 Task: Read customer reviews and ratings for real estate agents in Olathe, Kansas, to find an agent who specializes in sustainable homes or green home .
Action: Mouse pressed left at (662, 353)
Screenshot: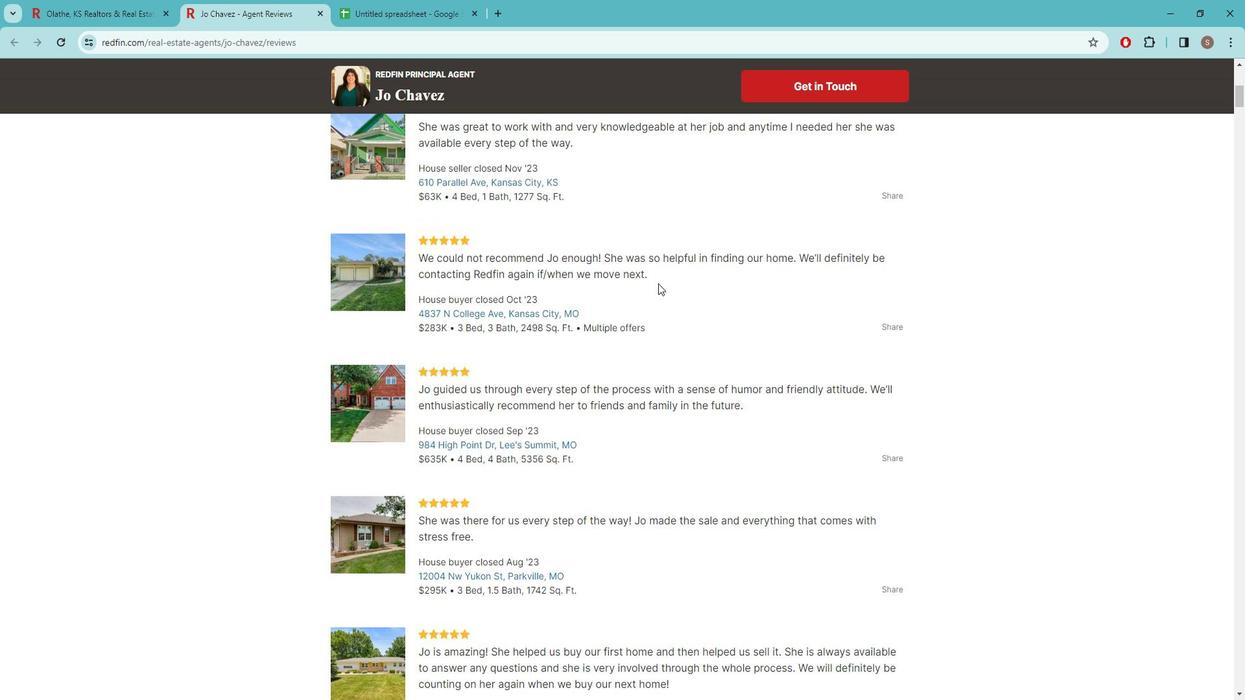 
Action: Mouse moved to (442, 229)
Screenshot: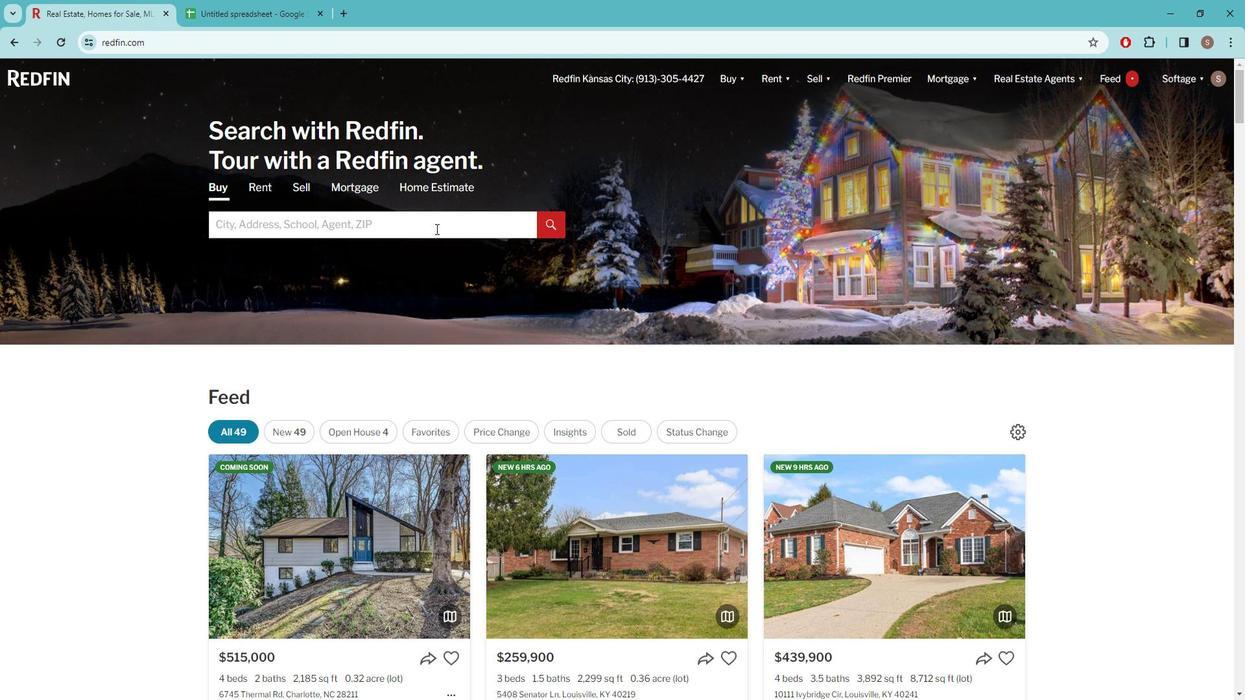 
Action: Mouse pressed left at (442, 229)
Screenshot: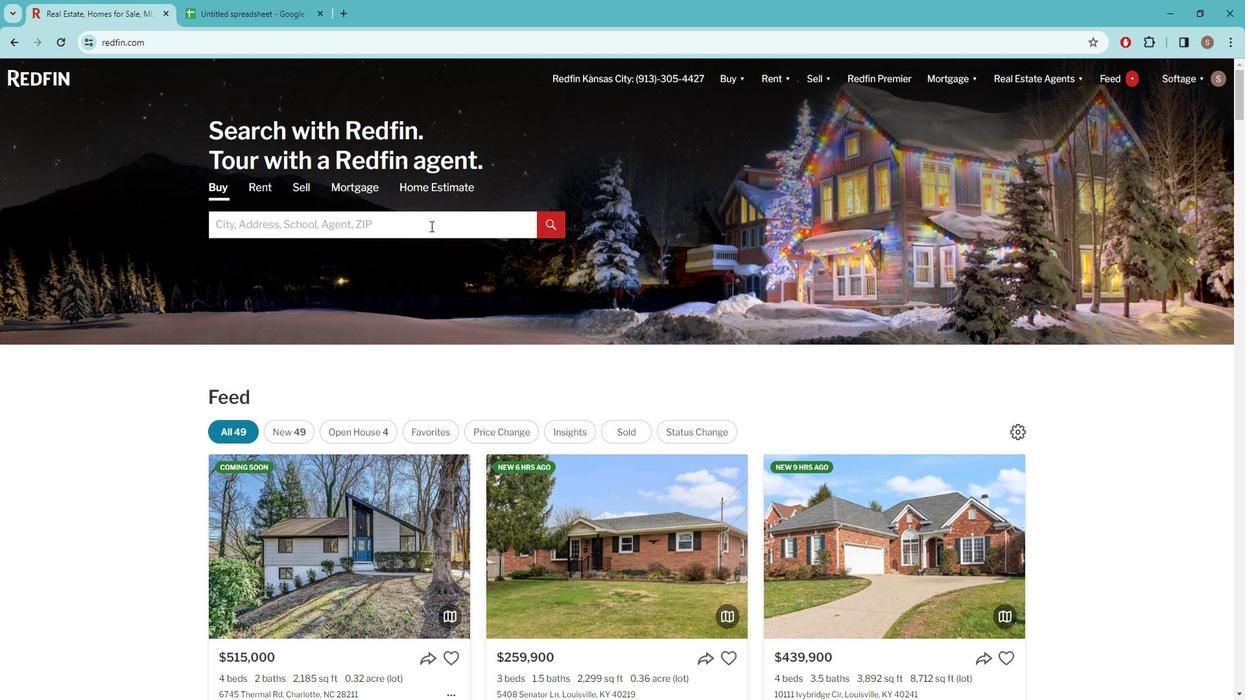 
Action: Key pressed o<Key.caps_lock>LATHE
Screenshot: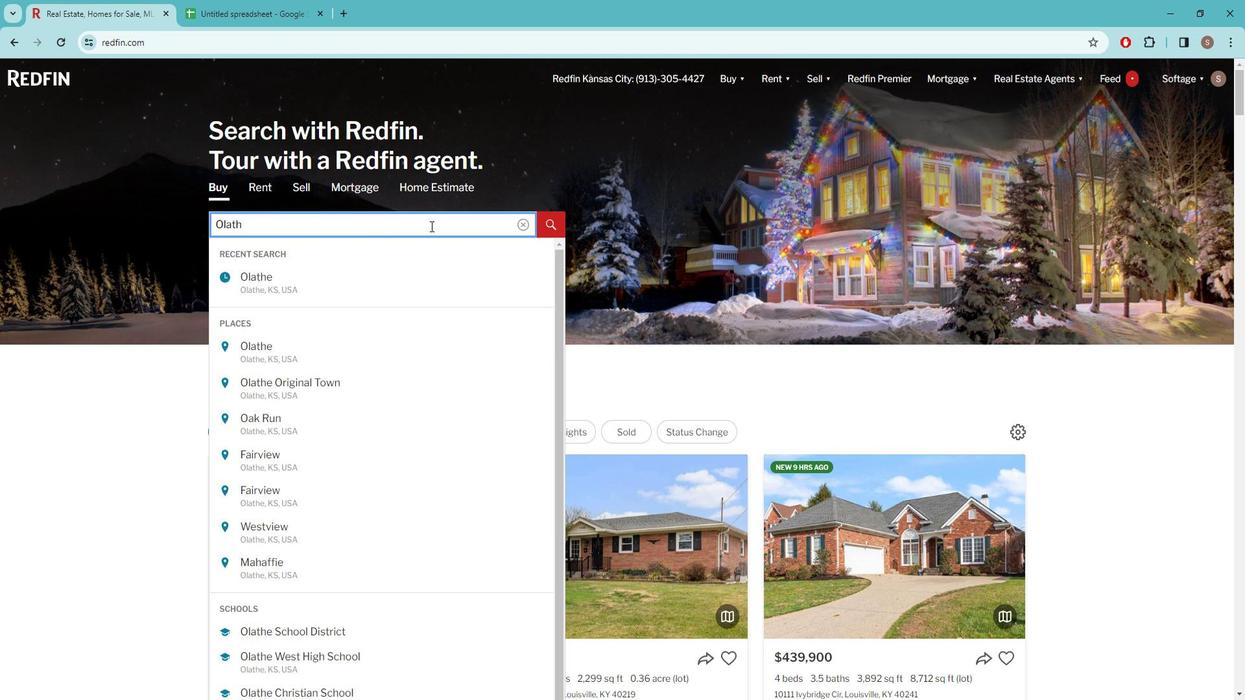 
Action: Mouse moved to (369, 293)
Screenshot: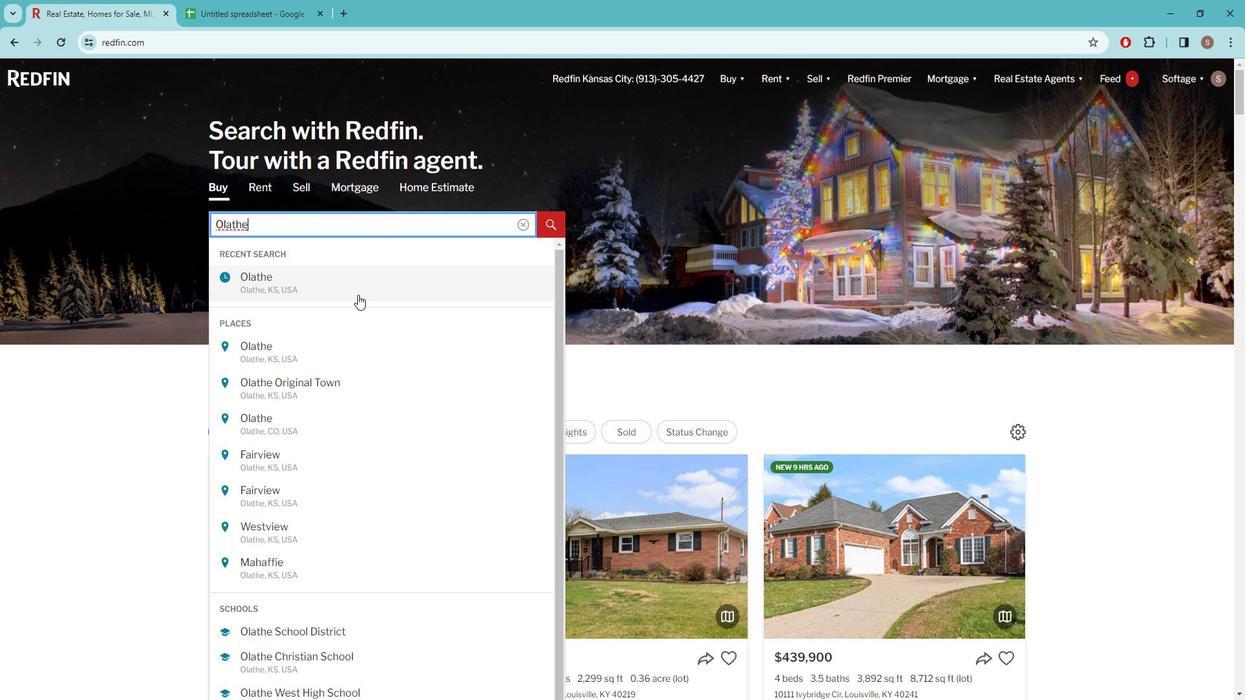 
Action: Mouse pressed left at (369, 293)
Screenshot: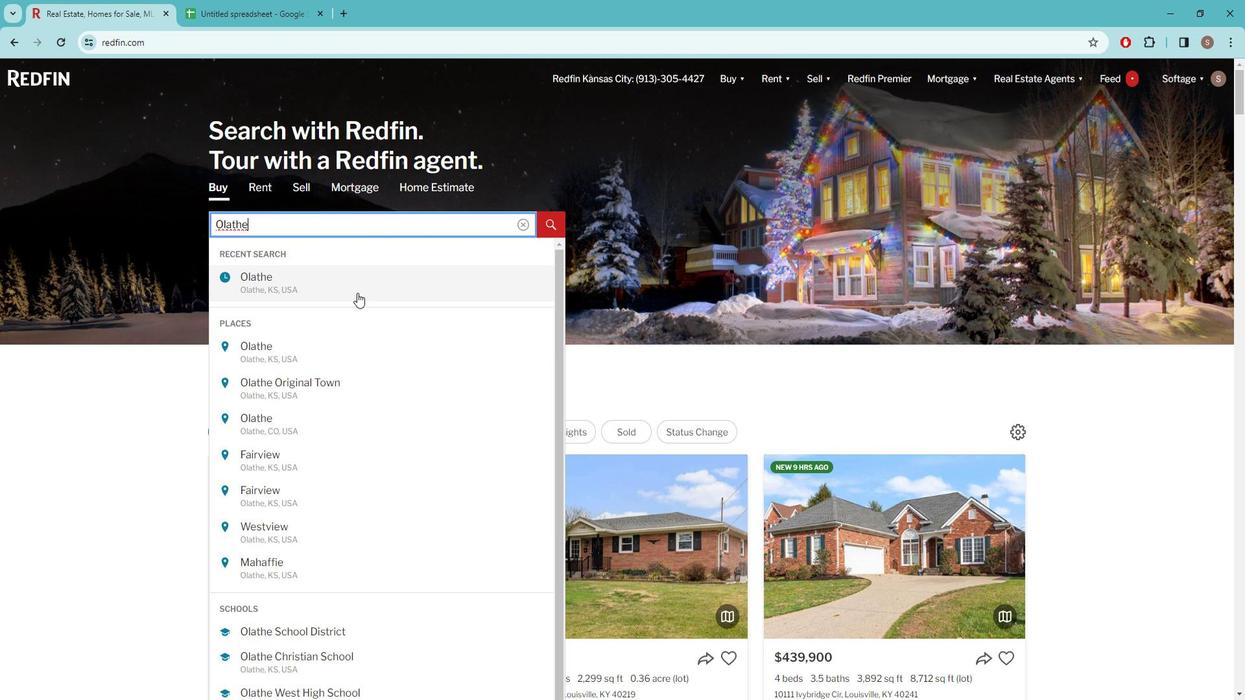 
Action: Mouse moved to (1102, 171)
Screenshot: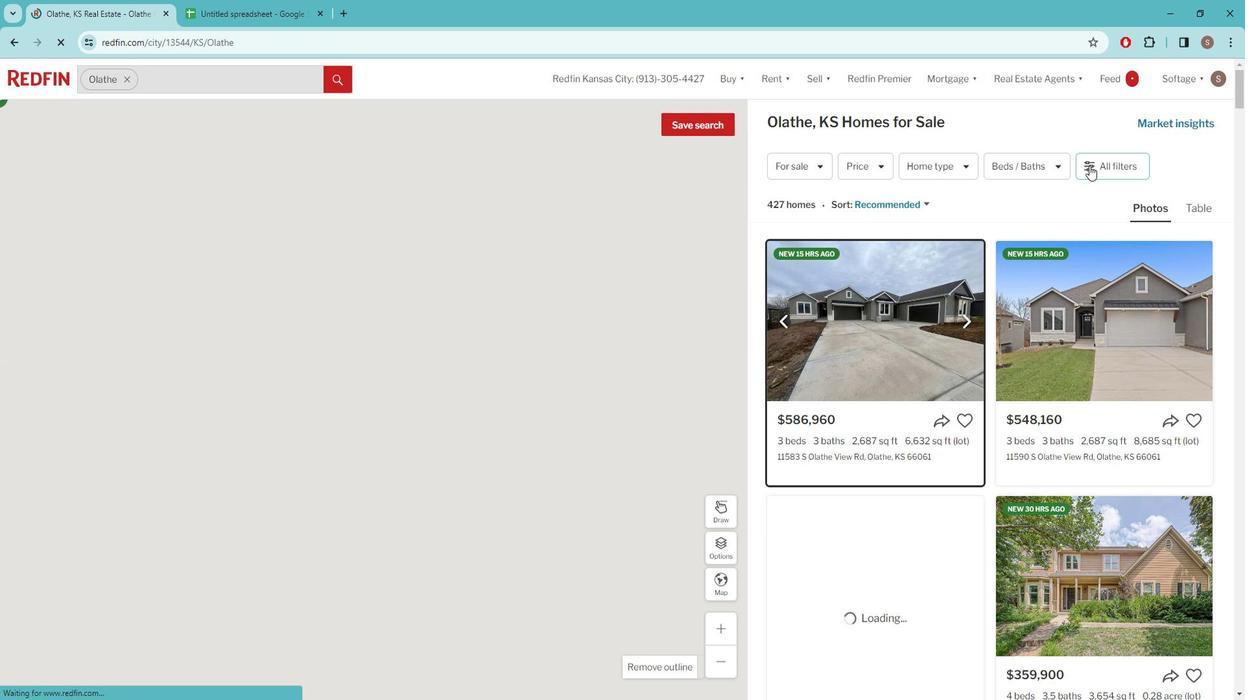 
Action: Mouse pressed left at (1102, 171)
Screenshot: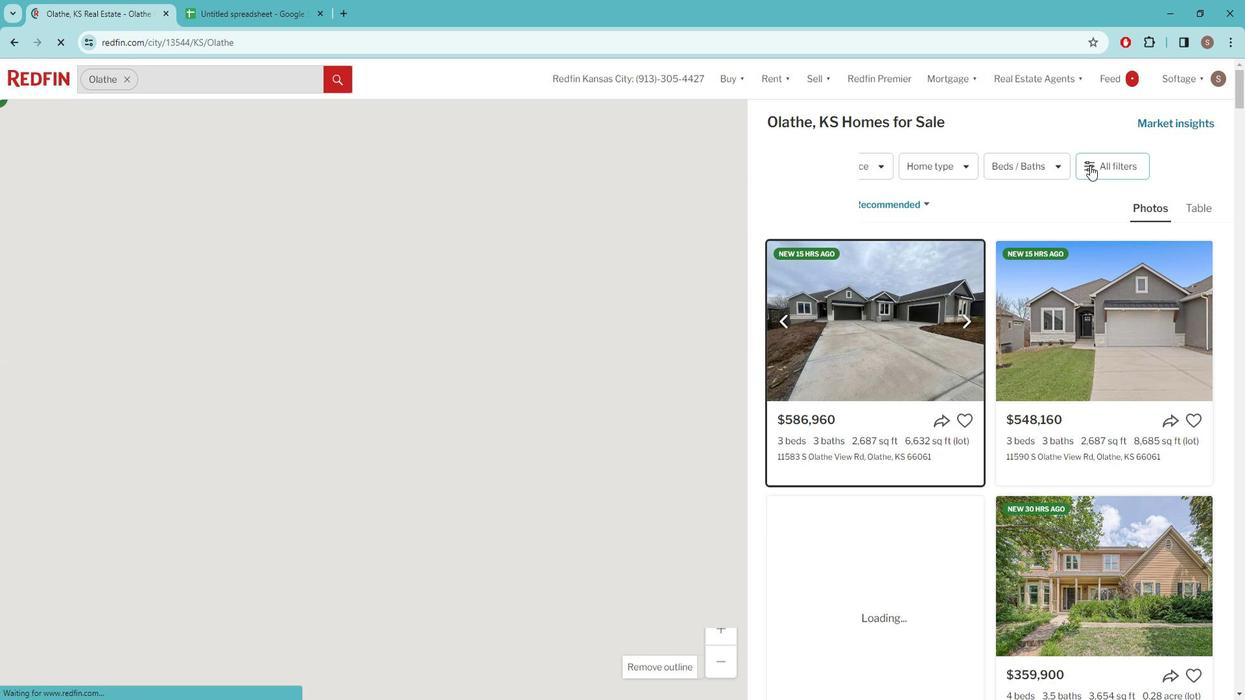 
Action: Mouse pressed left at (1102, 171)
Screenshot: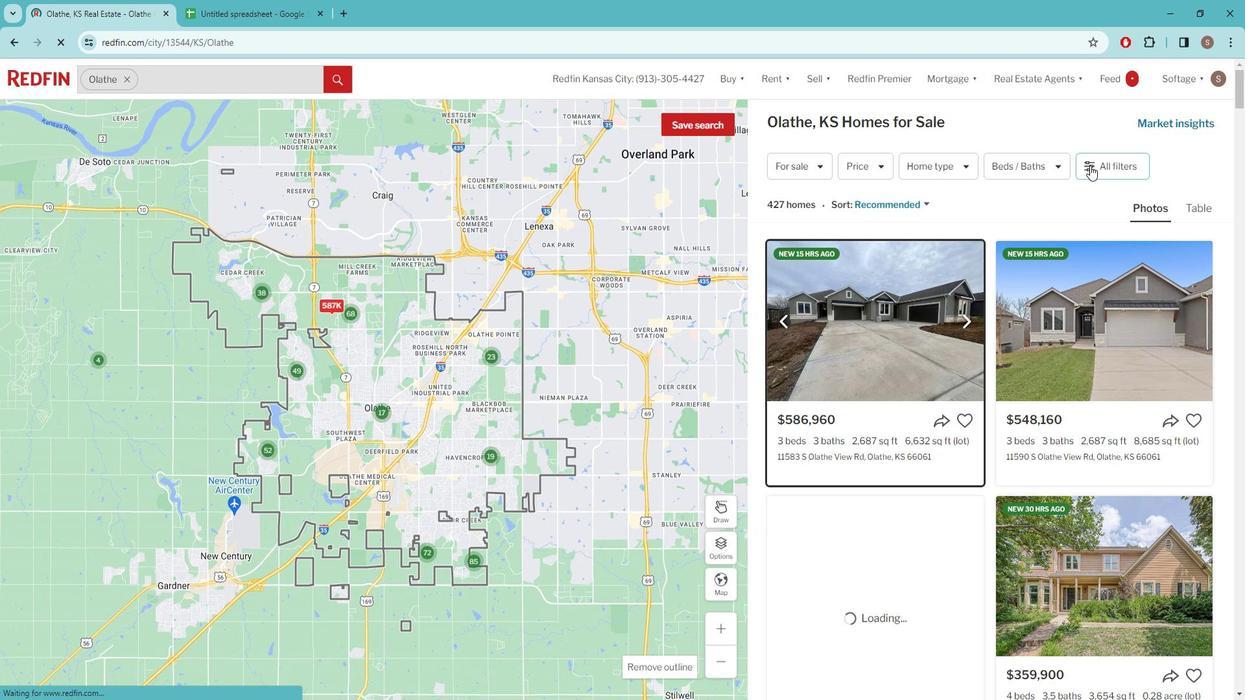 
Action: Mouse pressed left at (1102, 171)
Screenshot: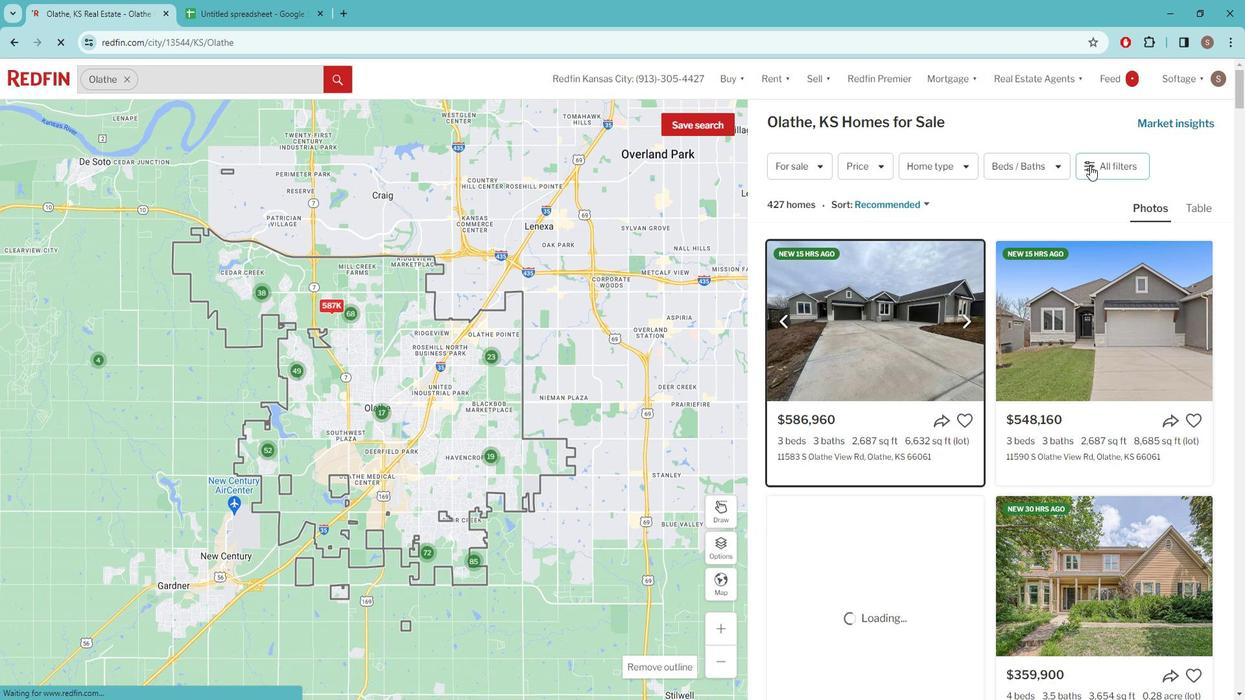 
Action: Mouse pressed left at (1102, 171)
Screenshot: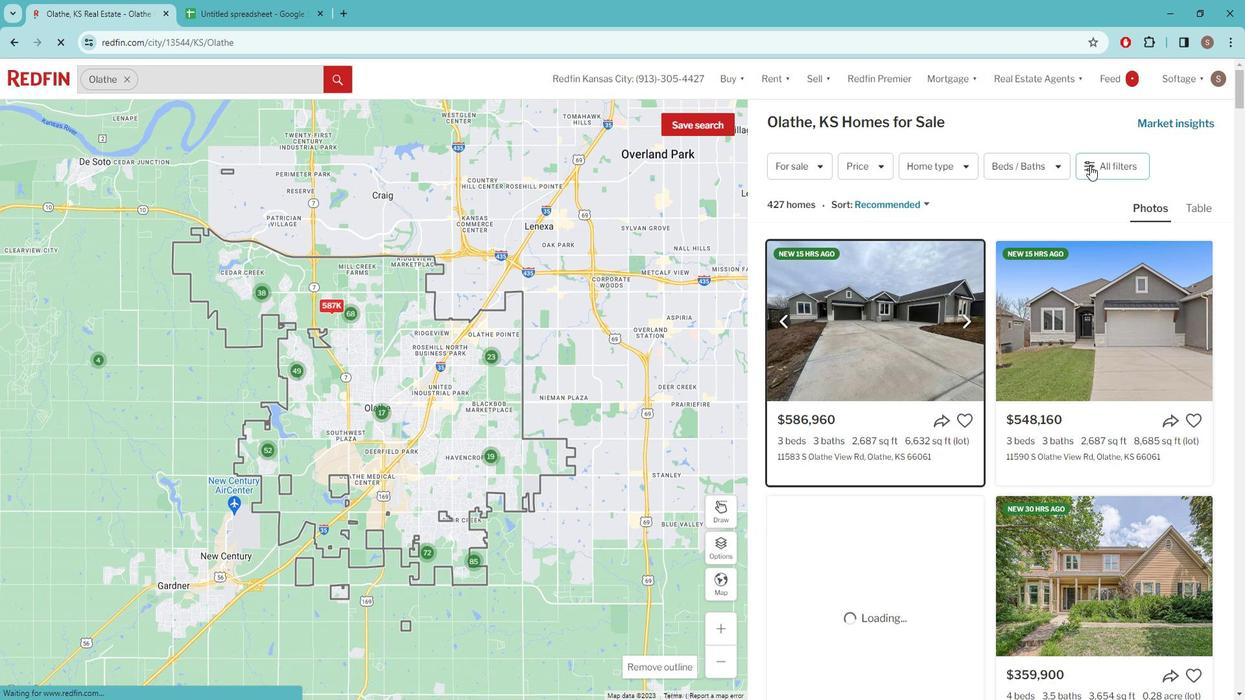 
Action: Mouse pressed left at (1102, 171)
Screenshot: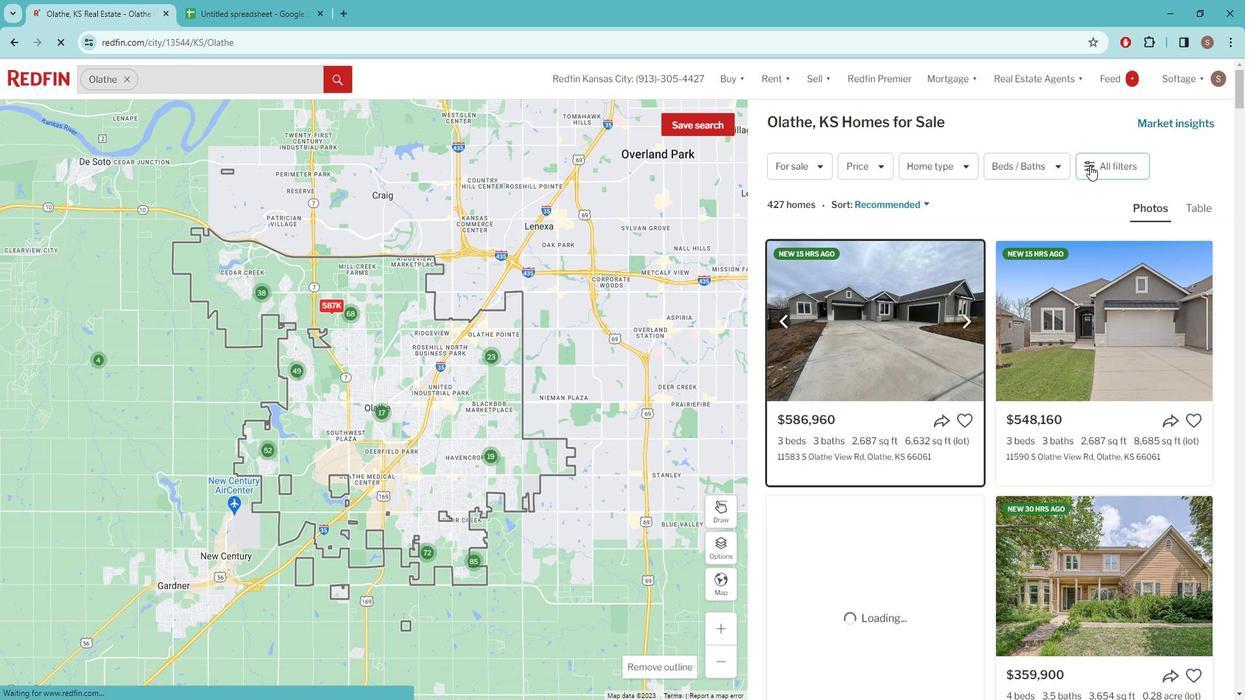 
Action: Mouse moved to (1103, 169)
Screenshot: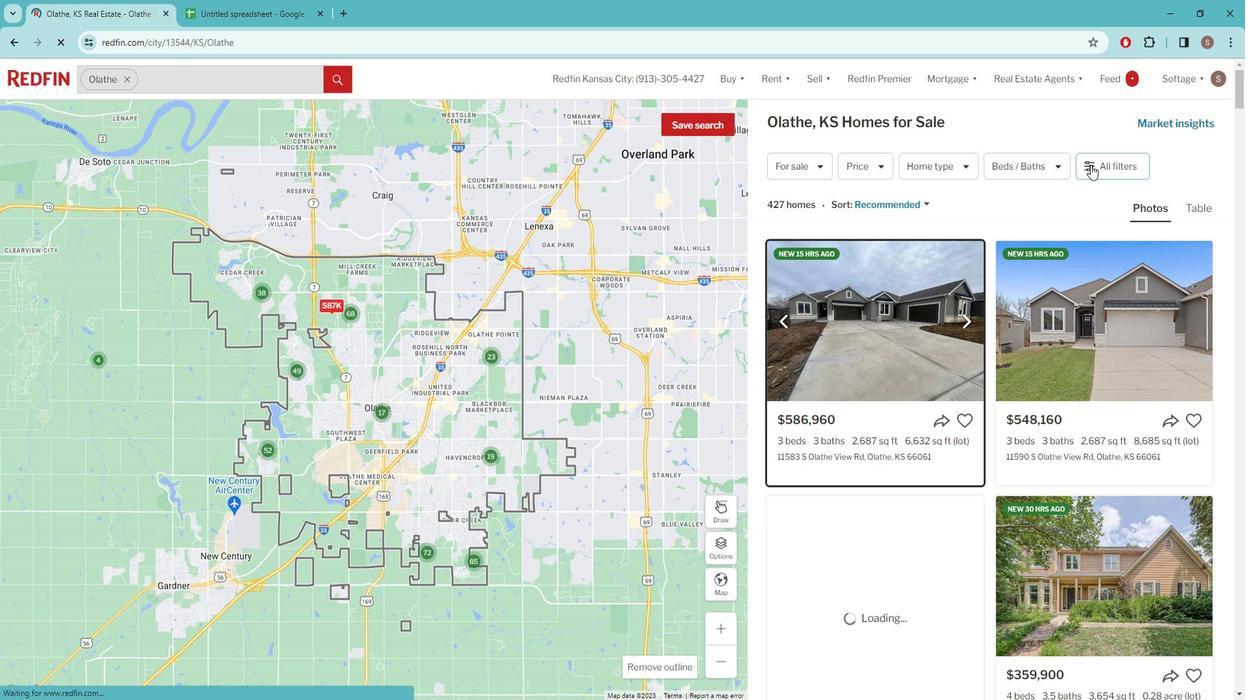 
Action: Mouse pressed left at (1103, 169)
Screenshot: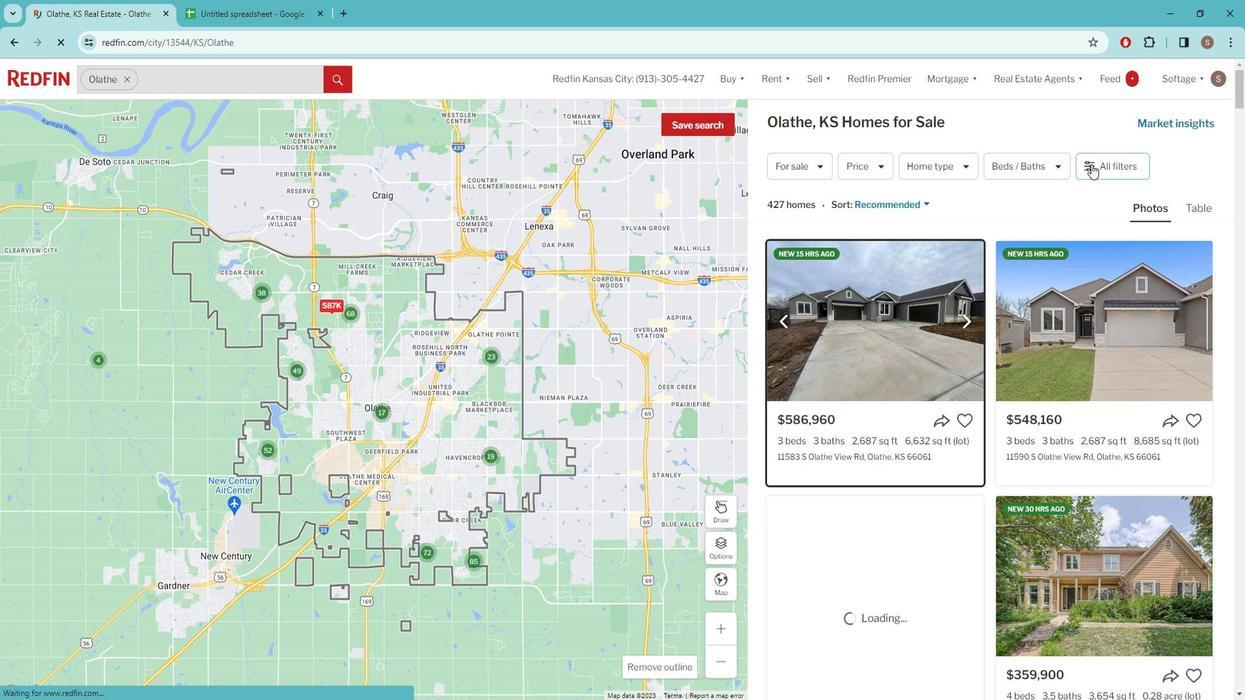 
Action: Mouse moved to (1115, 174)
Screenshot: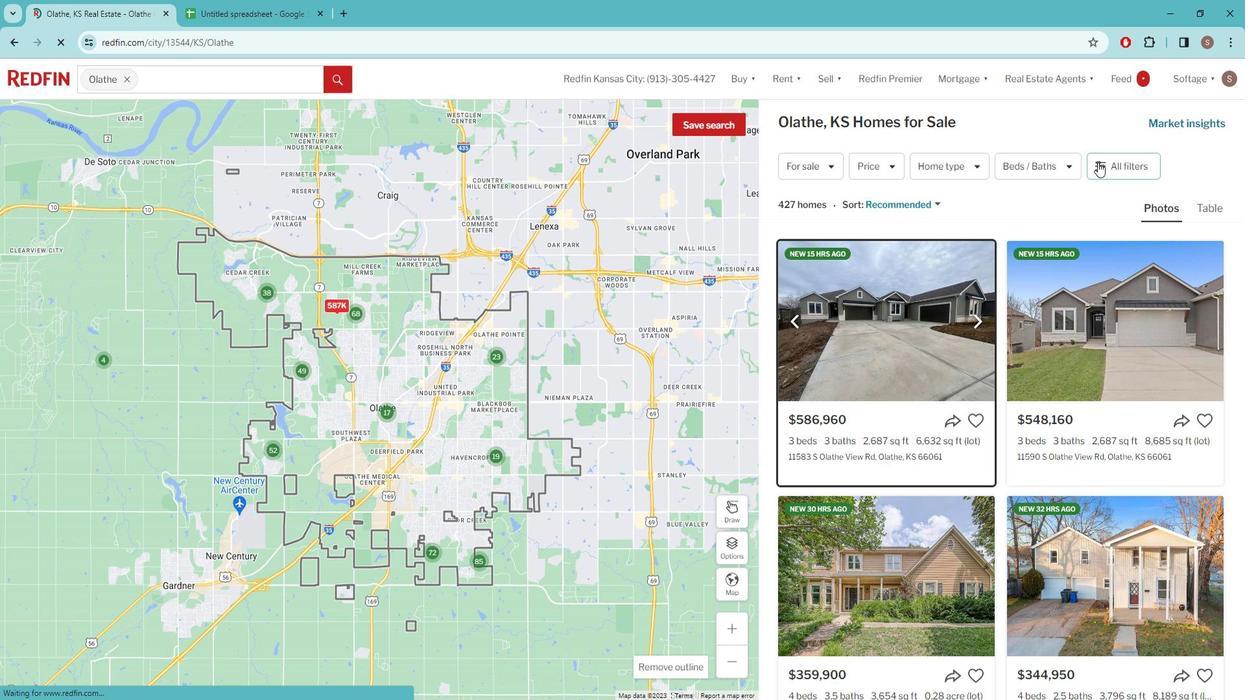 
Action: Mouse pressed left at (1115, 174)
Screenshot: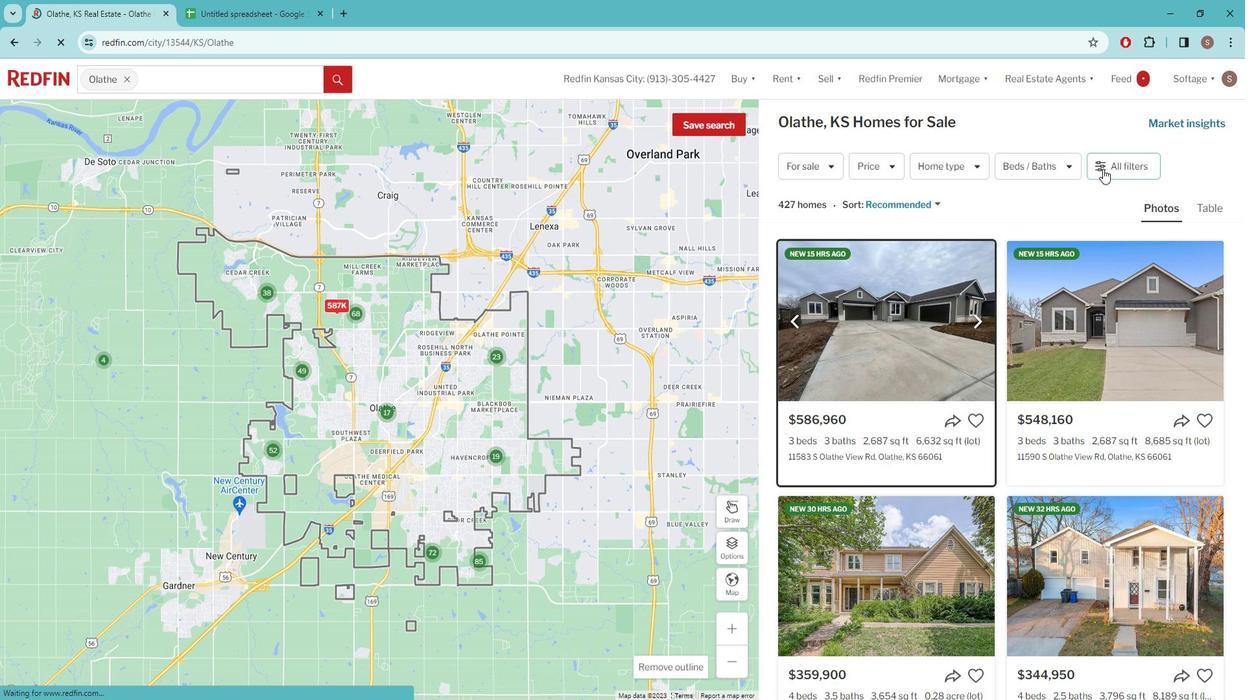 
Action: Mouse moved to (1114, 168)
Screenshot: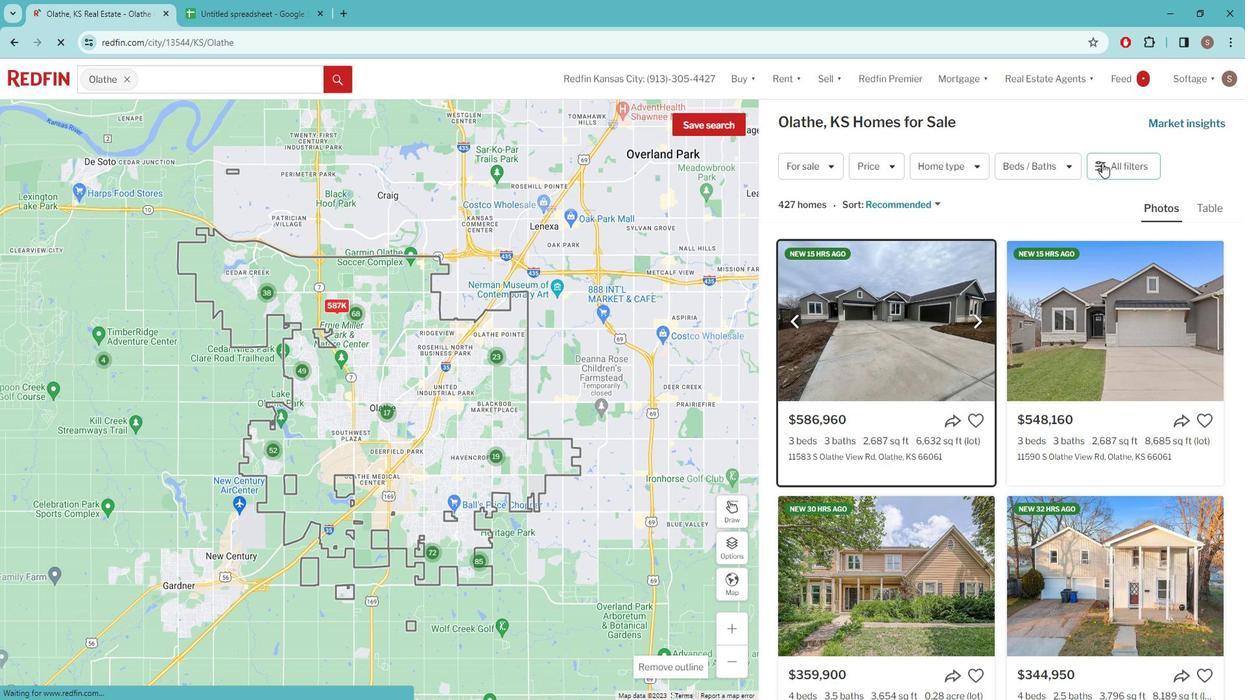 
Action: Mouse pressed left at (1114, 168)
Screenshot: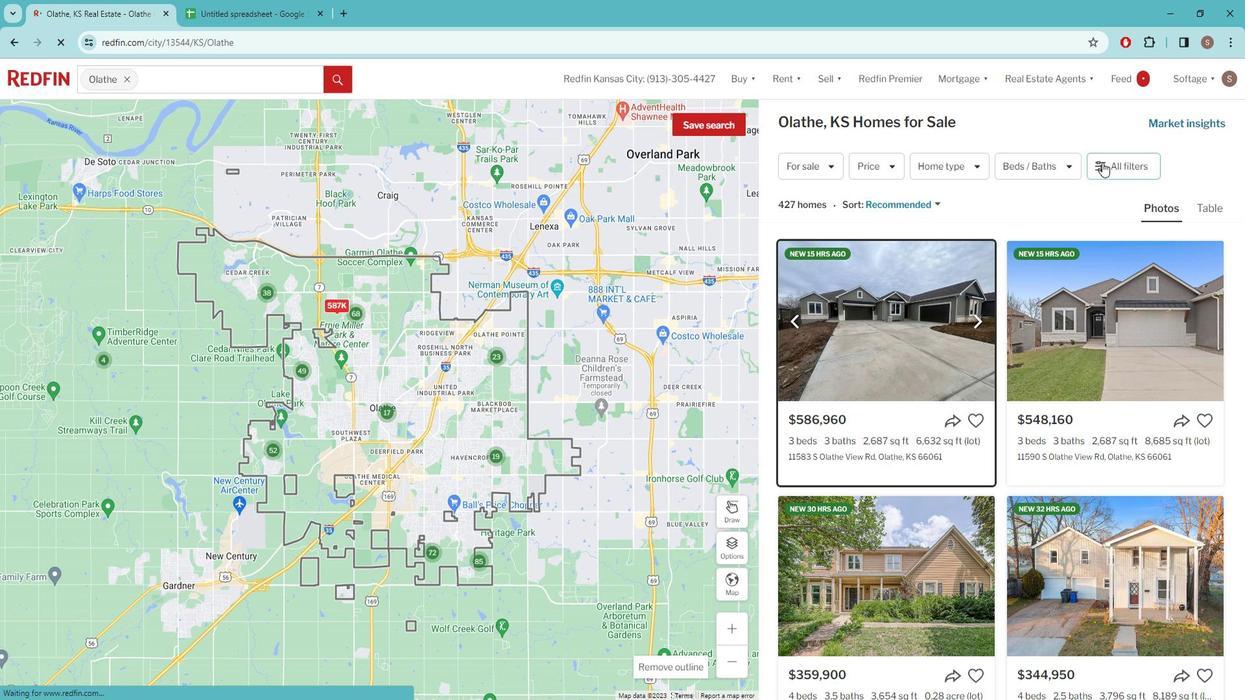 
Action: Mouse pressed left at (1114, 168)
Screenshot: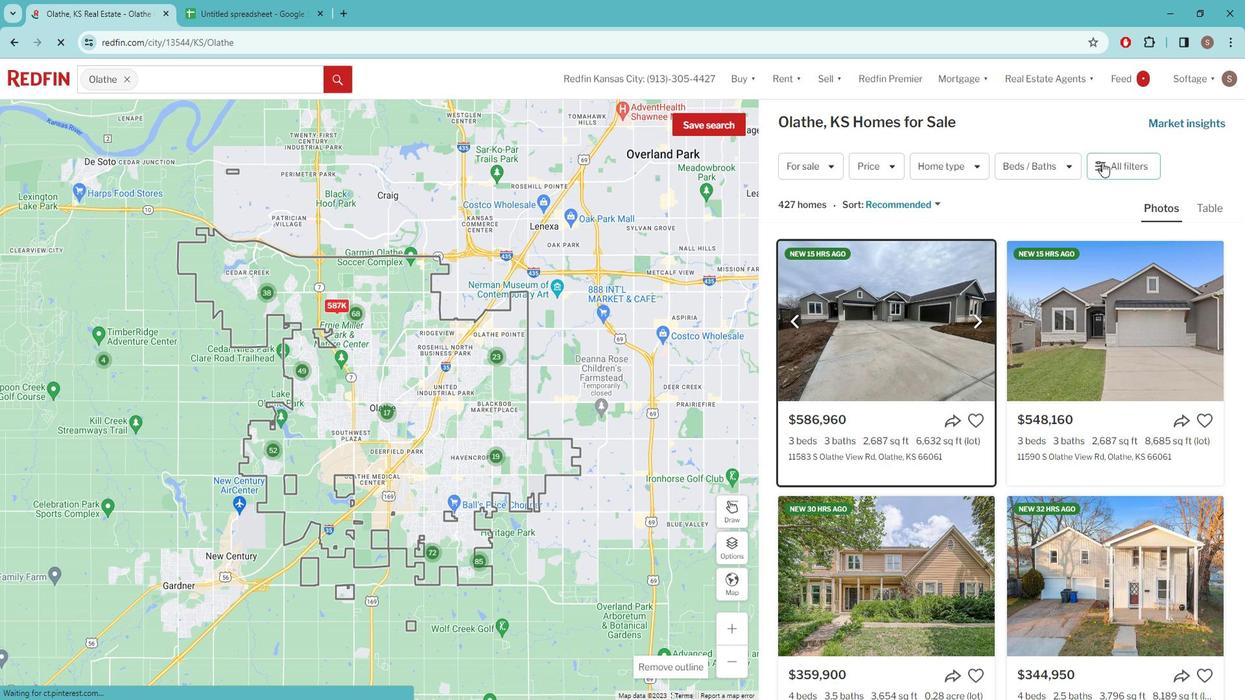 
Action: Mouse pressed left at (1114, 168)
Screenshot: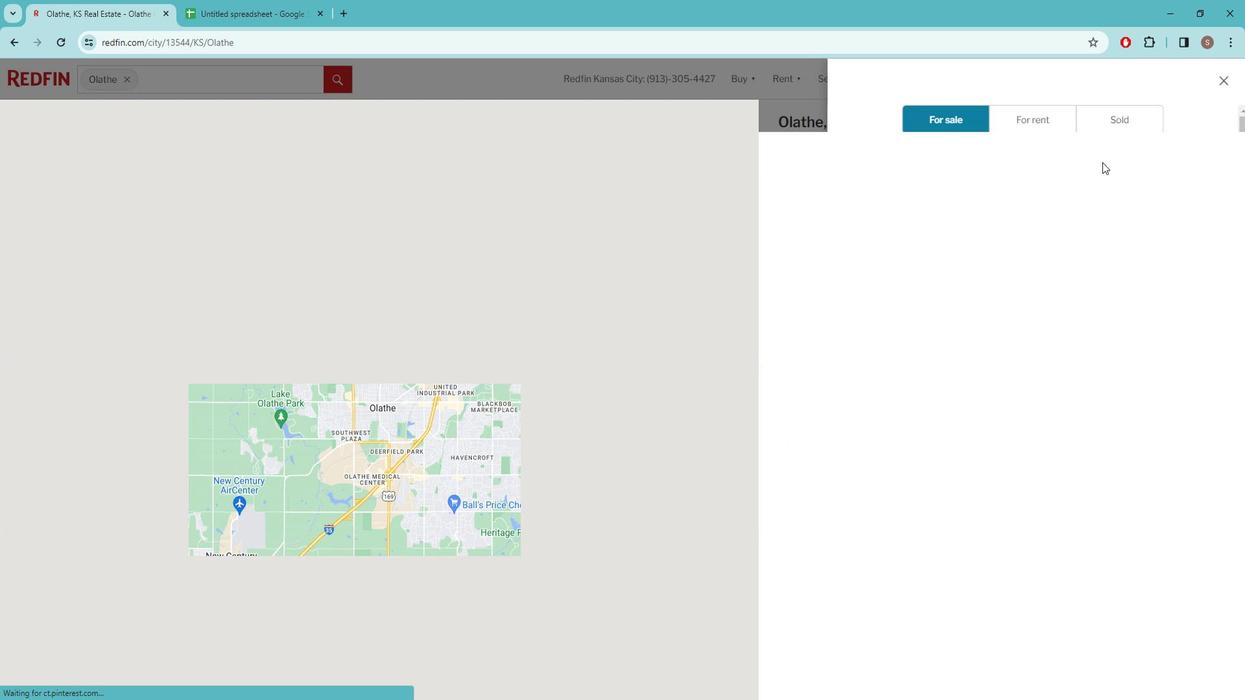 
Action: Mouse moved to (1074, 247)
Screenshot: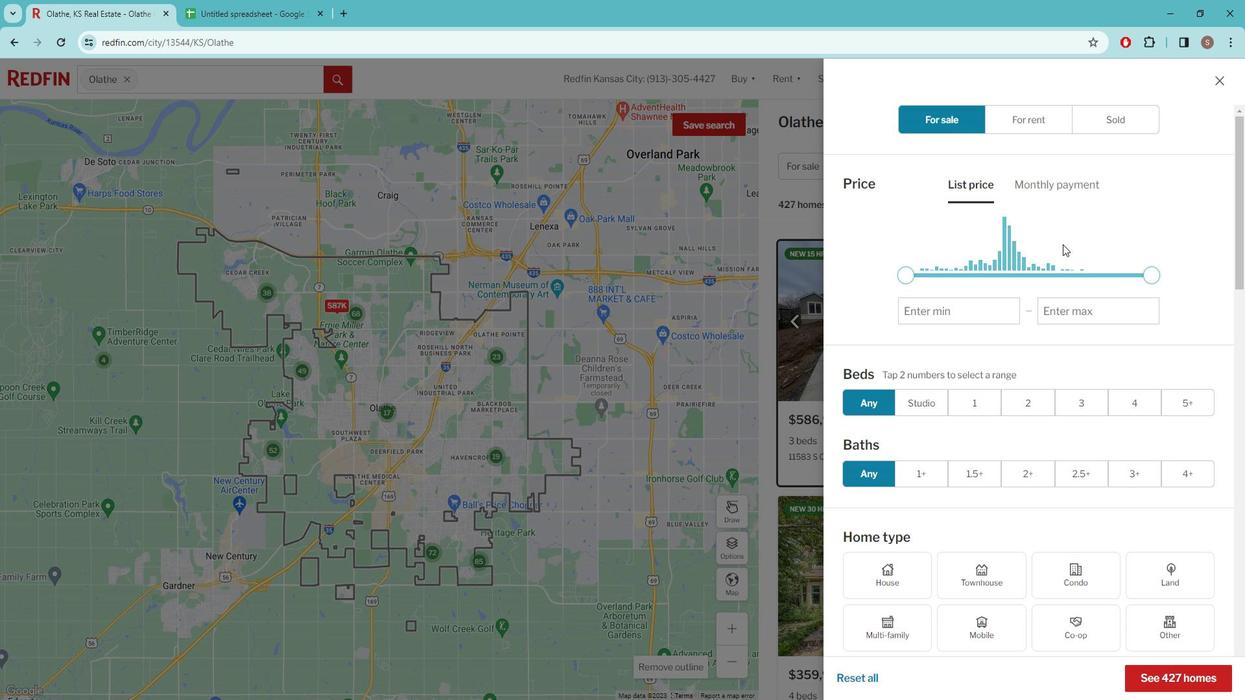
Action: Mouse scrolled (1074, 247) with delta (0, 0)
Screenshot: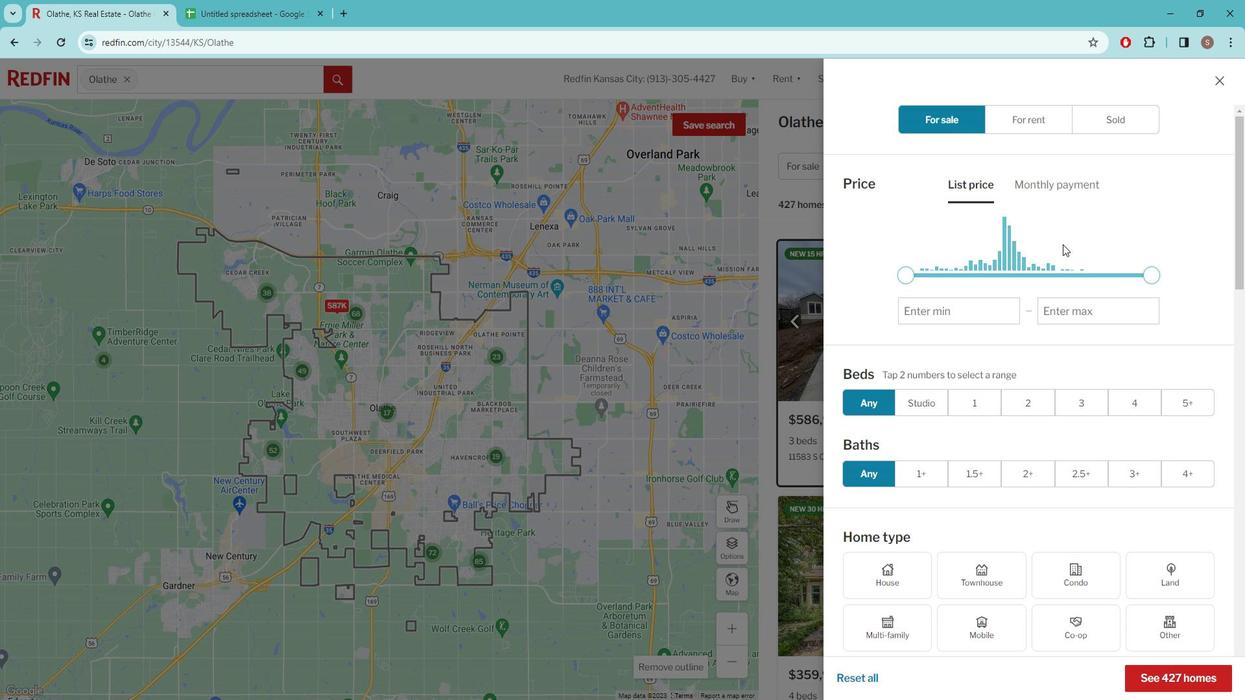 
Action: Mouse scrolled (1074, 247) with delta (0, 0)
Screenshot: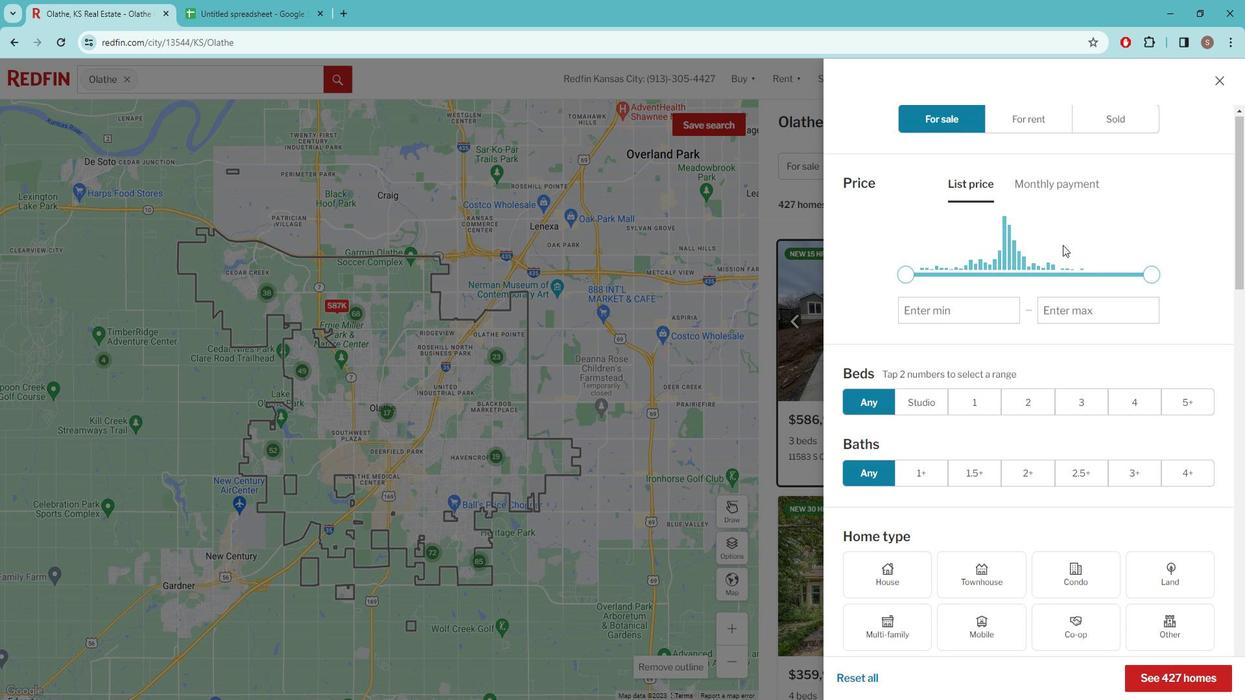 
Action: Mouse scrolled (1074, 247) with delta (0, 0)
Screenshot: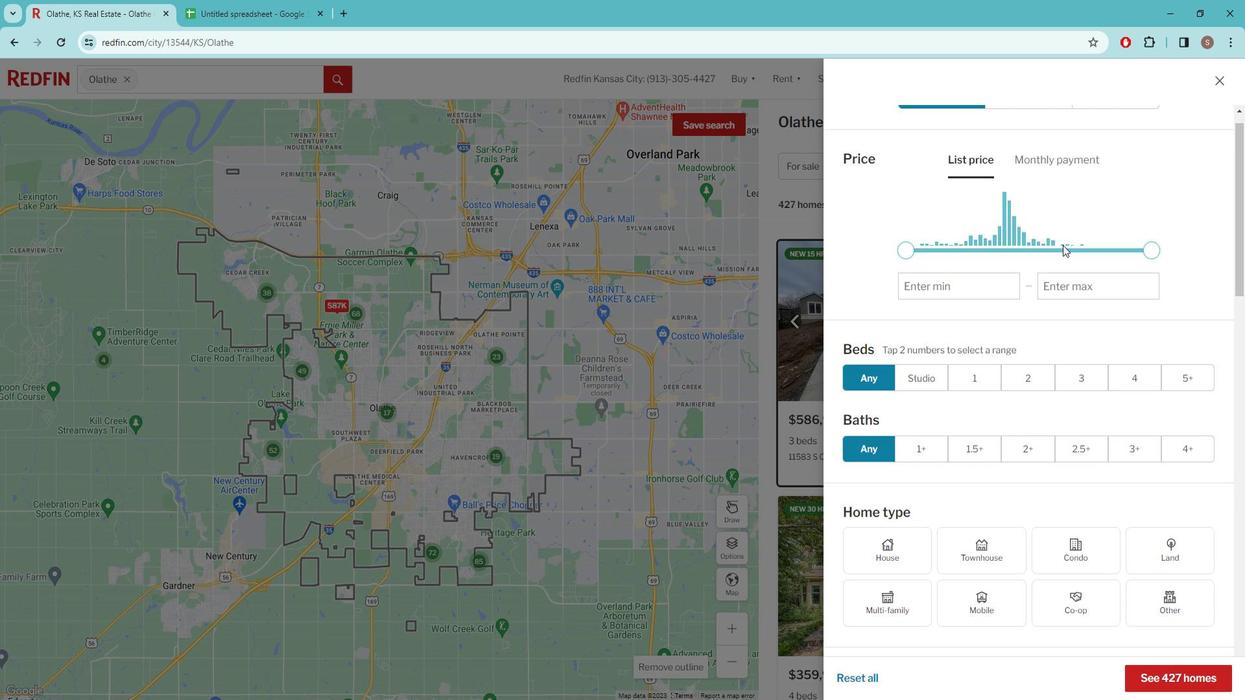 
Action: Mouse scrolled (1074, 247) with delta (0, 0)
Screenshot: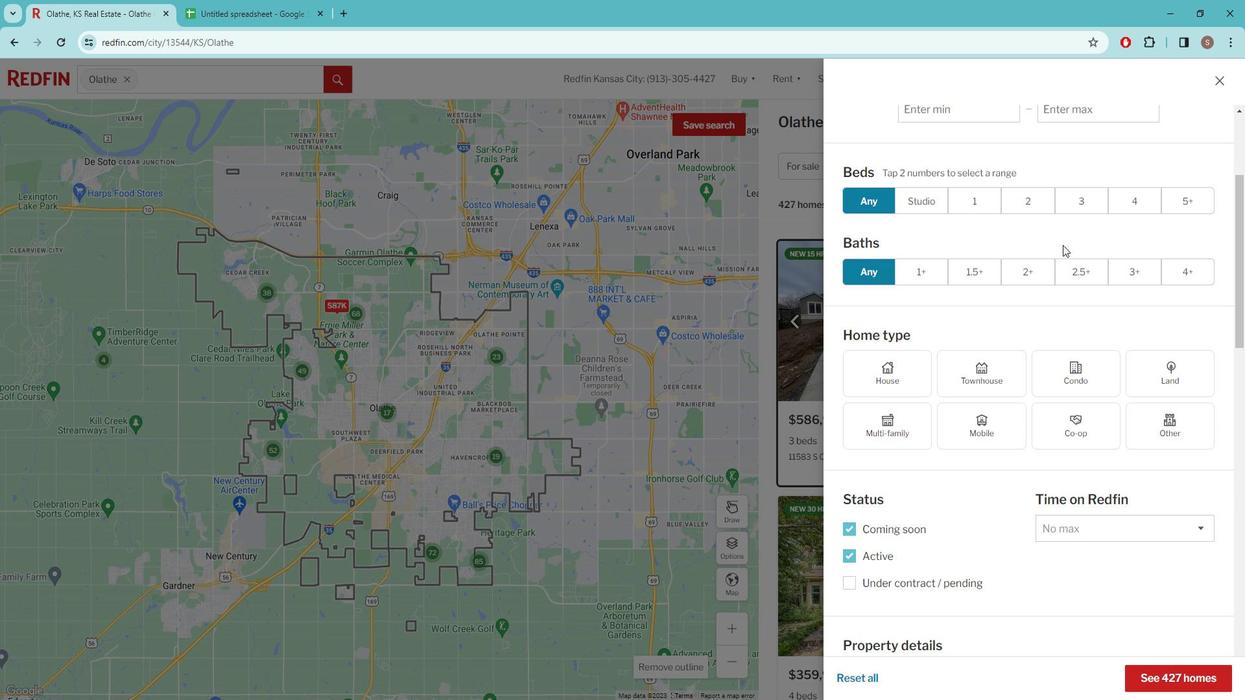 
Action: Mouse scrolled (1074, 247) with delta (0, 0)
Screenshot: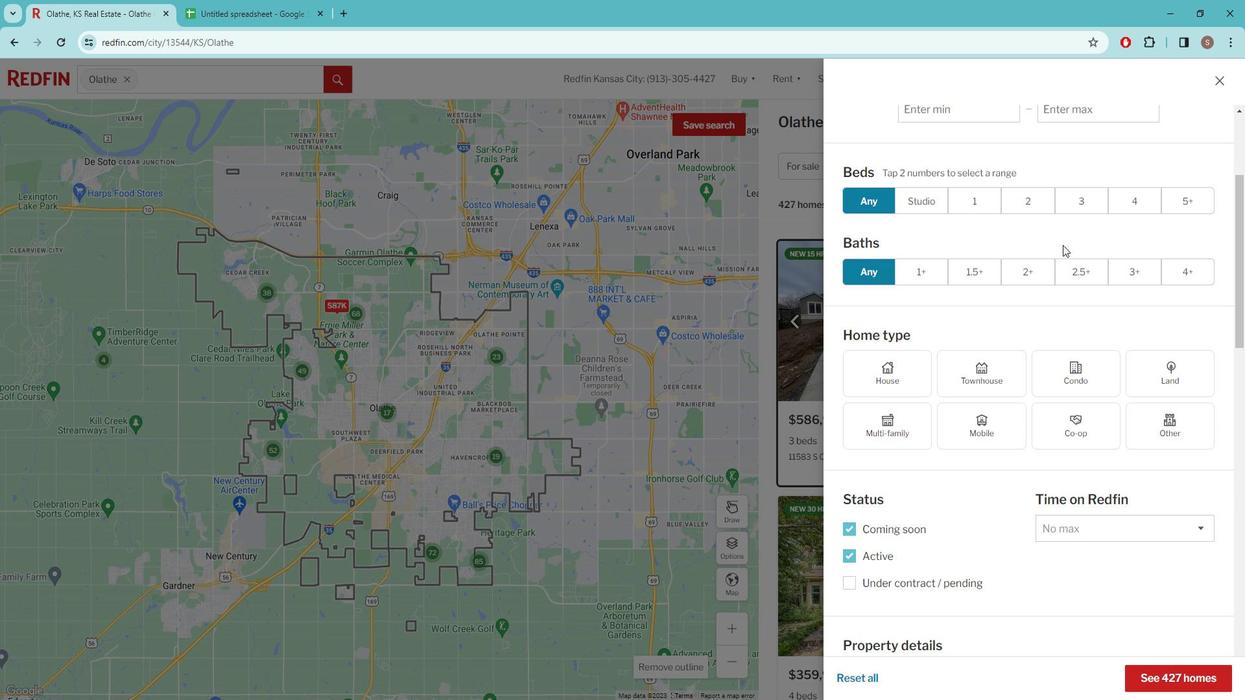 
Action: Mouse moved to (1071, 260)
Screenshot: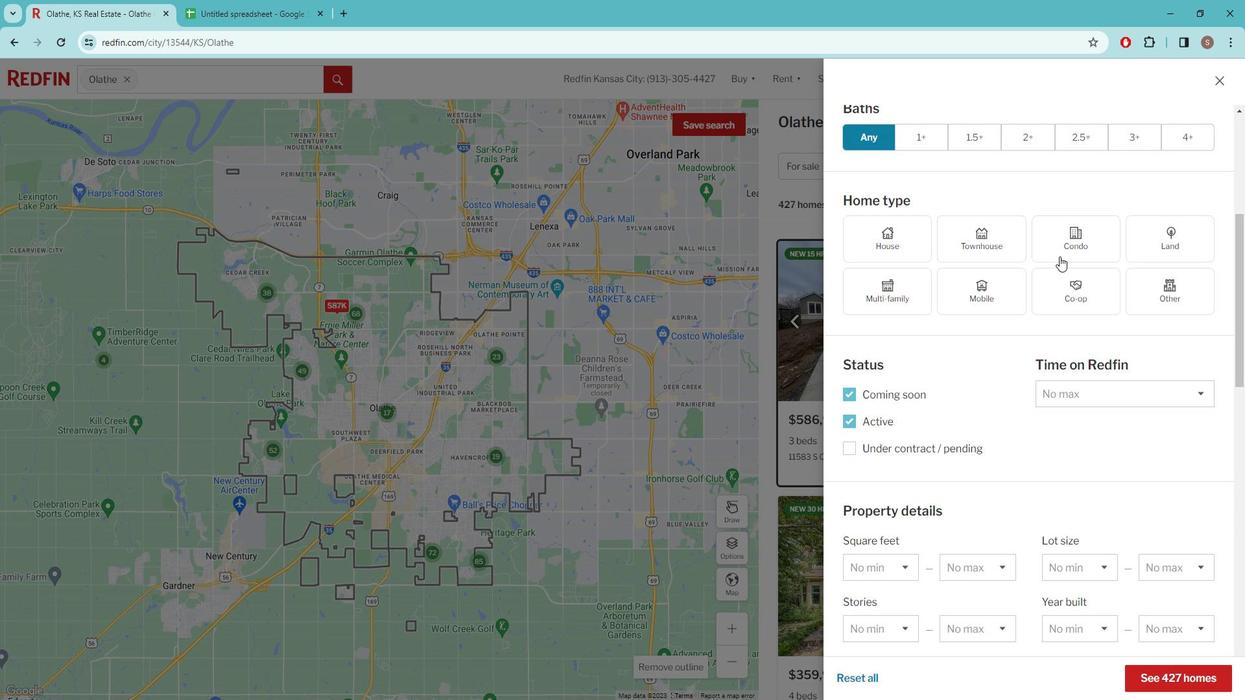 
Action: Mouse scrolled (1071, 259) with delta (0, 0)
Screenshot: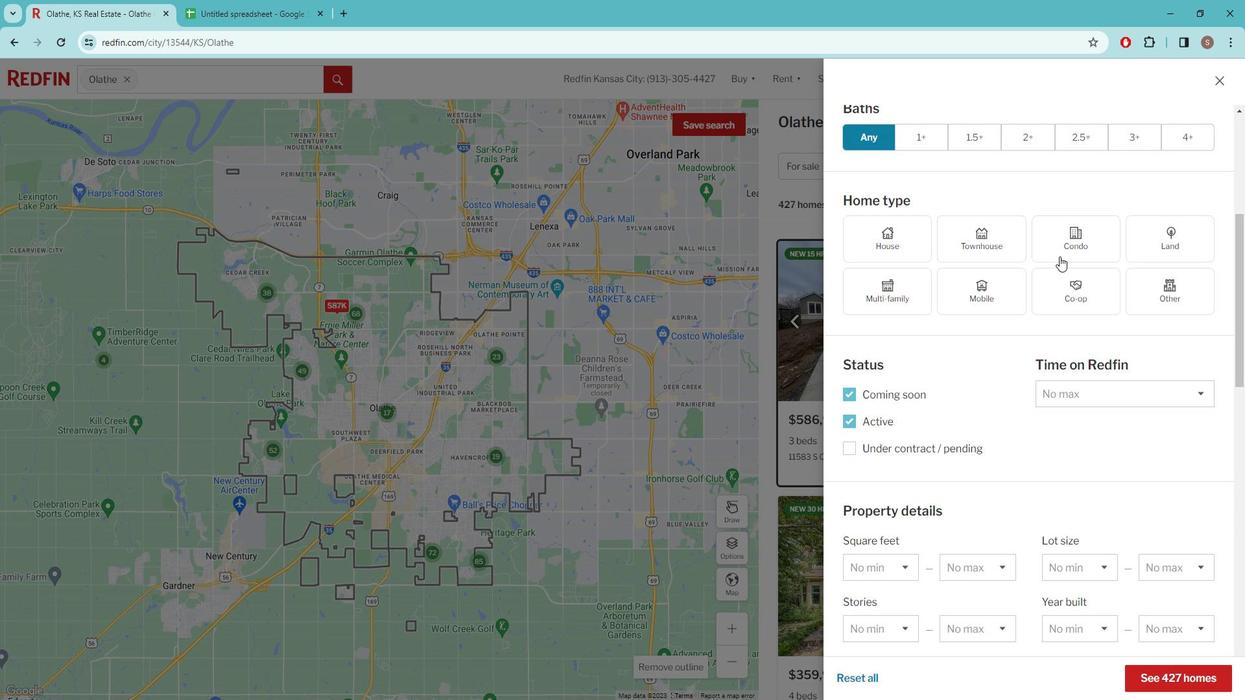 
Action: Mouse moved to (1071, 261)
Screenshot: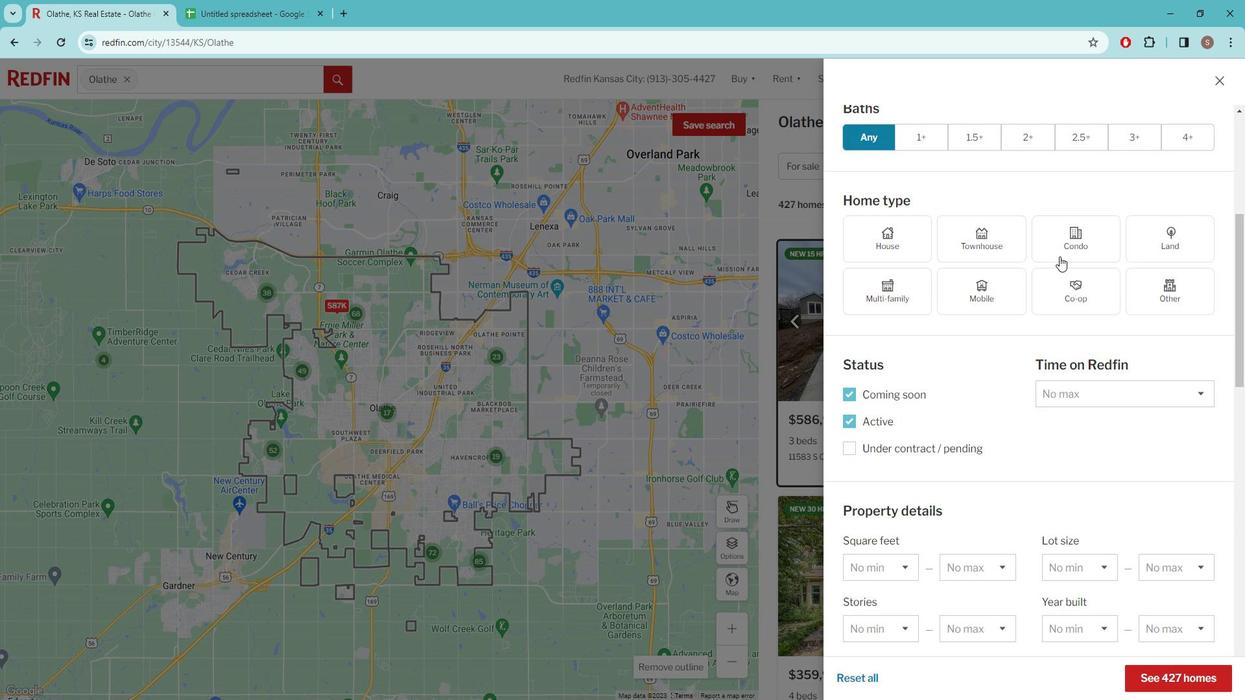 
Action: Mouse scrolled (1071, 260) with delta (0, 0)
Screenshot: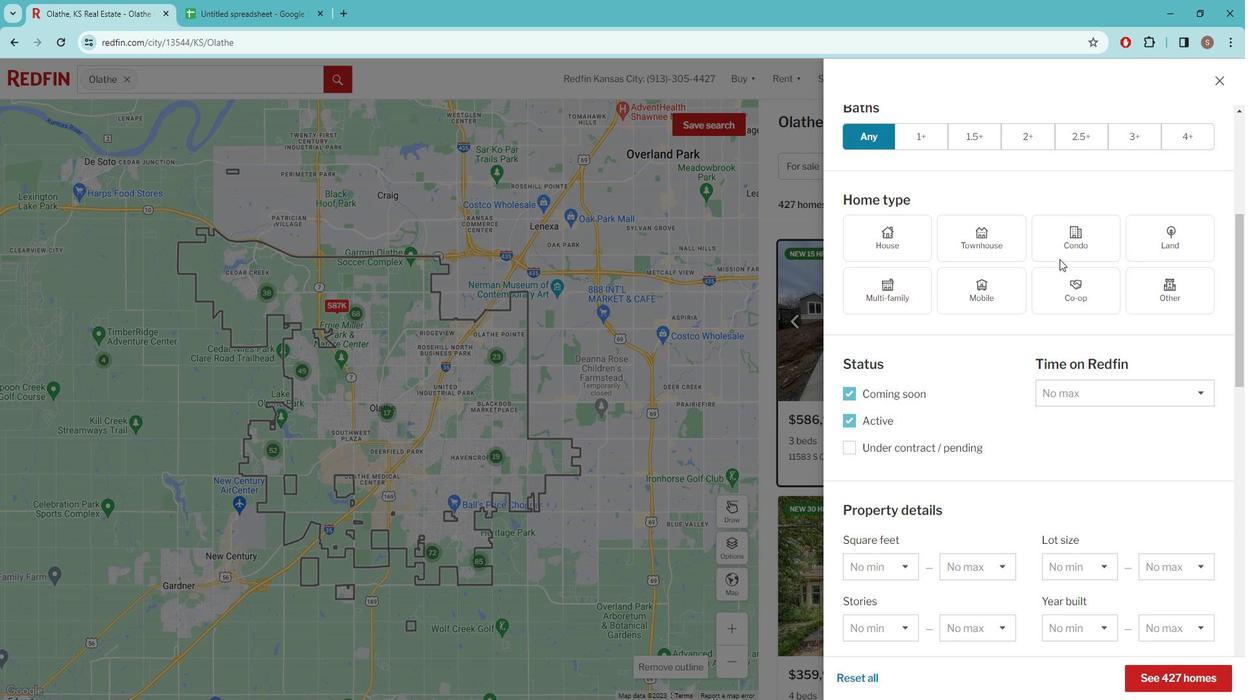 
Action: Mouse moved to (1069, 295)
Screenshot: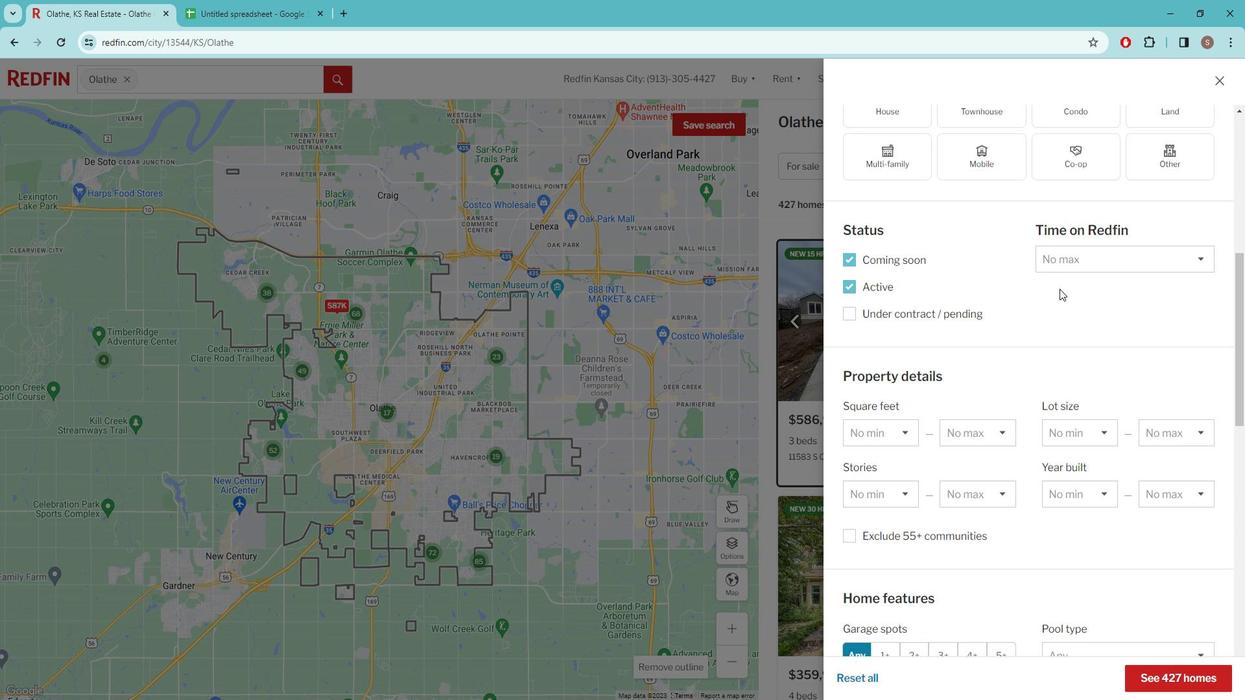 
Action: Mouse scrolled (1069, 295) with delta (0, 0)
Screenshot: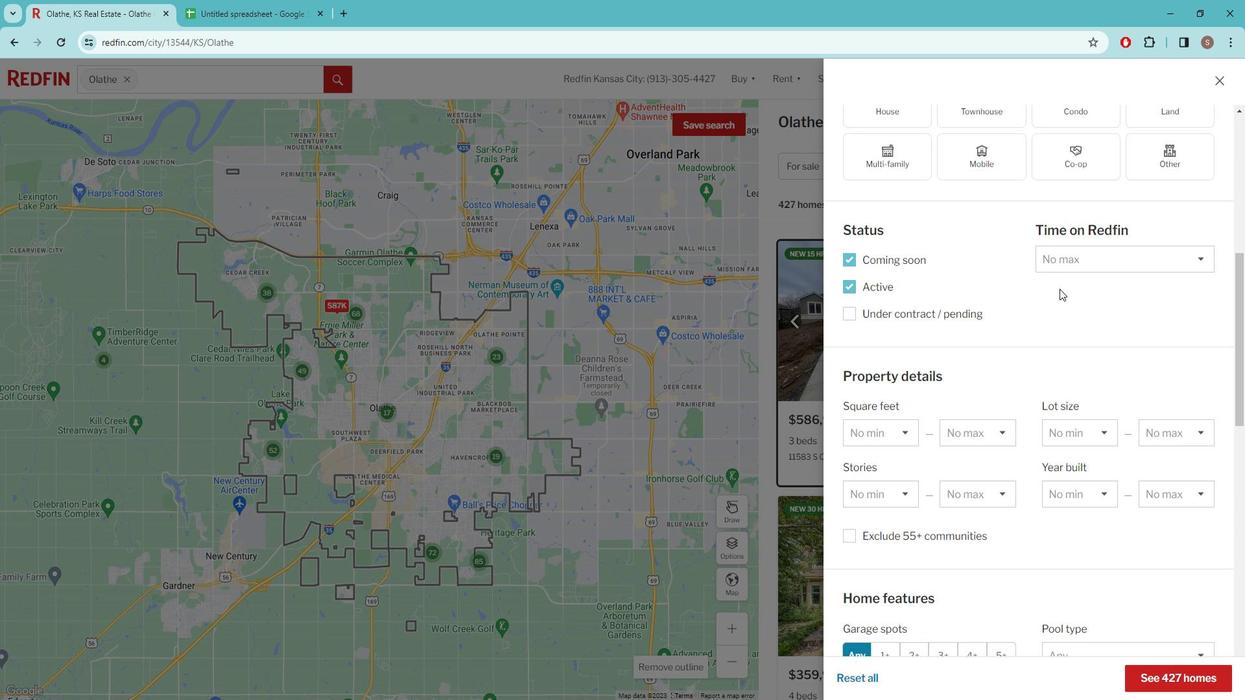 
Action: Mouse moved to (1069, 300)
Screenshot: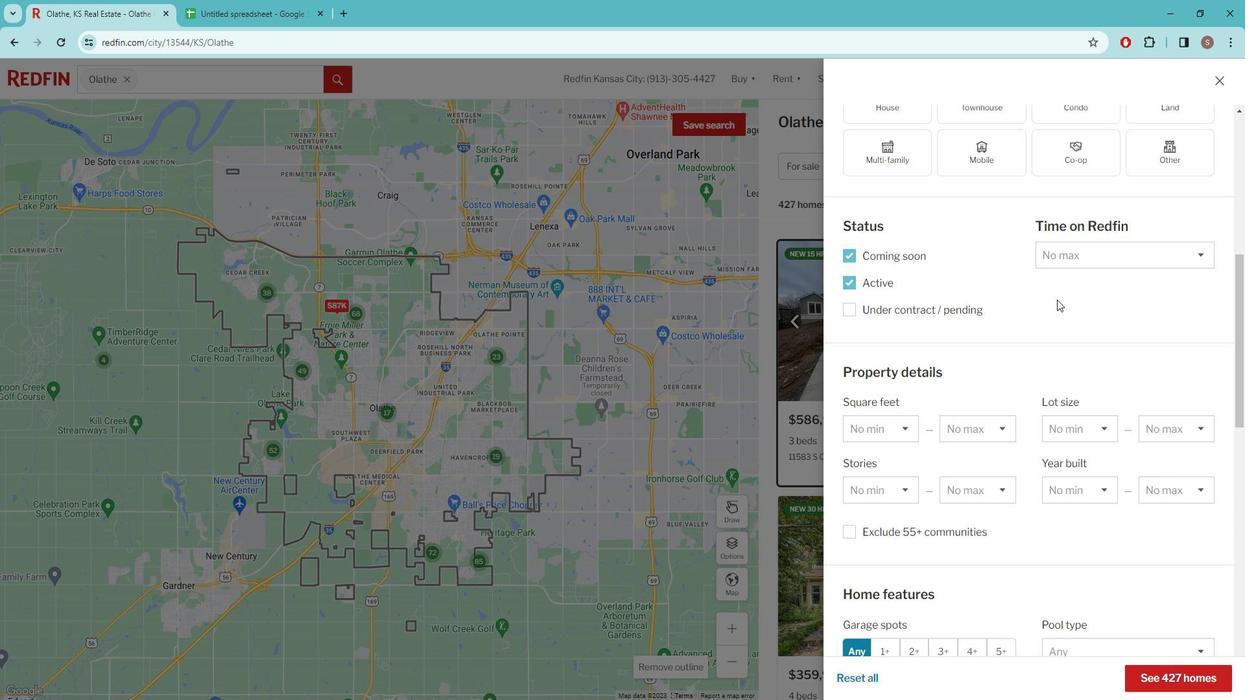 
Action: Mouse scrolled (1069, 299) with delta (0, 0)
Screenshot: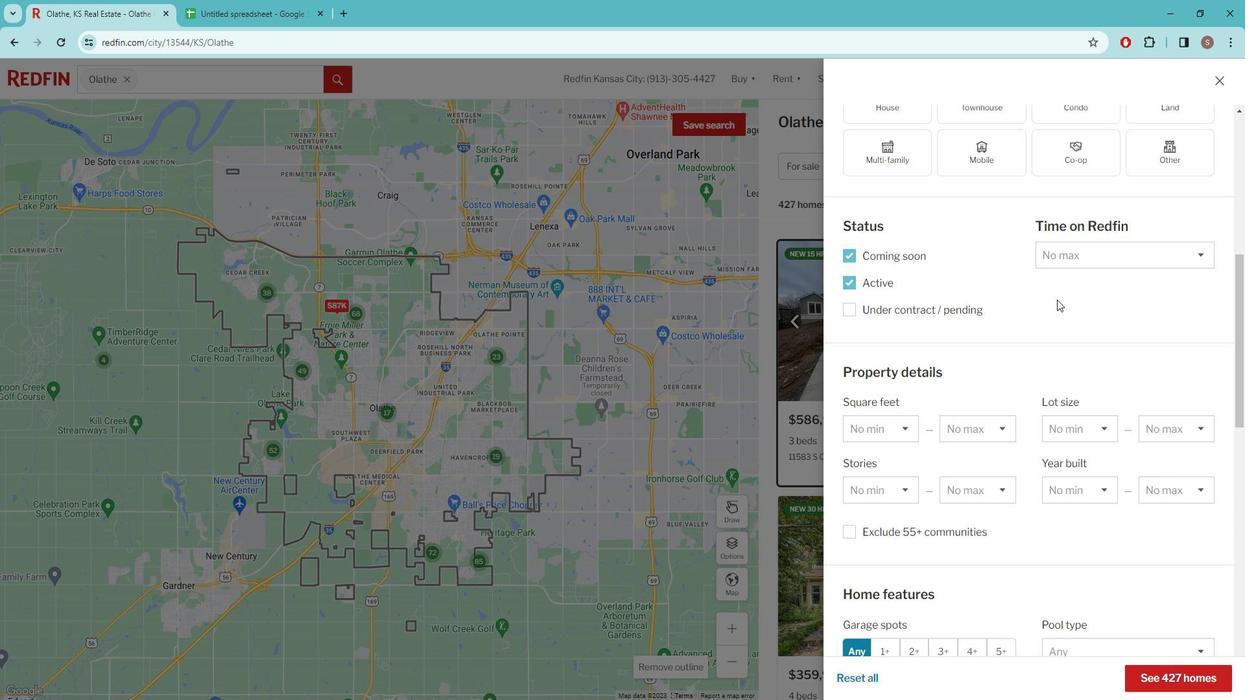 
Action: Mouse moved to (1068, 301)
Screenshot: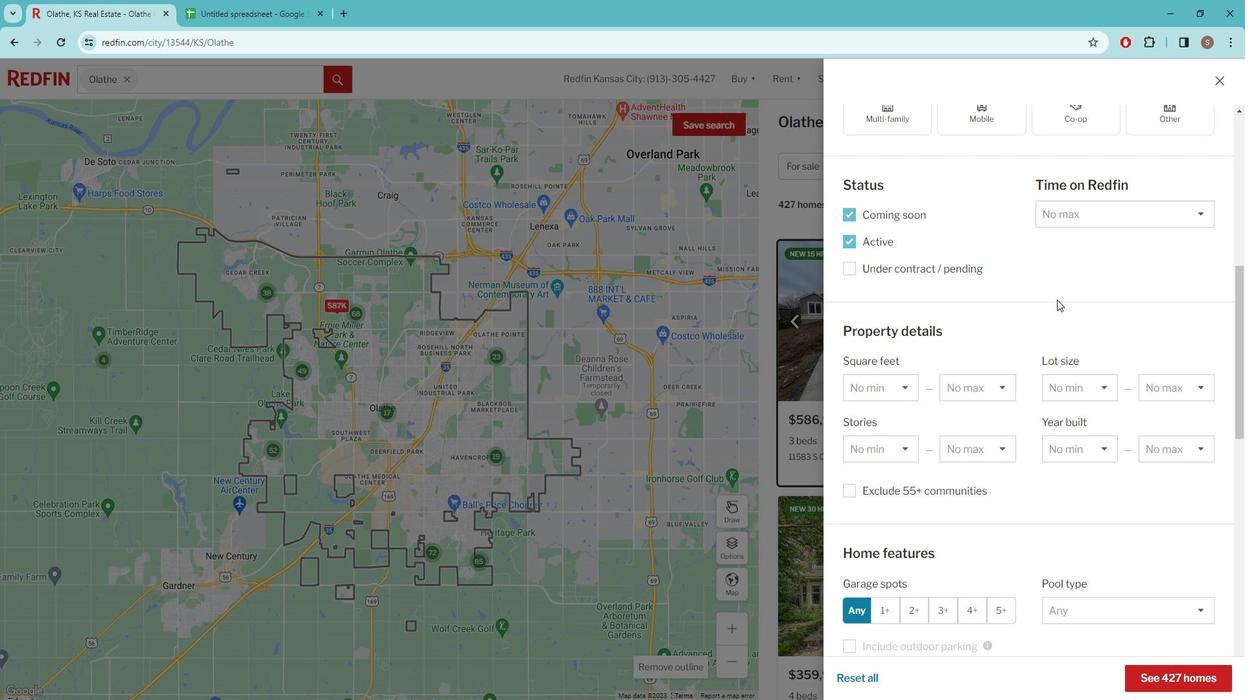 
Action: Mouse scrolled (1068, 301) with delta (0, 0)
Screenshot: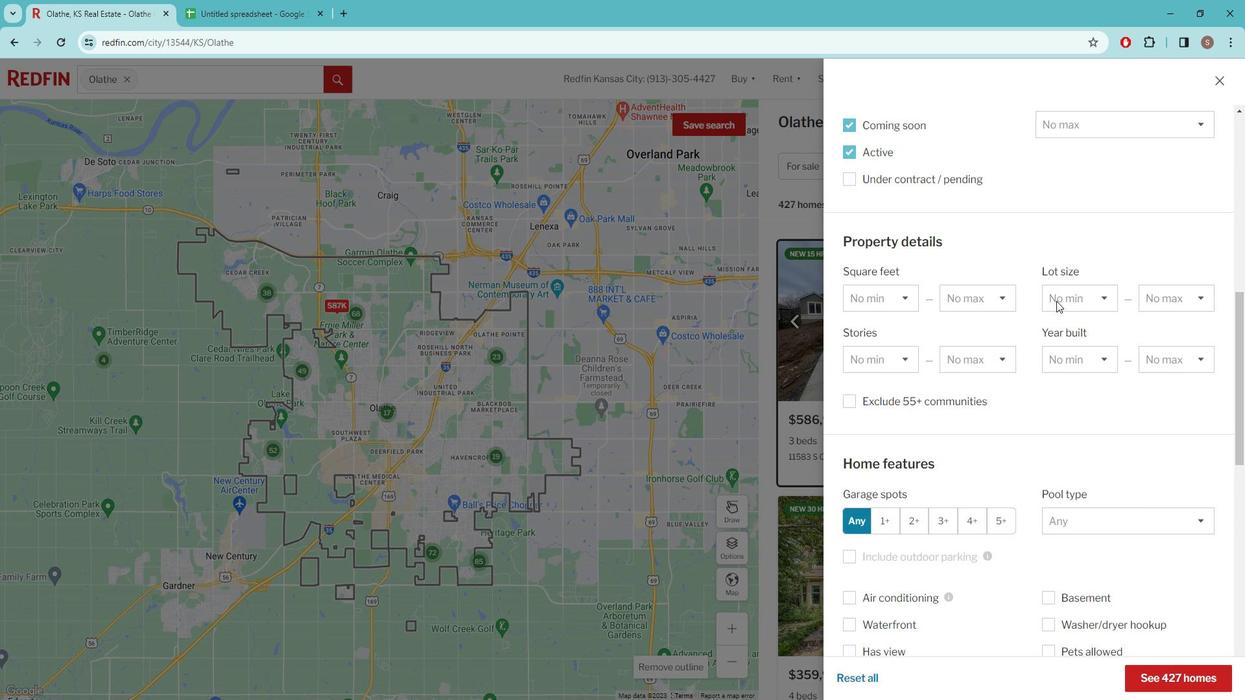 
Action: Mouse scrolled (1068, 301) with delta (0, 0)
Screenshot: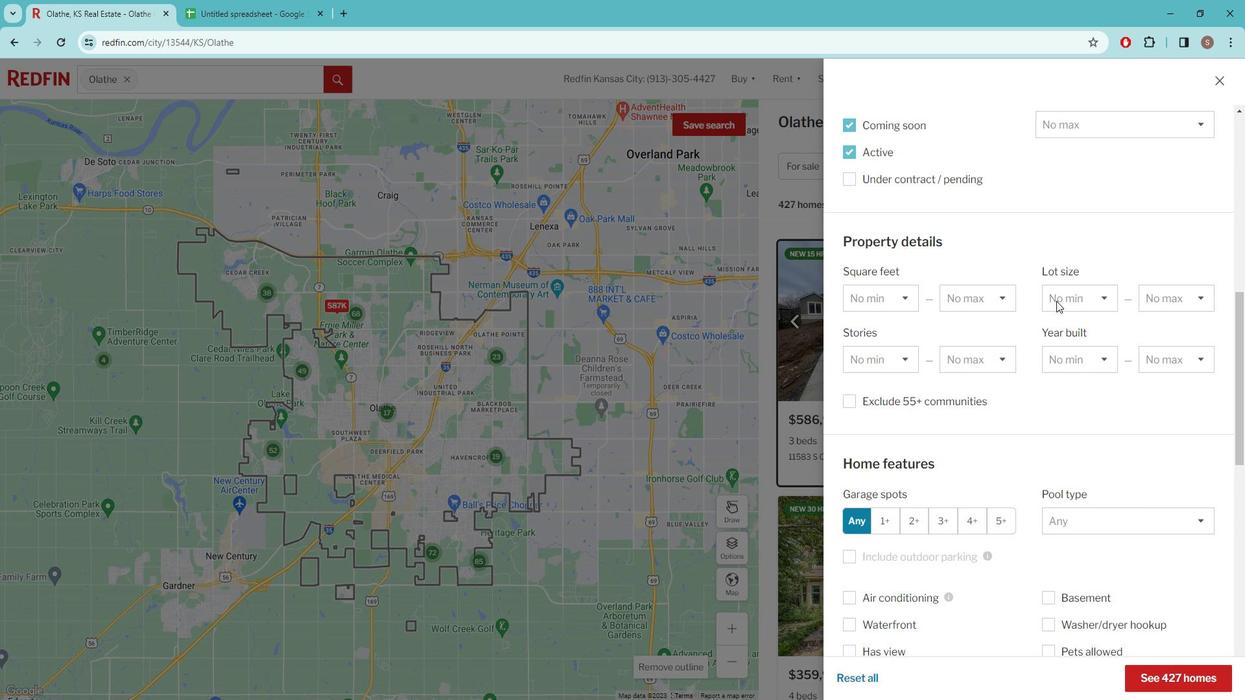 
Action: Mouse scrolled (1068, 301) with delta (0, 0)
Screenshot: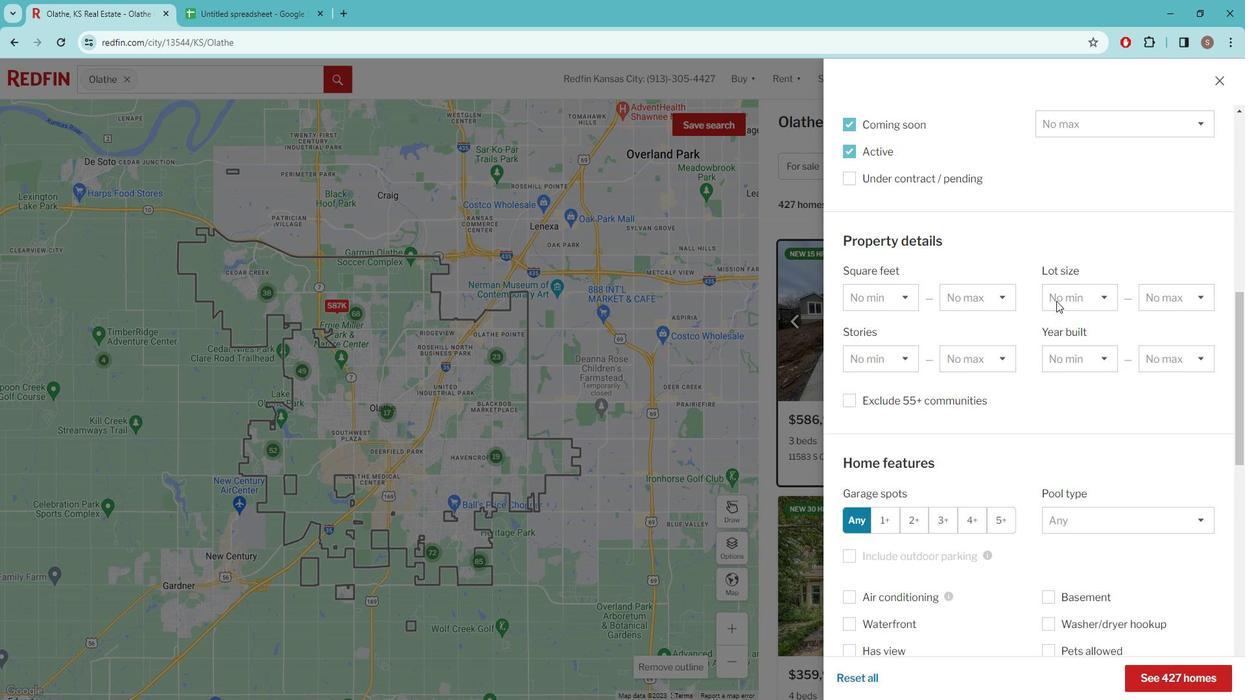 
Action: Mouse scrolled (1068, 301) with delta (0, 0)
Screenshot: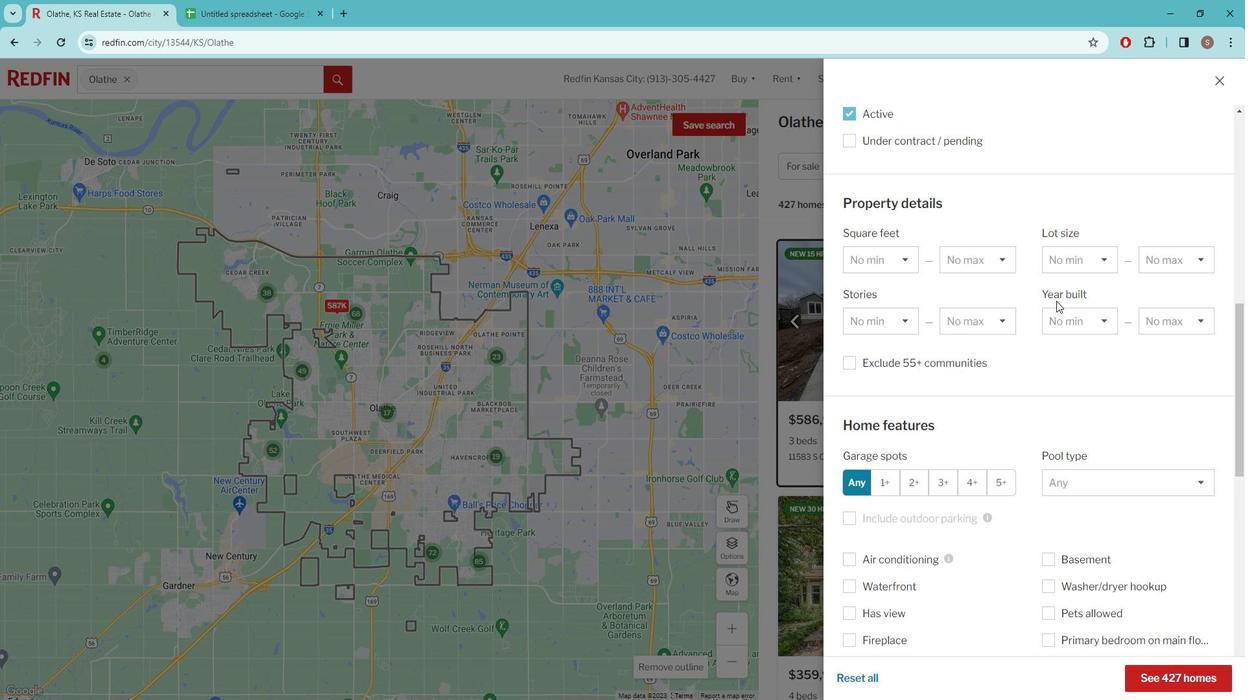 
Action: Mouse moved to (1072, 463)
Screenshot: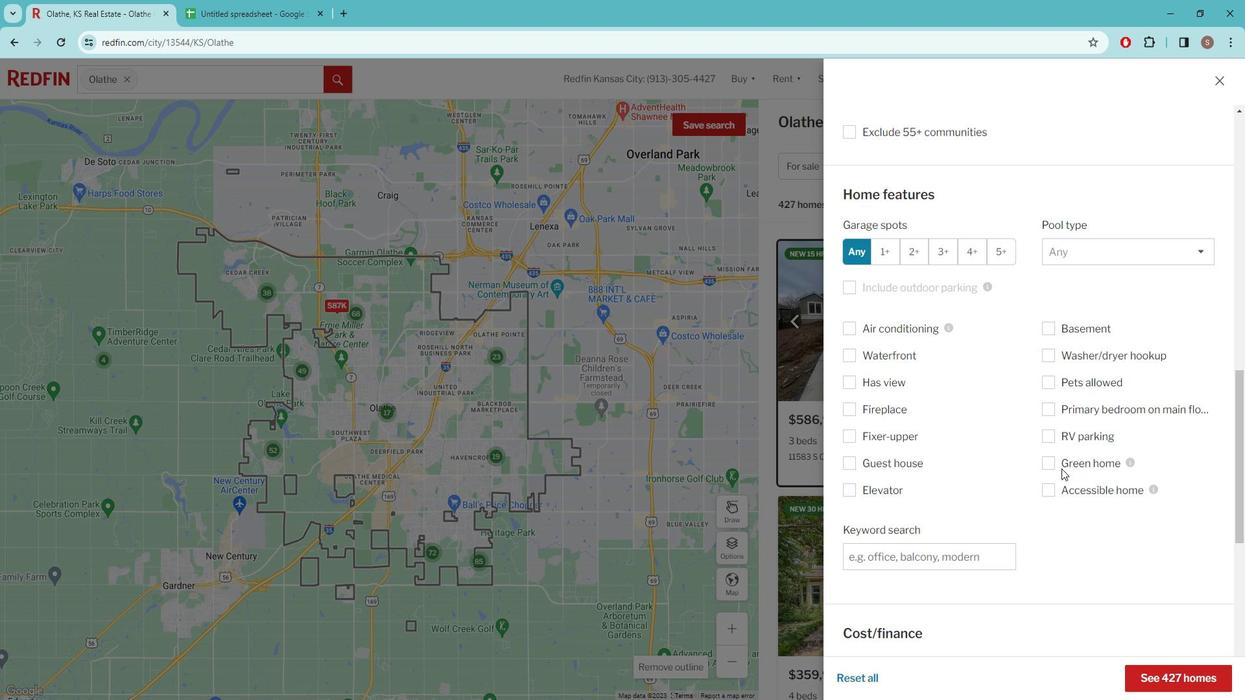
Action: Mouse pressed left at (1072, 463)
Screenshot: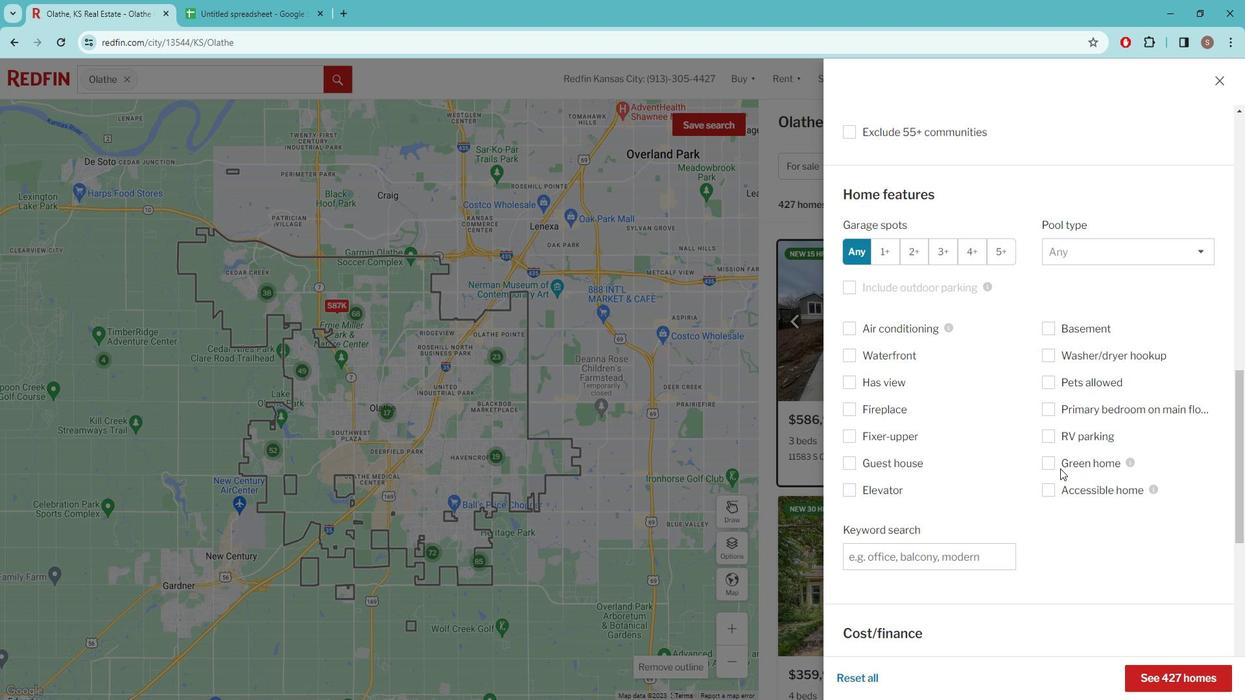 
Action: Mouse moved to (1060, 458)
Screenshot: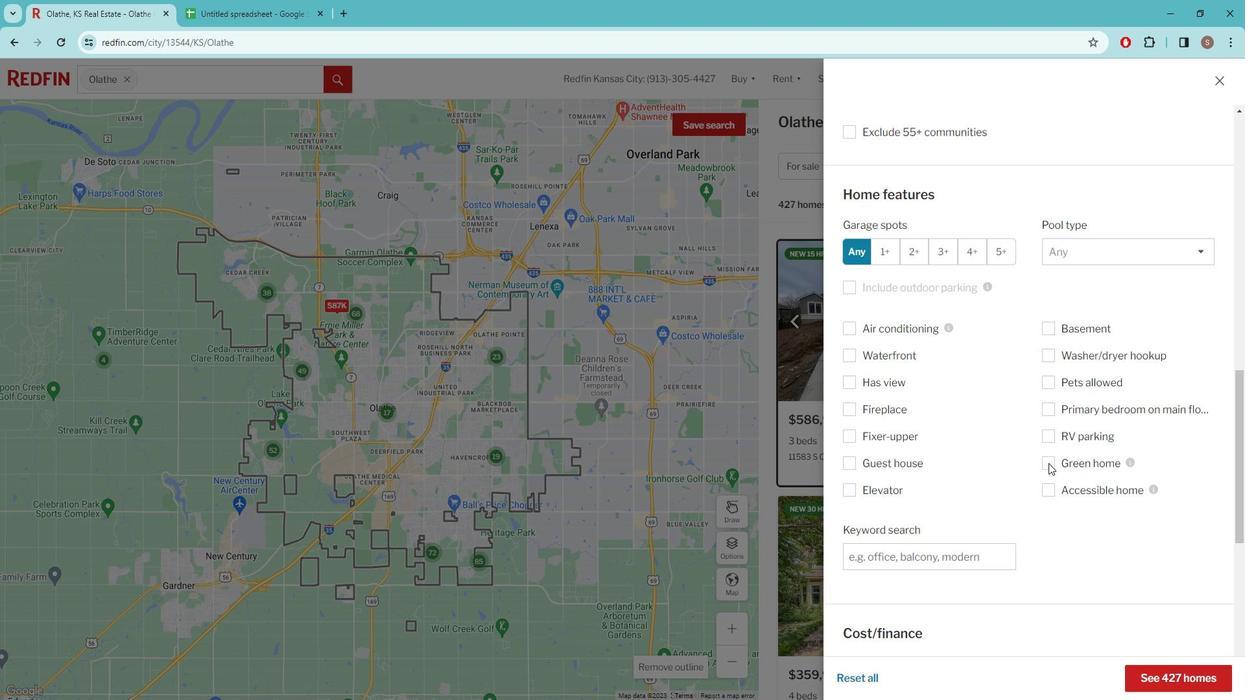 
Action: Mouse pressed left at (1060, 458)
Screenshot: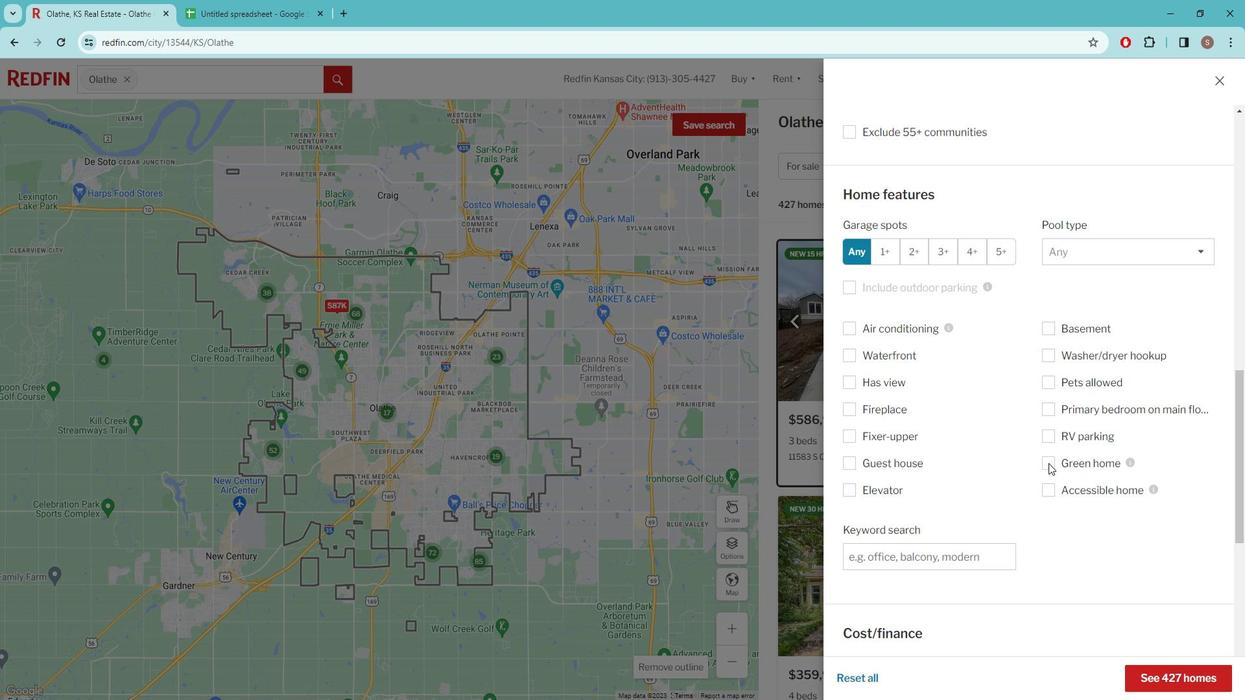 
Action: Mouse scrolled (1060, 457) with delta (0, 0)
Screenshot: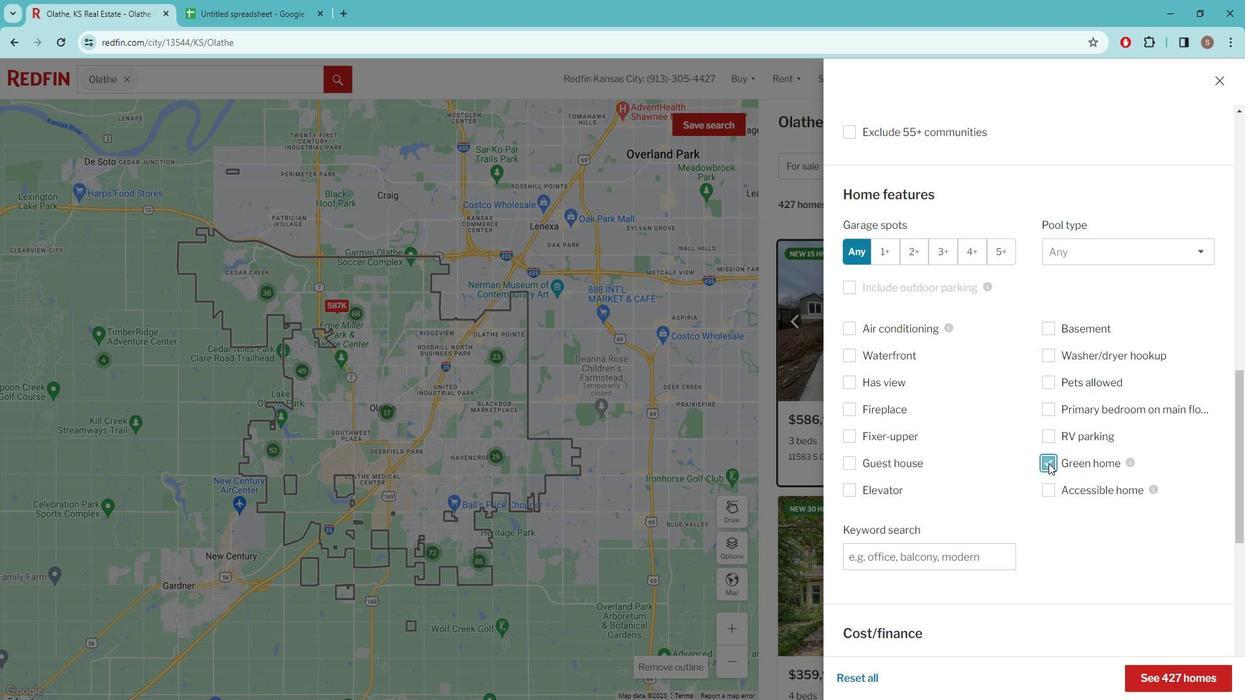 
Action: Mouse scrolled (1060, 457) with delta (0, 0)
Screenshot: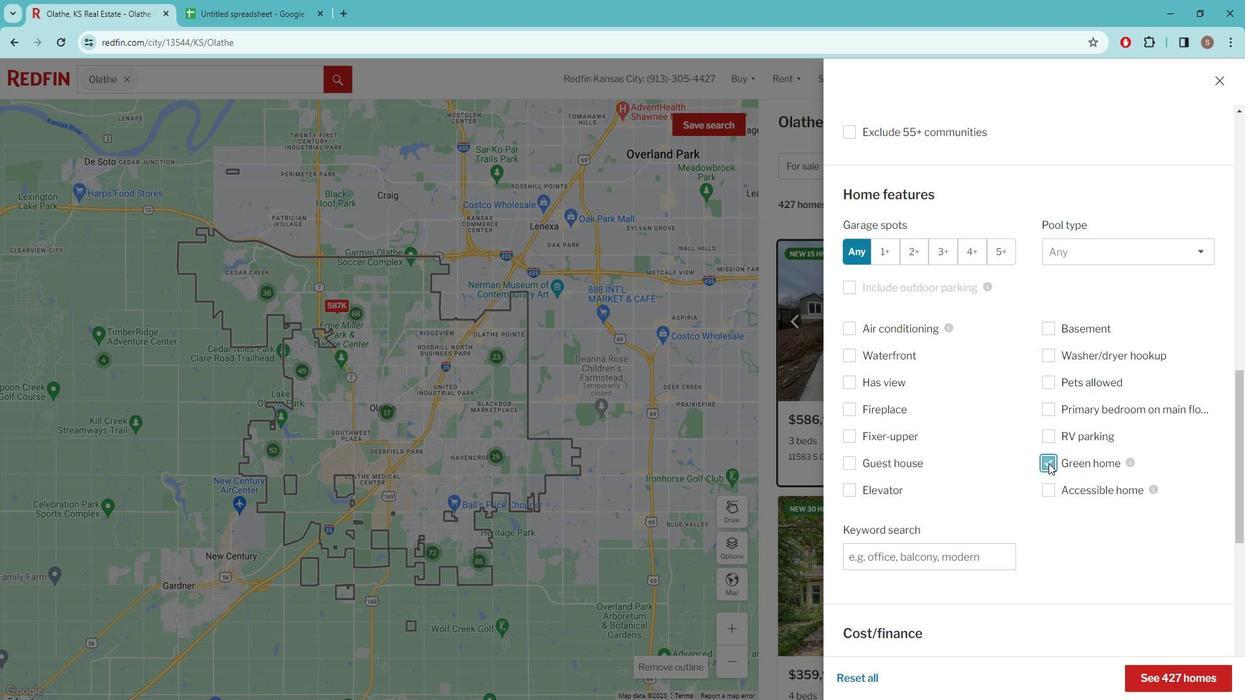 
Action: Mouse scrolled (1060, 457) with delta (0, 0)
Screenshot: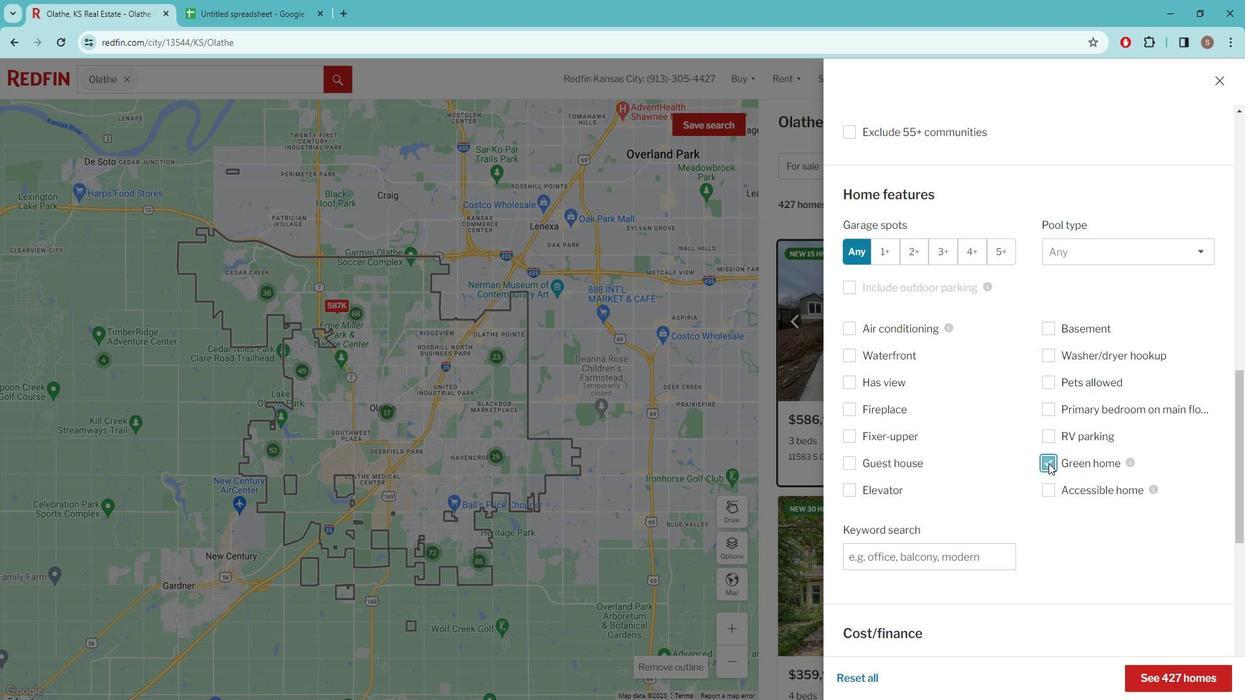 
Action: Mouse scrolled (1060, 457) with delta (0, 0)
Screenshot: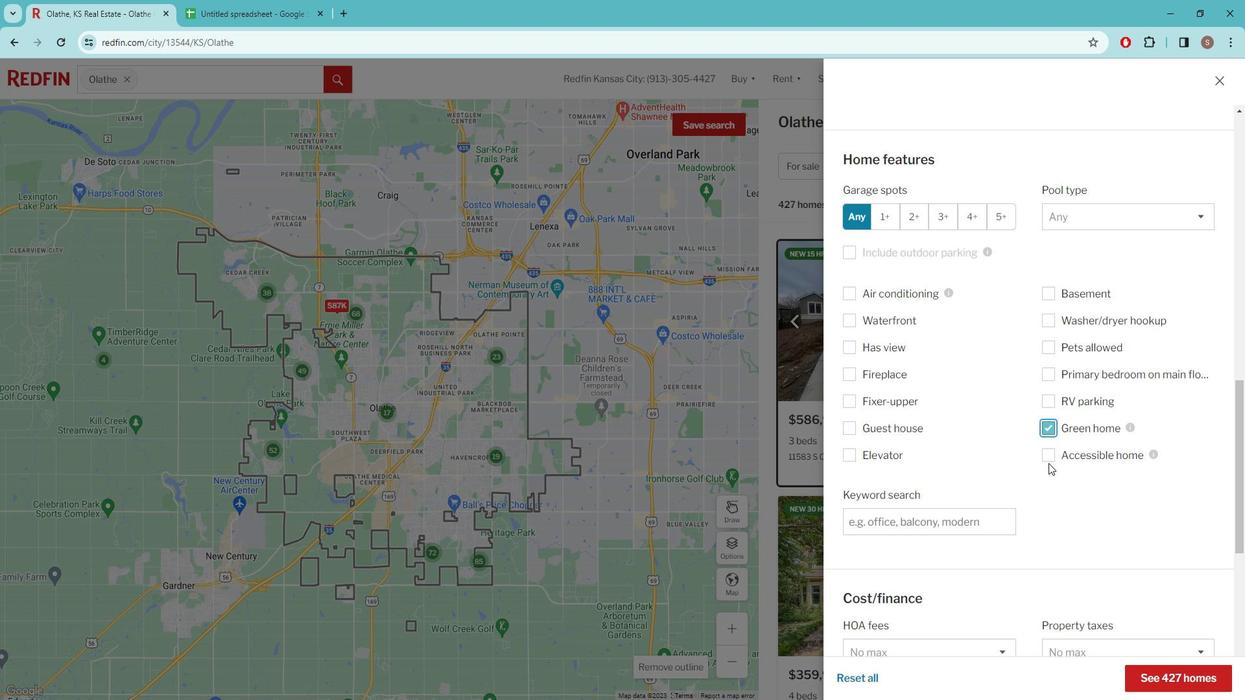 
Action: Mouse moved to (1064, 452)
Screenshot: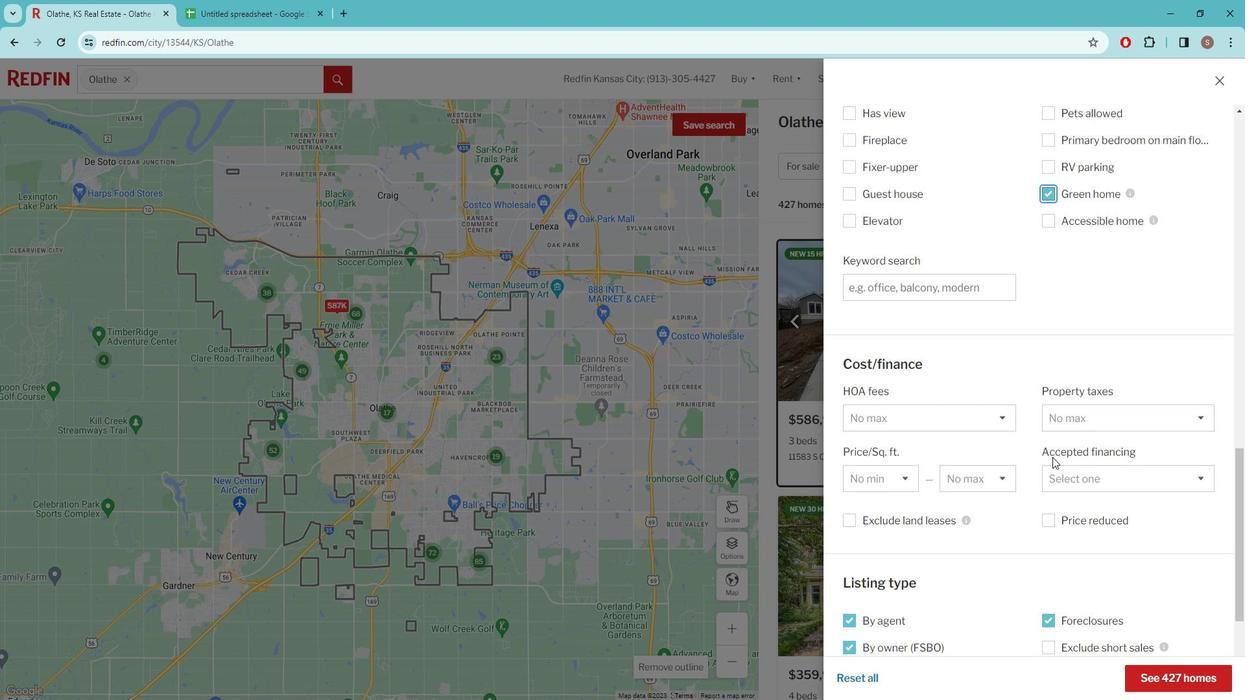 
Action: Mouse scrolled (1064, 451) with delta (0, 0)
Screenshot: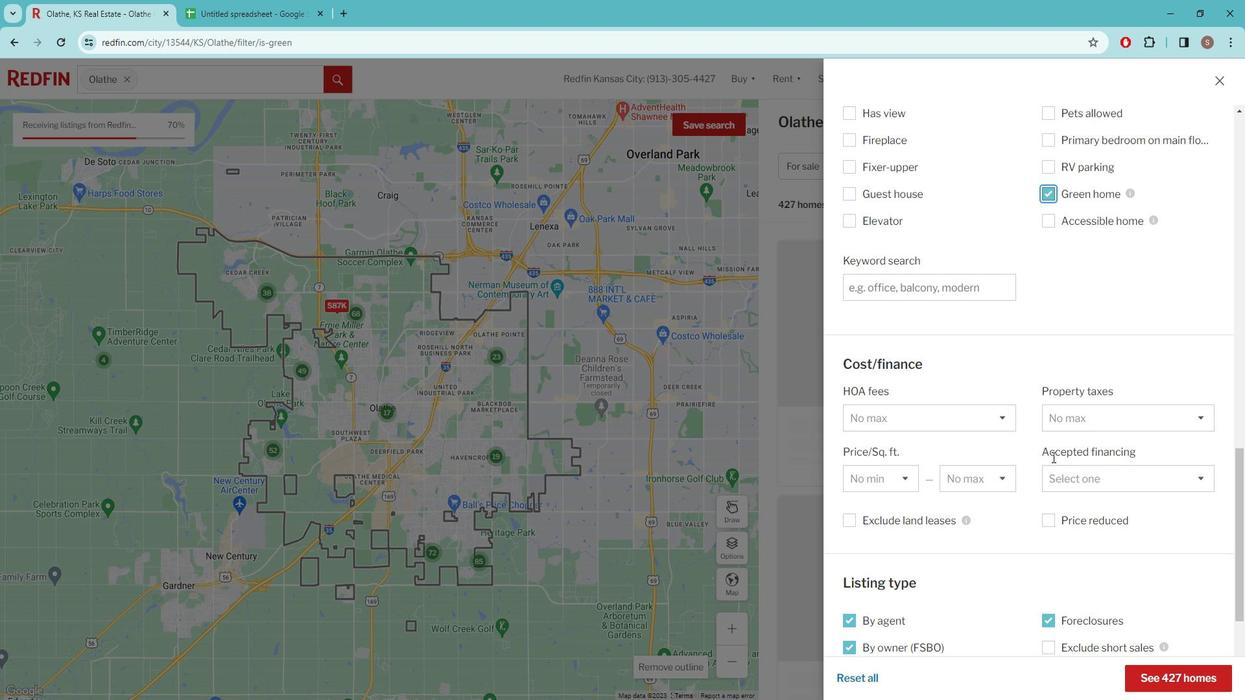 
Action: Mouse scrolled (1064, 451) with delta (0, 0)
Screenshot: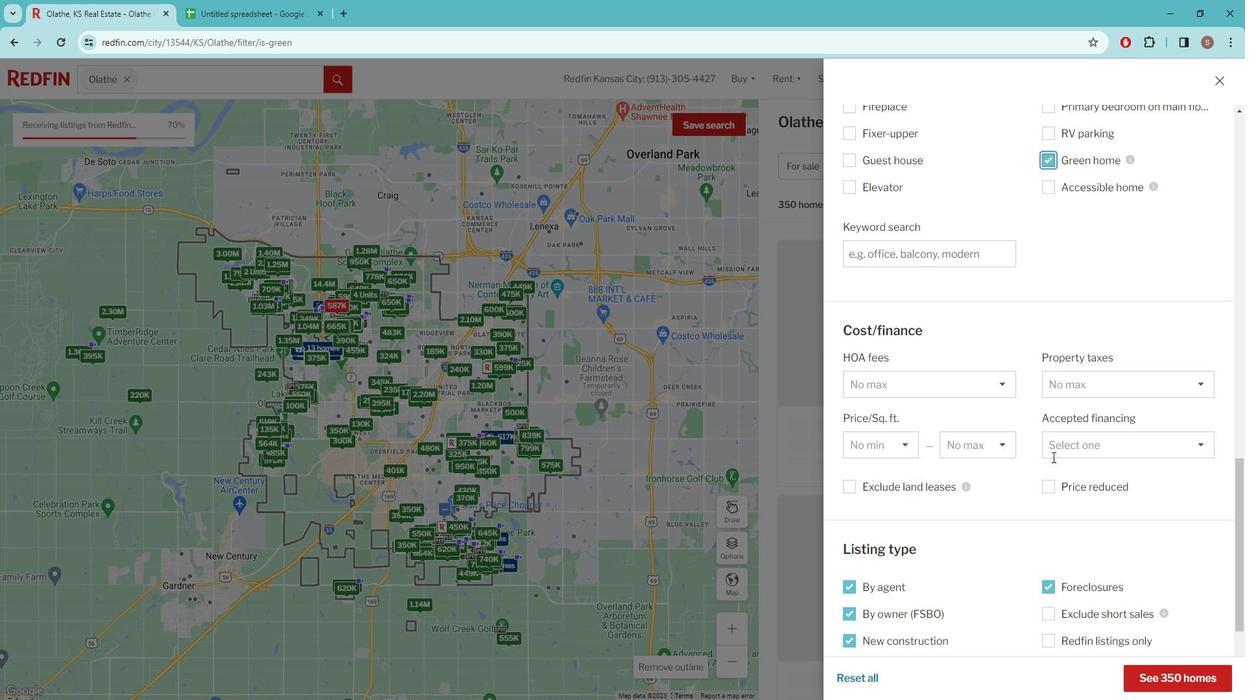 
Action: Mouse scrolled (1064, 451) with delta (0, 0)
Screenshot: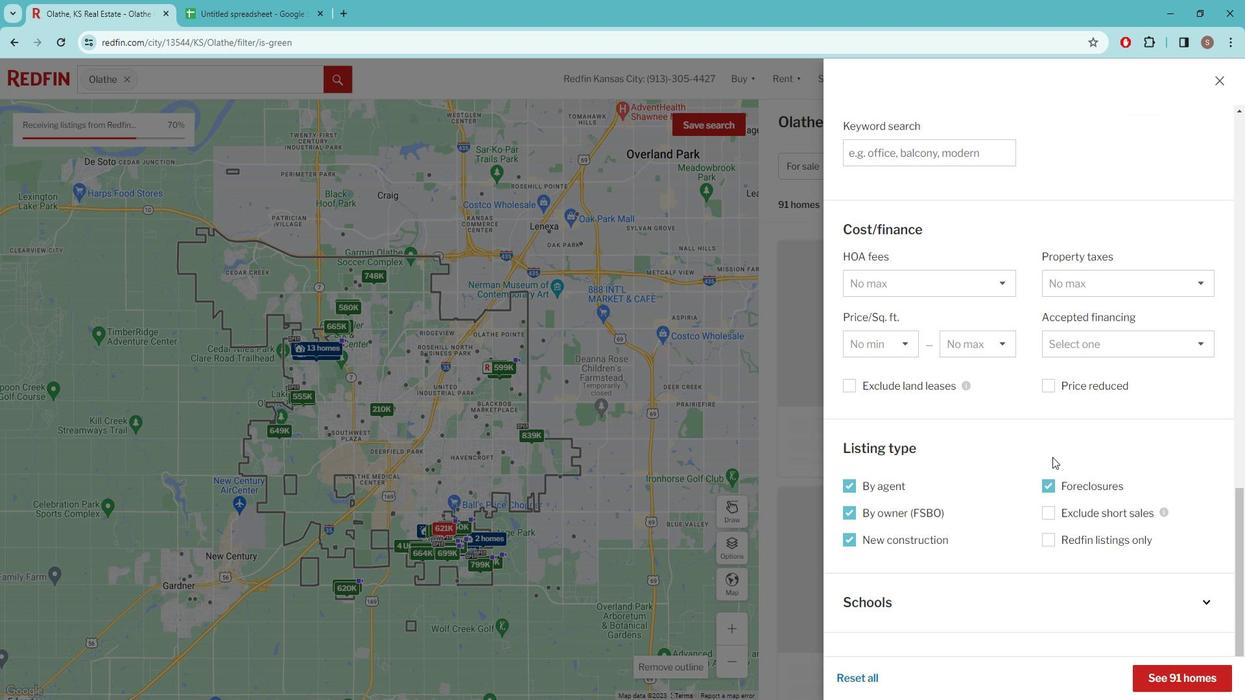 
Action: Mouse scrolled (1064, 451) with delta (0, 0)
Screenshot: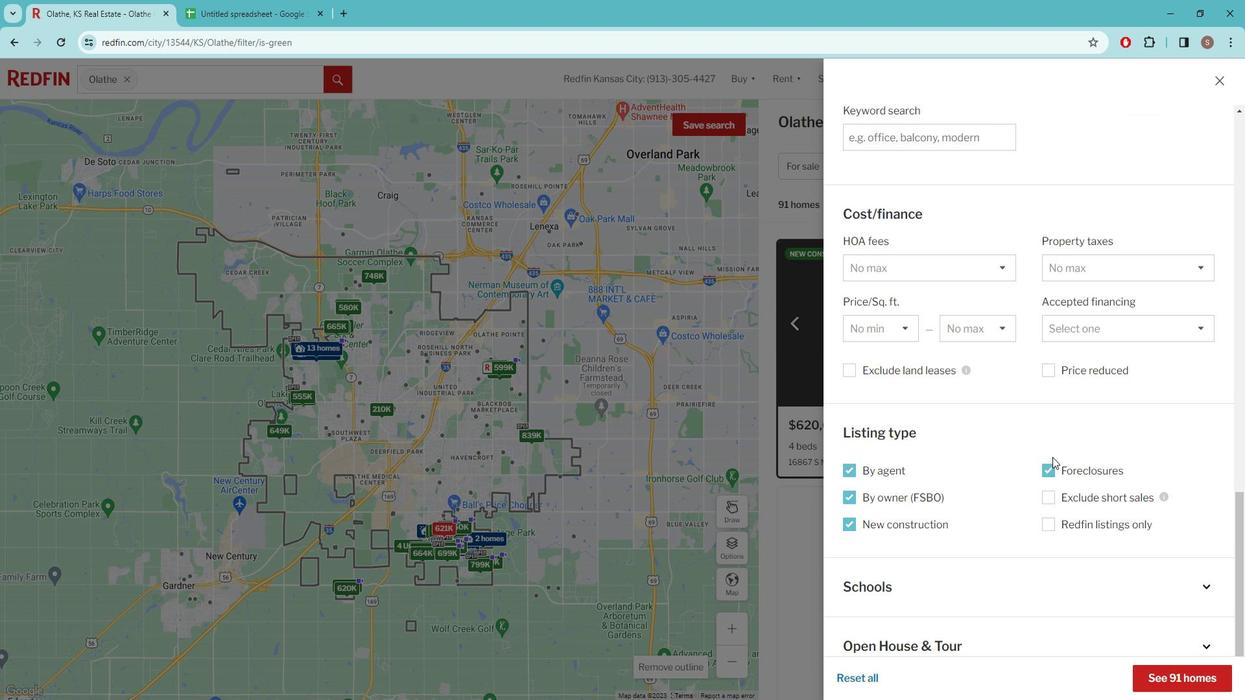 
Action: Mouse scrolled (1064, 451) with delta (0, 0)
Screenshot: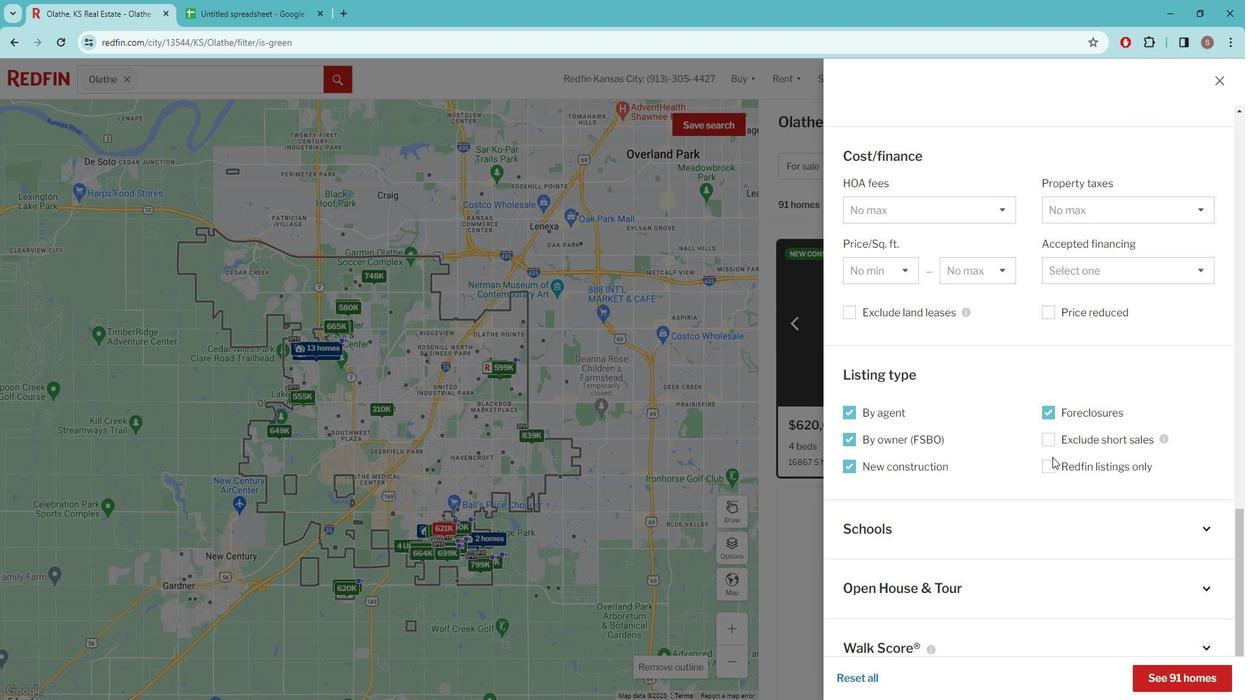 
Action: Mouse scrolled (1064, 451) with delta (0, 0)
Screenshot: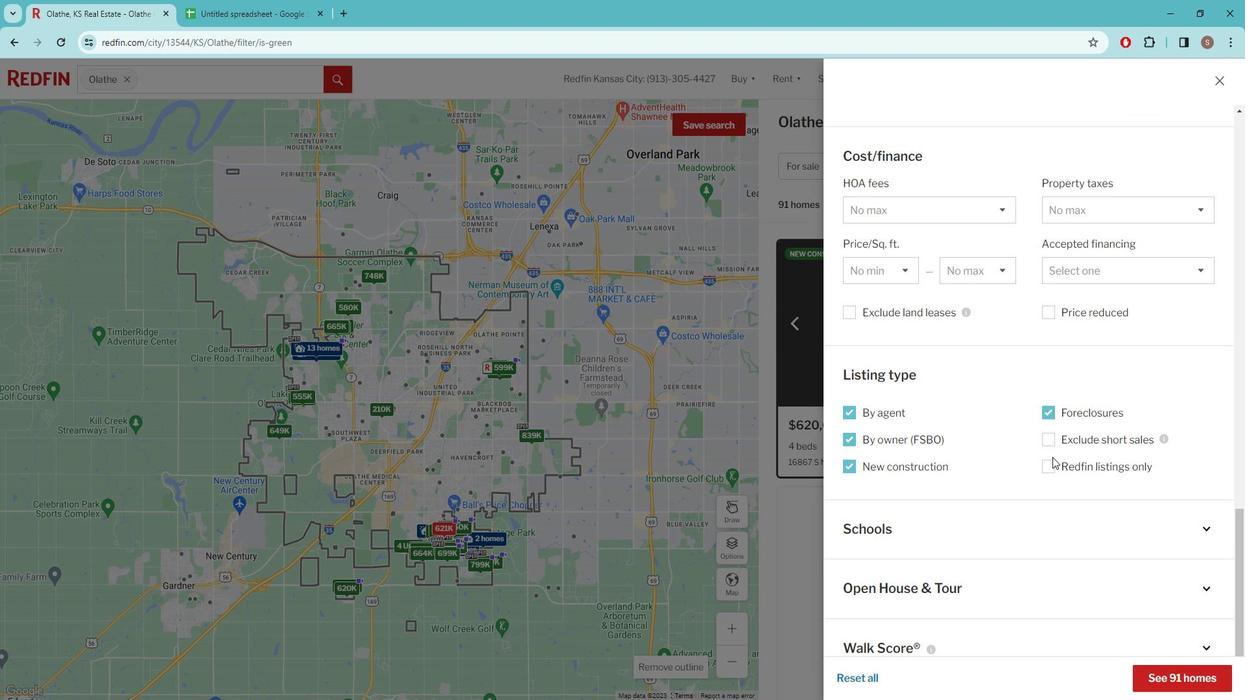 
Action: Mouse scrolled (1064, 451) with delta (0, 0)
Screenshot: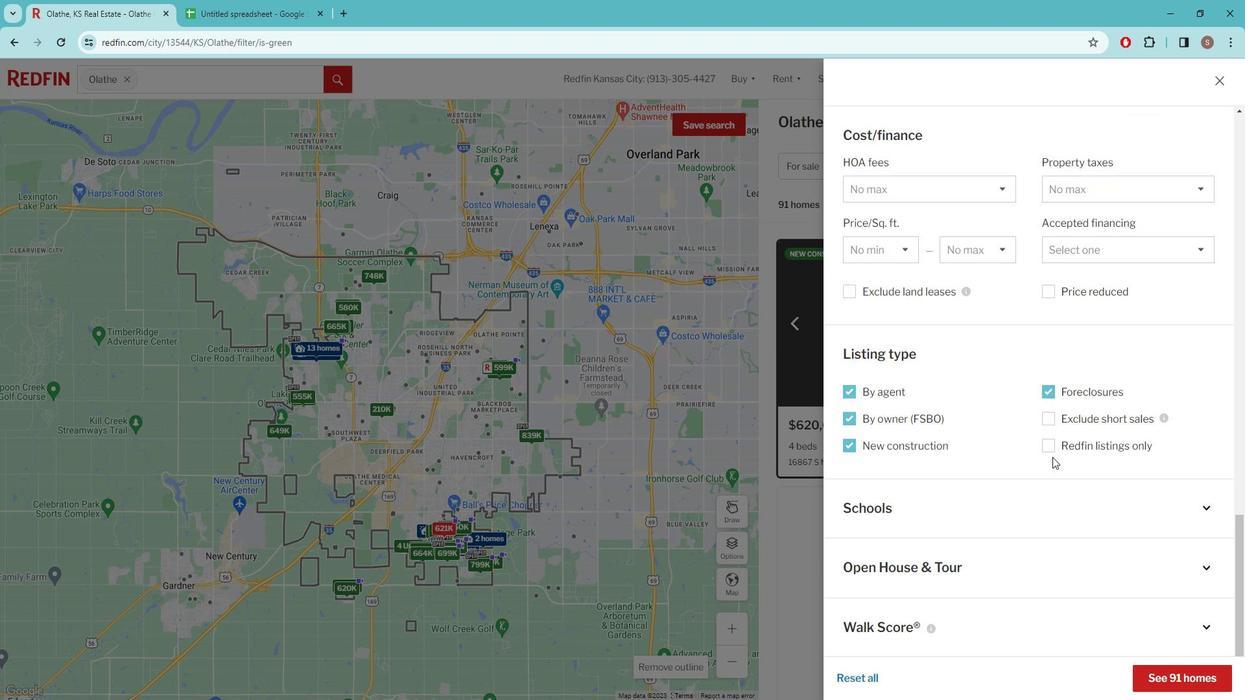 
Action: Mouse scrolled (1064, 451) with delta (0, 0)
Screenshot: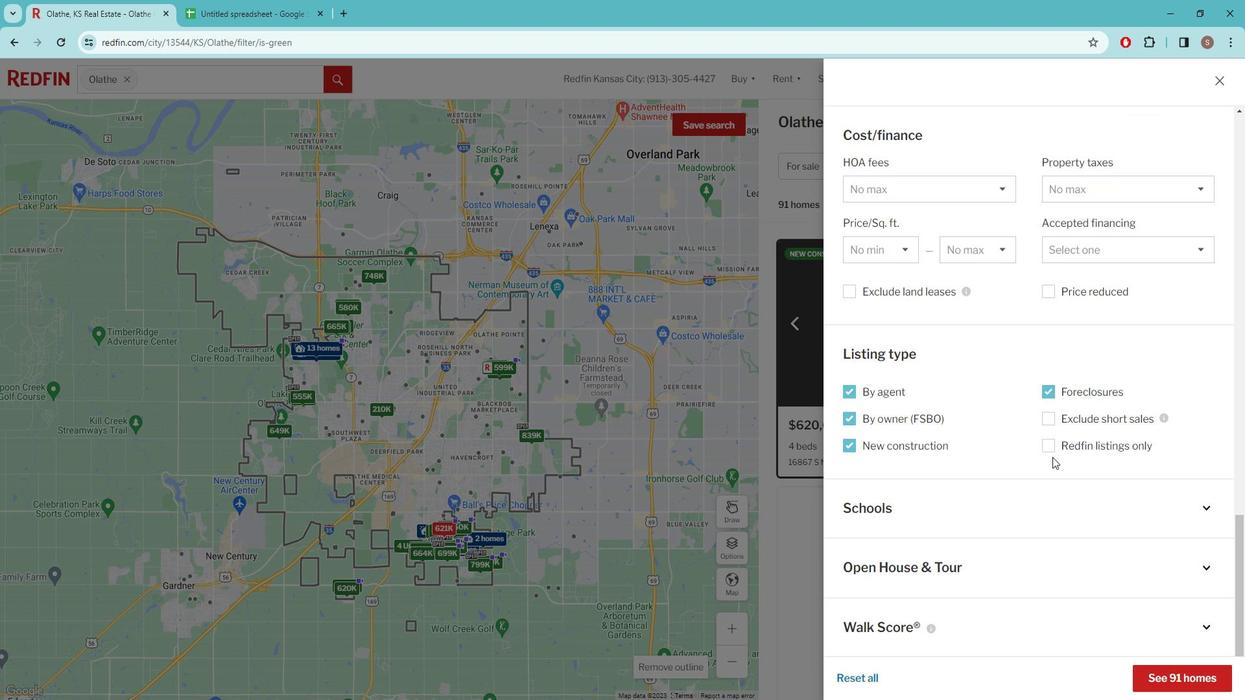 
Action: Mouse moved to (1171, 661)
Screenshot: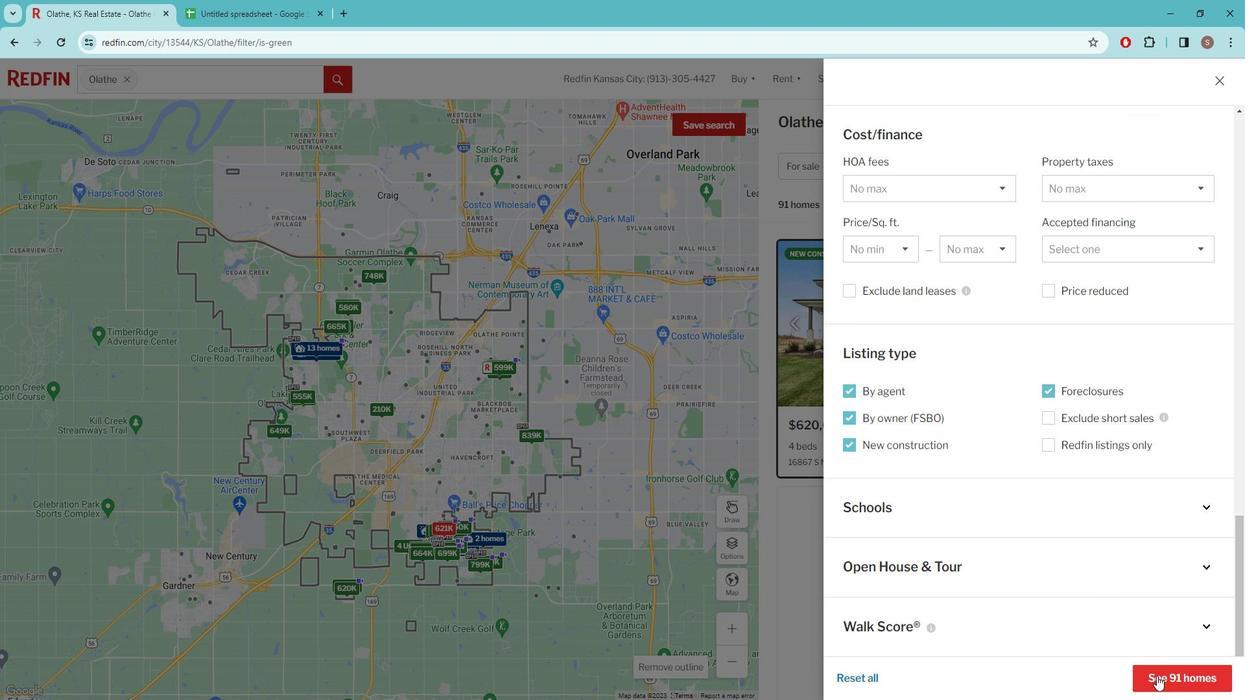 
Action: Mouse pressed left at (1171, 661)
Screenshot: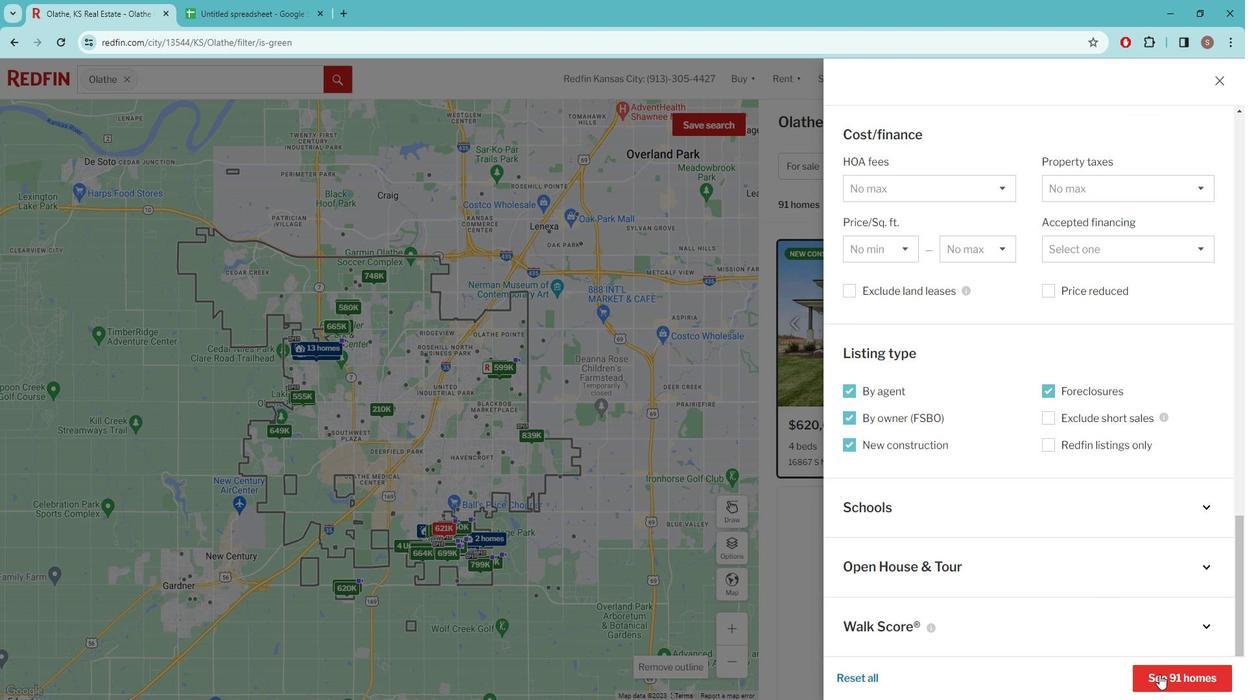 
Action: Mouse moved to (1043, 138)
Screenshot: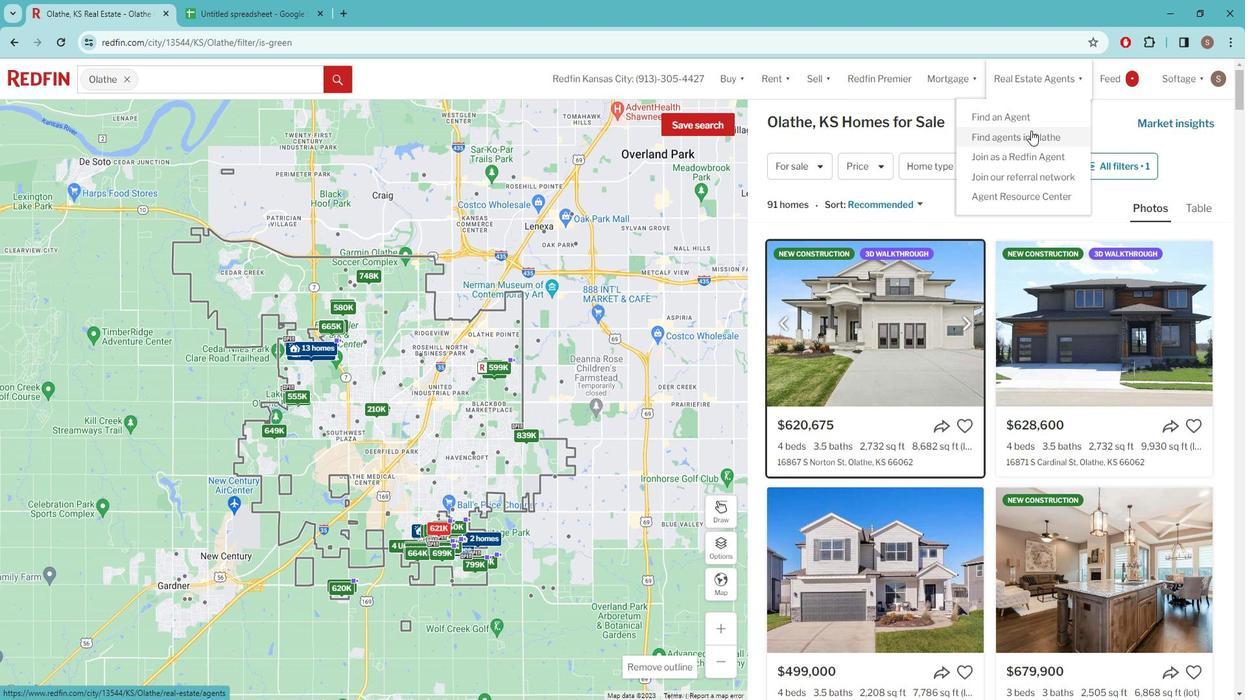
Action: Mouse pressed left at (1043, 138)
Screenshot: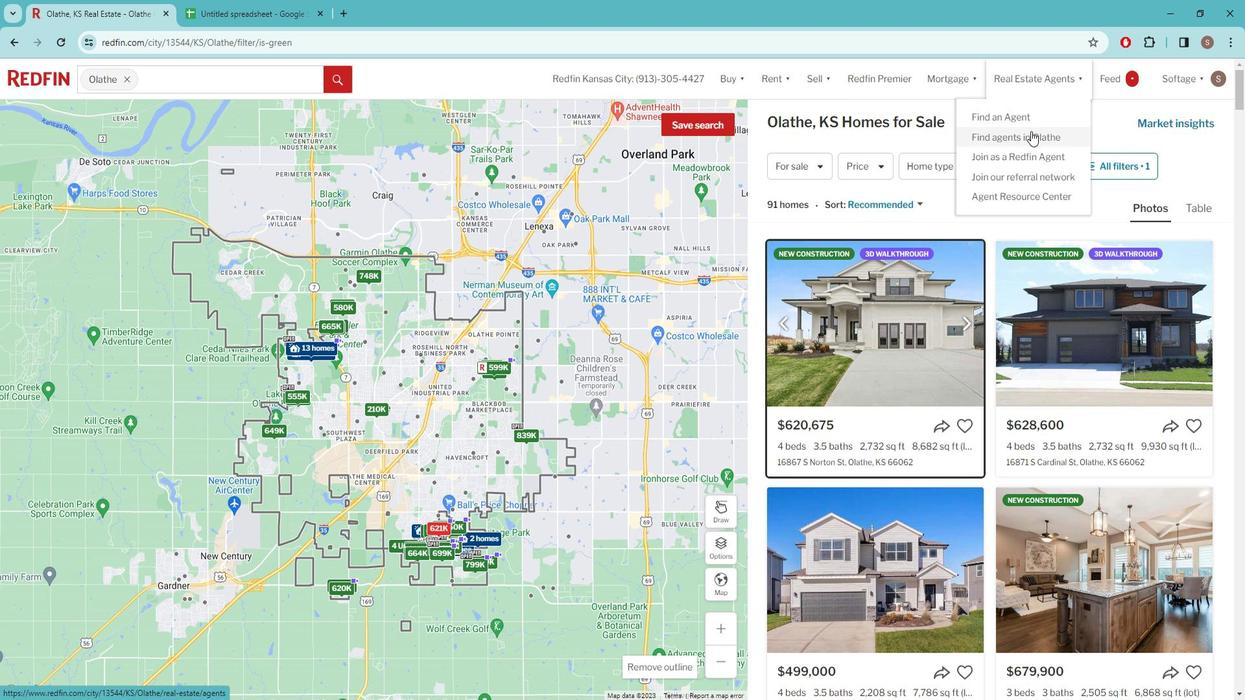 
Action: Mouse moved to (827, 268)
Screenshot: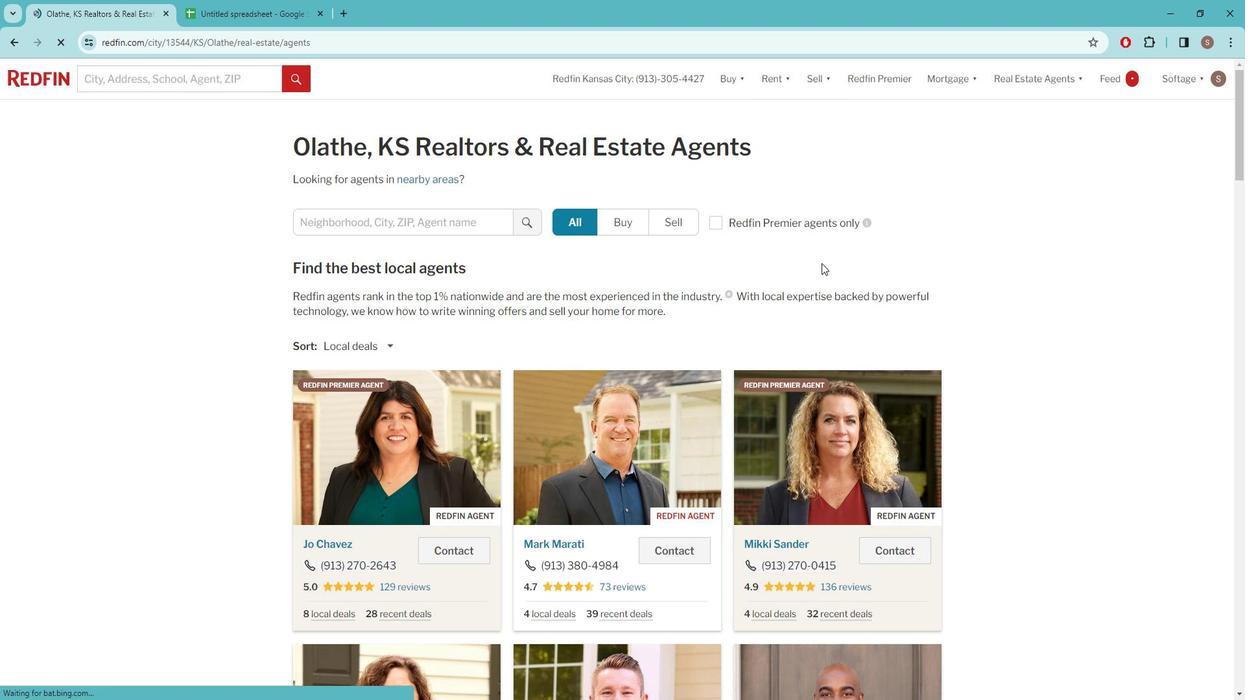 
Action: Mouse scrolled (827, 267) with delta (0, 0)
Screenshot: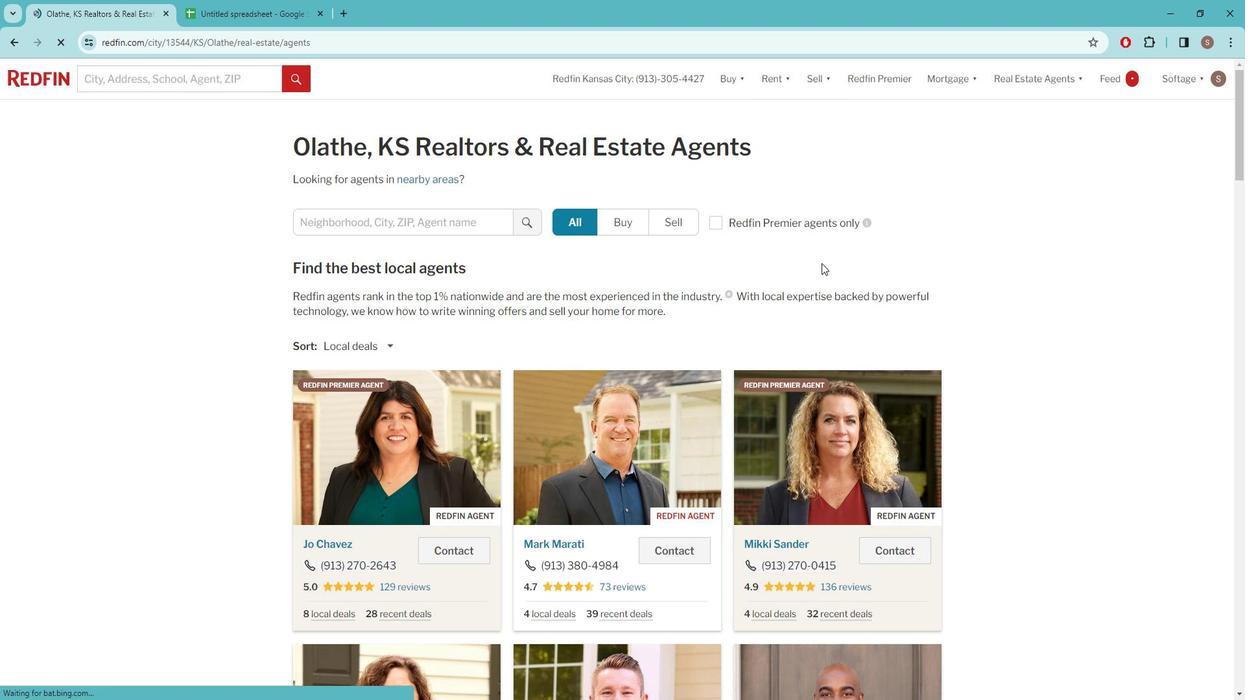 
Action: Mouse moved to (822, 271)
Screenshot: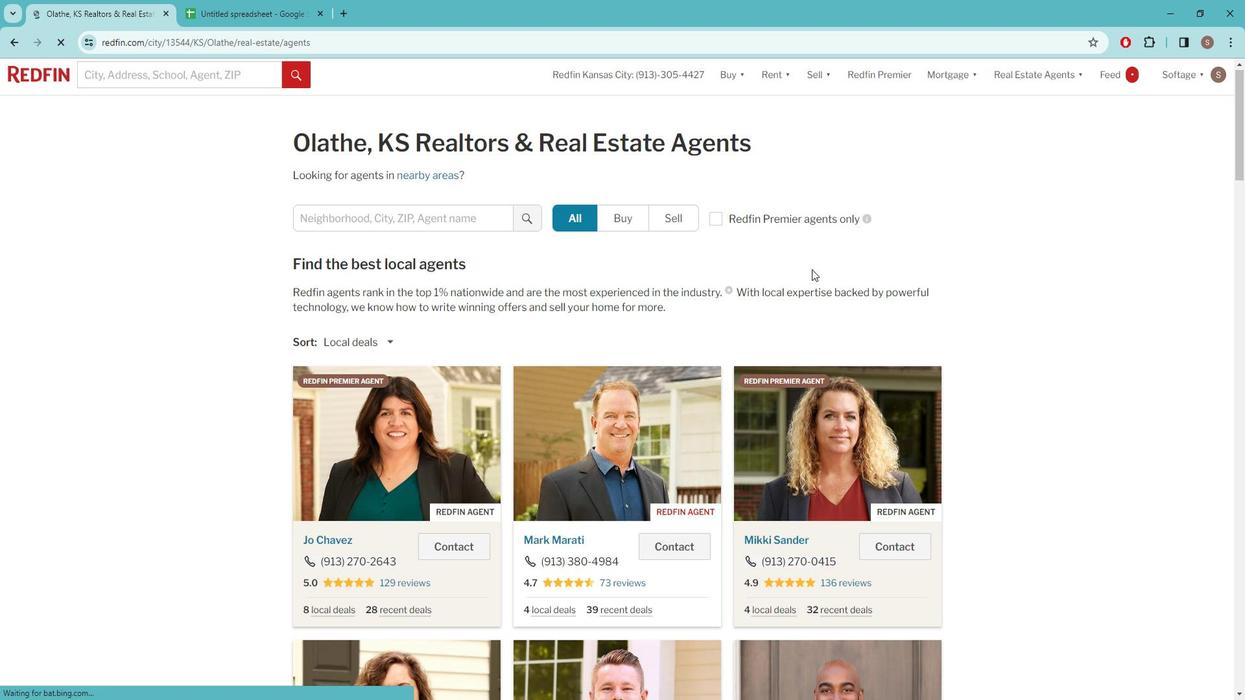 
Action: Mouse scrolled (822, 270) with delta (0, 0)
Screenshot: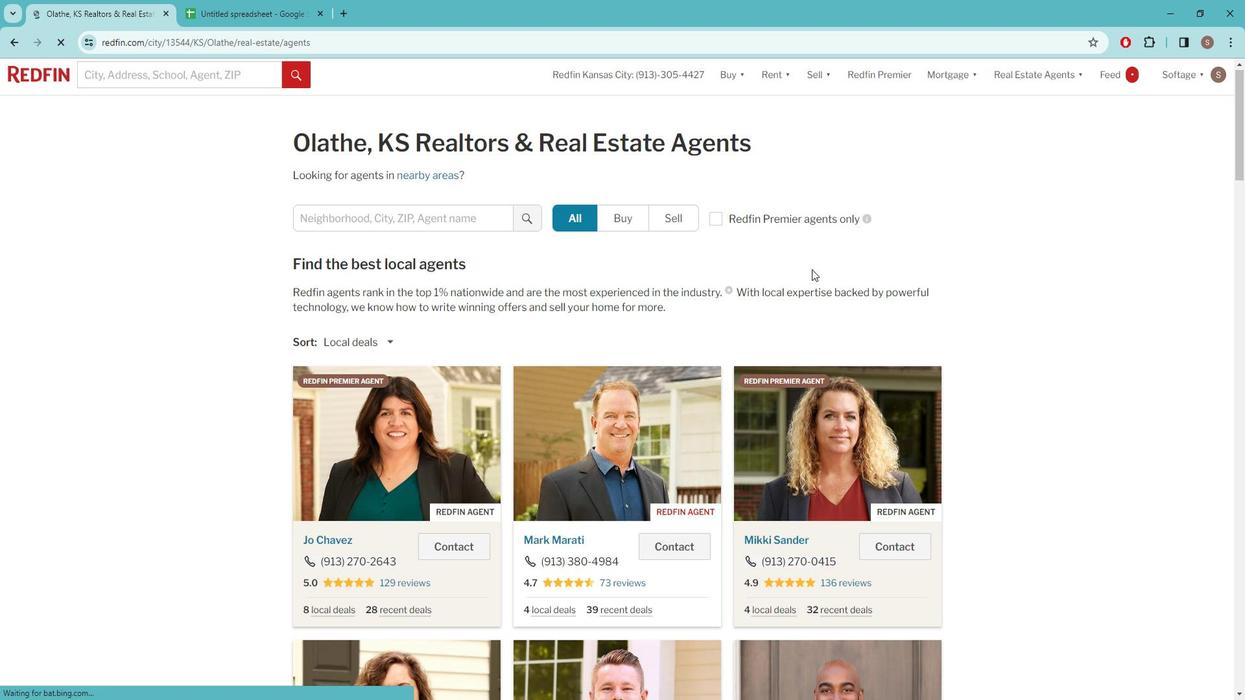 
Action: Mouse moved to (819, 272)
Screenshot: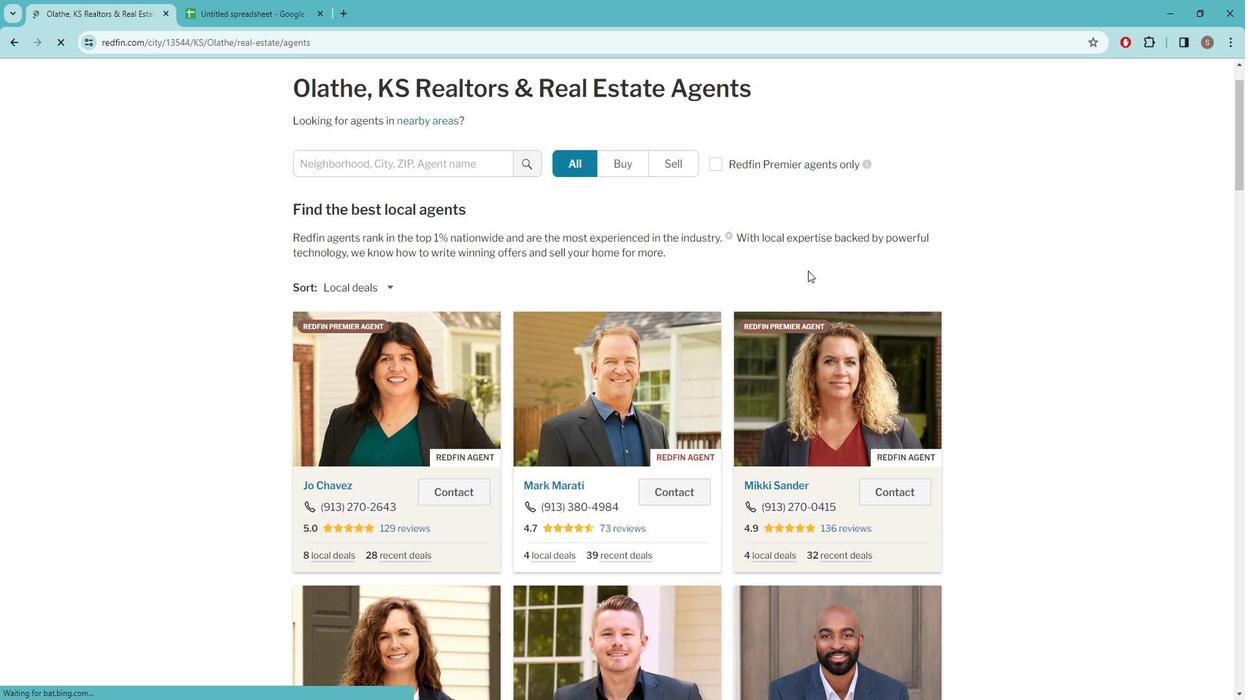
Action: Mouse scrolled (819, 271) with delta (0, 0)
Screenshot: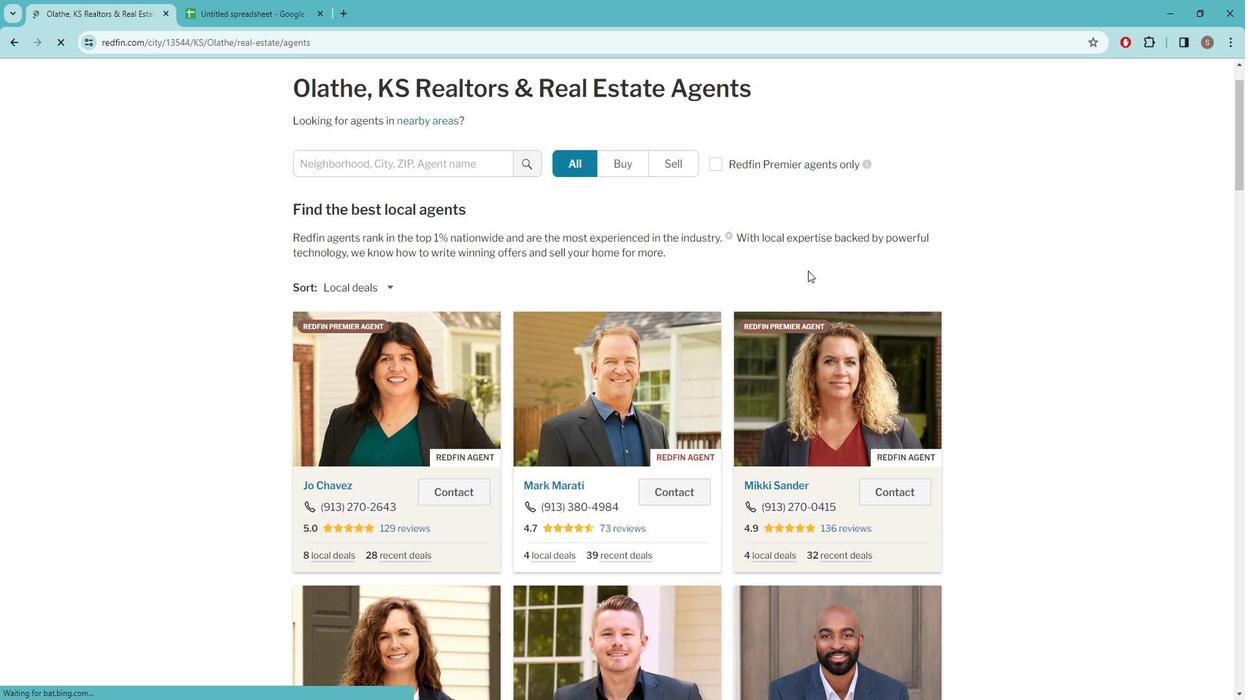 
Action: Mouse moved to (402, 380)
Screenshot: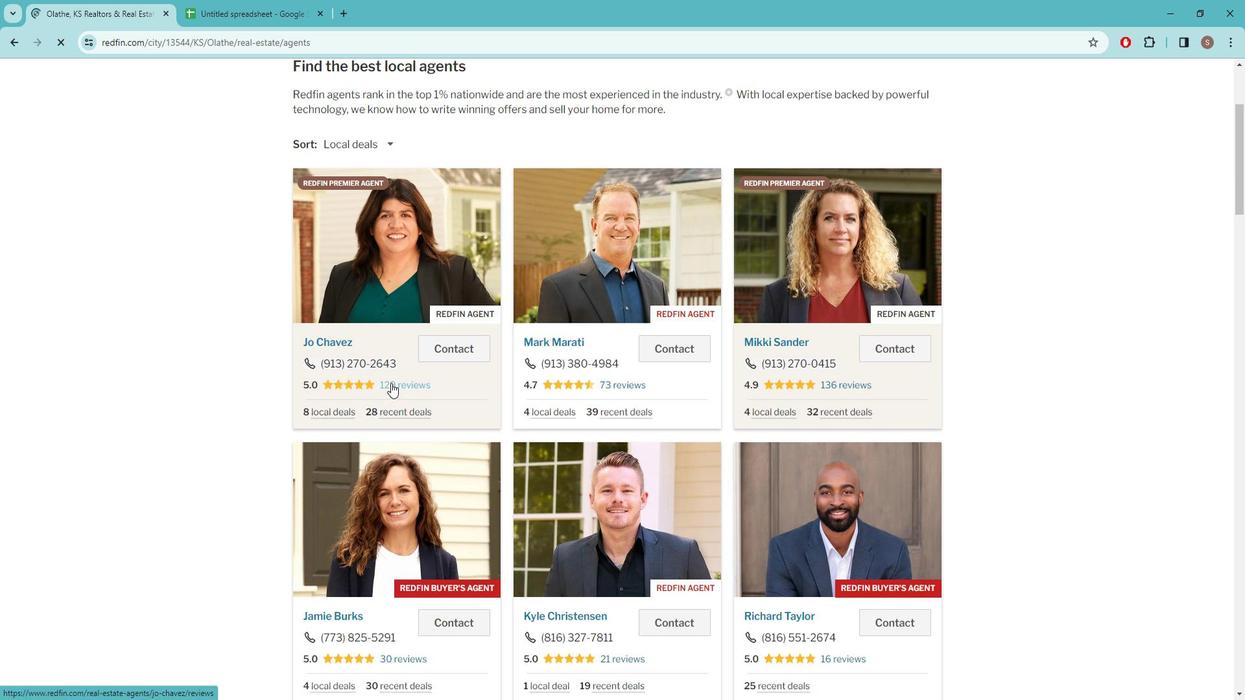 
Action: Mouse pressed left at (402, 380)
Screenshot: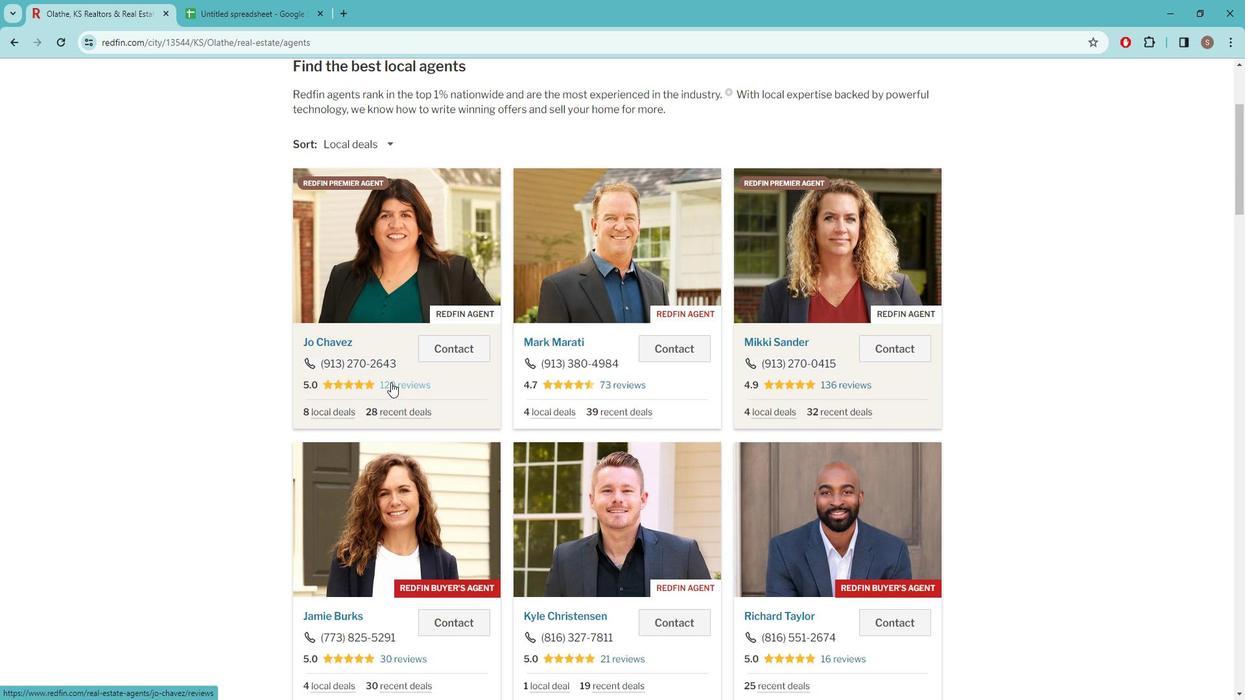 
Action: Mouse moved to (463, 374)
Screenshot: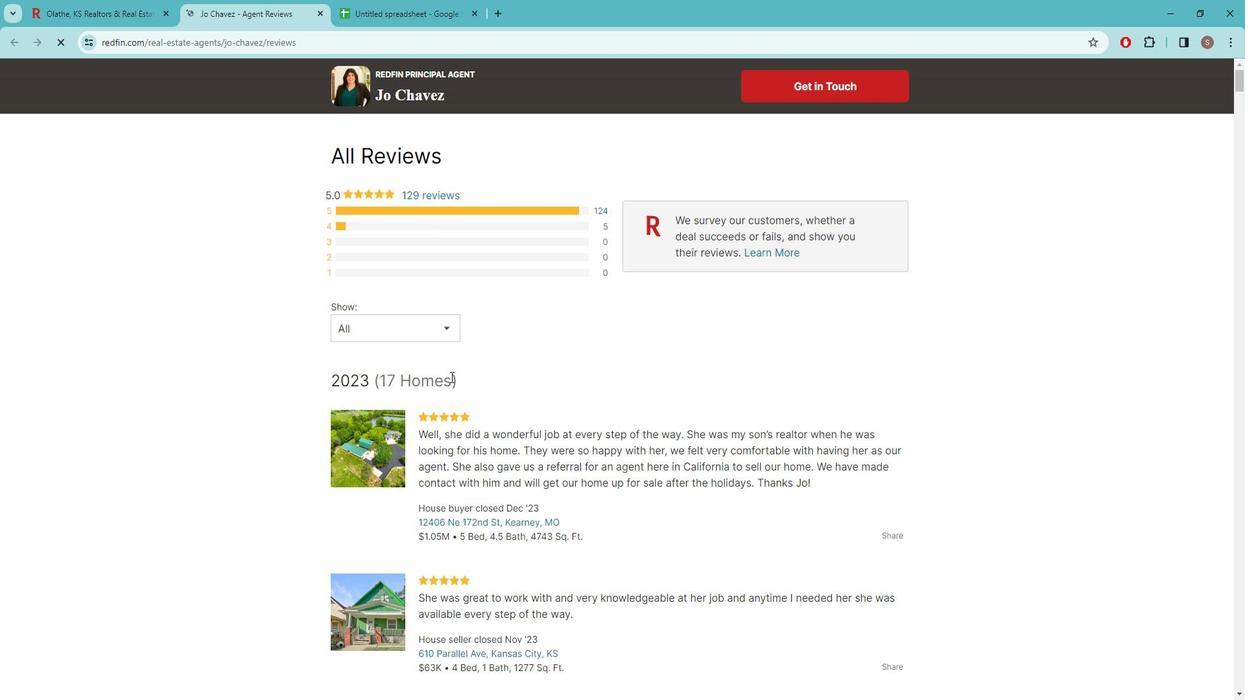 
Action: Mouse scrolled (463, 373) with delta (0, 0)
Screenshot: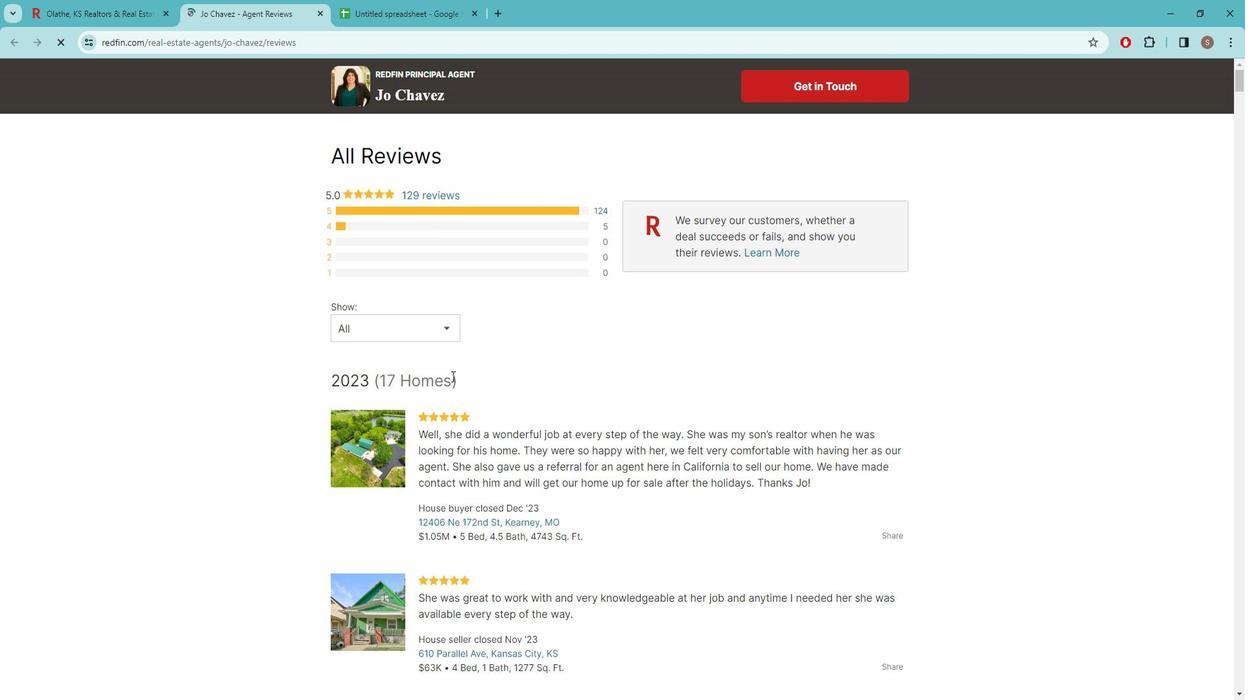 
Action: Mouse moved to (463, 374)
Screenshot: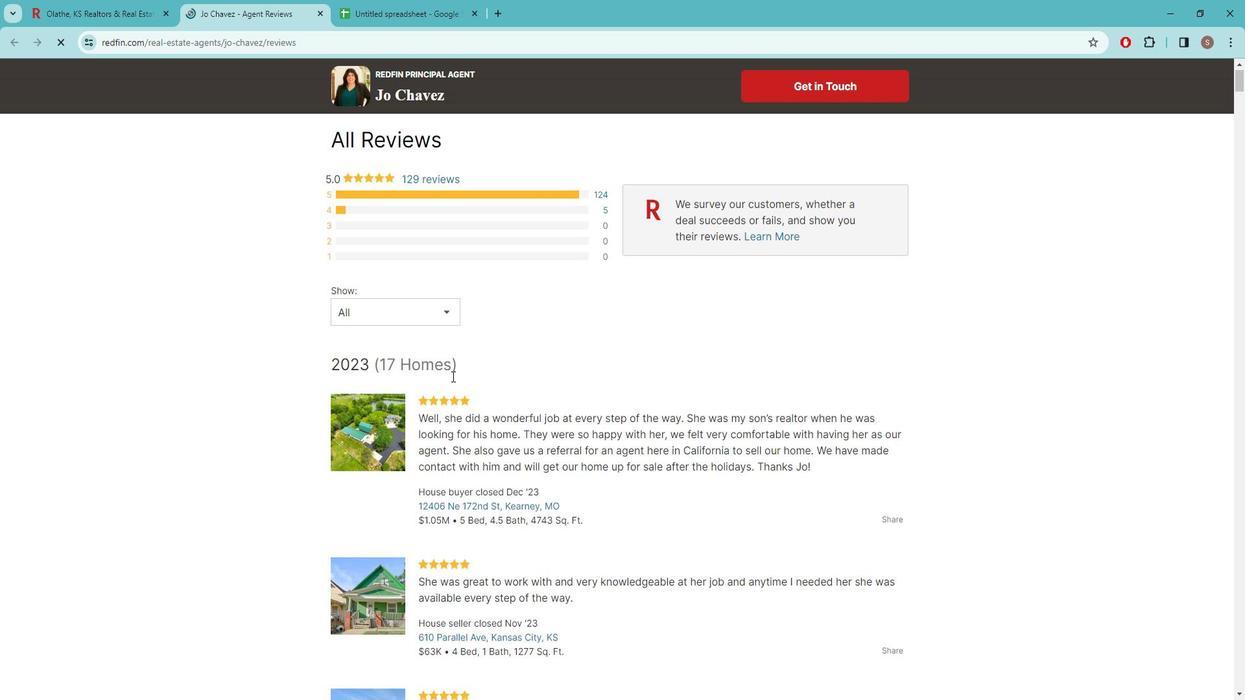 
Action: Mouse scrolled (463, 373) with delta (0, 0)
Screenshot: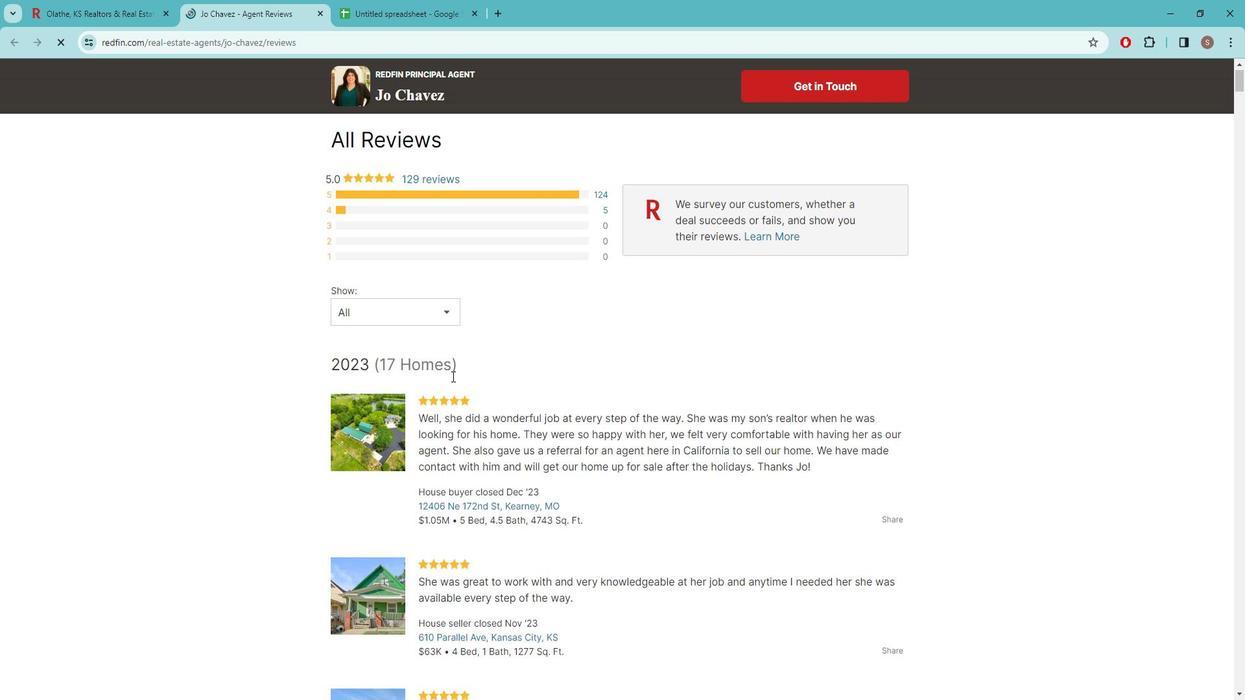 
Action: Mouse moved to (649, 357)
Screenshot: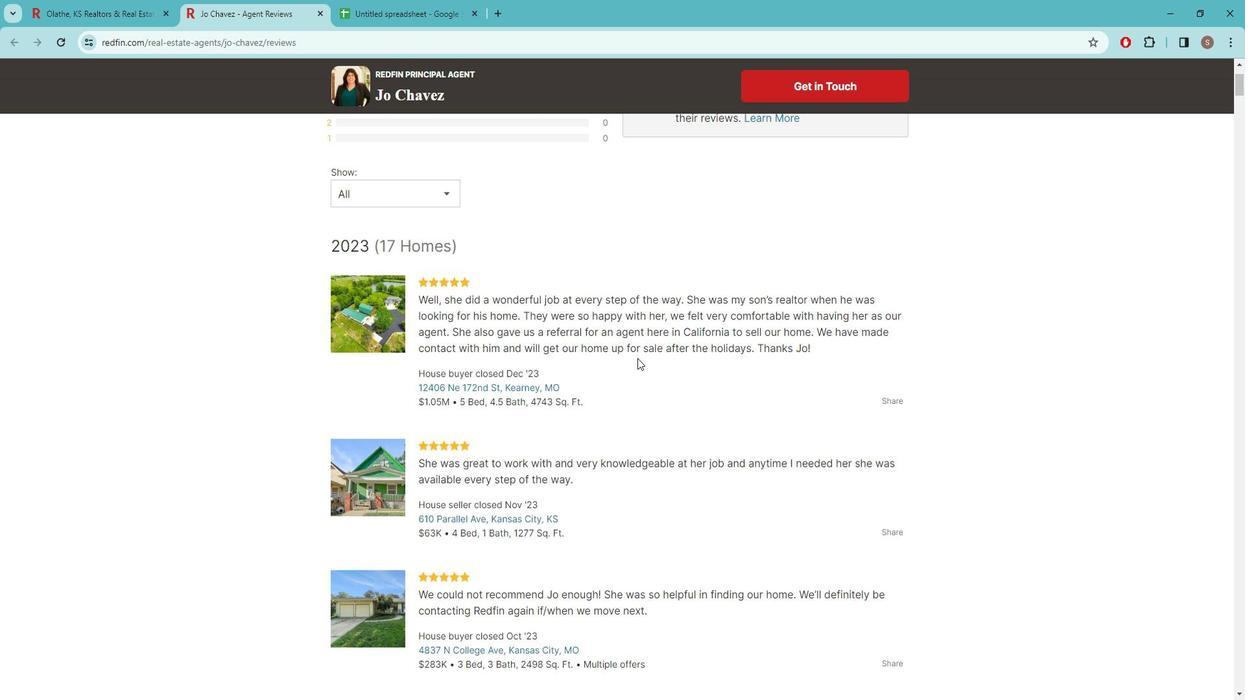 
Action: Mouse scrolled (649, 356) with delta (0, 0)
Screenshot: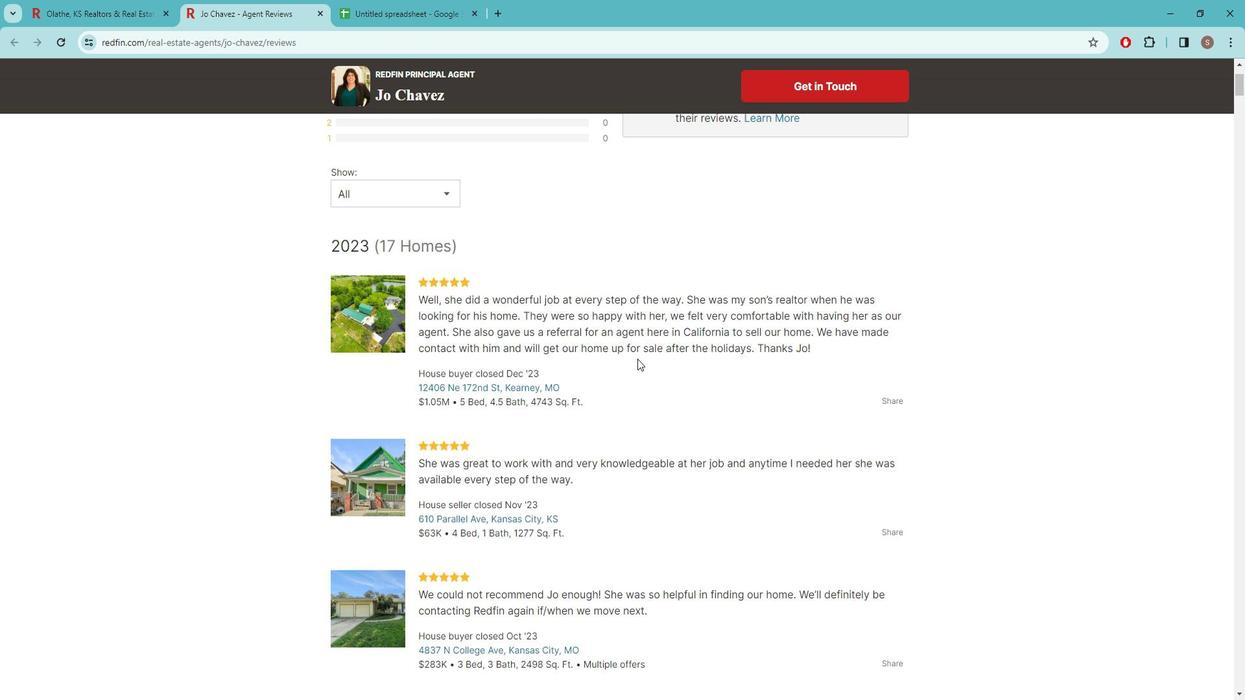 
Action: Mouse moved to (686, 325)
Screenshot: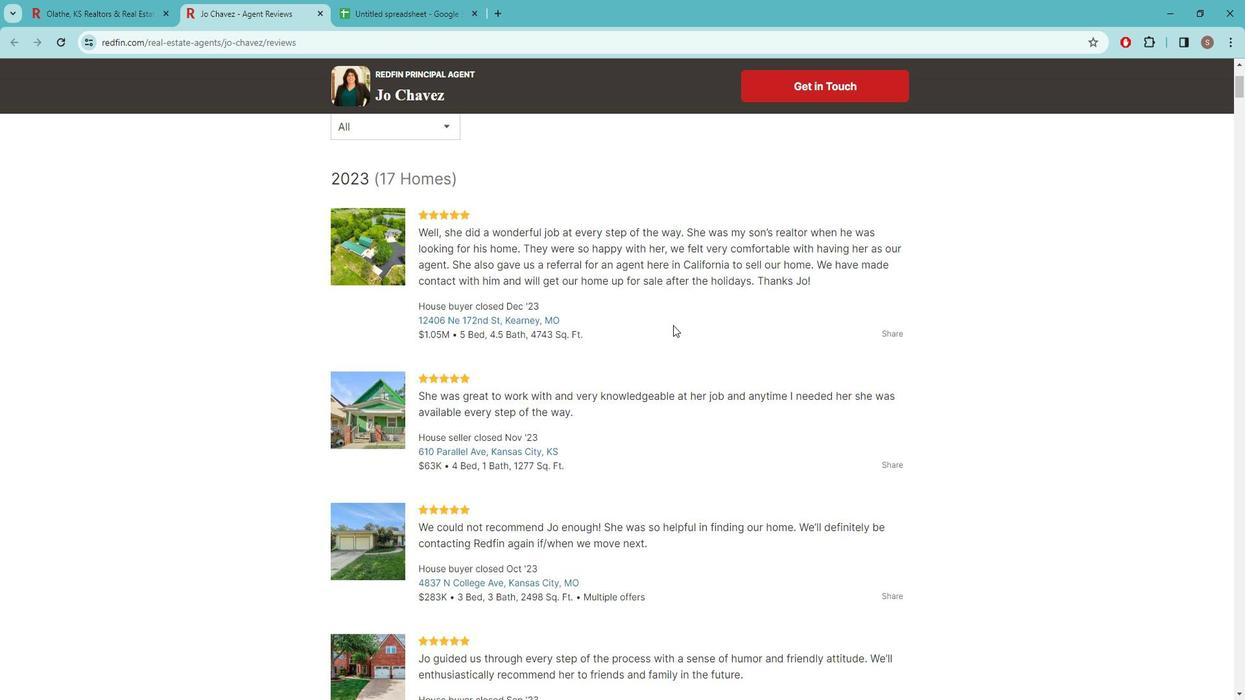 
Action: Mouse scrolled (686, 324) with delta (0, 0)
Screenshot: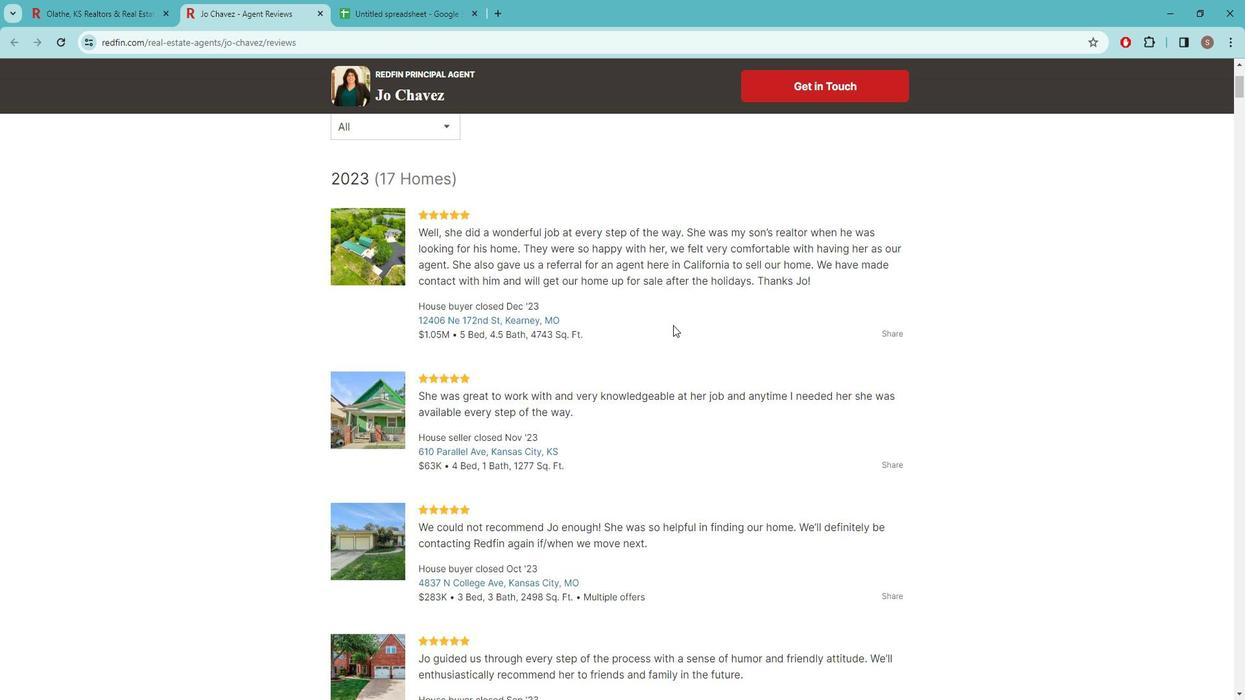 
Action: Mouse moved to (674, 323)
Screenshot: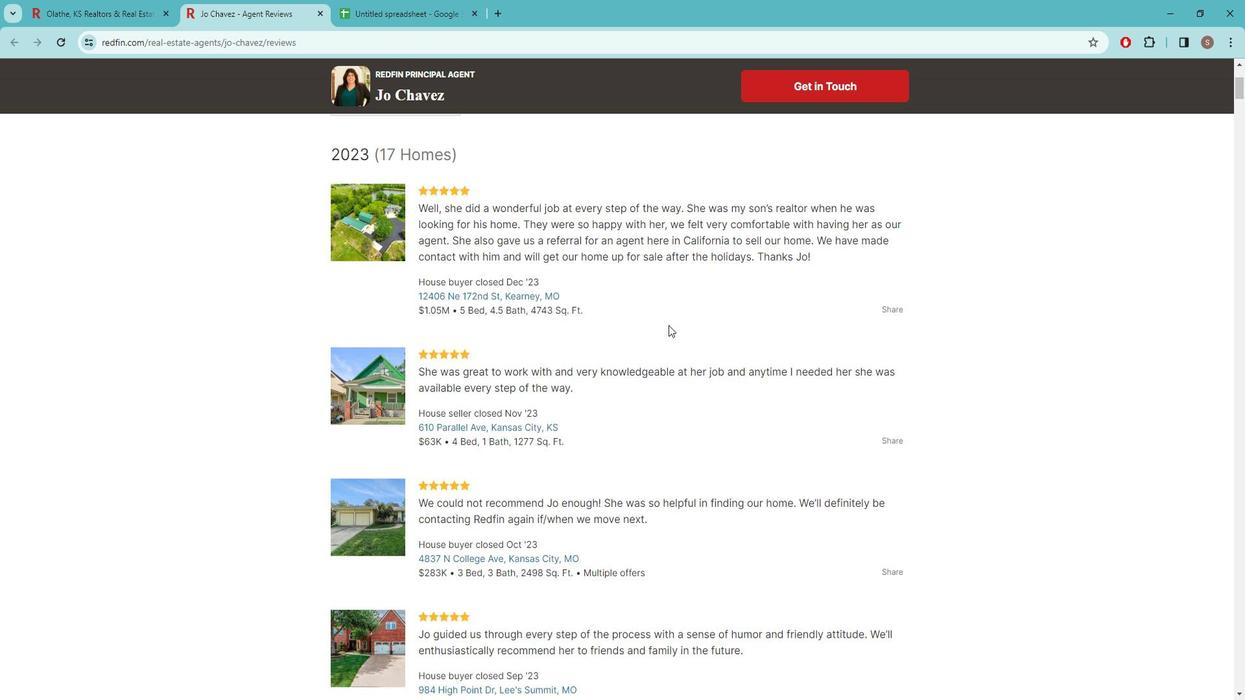 
Action: Mouse scrolled (674, 322) with delta (0, 0)
Screenshot: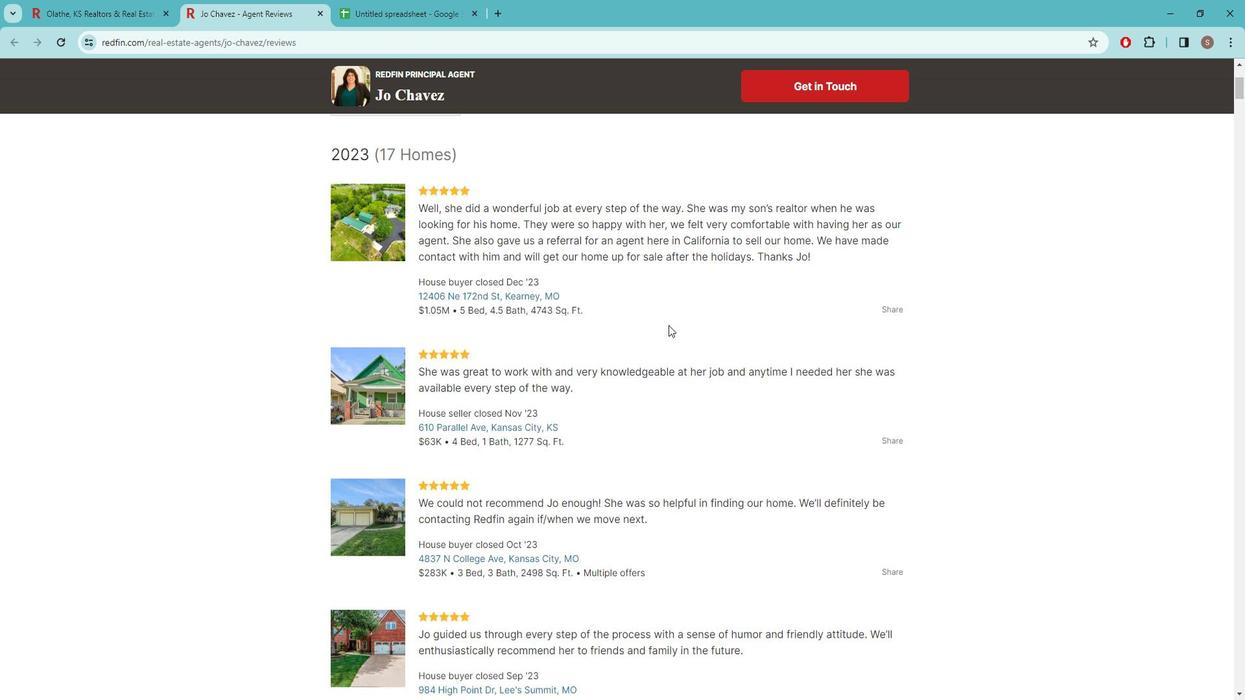 
Action: Mouse moved to (654, 302)
Screenshot: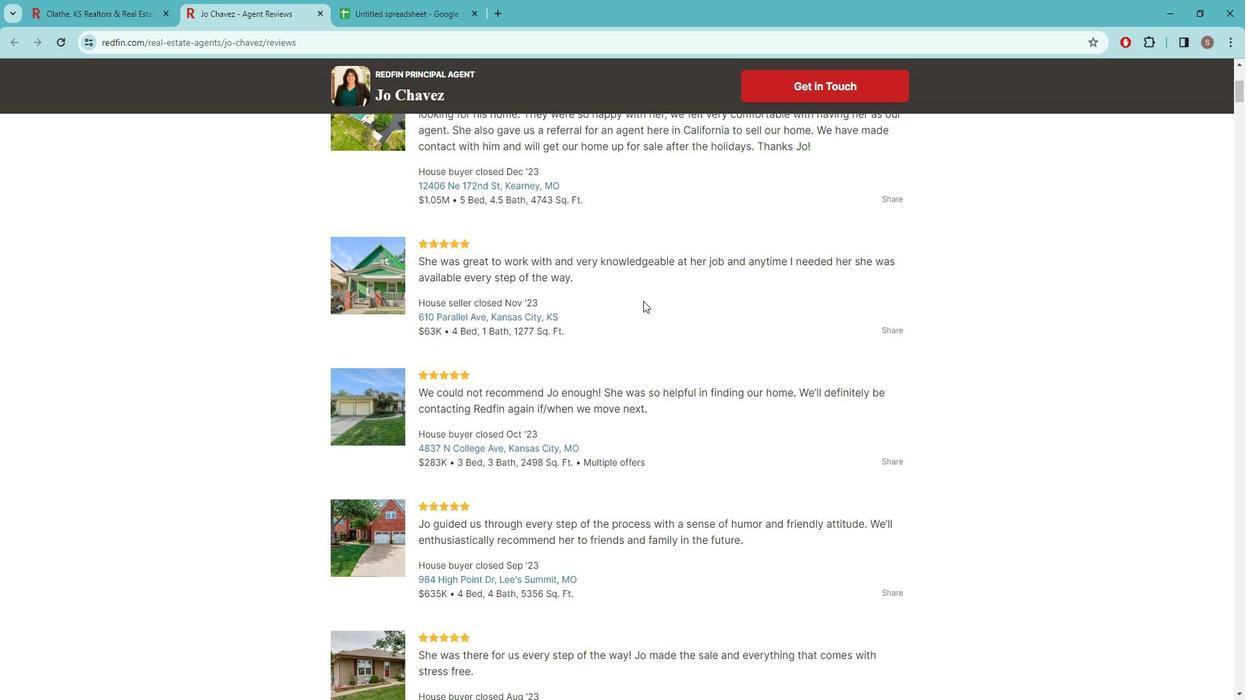 
Action: Mouse scrolled (654, 301) with delta (0, 0)
Screenshot: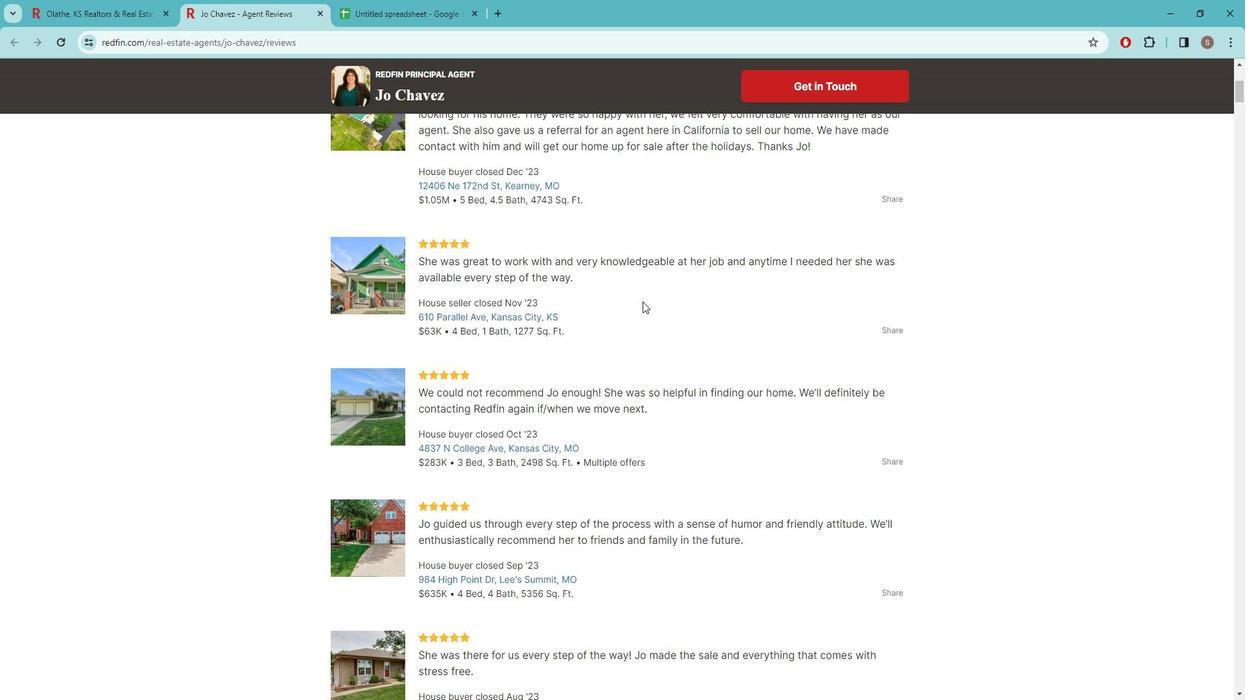 
Action: Mouse scrolled (654, 301) with delta (0, 0)
Screenshot: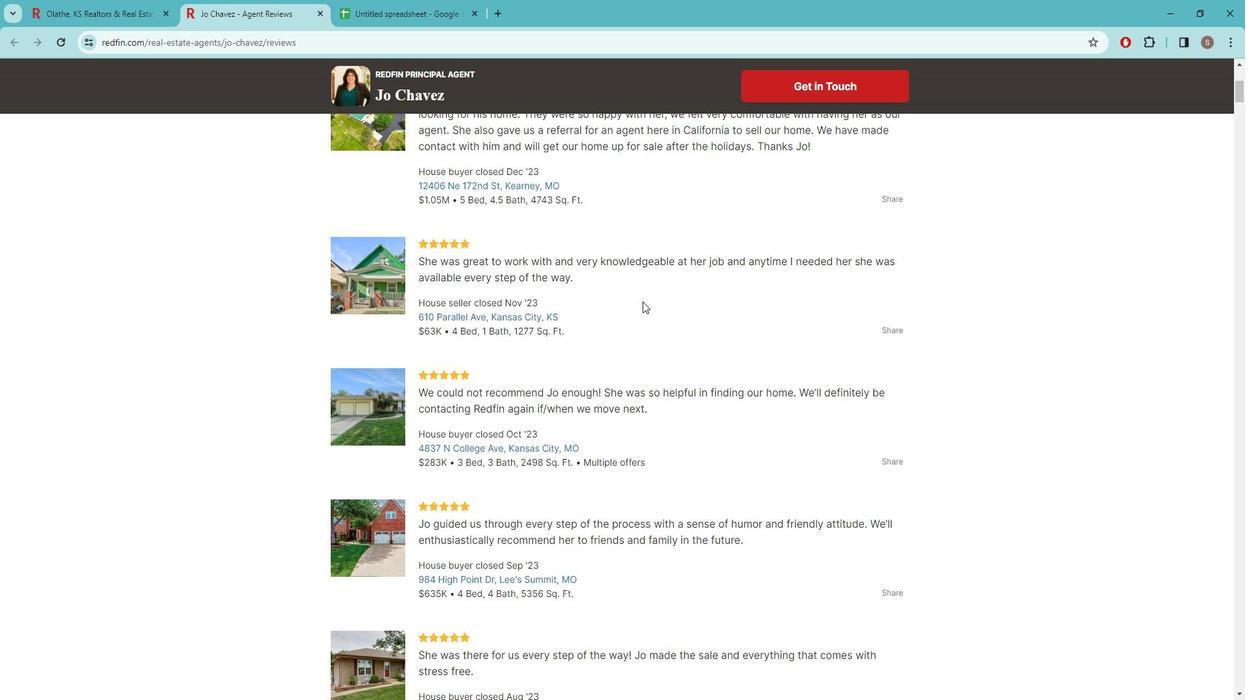 
Action: Mouse moved to (716, 308)
Screenshot: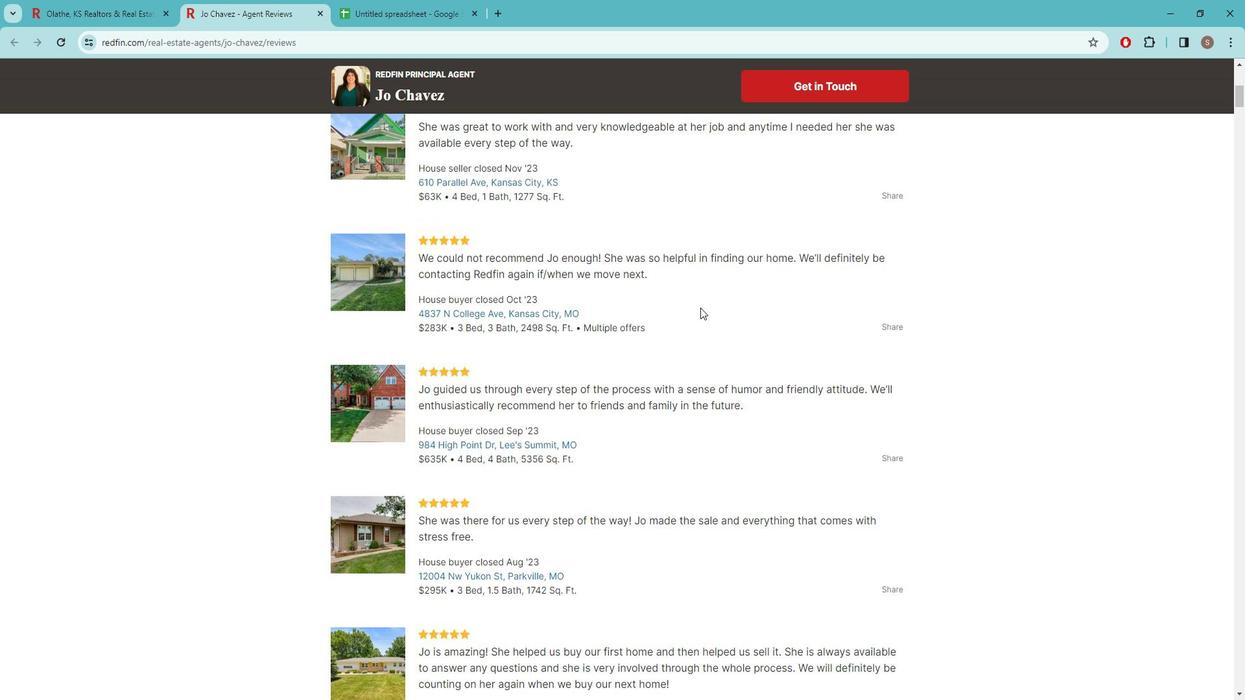 
Action: Mouse scrolled (716, 307) with delta (0, 0)
Screenshot: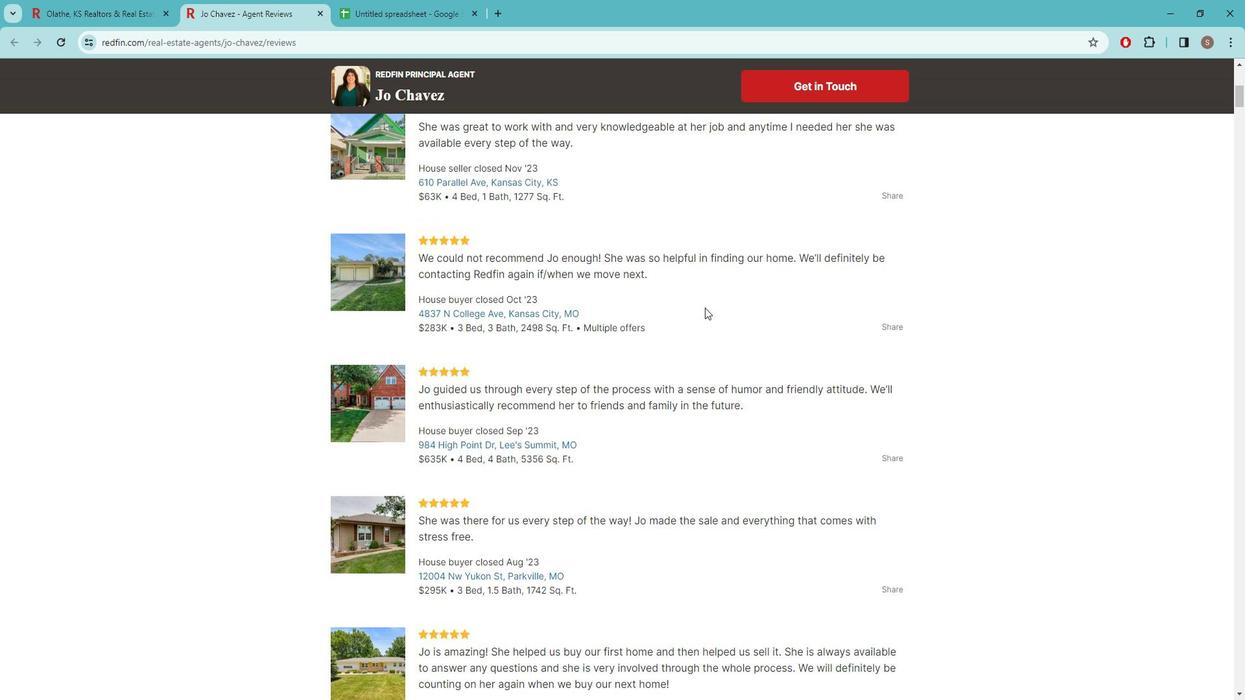 
Action: Mouse scrolled (716, 307) with delta (0, 0)
Screenshot: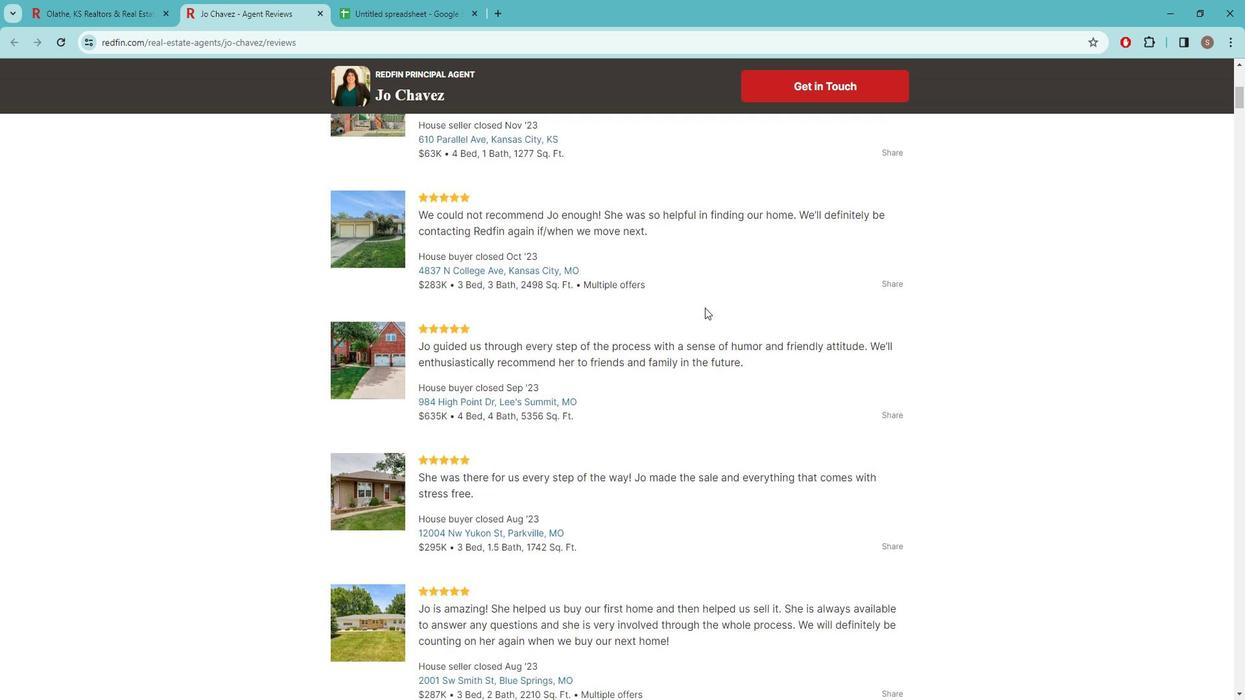 
Action: Mouse moved to (709, 307)
Screenshot: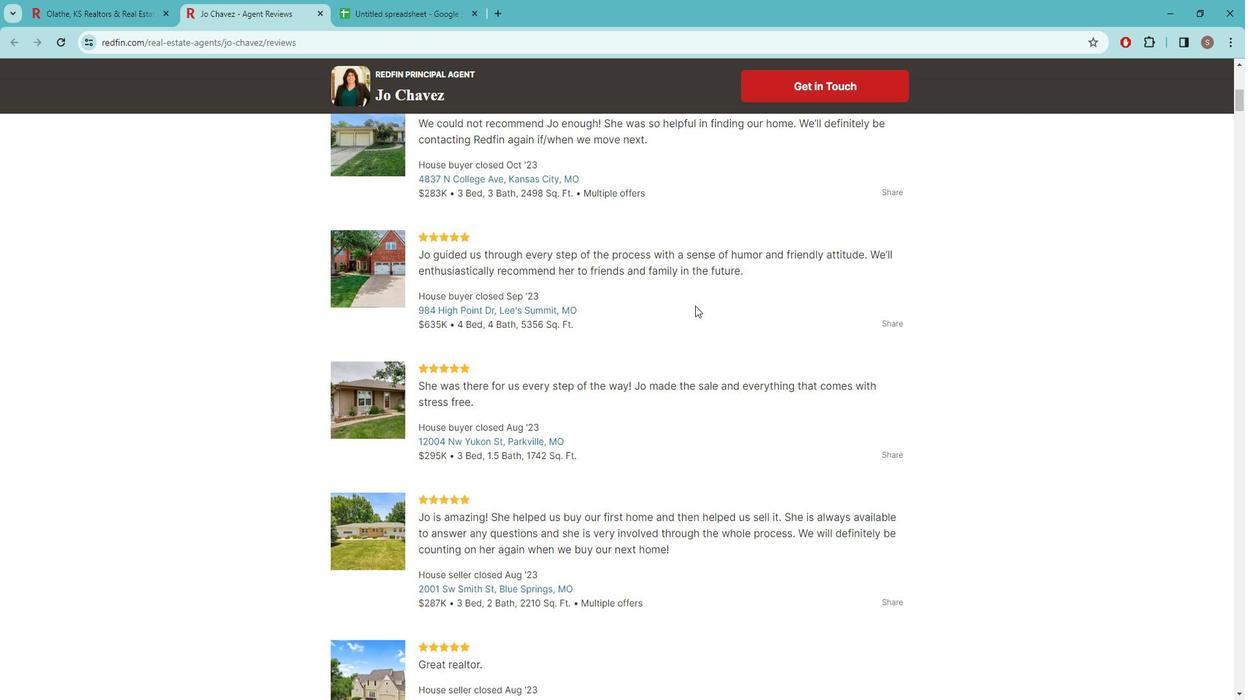 
Action: Mouse scrolled (709, 306) with delta (0, 0)
Screenshot: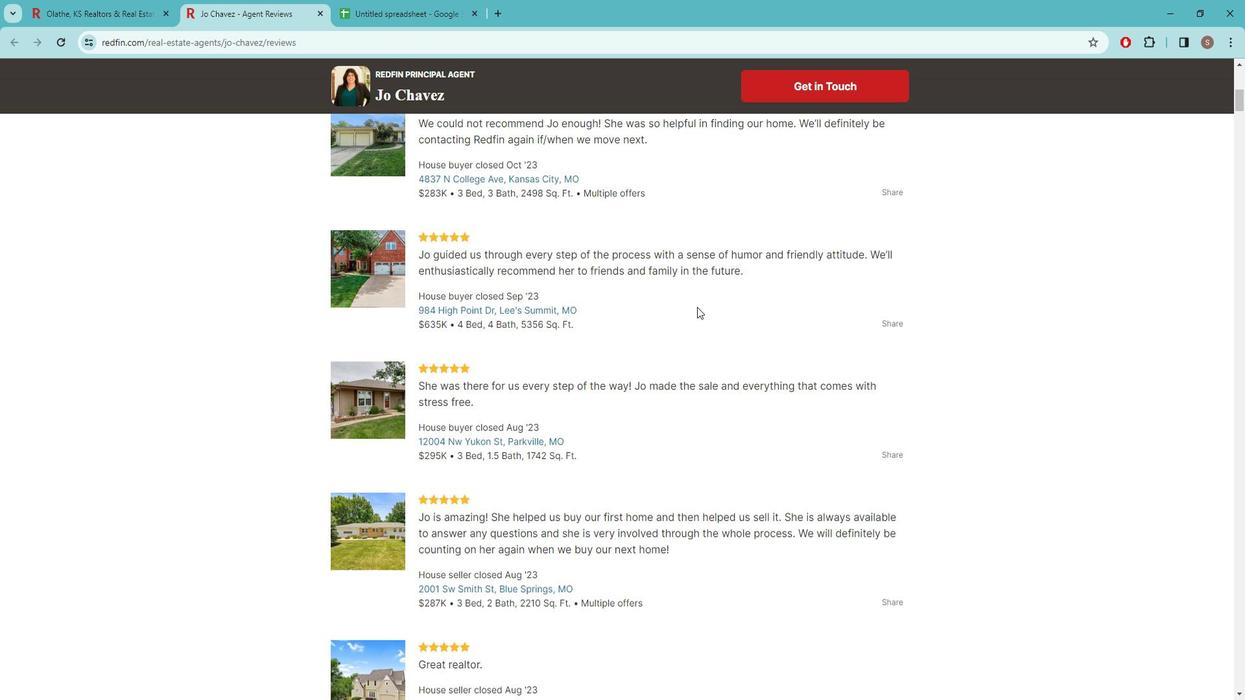 
Action: Mouse moved to (662, 344)
Screenshot: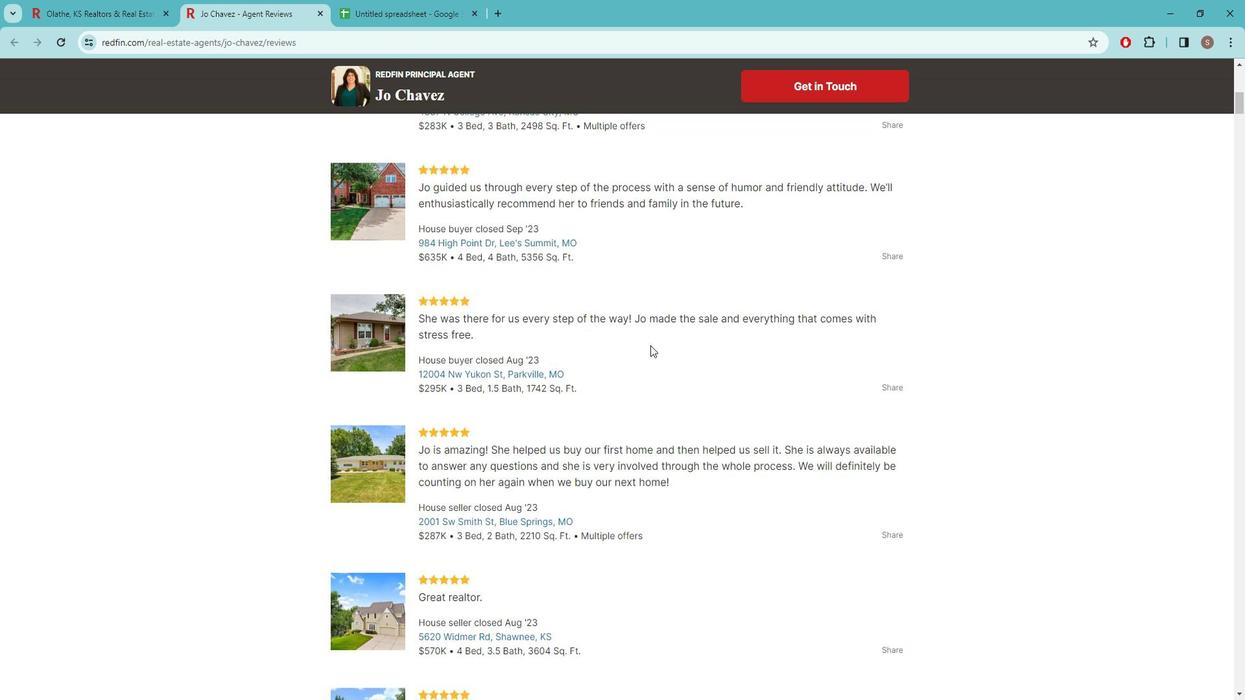 
Action: Mouse scrolled (662, 343) with delta (0, 0)
Screenshot: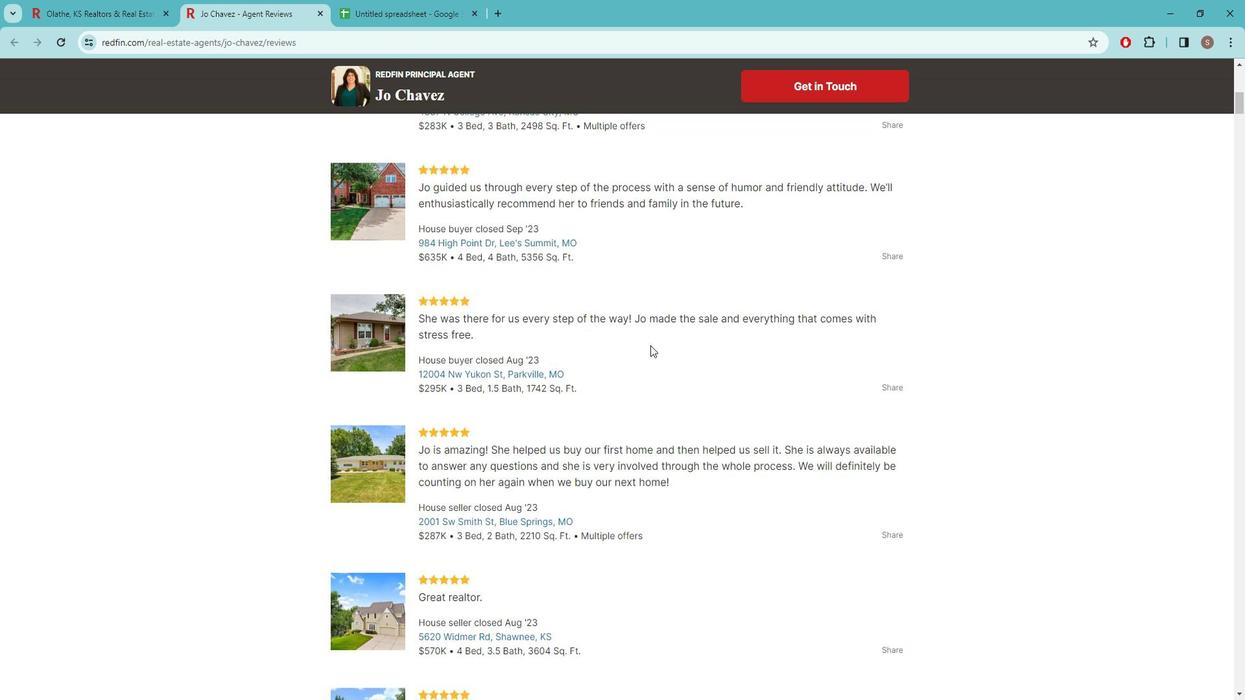 
Action: Mouse scrolled (662, 343) with delta (0, 0)
Screenshot: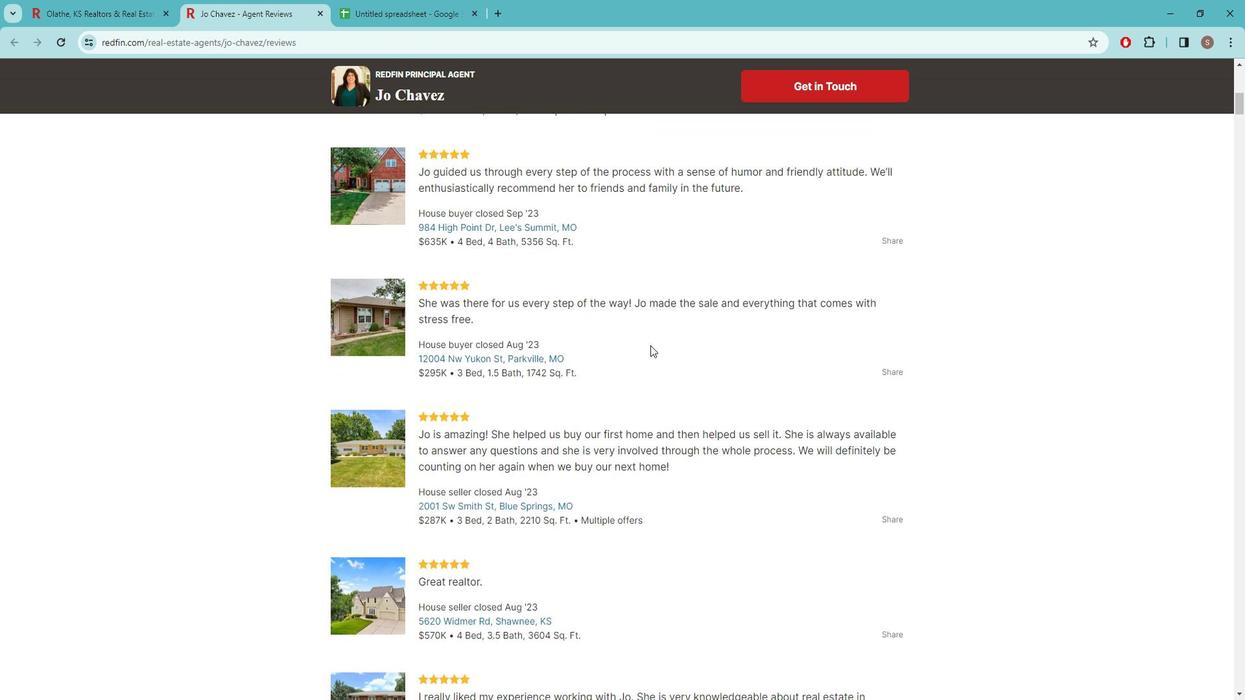 
Action: Mouse moved to (724, 360)
Screenshot: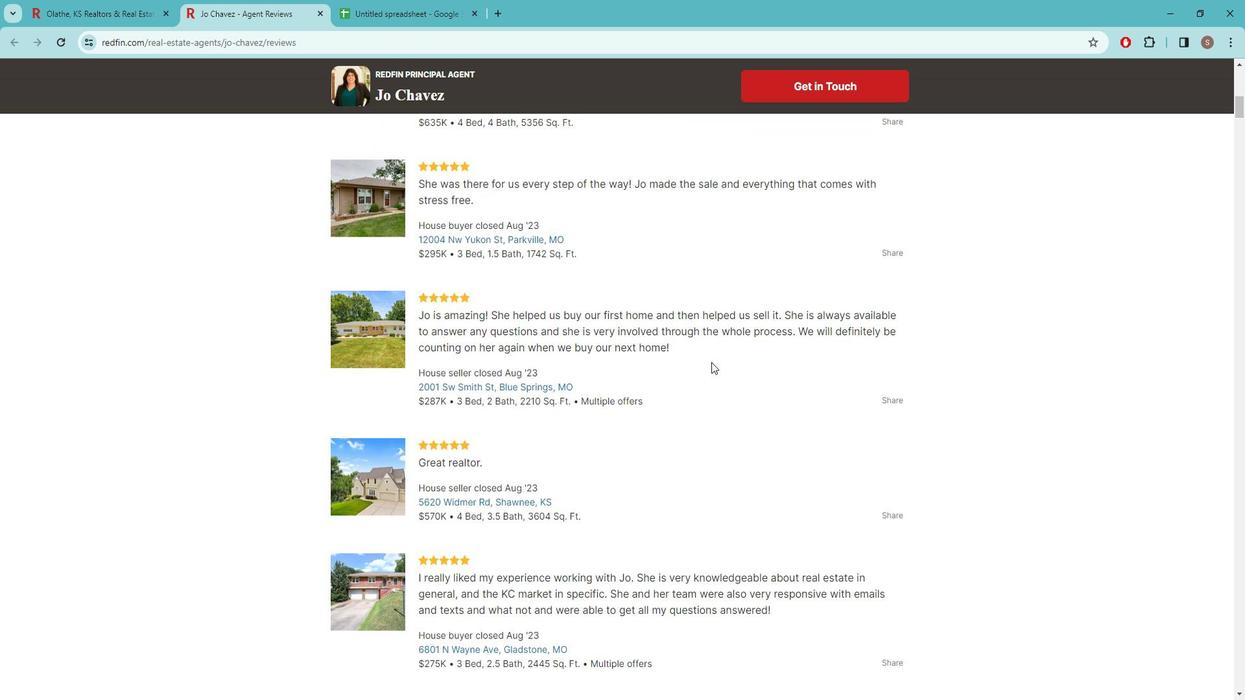 
Action: Mouse scrolled (724, 360) with delta (0, 0)
Screenshot: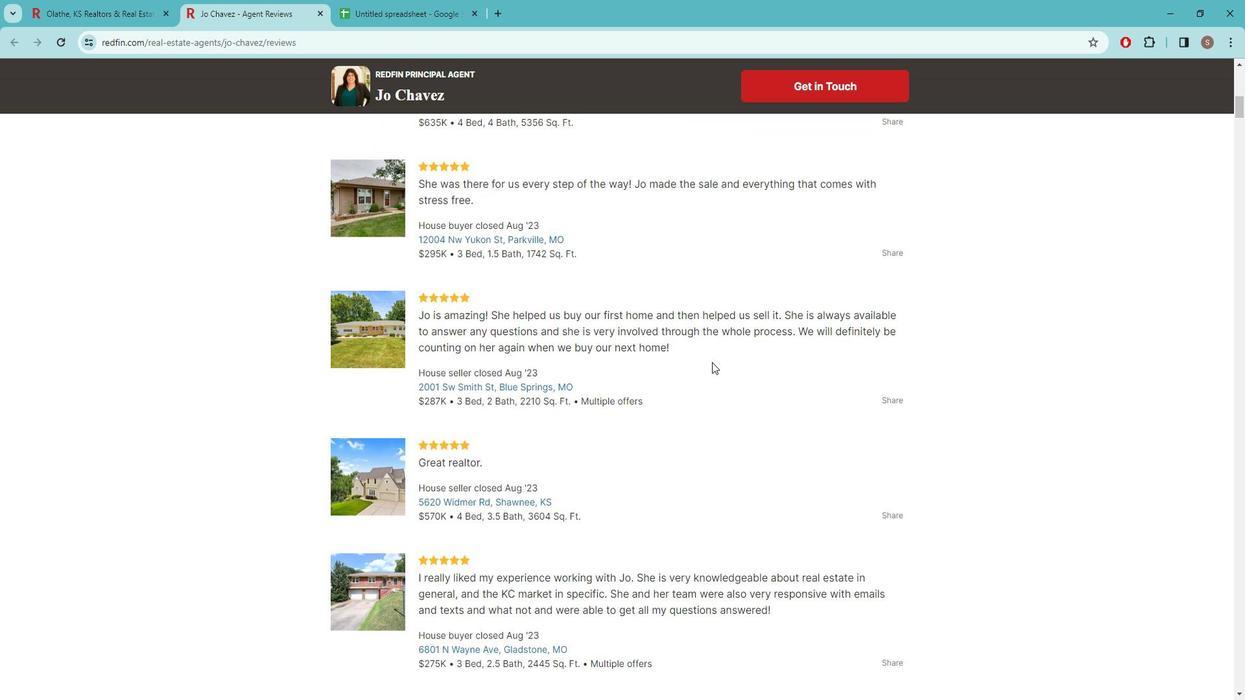 
Action: Mouse scrolled (724, 360) with delta (0, 0)
Screenshot: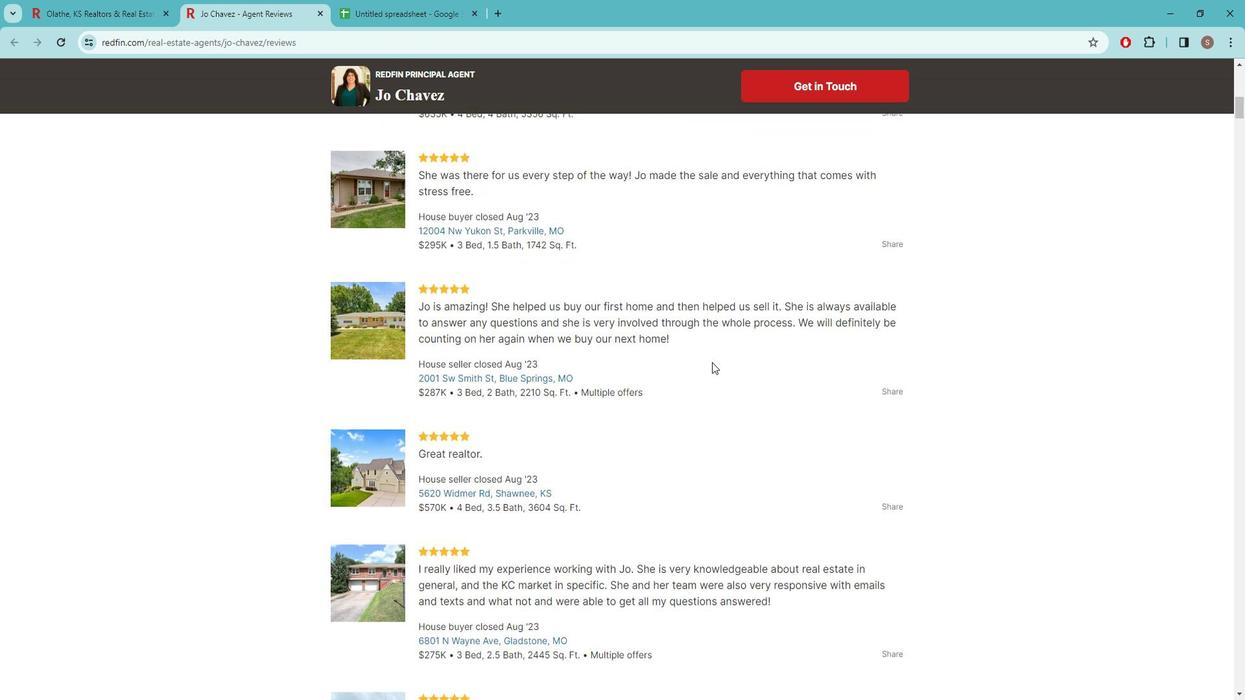 
Action: Mouse moved to (598, 373)
Screenshot: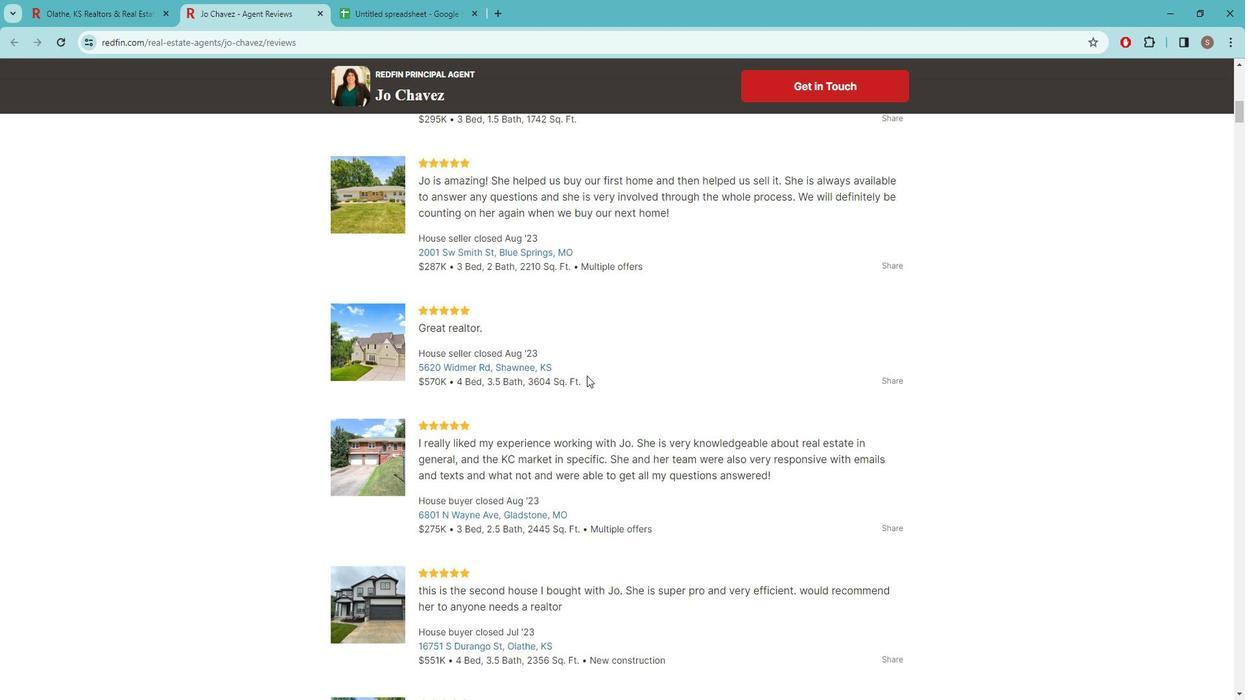 
Action: Mouse scrolled (598, 373) with delta (0, 0)
Screenshot: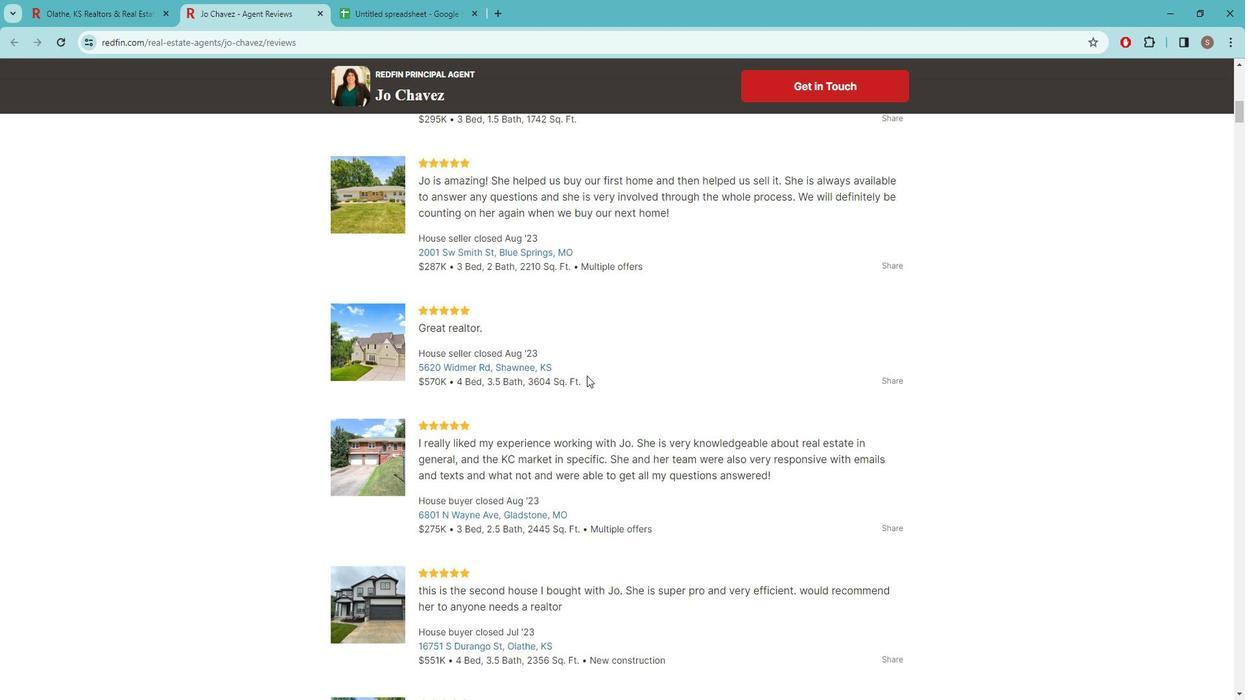 
Action: Mouse moved to (766, 404)
Screenshot: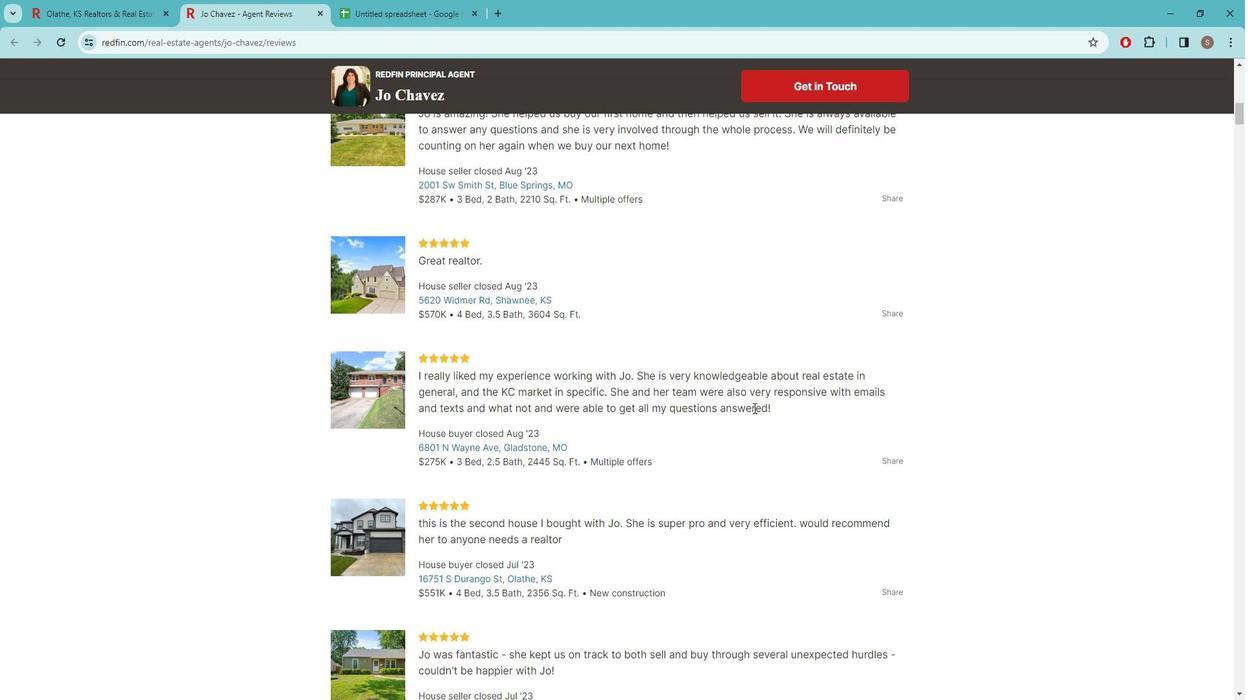 
Action: Mouse scrolled (766, 404) with delta (0, 0)
Screenshot: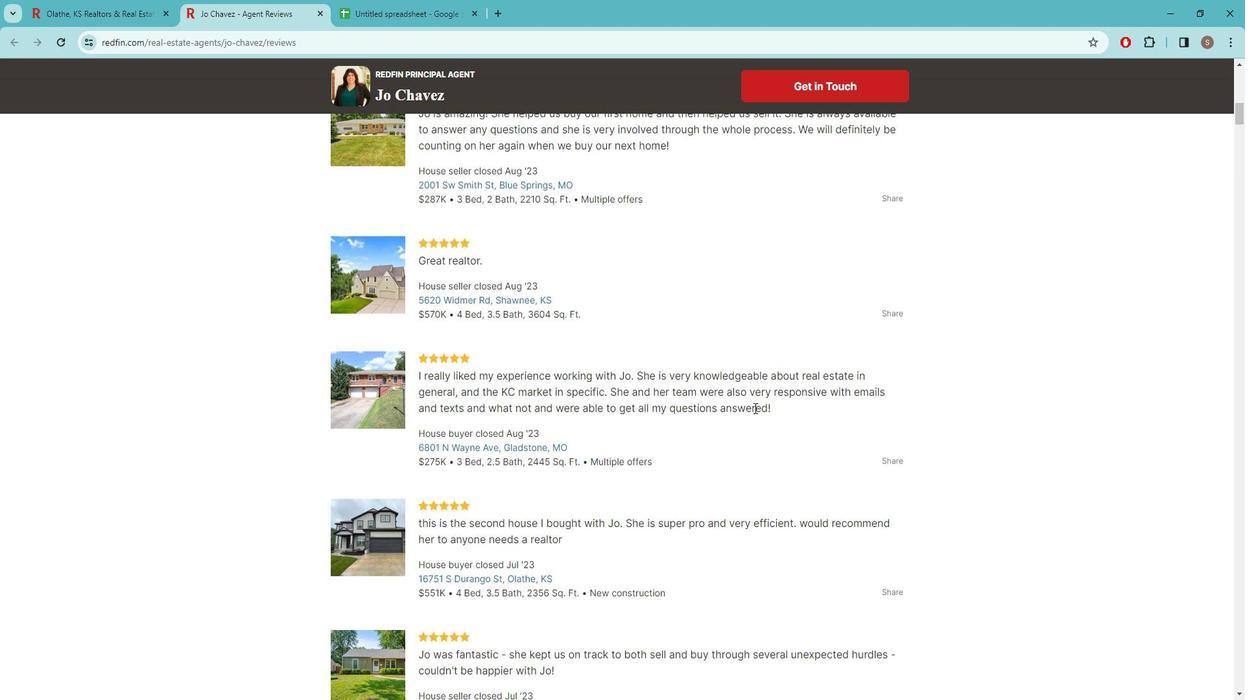 
Action: Mouse scrolled (766, 404) with delta (0, 0)
Screenshot: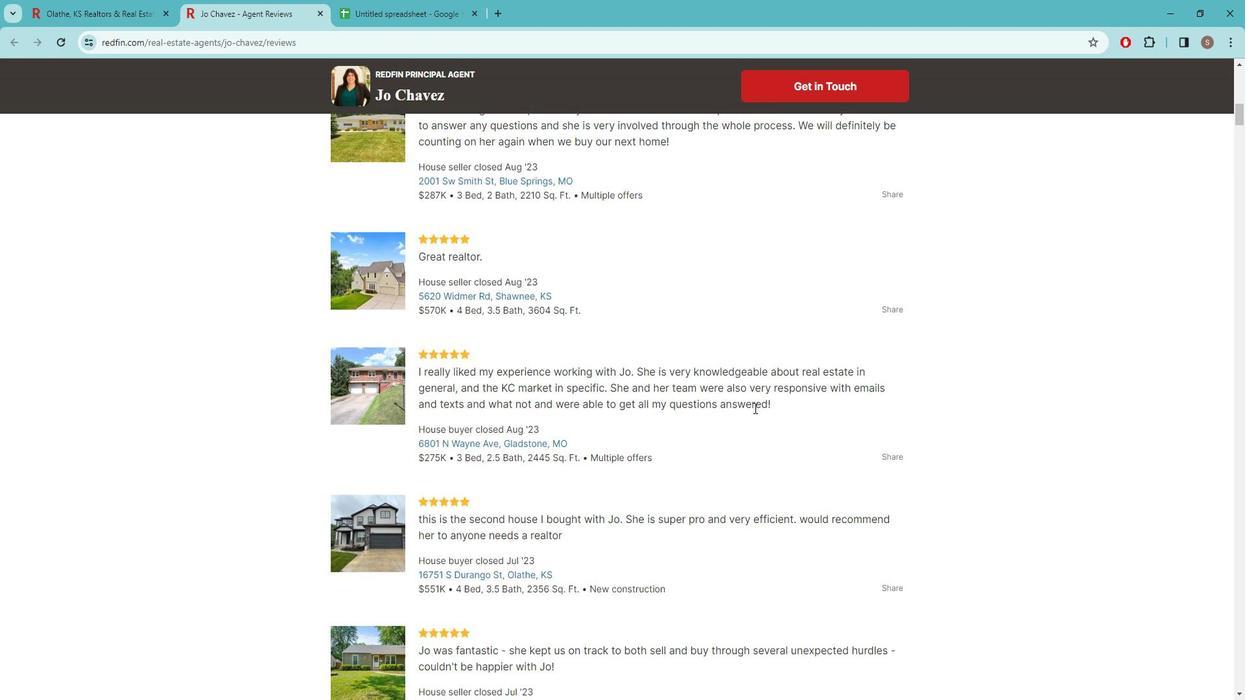 
Action: Mouse moved to (697, 423)
Screenshot: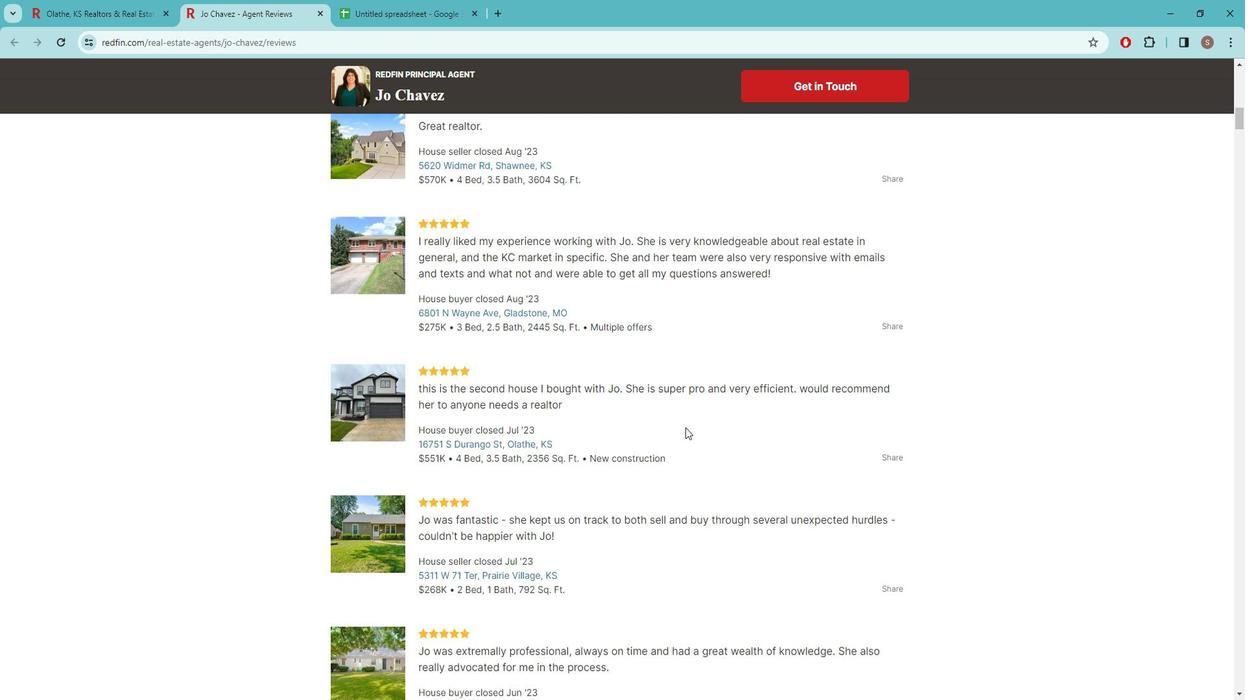 
Action: Mouse scrolled (697, 422) with delta (0, 0)
Screenshot: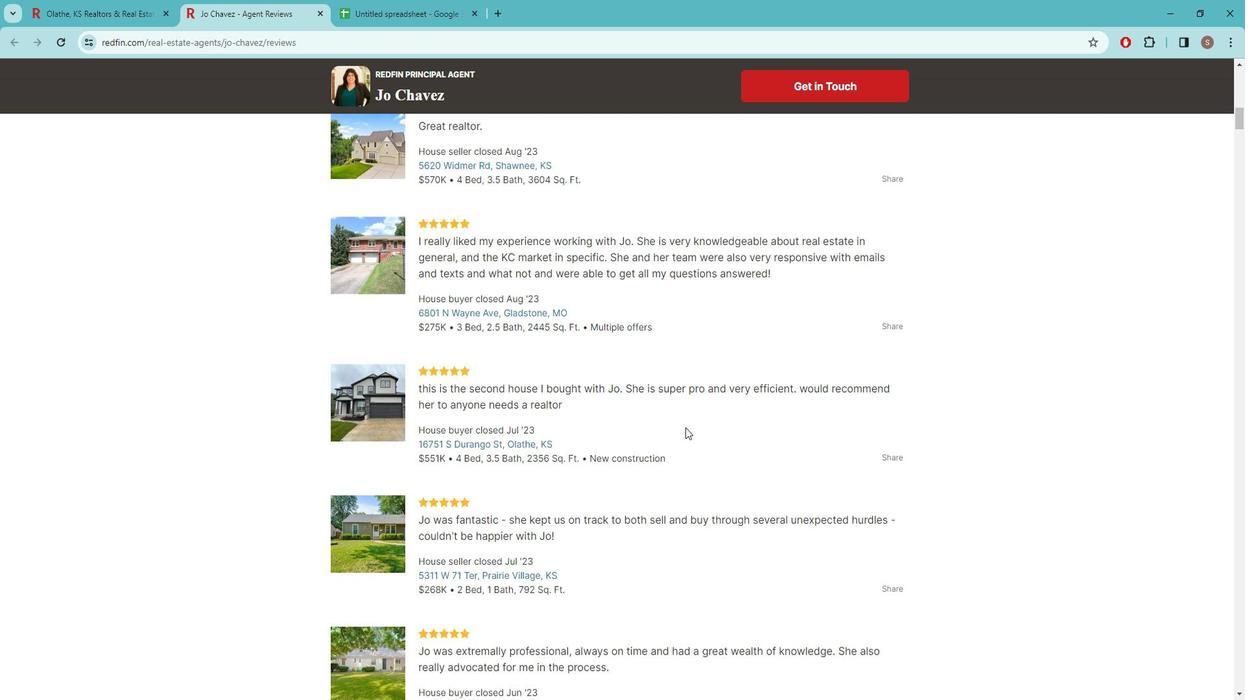 
Action: Mouse moved to (698, 424)
Screenshot: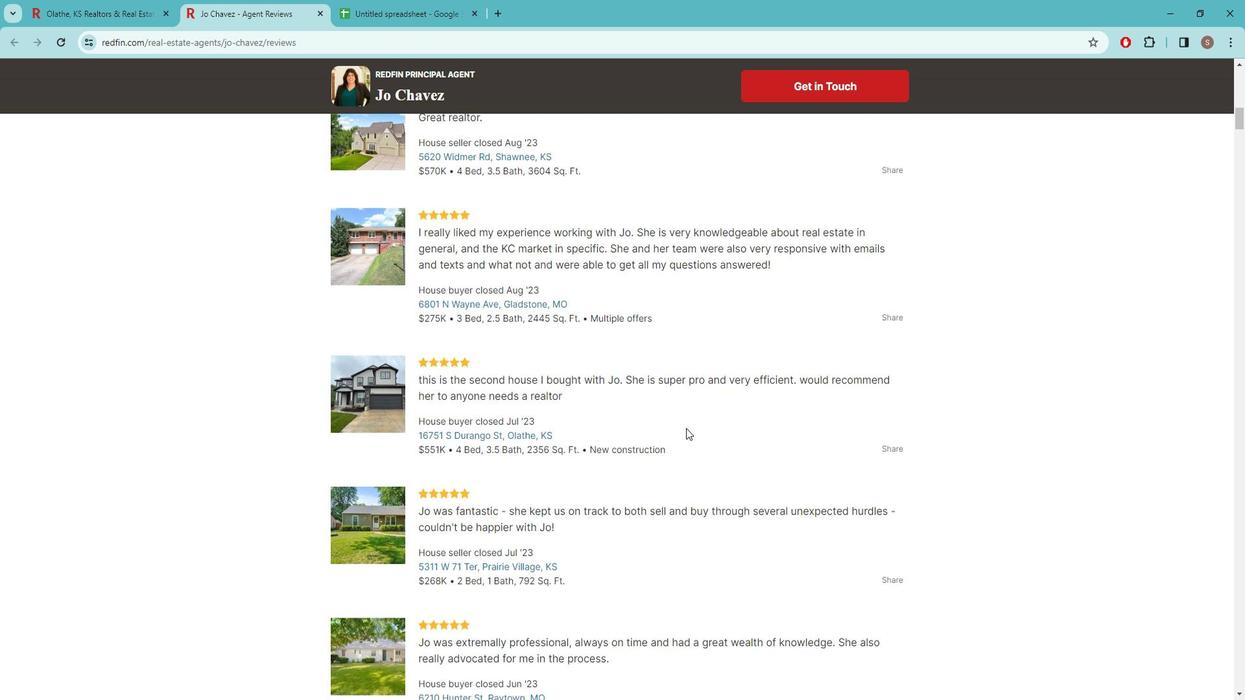
Action: Mouse scrolled (698, 423) with delta (0, 0)
Screenshot: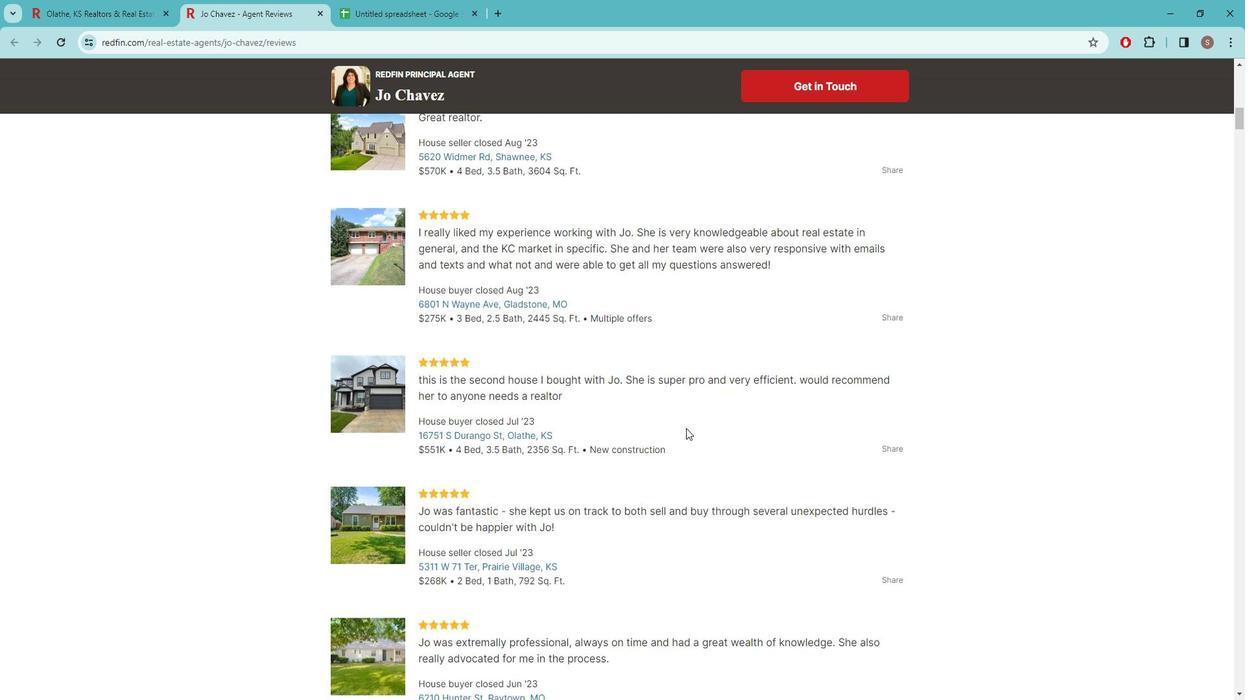 
Action: Mouse moved to (679, 434)
Screenshot: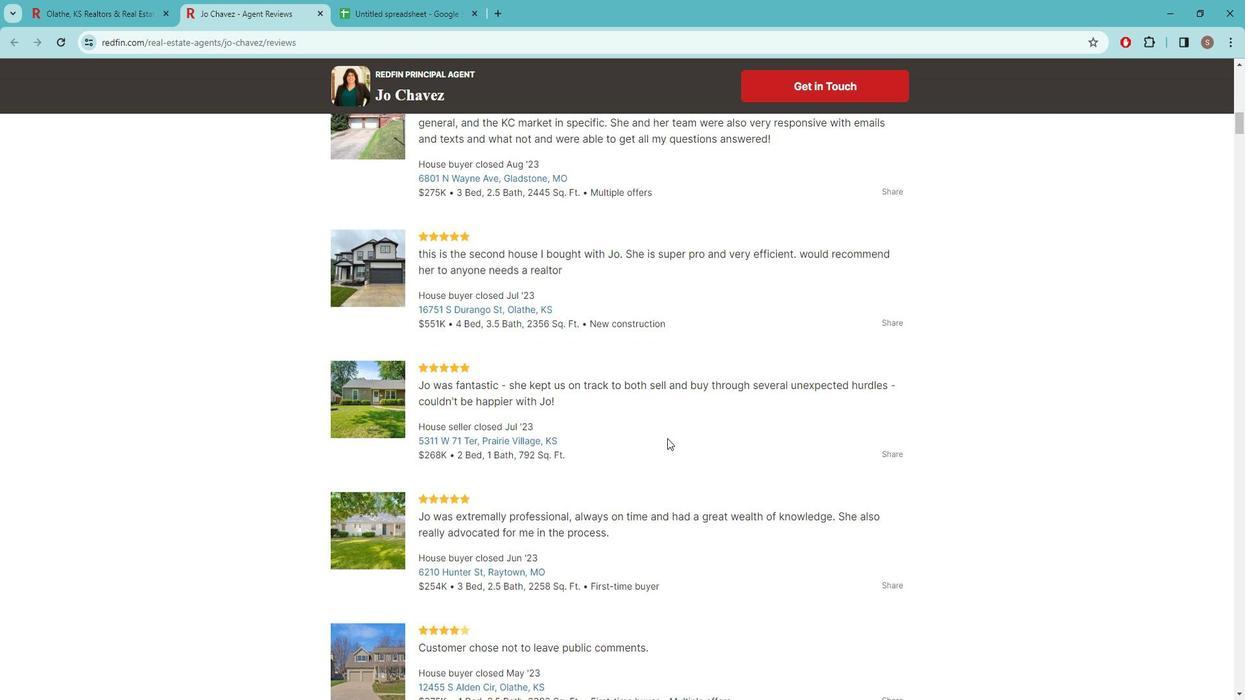 
Action: Mouse scrolled (679, 433) with delta (0, 0)
Screenshot: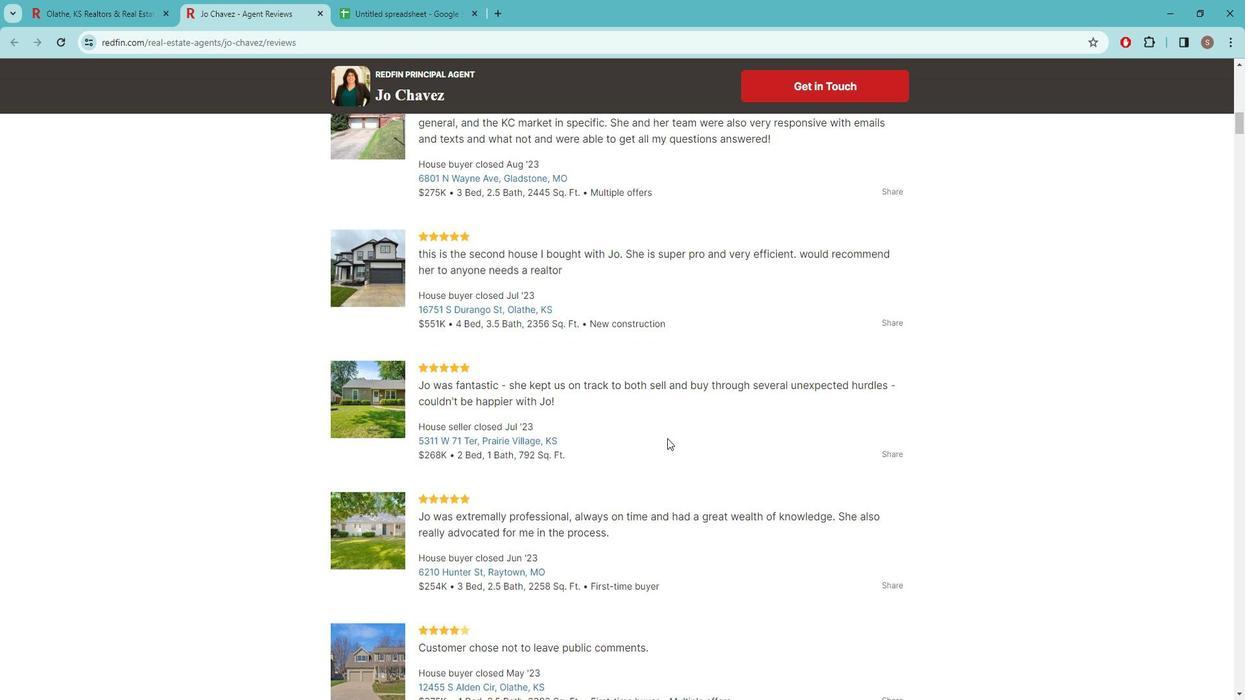 
Action: Mouse moved to (696, 470)
Screenshot: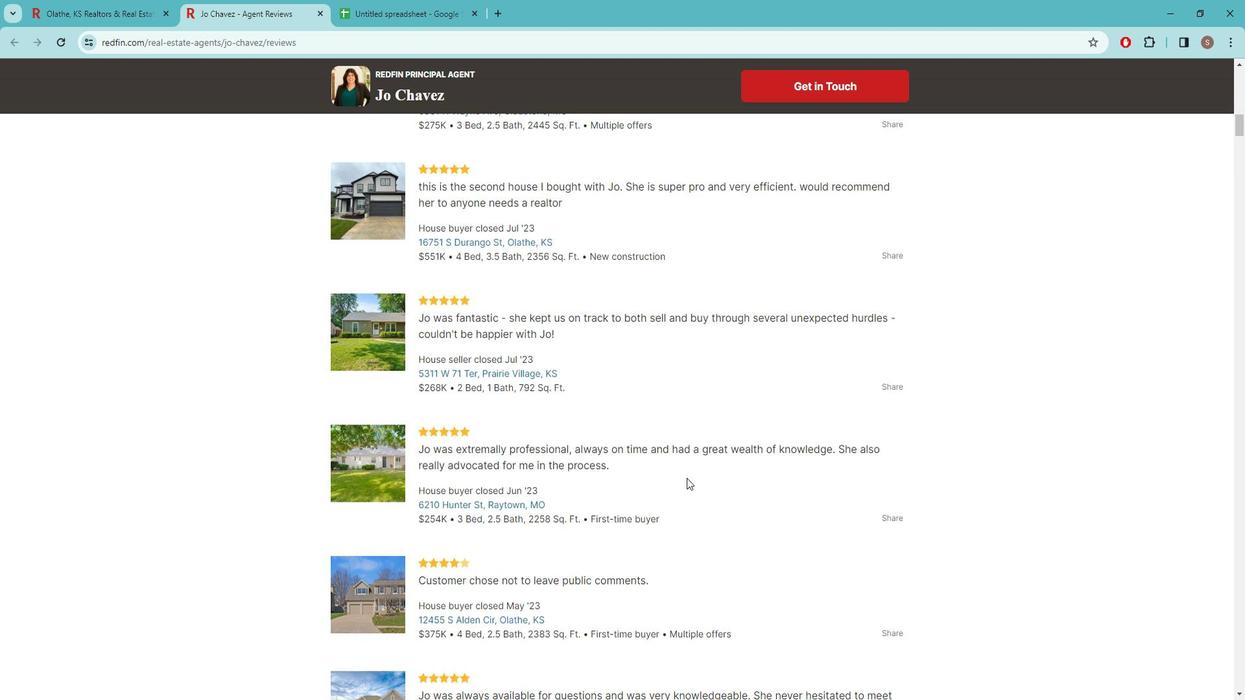 
Action: Mouse scrolled (696, 470) with delta (0, 0)
Screenshot: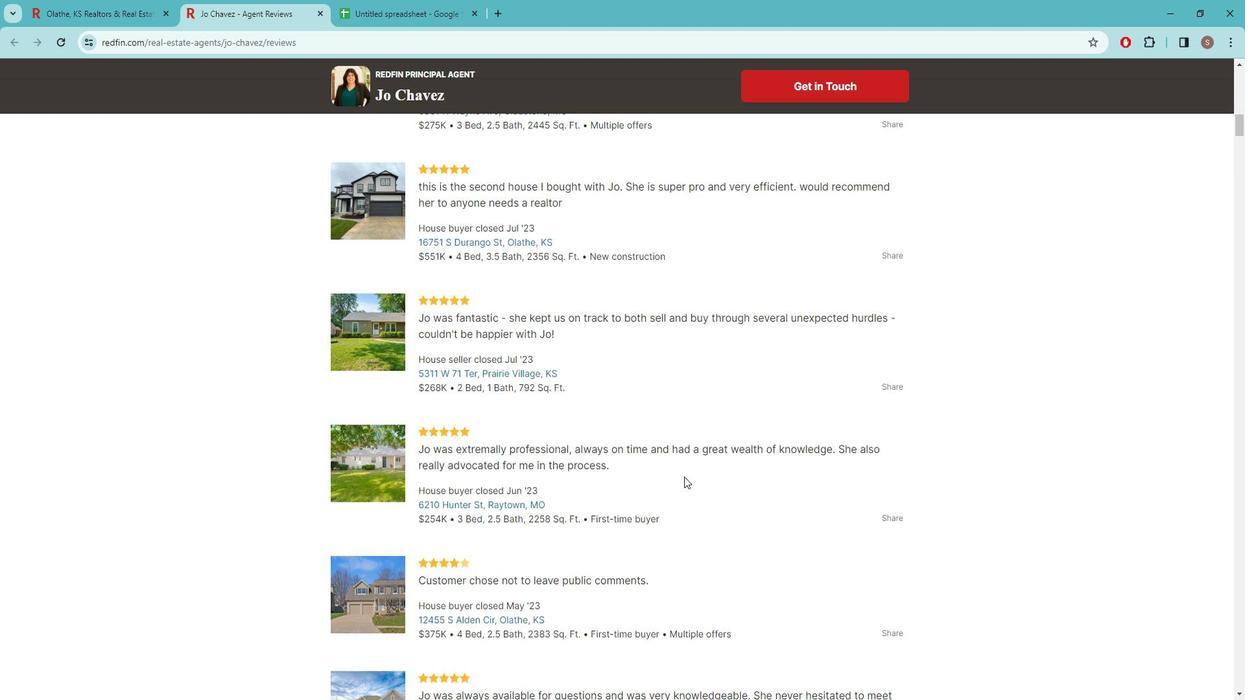 
Action: Mouse moved to (685, 470)
Screenshot: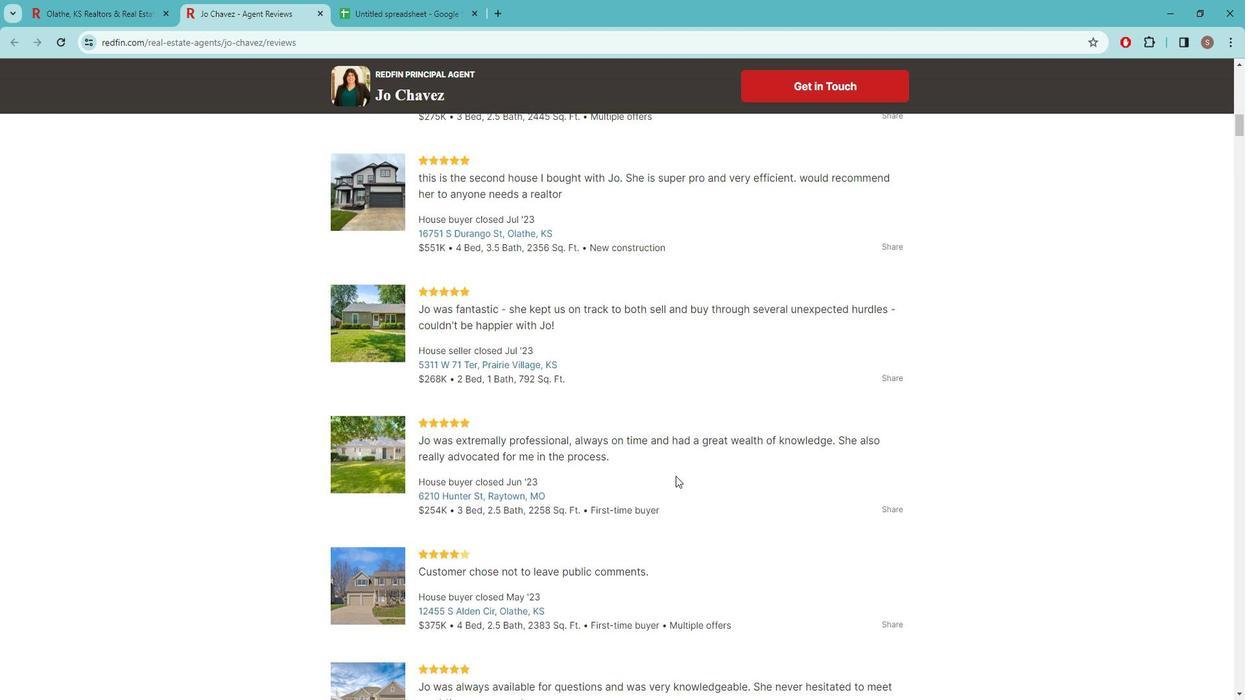 
Action: Mouse scrolled (685, 469) with delta (0, 0)
Screenshot: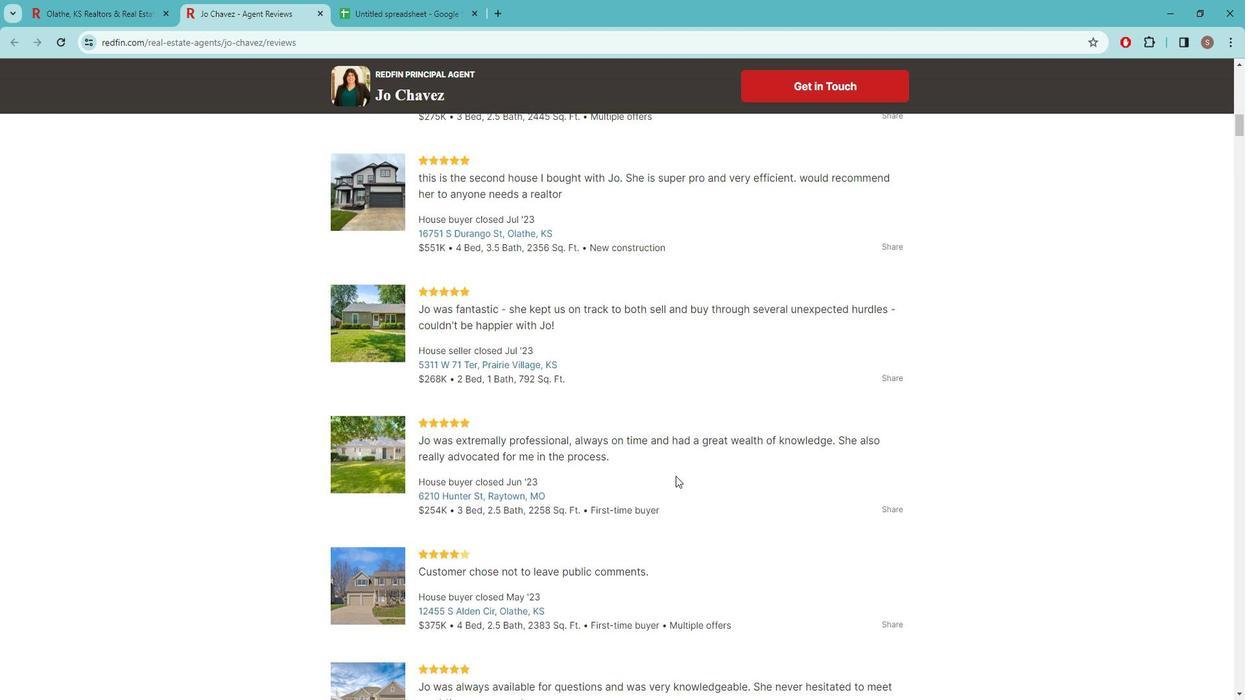 
Action: Mouse moved to (702, 465)
Screenshot: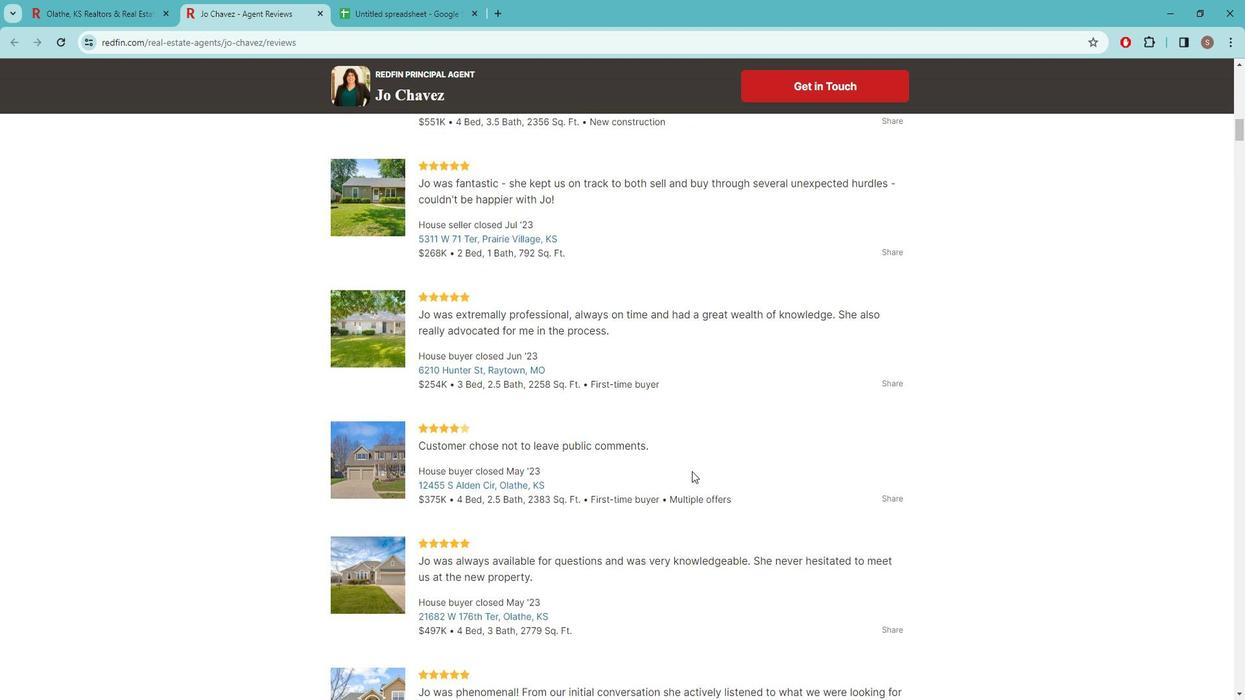 
Action: Mouse scrolled (702, 465) with delta (0, 0)
Screenshot: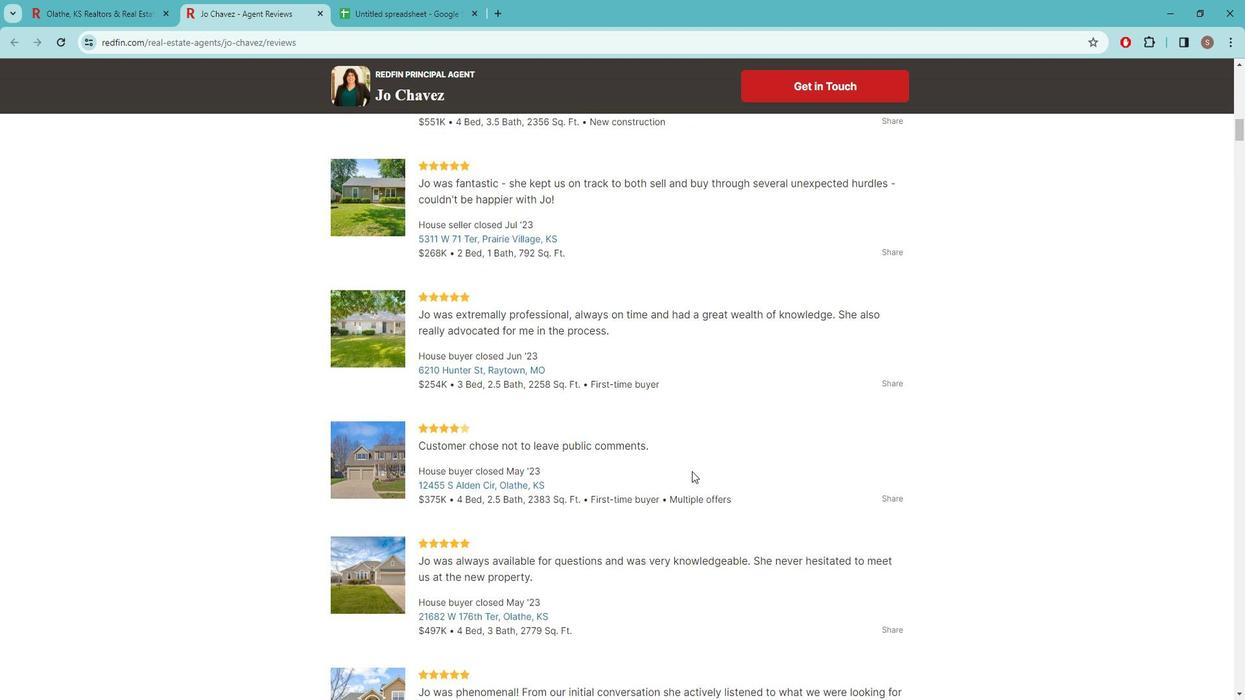 
Action: Mouse moved to (692, 439)
Screenshot: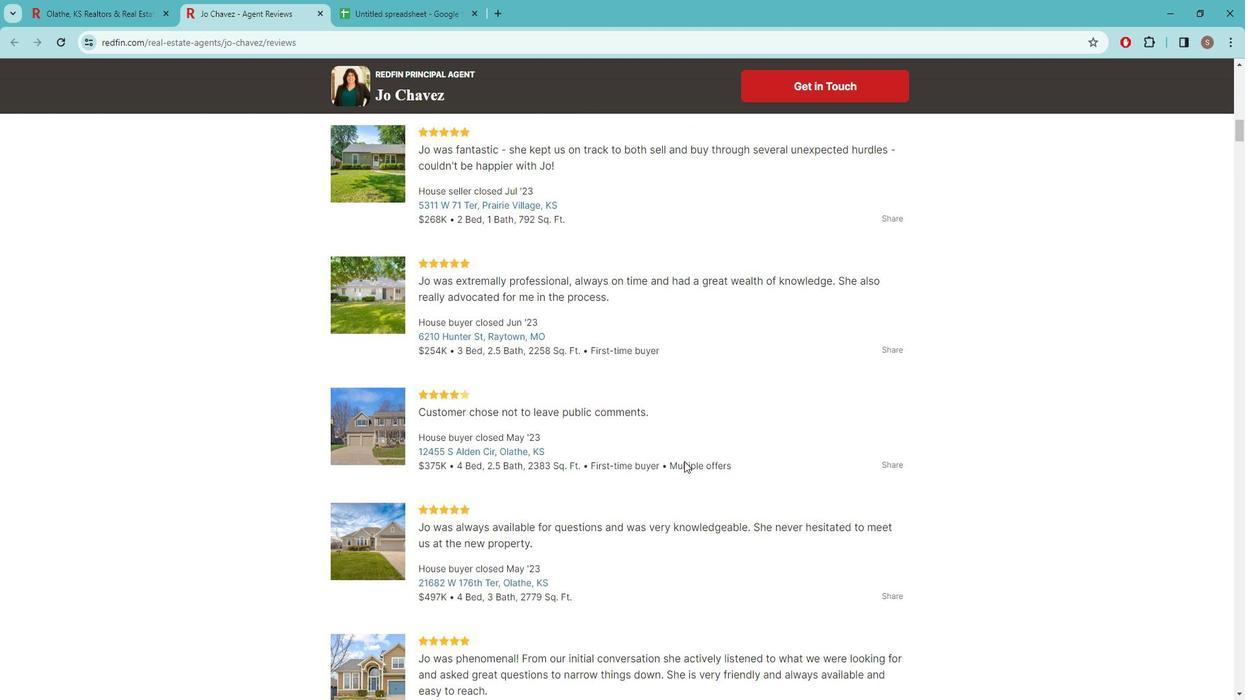 
Action: Mouse scrolled (692, 438) with delta (0, 0)
Screenshot: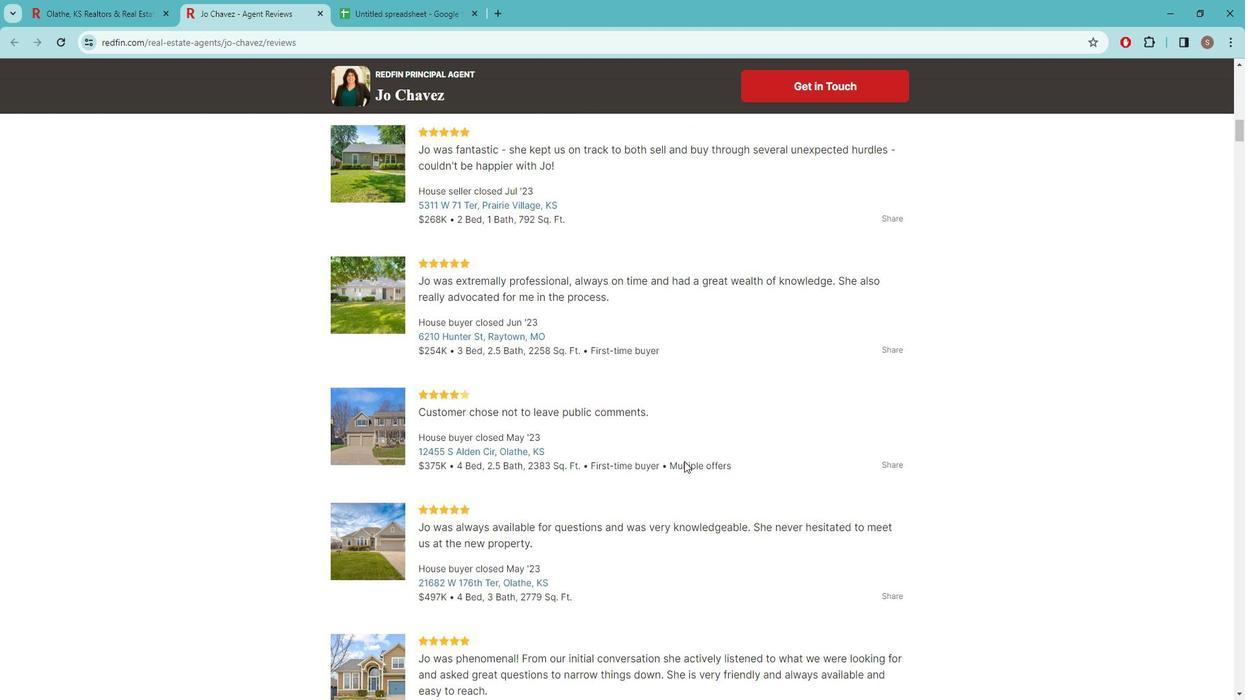 
Action: Mouse moved to (711, 458)
Screenshot: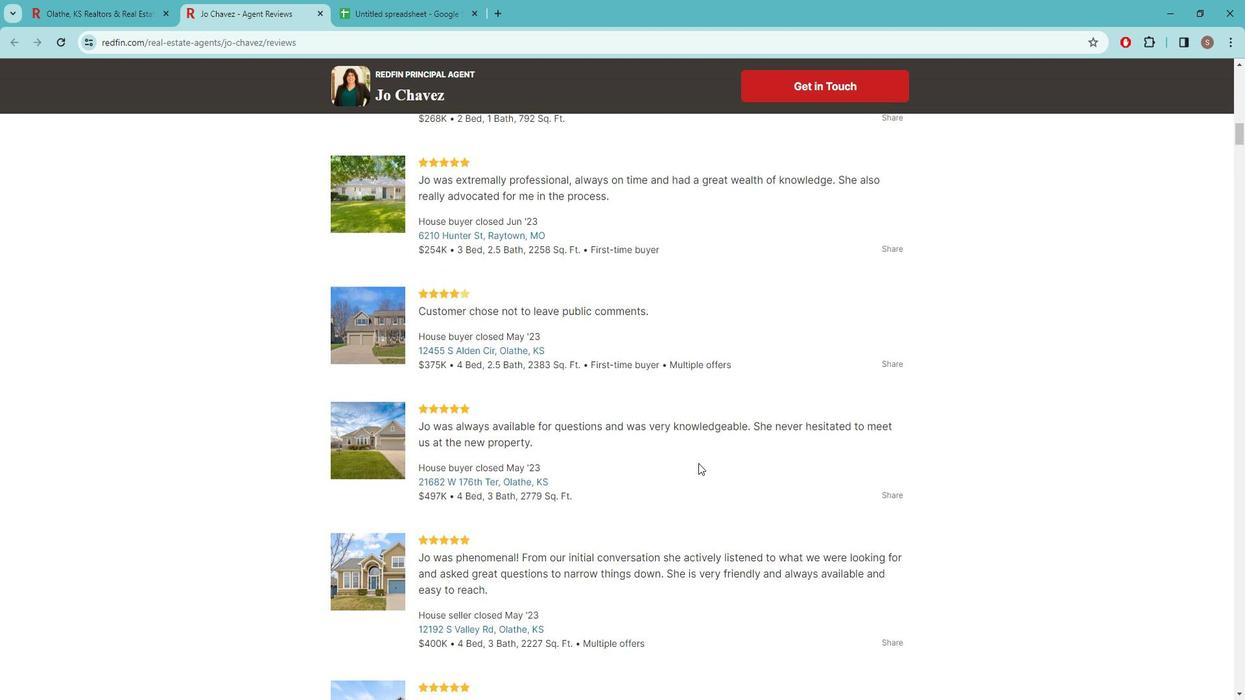 
Action: Mouse scrolled (711, 457) with delta (0, 0)
Screenshot: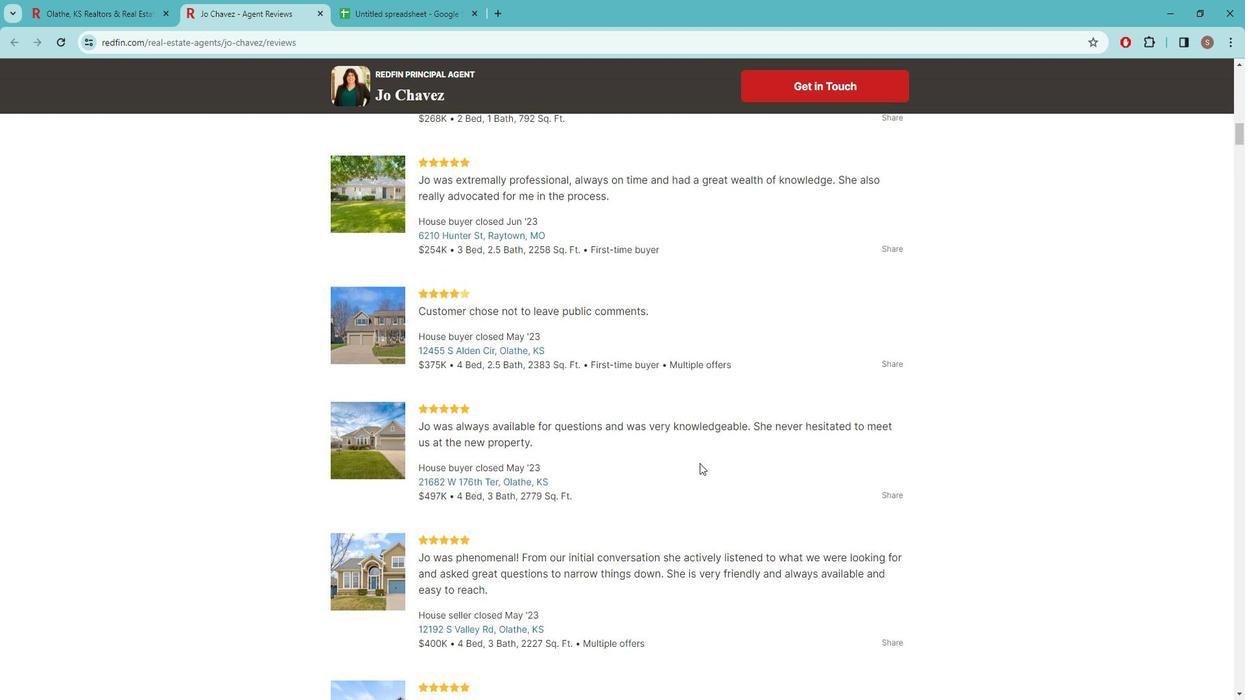 
Action: Mouse scrolled (711, 457) with delta (0, 0)
Screenshot: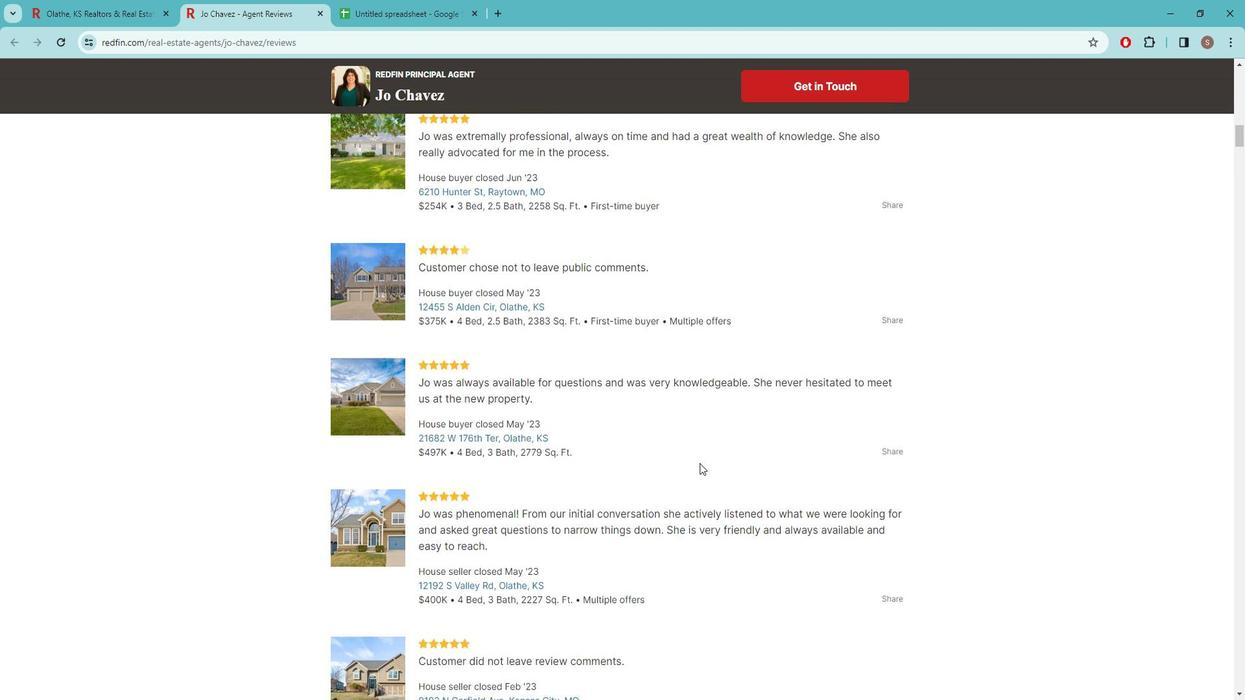 
Action: Mouse moved to (672, 451)
Screenshot: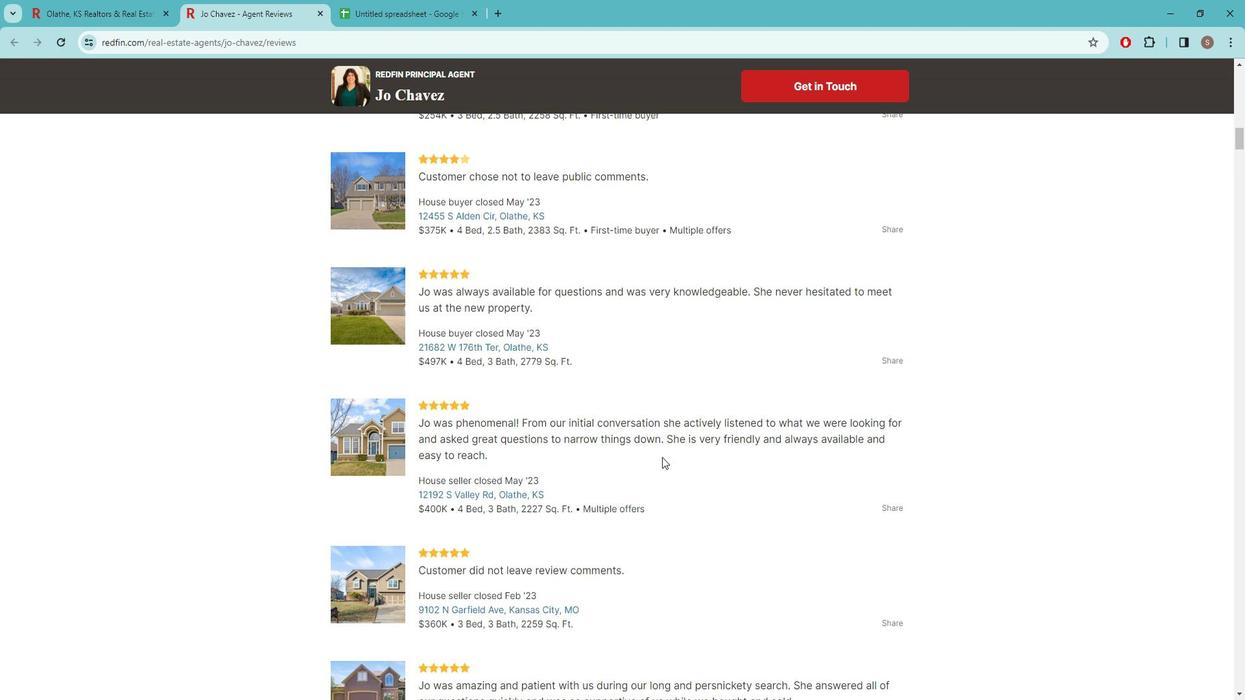 
Action: Mouse scrolled (672, 450) with delta (0, 0)
Screenshot: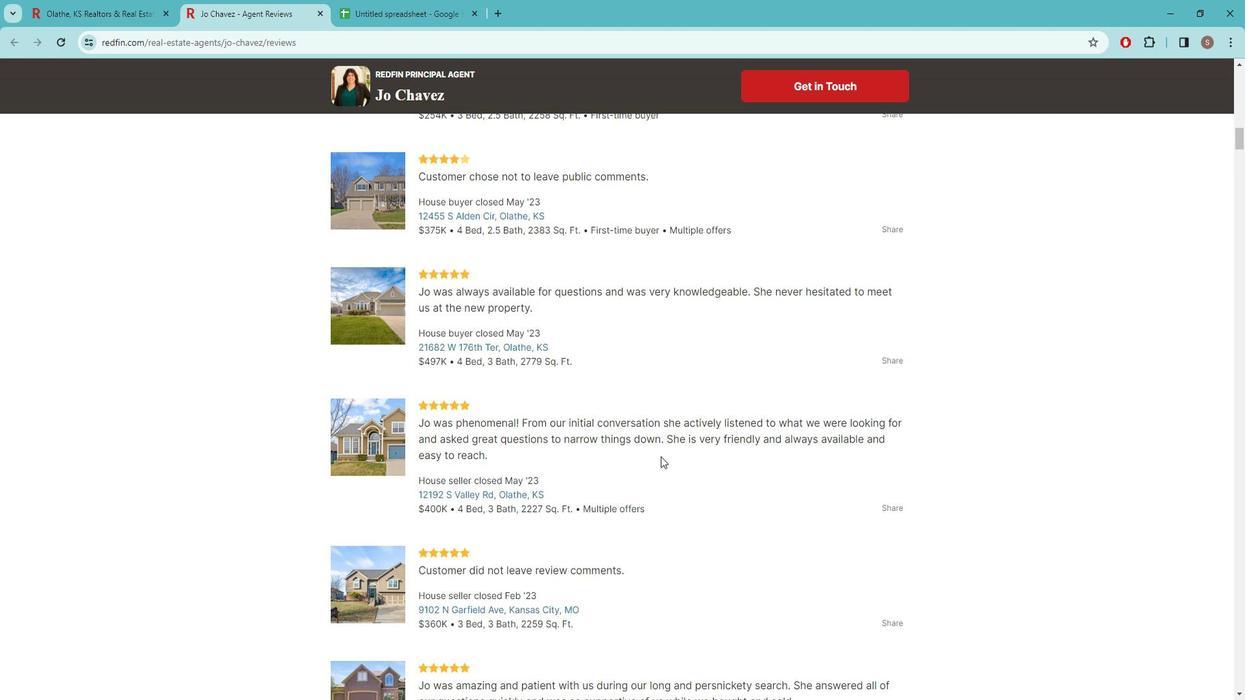 
Action: Mouse scrolled (672, 450) with delta (0, 0)
Screenshot: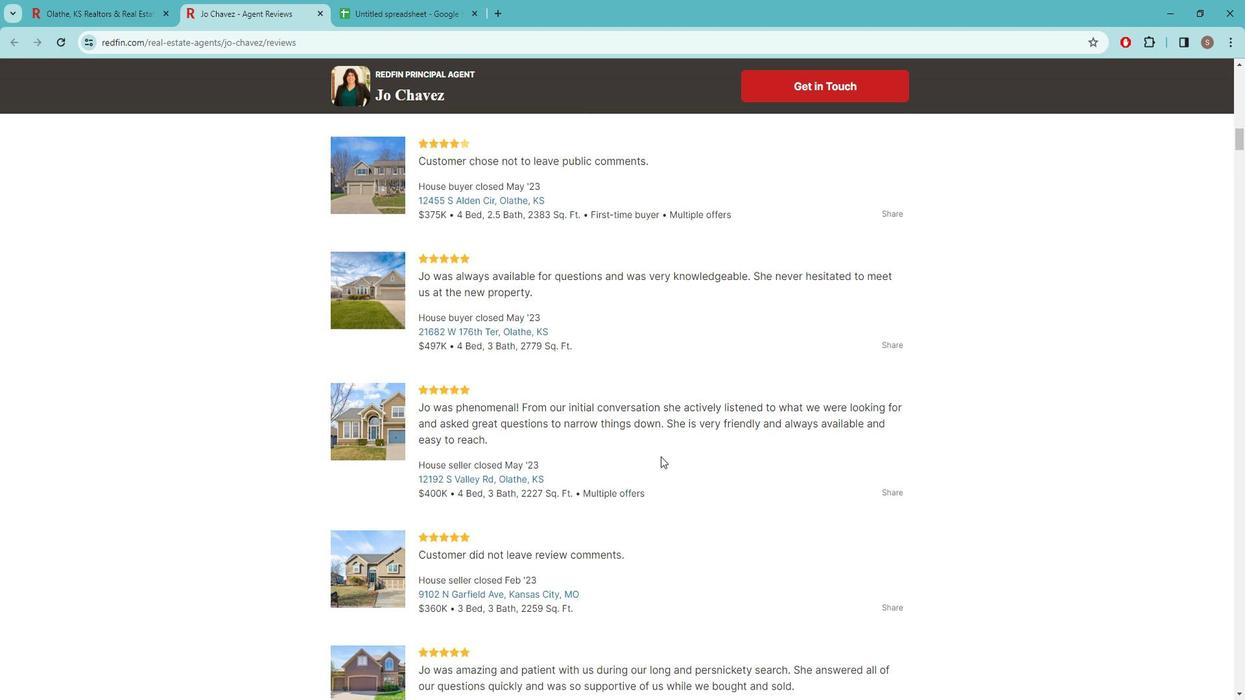 
Action: Mouse scrolled (672, 450) with delta (0, 0)
Screenshot: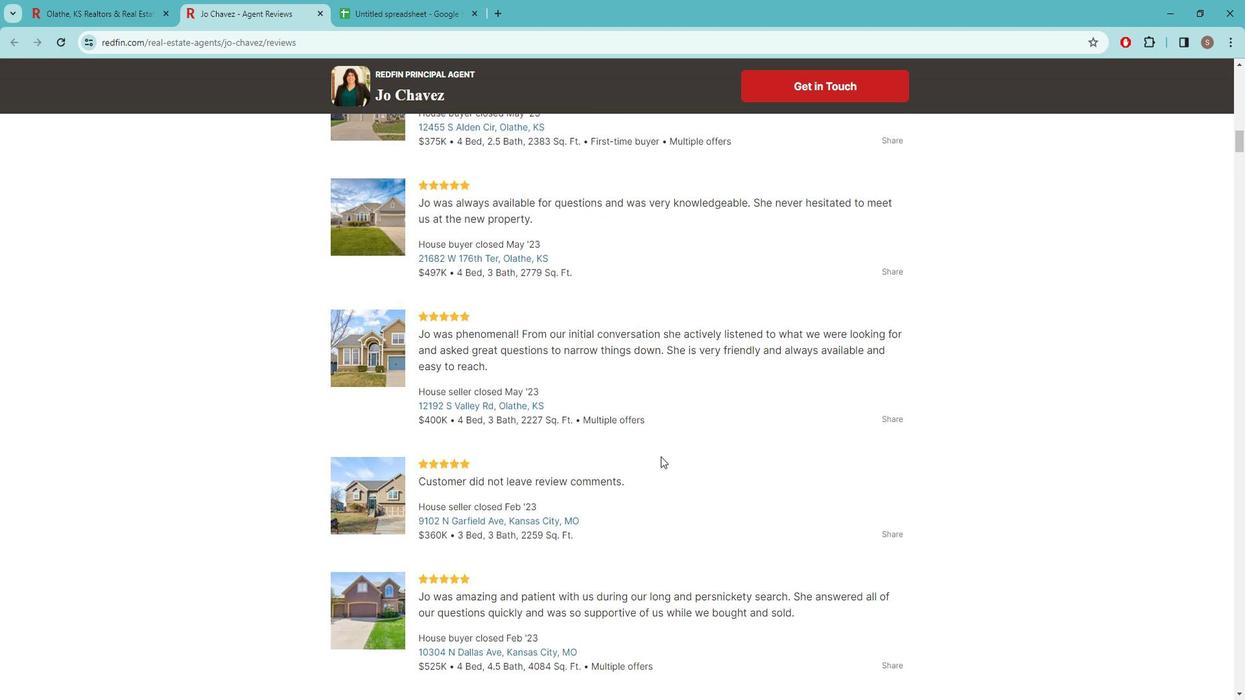 
Action: Mouse moved to (658, 396)
Screenshot: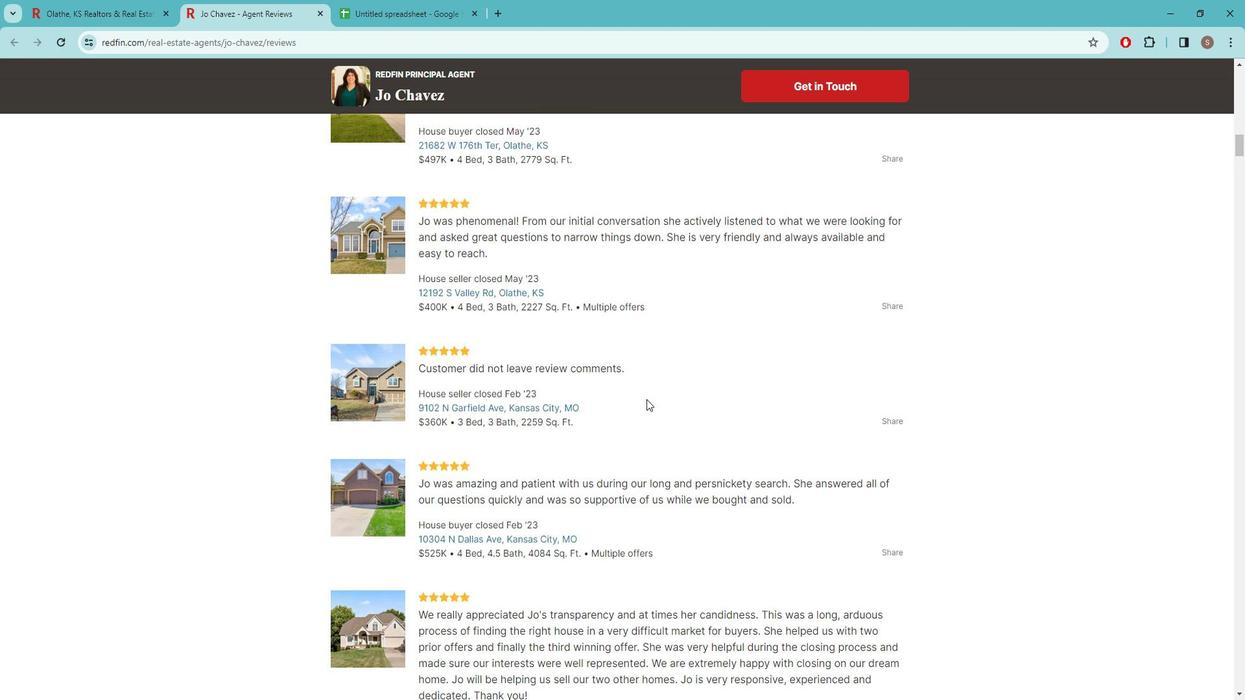 
Action: Mouse scrolled (658, 395) with delta (0, 0)
Screenshot: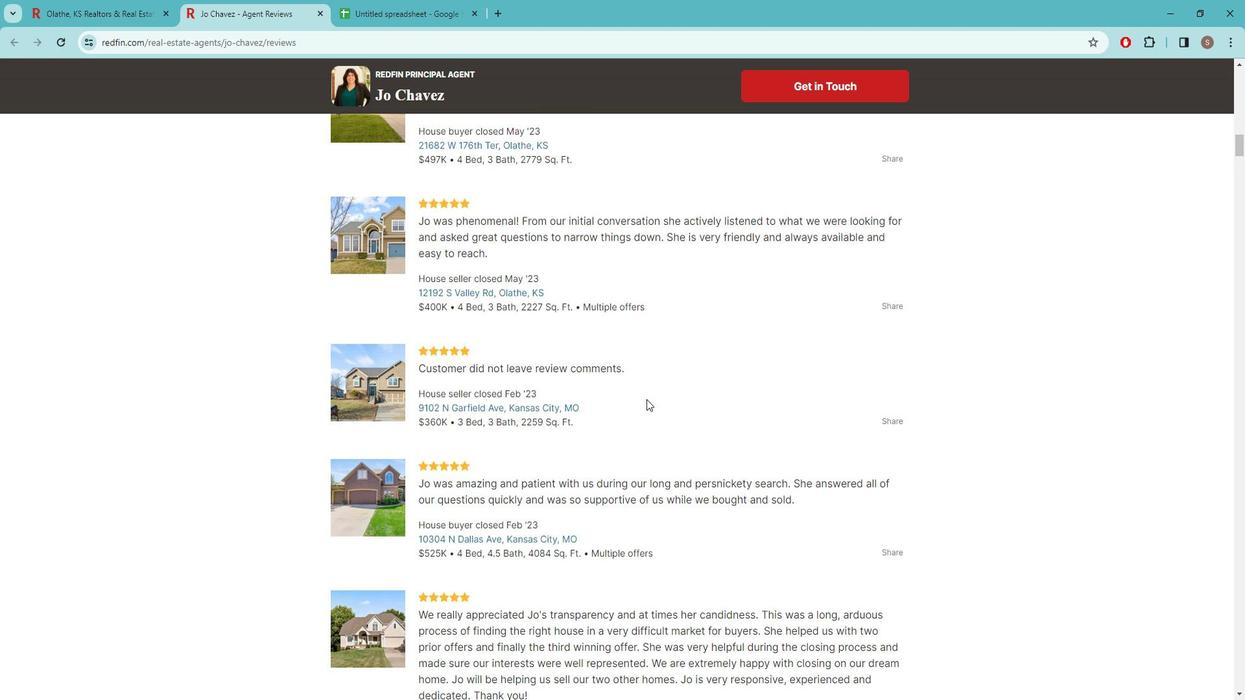 
Action: Mouse moved to (731, 439)
Screenshot: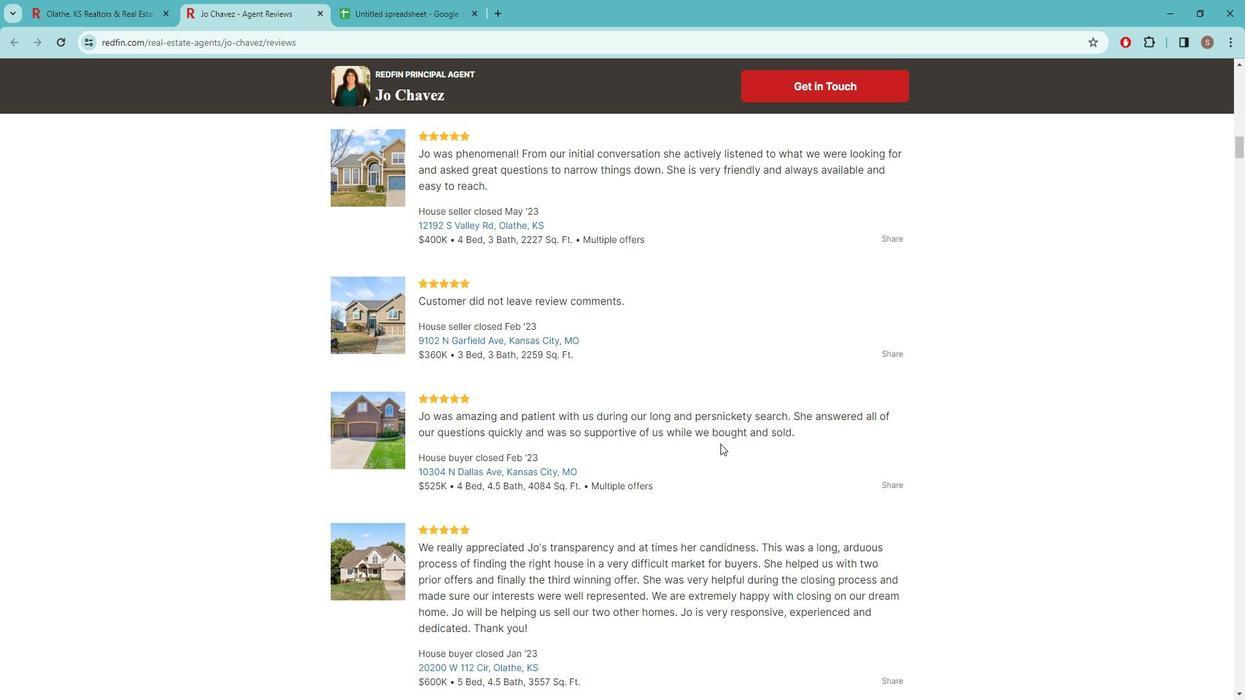 
Action: Mouse scrolled (731, 439) with delta (0, 0)
Screenshot: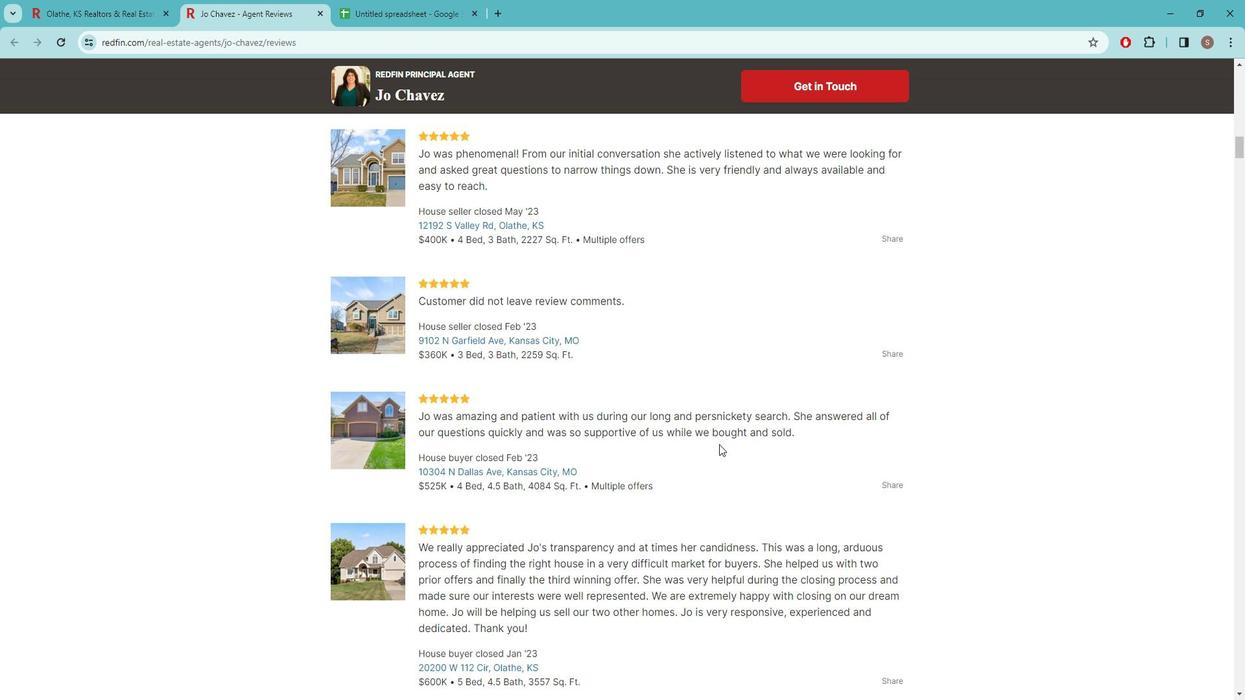 
Action: Mouse scrolled (731, 439) with delta (0, 0)
Screenshot: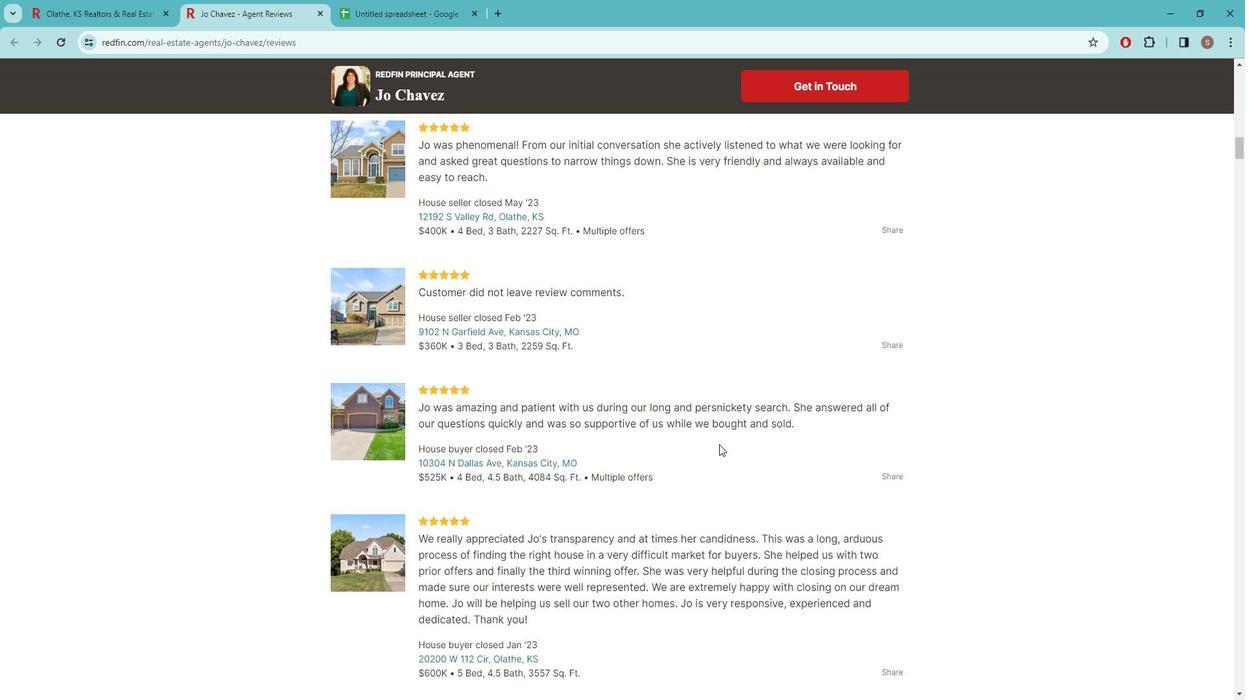 
Action: Mouse scrolled (731, 439) with delta (0, 0)
Screenshot: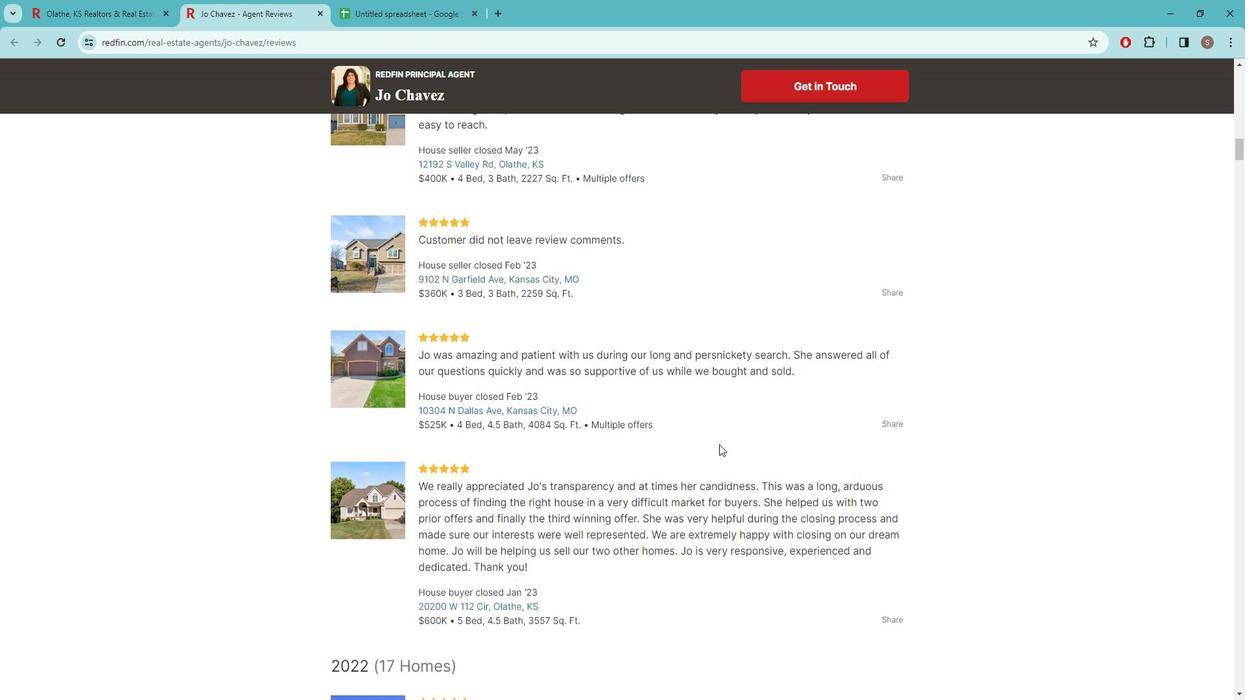 
Action: Mouse moved to (631, 426)
Screenshot: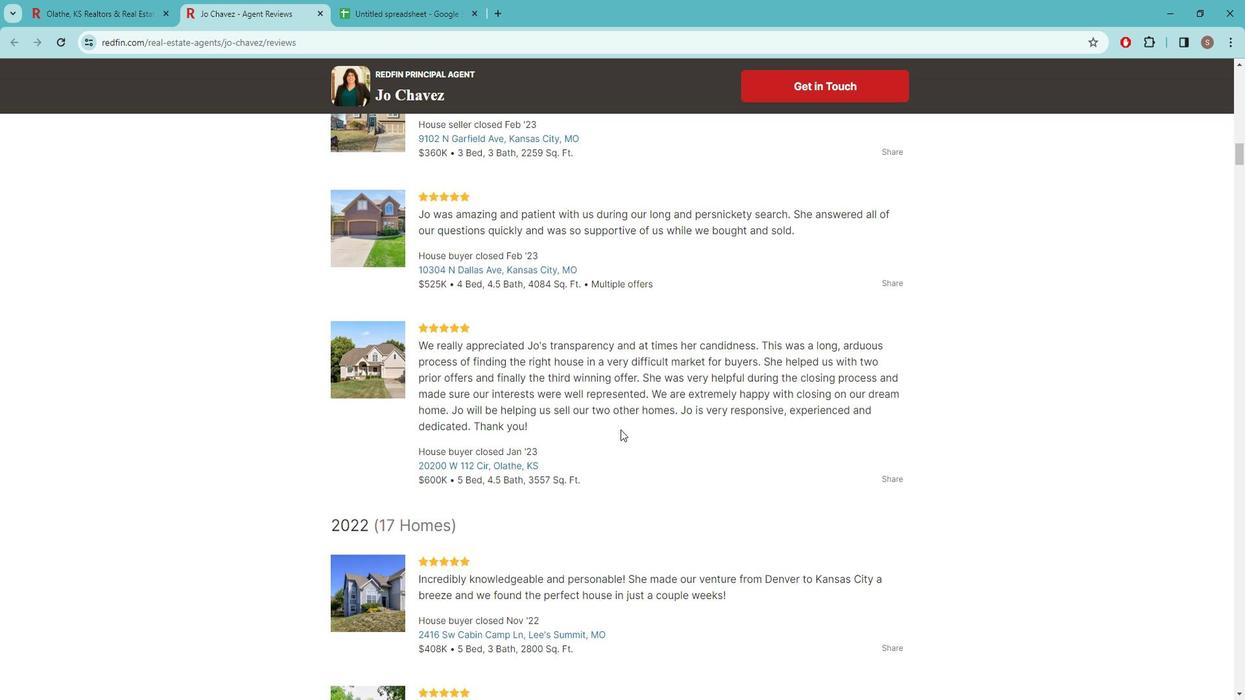 
Action: Mouse scrolled (631, 425) with delta (0, 0)
Screenshot: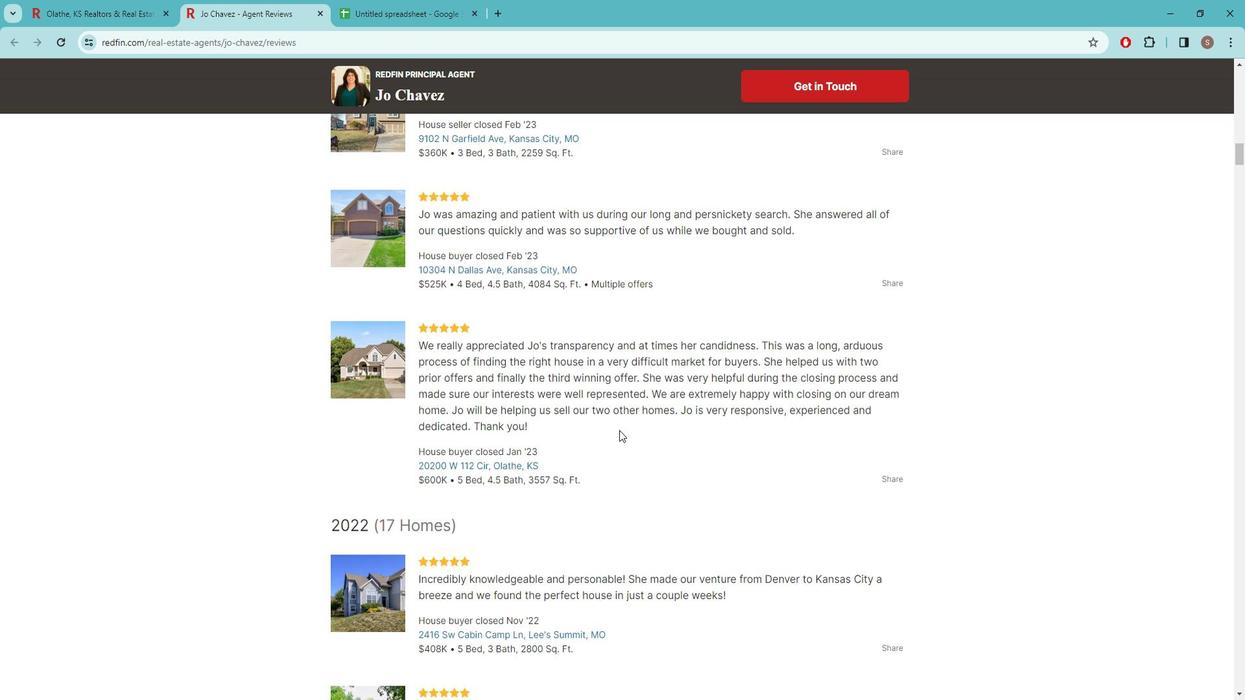 
Action: Mouse scrolled (631, 425) with delta (0, 0)
Screenshot: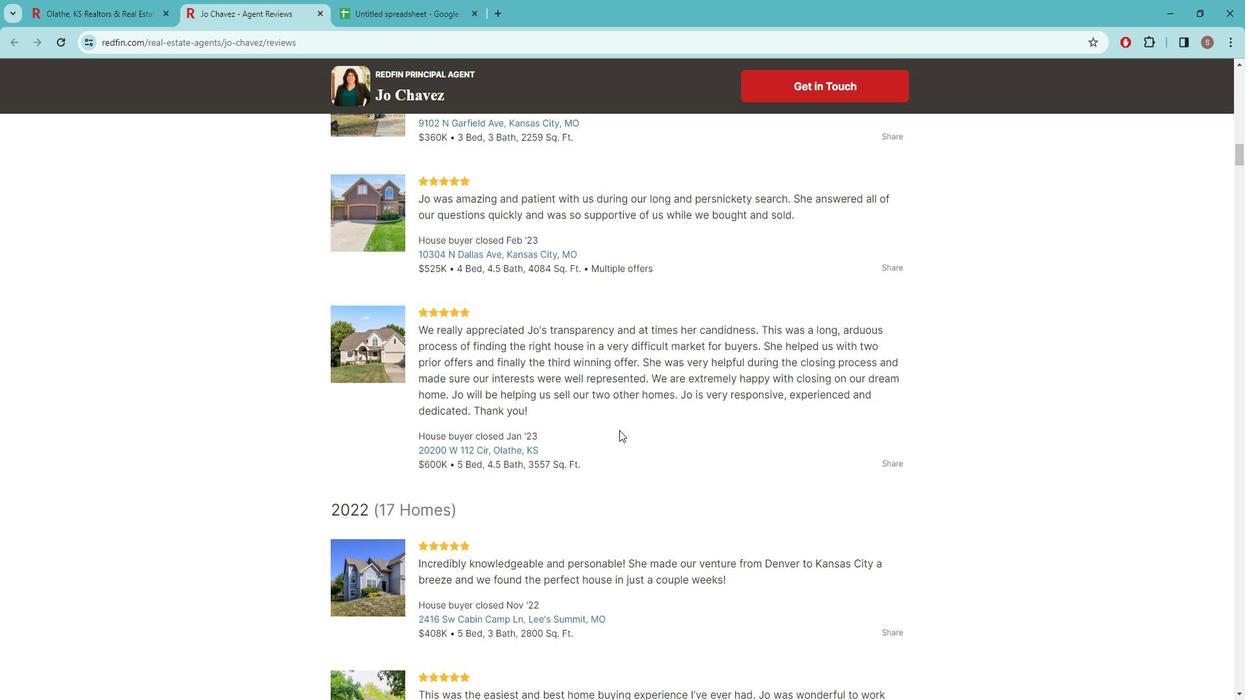 
Action: Mouse moved to (624, 409)
Screenshot: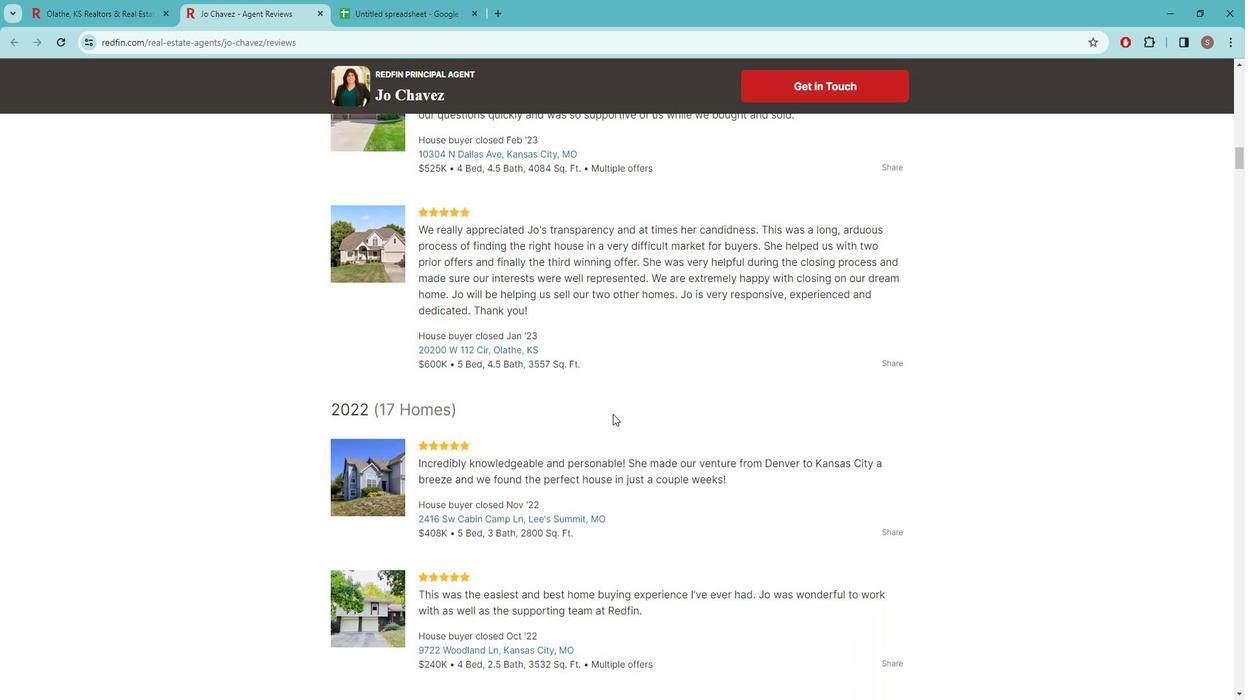 
Action: Mouse scrolled (624, 408) with delta (0, 0)
Screenshot: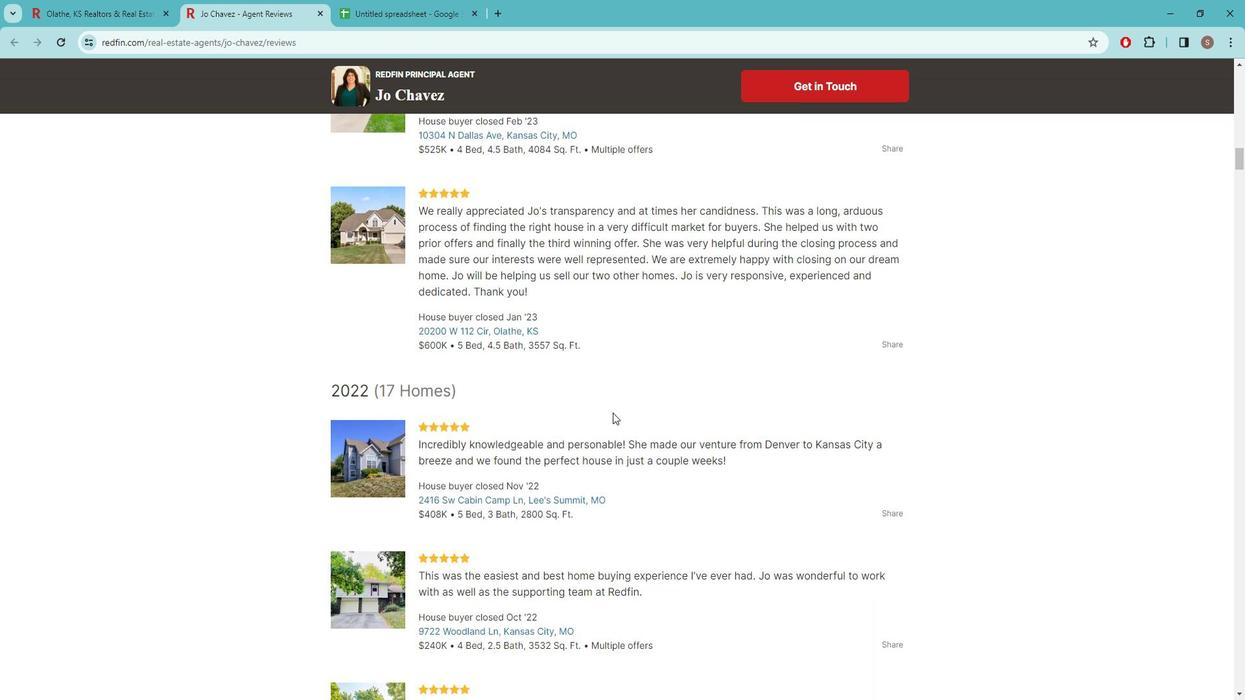 
Action: Mouse moved to (724, 433)
Screenshot: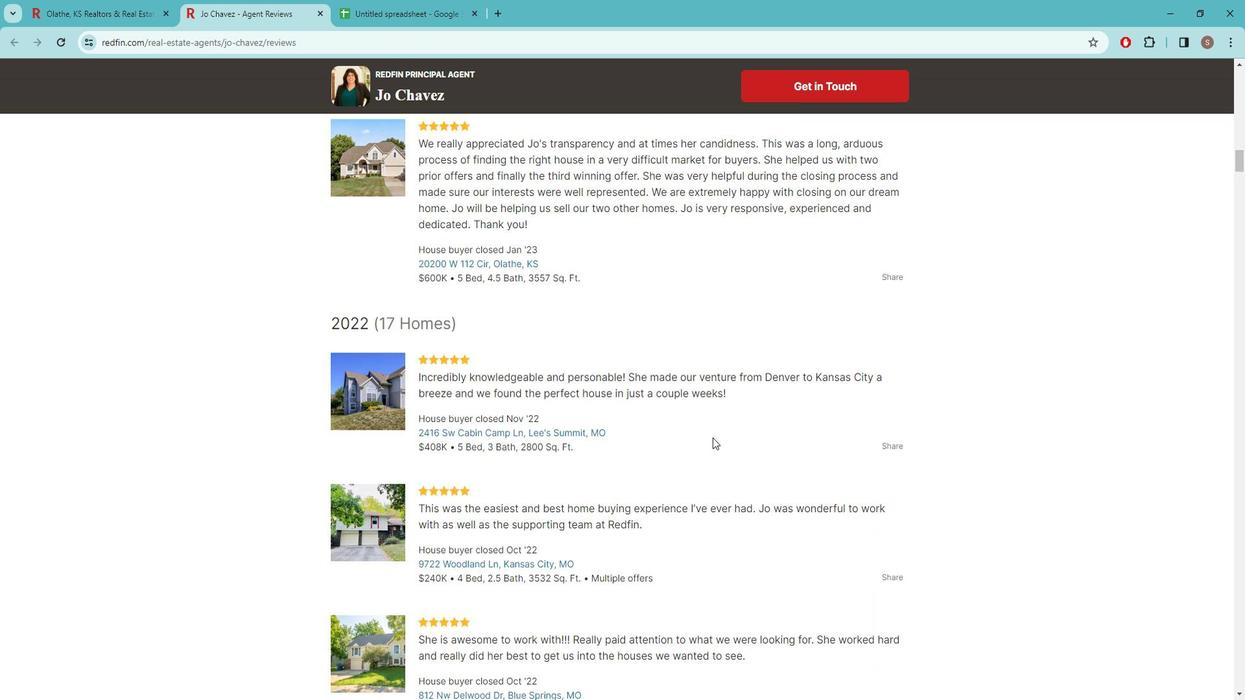 
Action: Mouse scrolled (724, 432) with delta (0, 0)
Screenshot: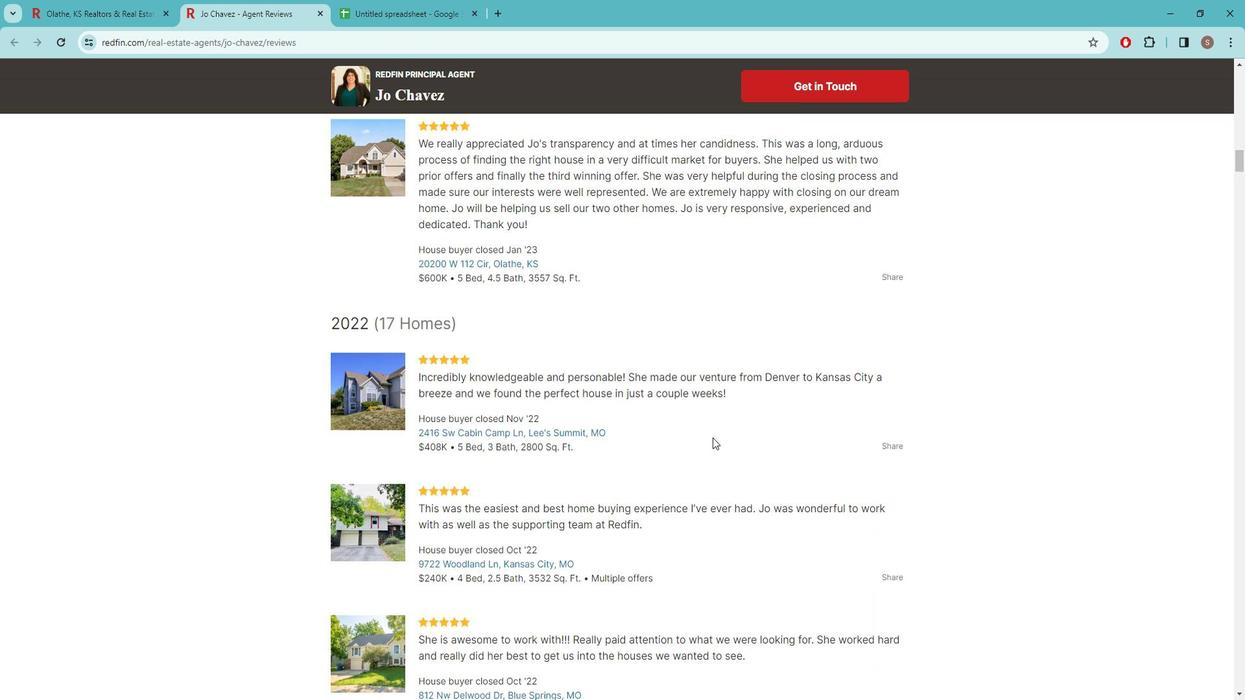 
Action: Mouse scrolled (724, 432) with delta (0, 0)
Screenshot: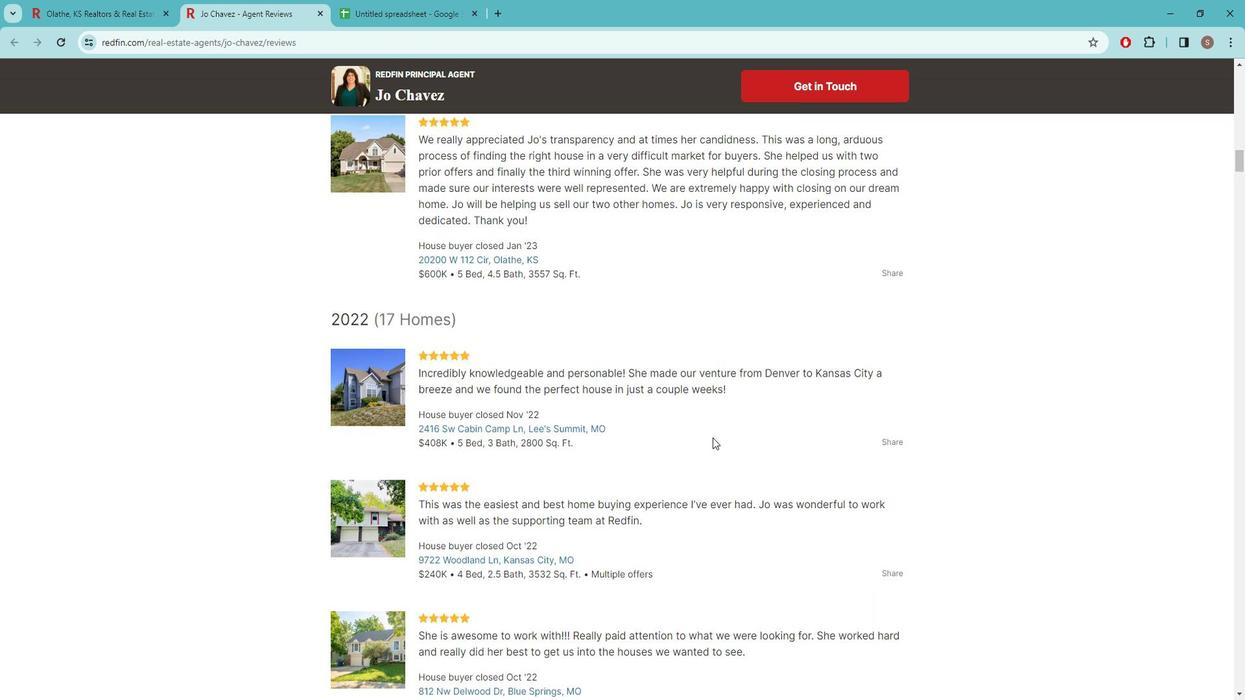 
Action: Mouse moved to (712, 428)
Screenshot: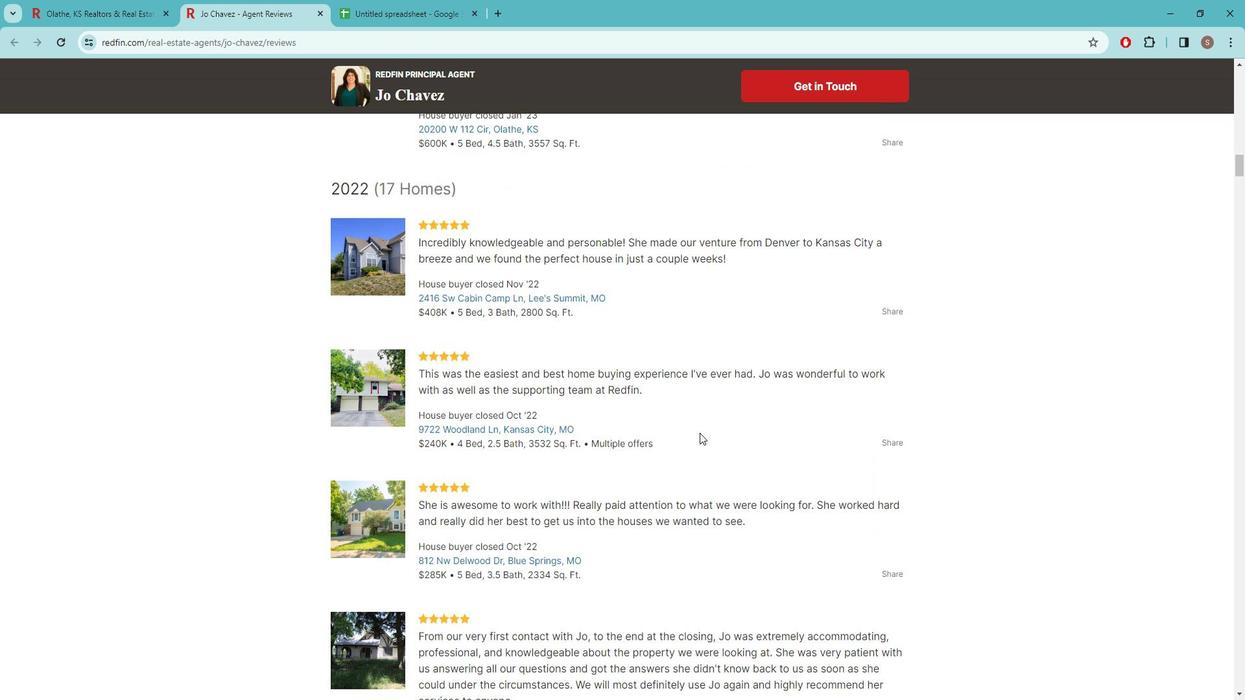 
Action: Mouse scrolled (712, 428) with delta (0, 0)
Screenshot: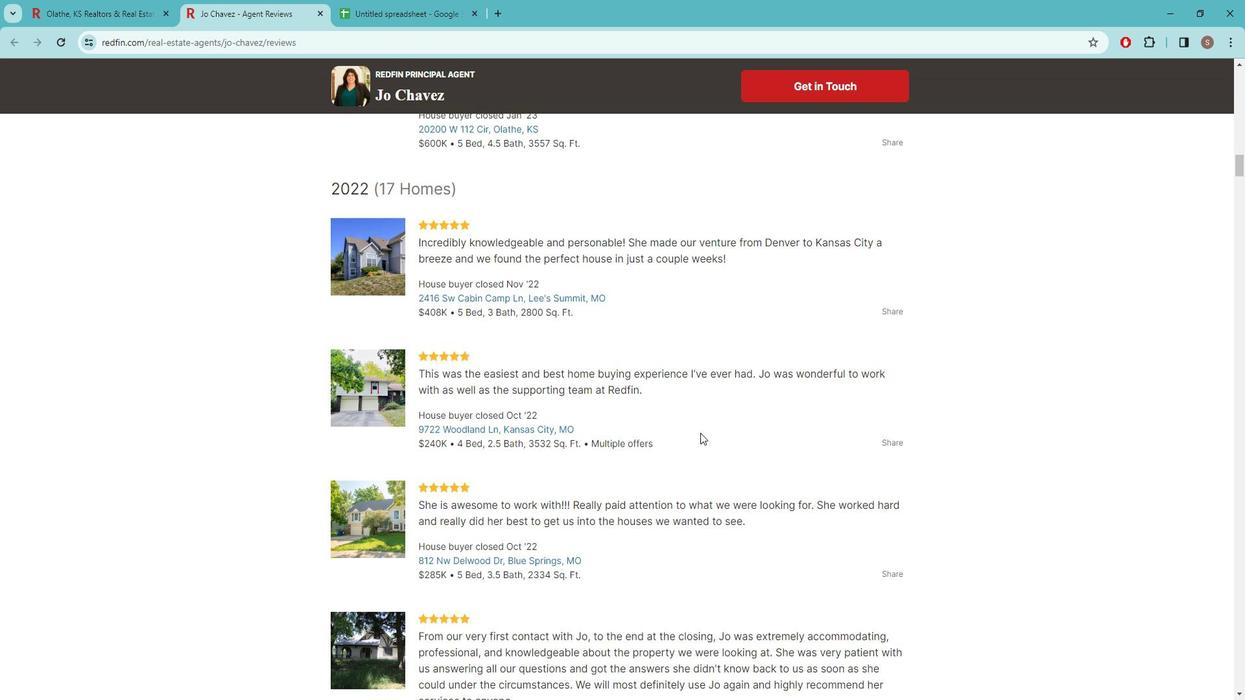 
Action: Mouse scrolled (712, 428) with delta (0, 0)
Screenshot: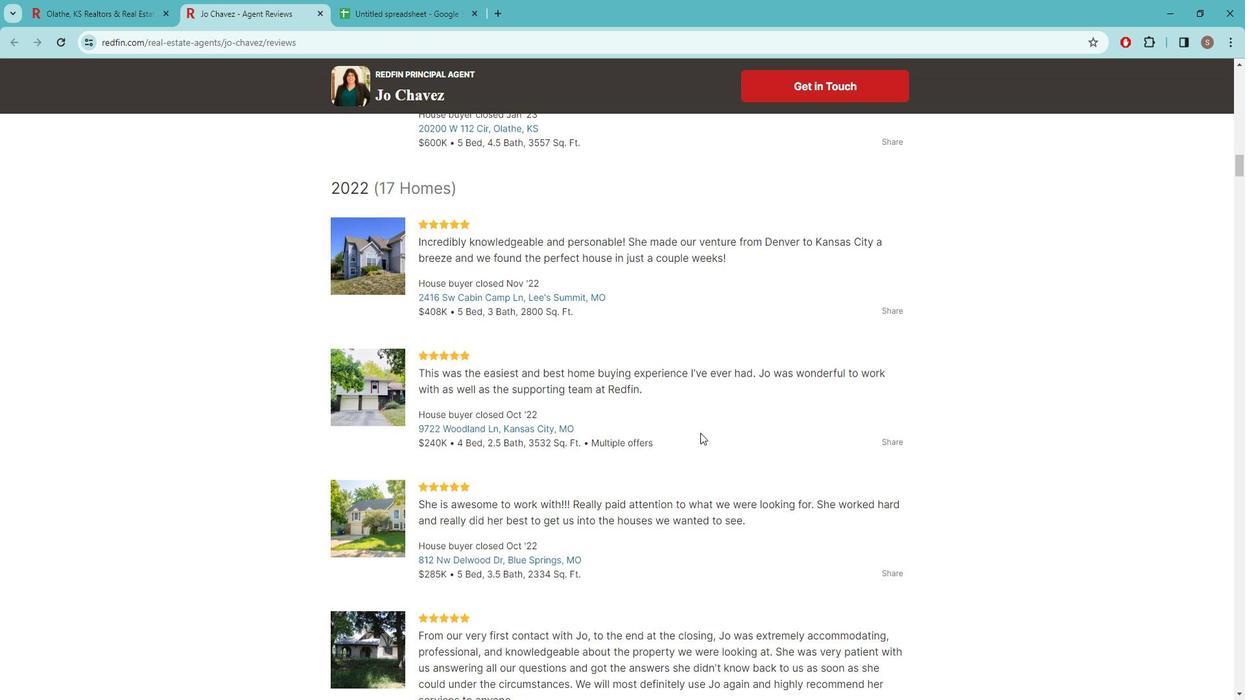 
Action: Mouse moved to (707, 422)
Screenshot: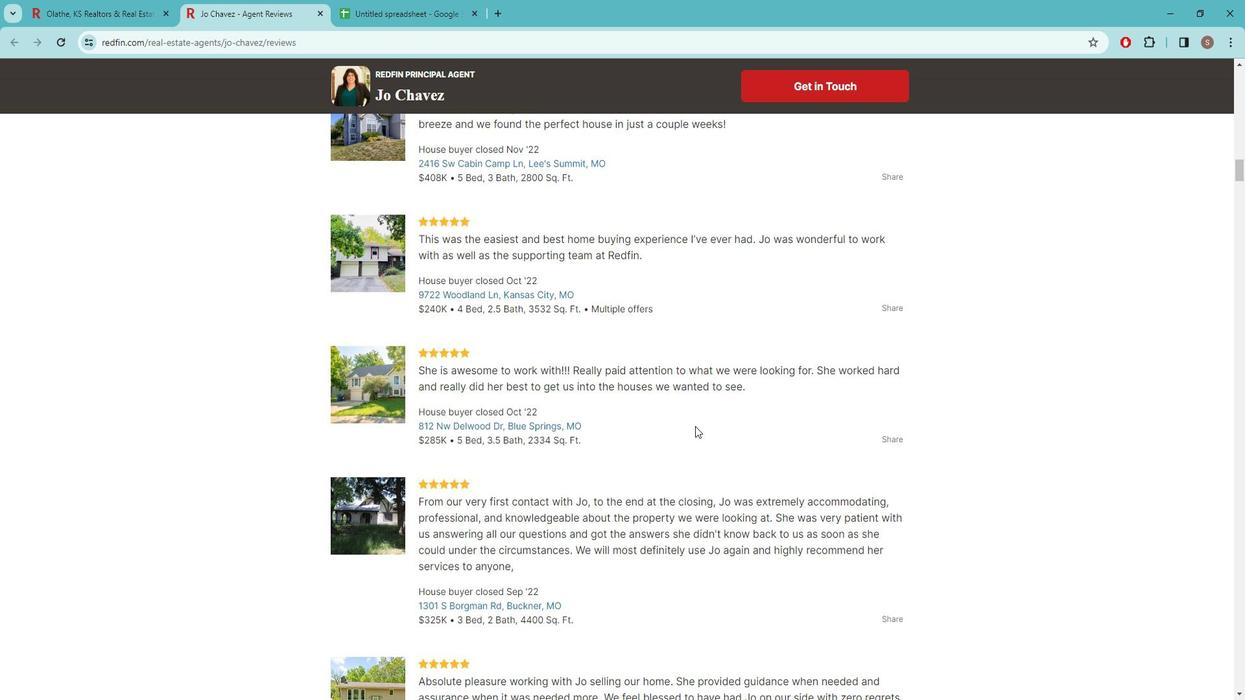 
Action: Mouse scrolled (707, 421) with delta (0, 0)
Screenshot: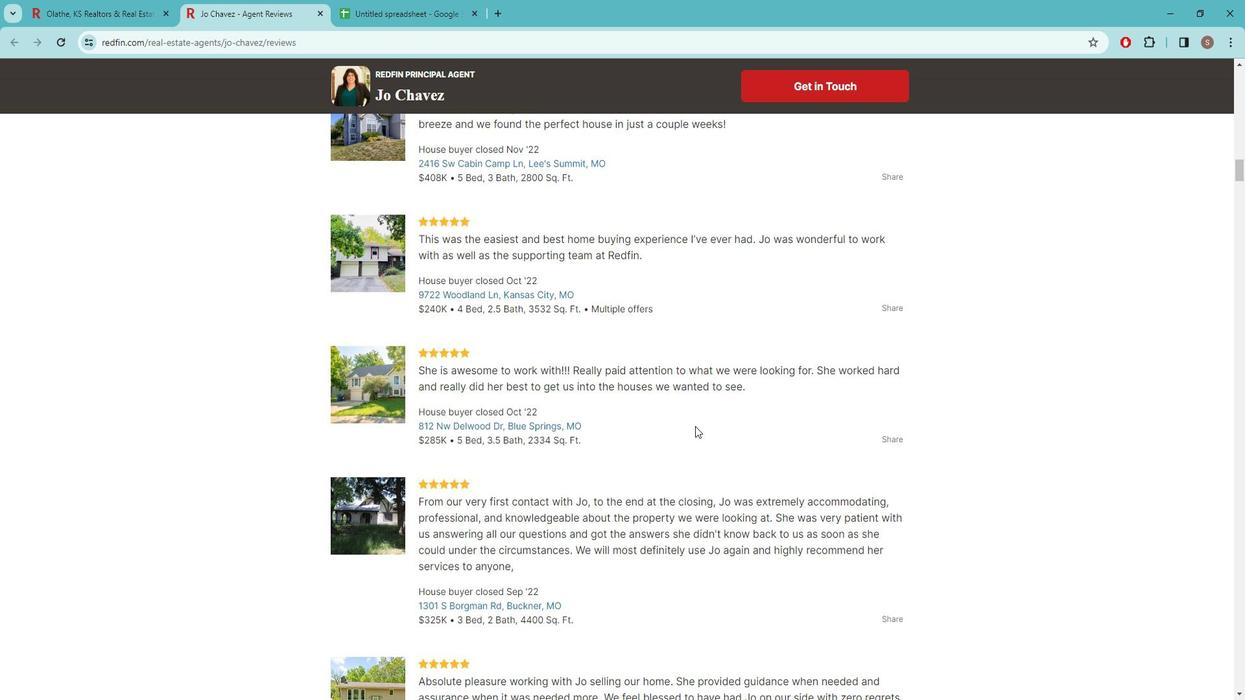 
Action: Mouse moved to (694, 422)
Screenshot: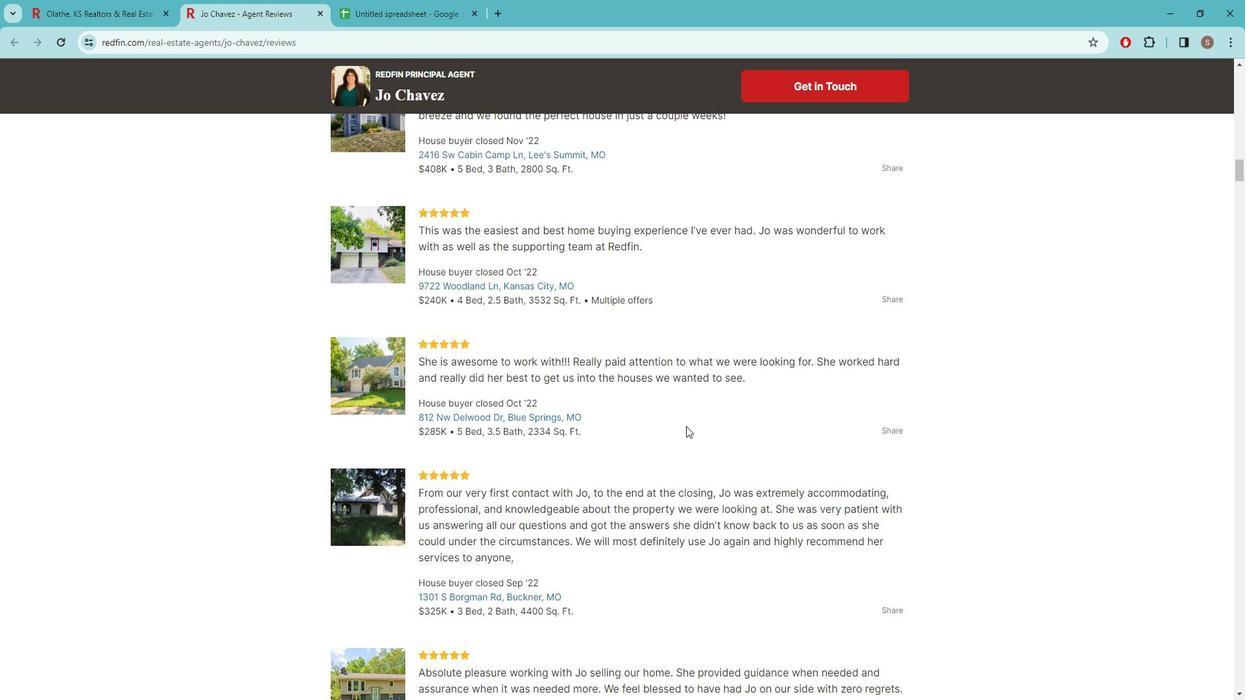 
Action: Mouse scrolled (694, 421) with delta (0, 0)
Screenshot: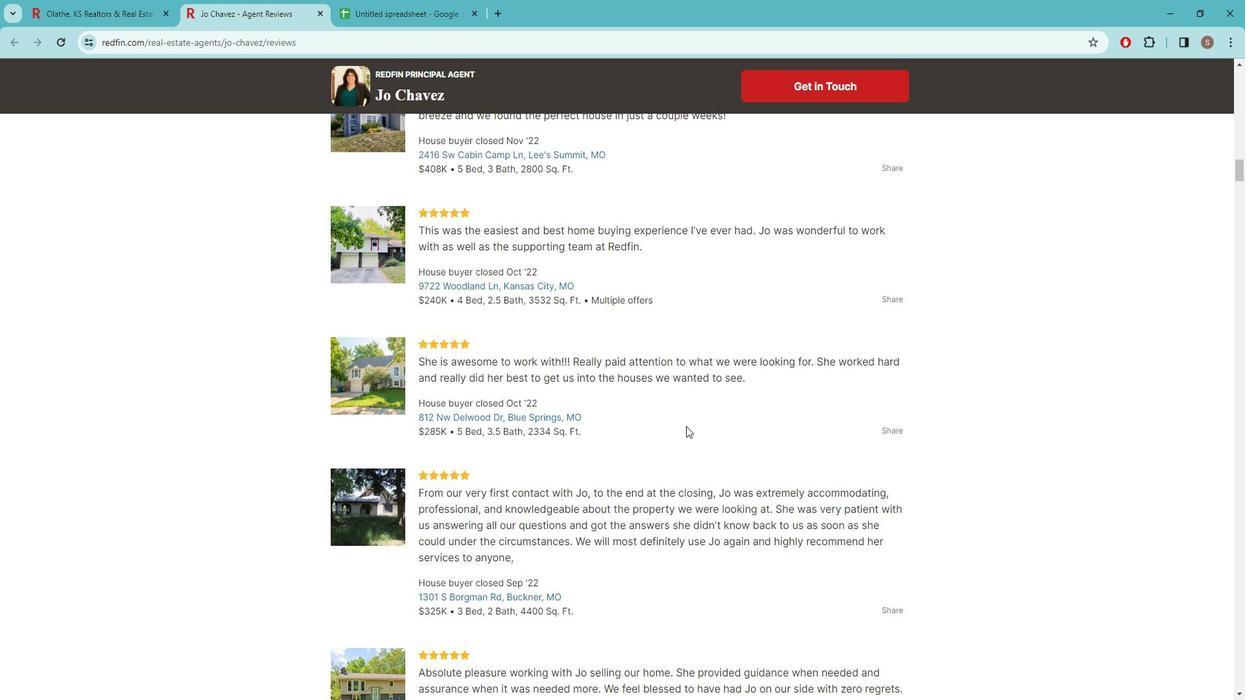 
Action: Mouse moved to (741, 424)
Screenshot: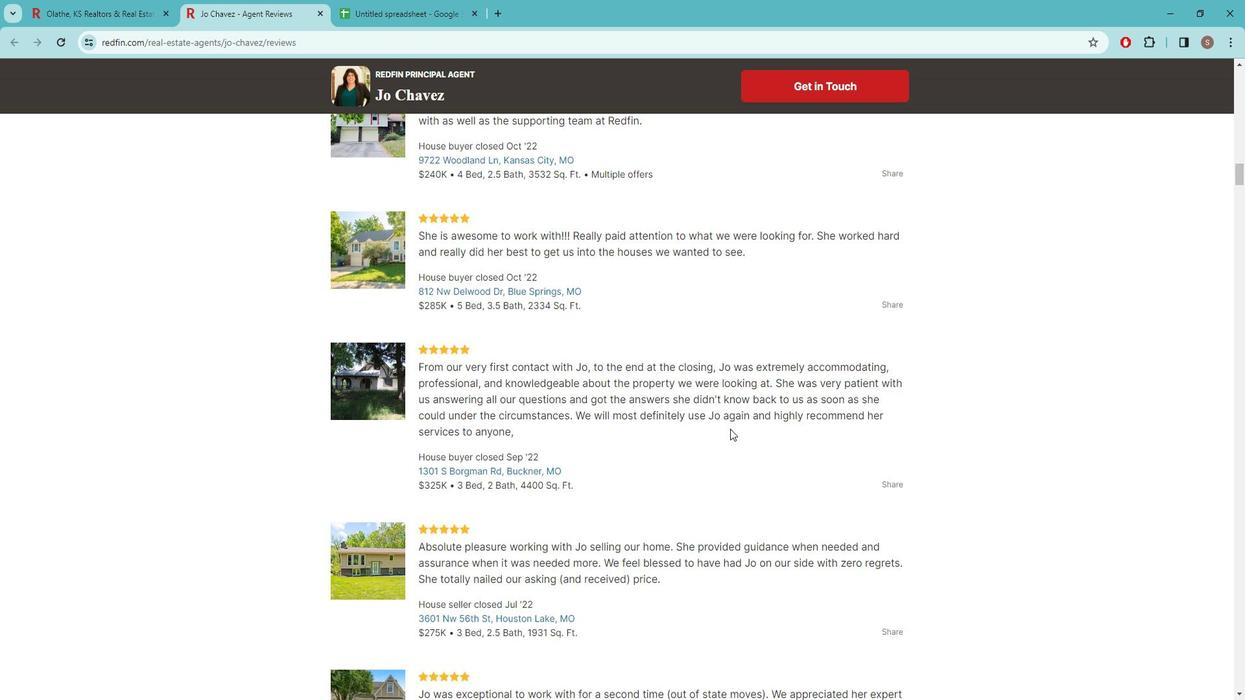 
Action: Mouse scrolled (741, 424) with delta (0, 0)
Screenshot: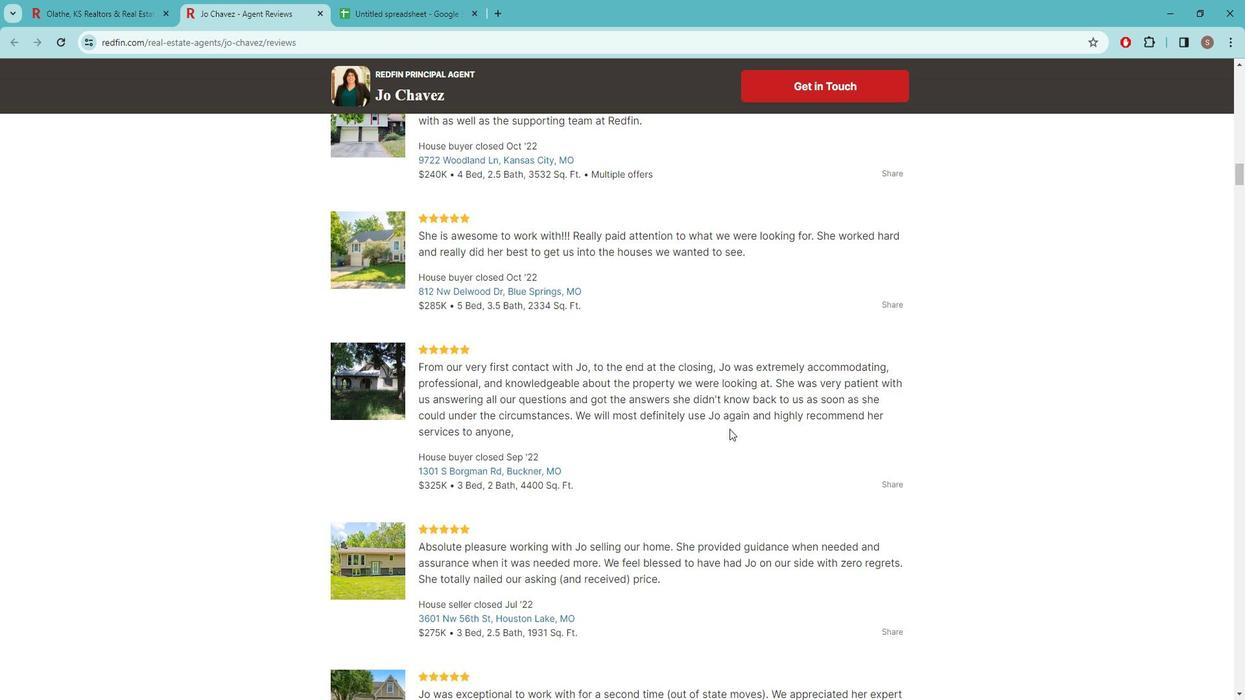 
Action: Mouse scrolled (741, 424) with delta (0, 0)
Screenshot: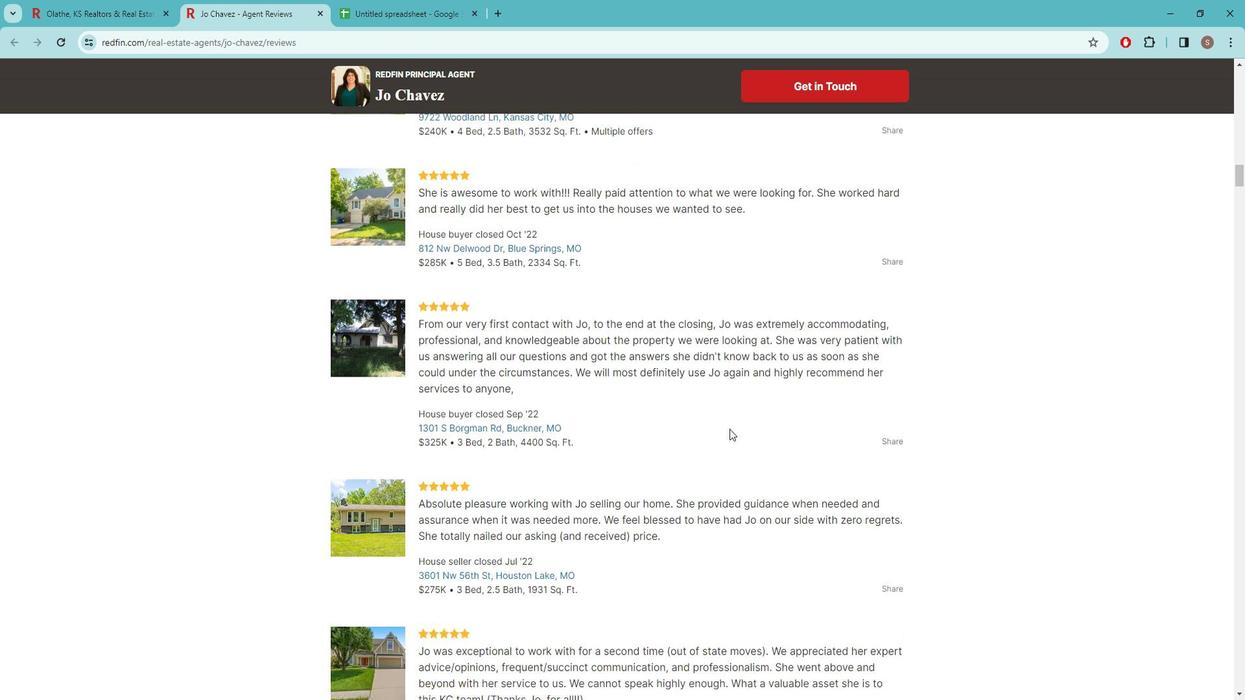 
Action: Mouse scrolled (741, 424) with delta (0, 0)
Screenshot: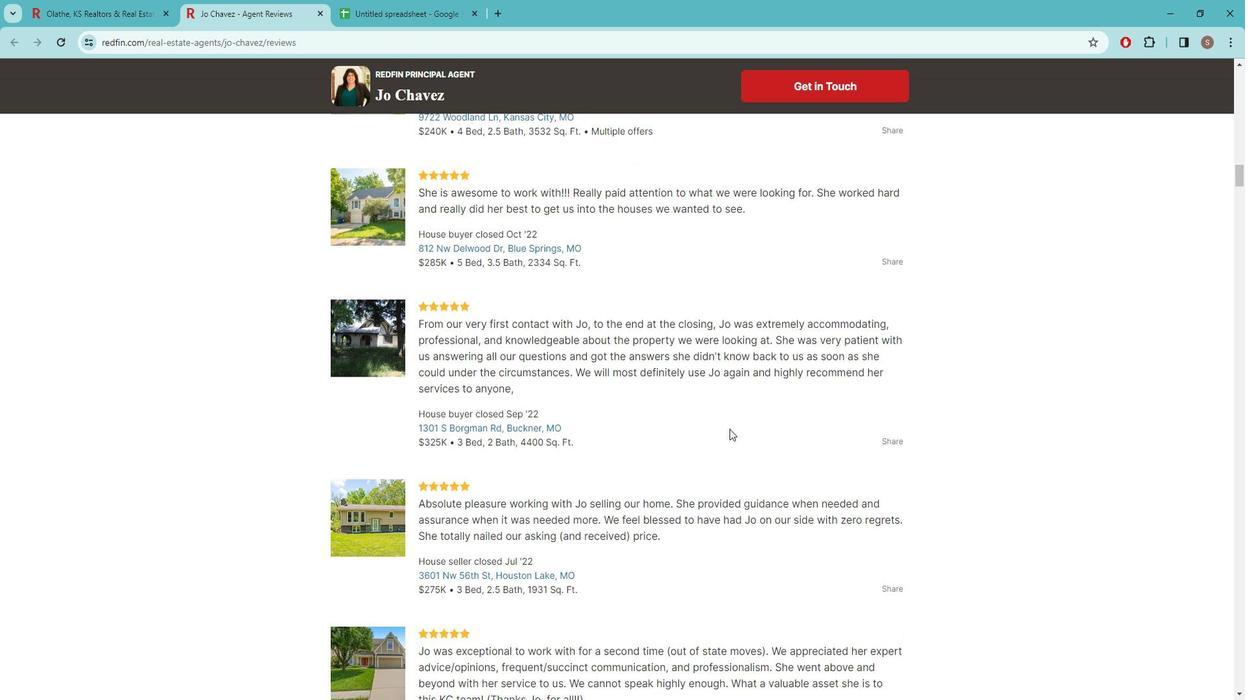 
Action: Mouse moved to (686, 398)
Screenshot: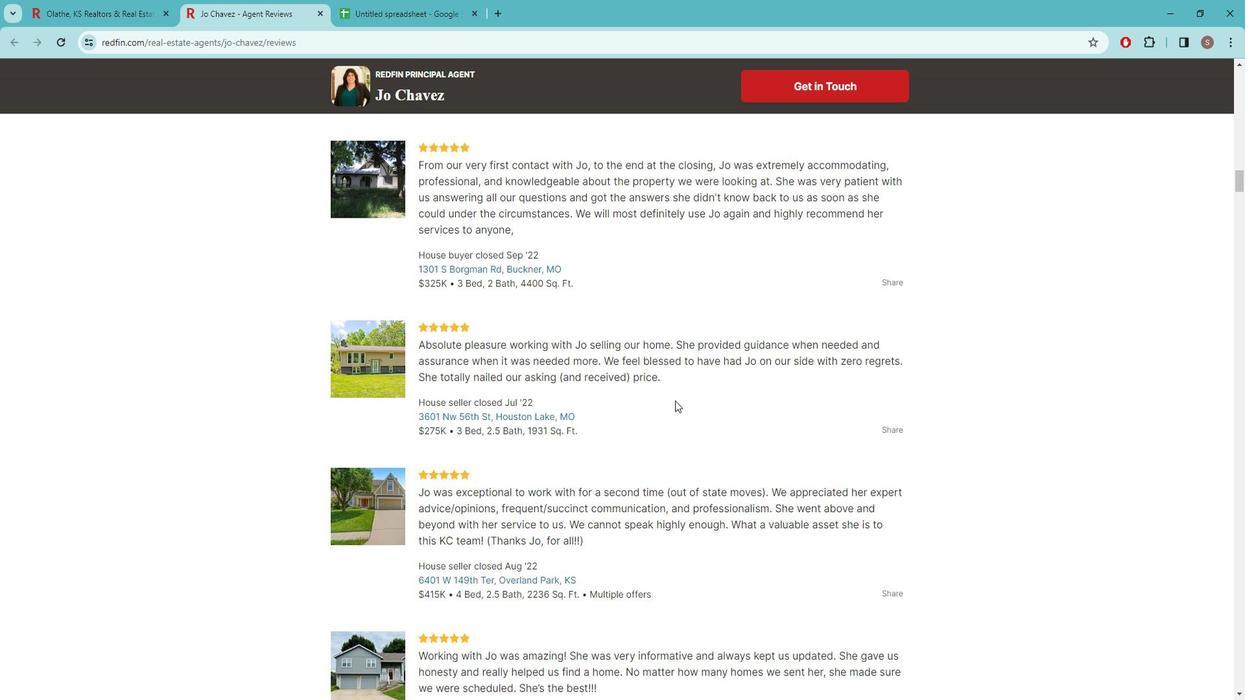 
Action: Mouse scrolled (686, 397) with delta (0, 0)
Screenshot: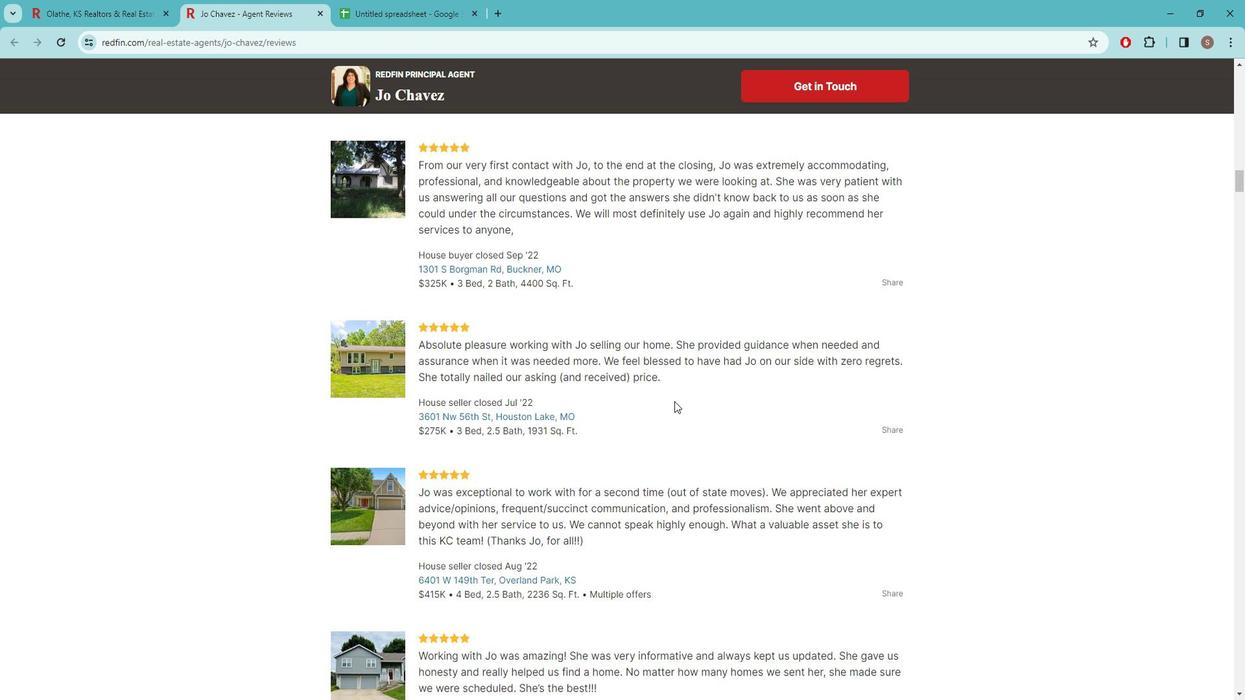 
Action: Mouse scrolled (686, 397) with delta (0, 0)
Screenshot: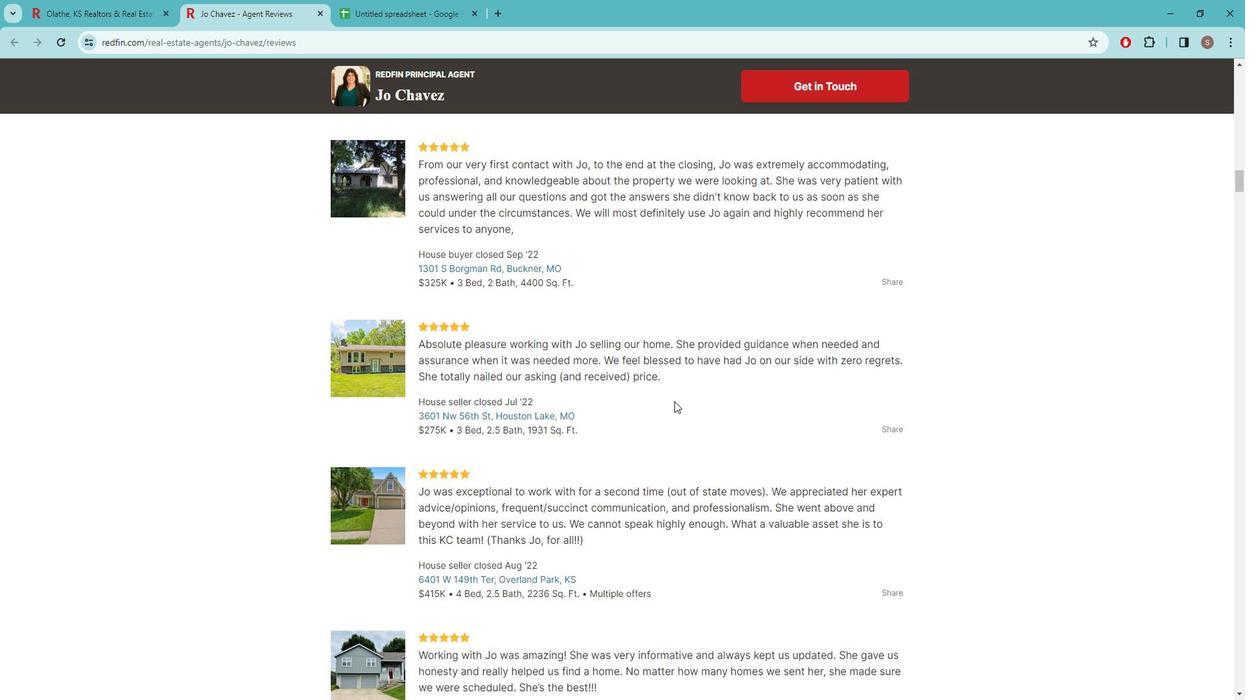 
Action: Mouse moved to (703, 409)
Screenshot: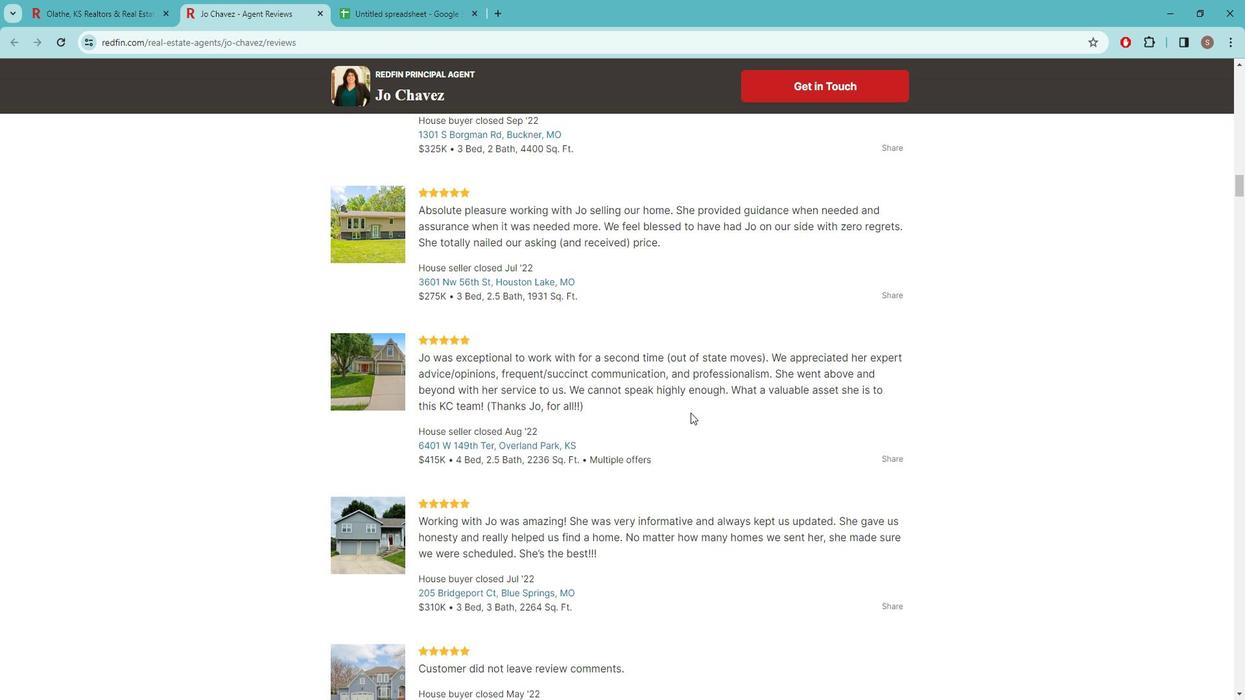 
Action: Mouse scrolled (703, 408) with delta (0, 0)
Screenshot: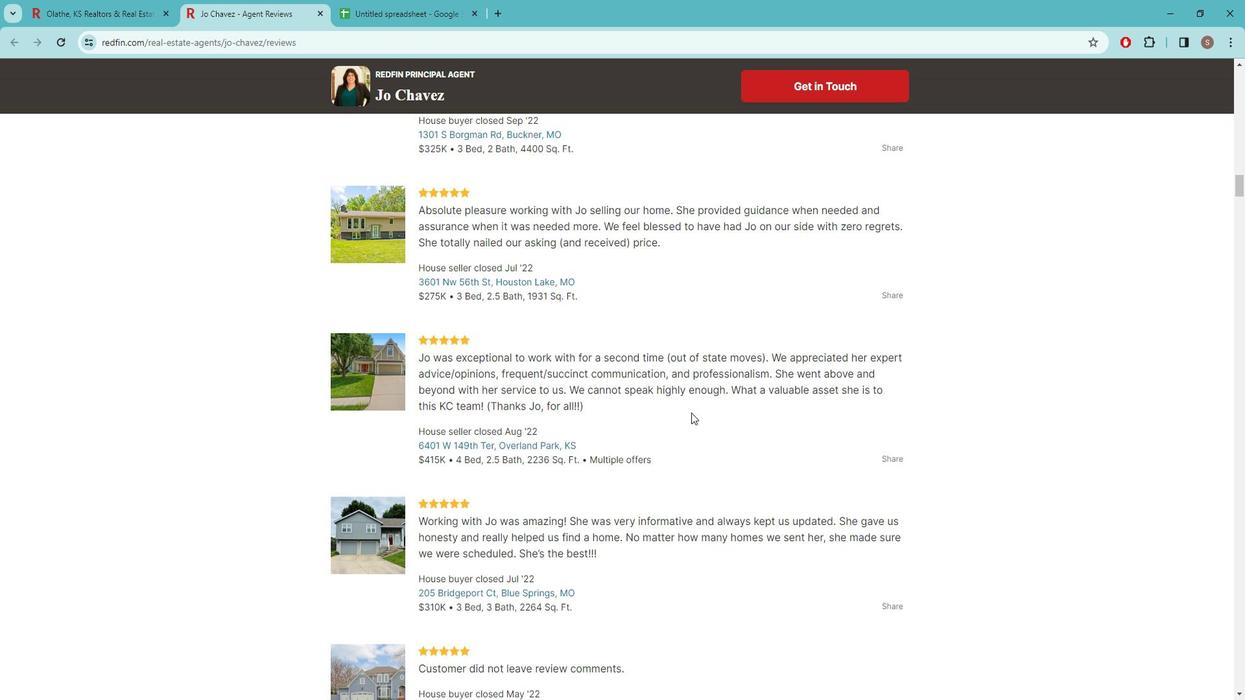 
Action: Mouse moved to (700, 408)
Screenshot: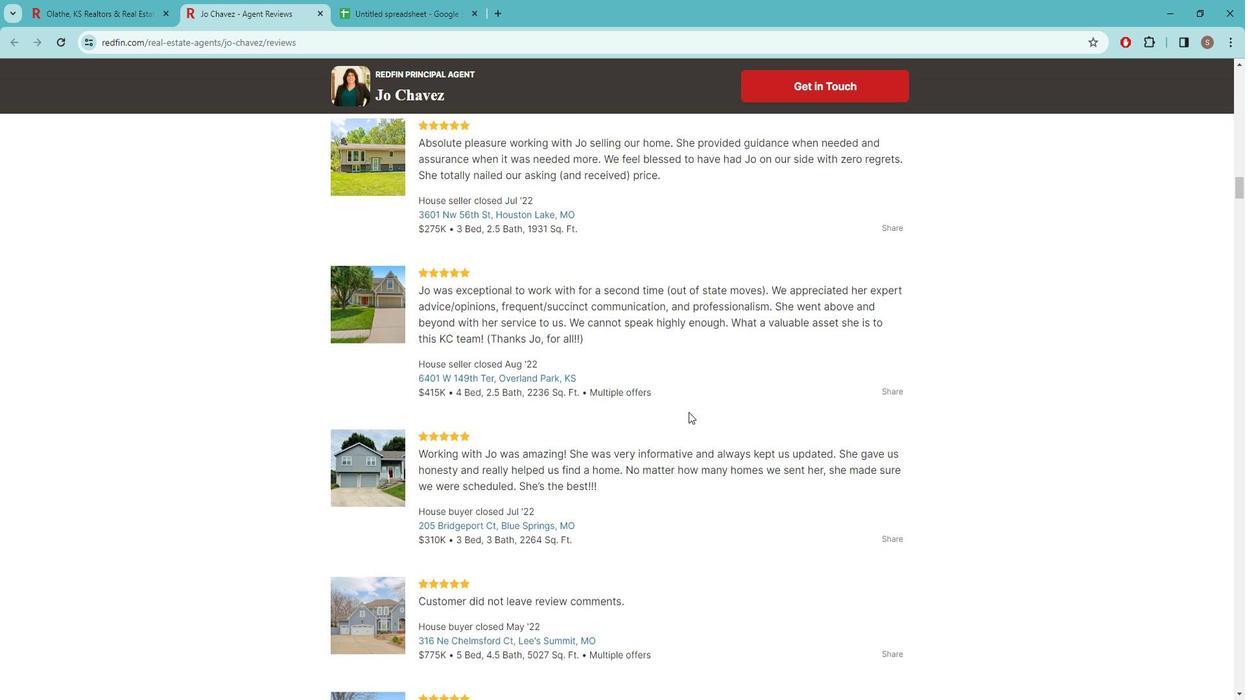 
Action: Mouse scrolled (700, 407) with delta (0, 0)
Screenshot: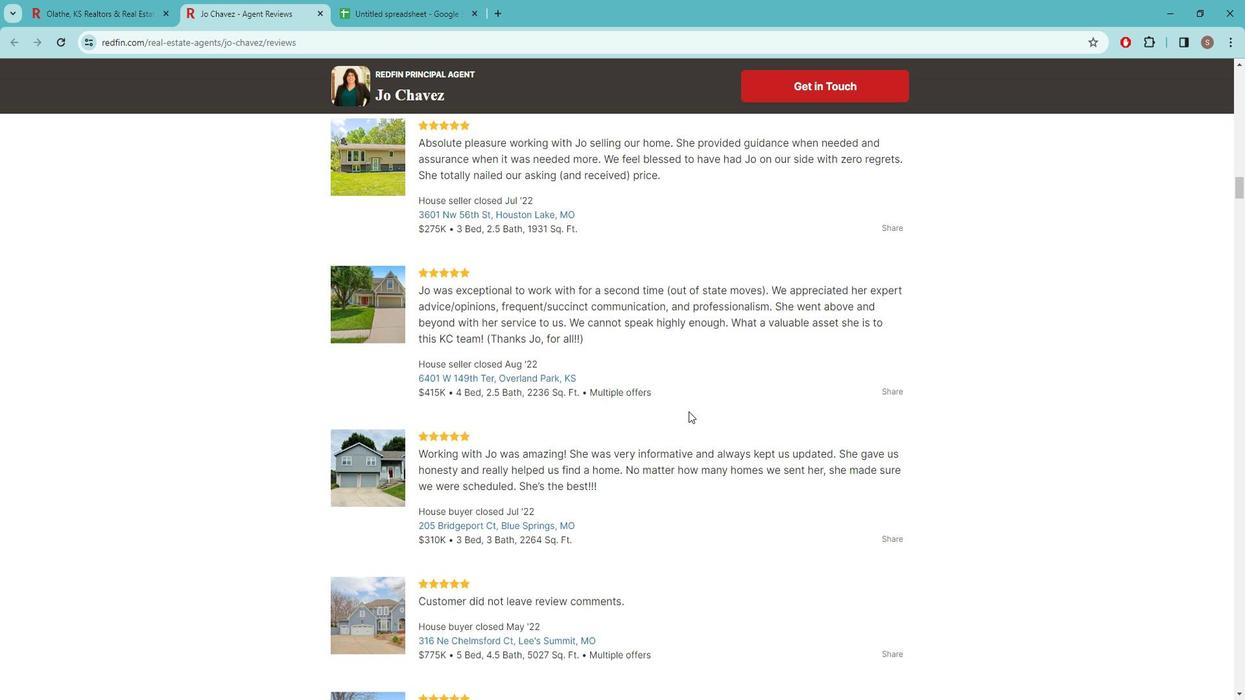 
Action: Mouse moved to (672, 422)
Screenshot: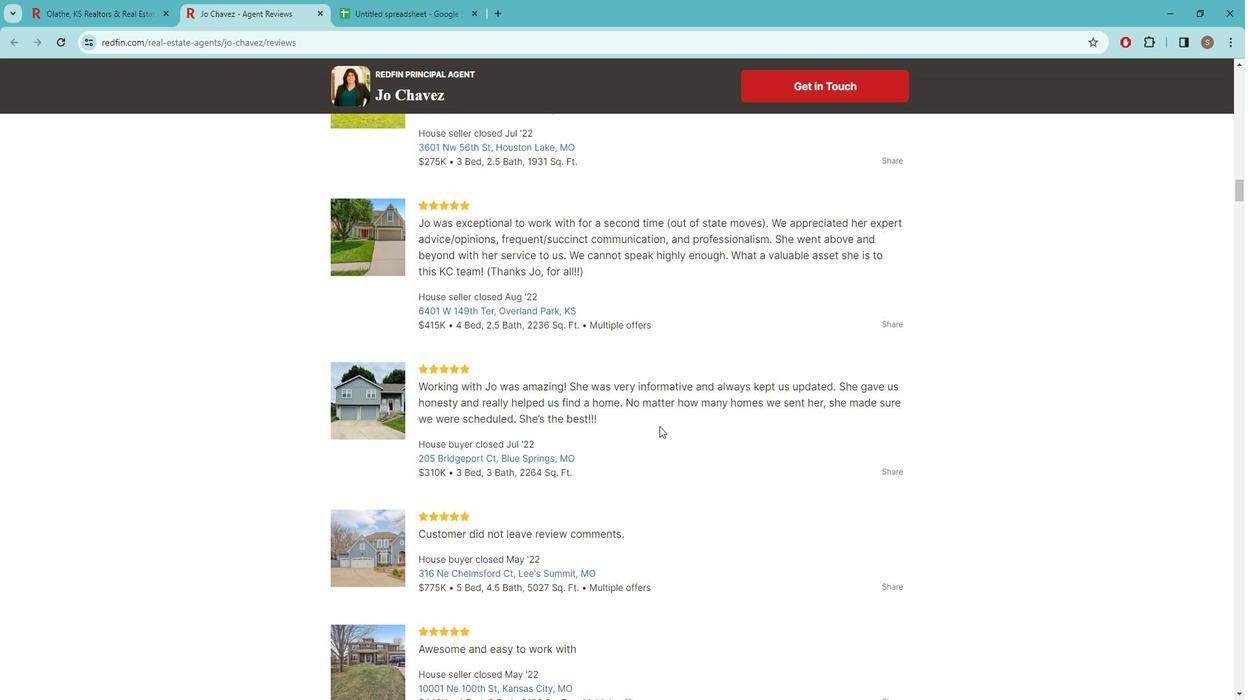 
Action: Mouse scrolled (672, 421) with delta (0, 0)
Screenshot: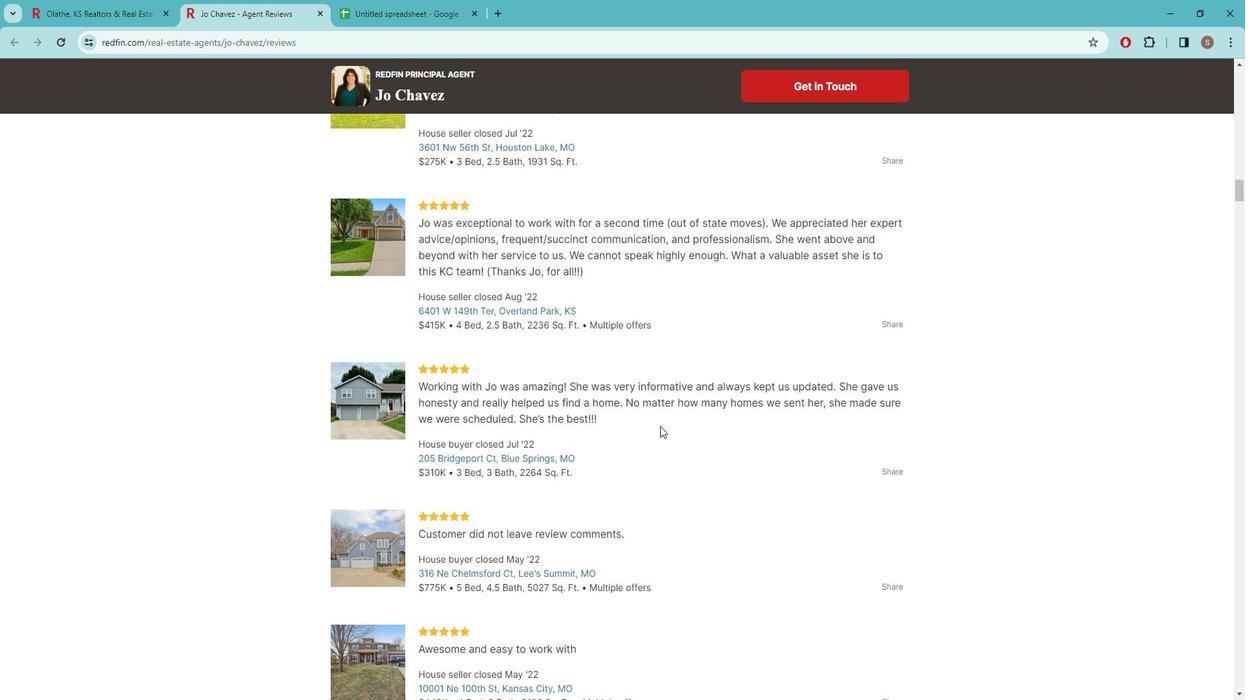 
Action: Mouse scrolled (672, 421) with delta (0, 0)
Screenshot: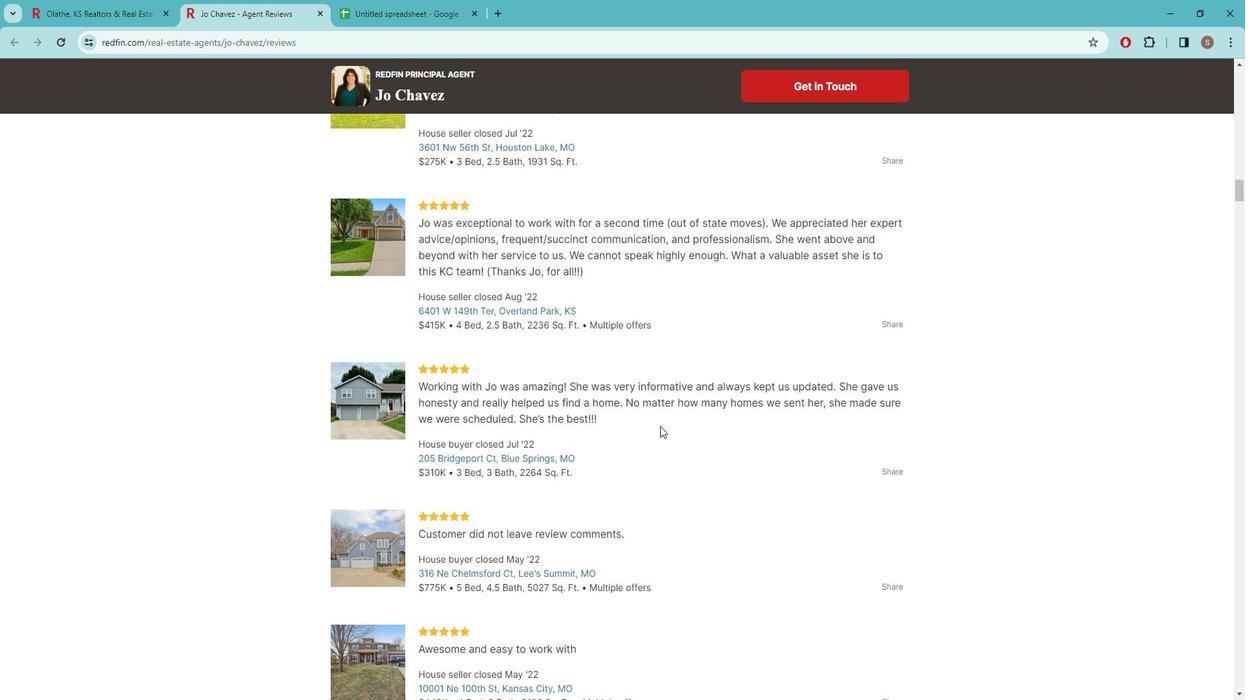 
Action: Mouse scrolled (672, 421) with delta (0, 0)
Screenshot: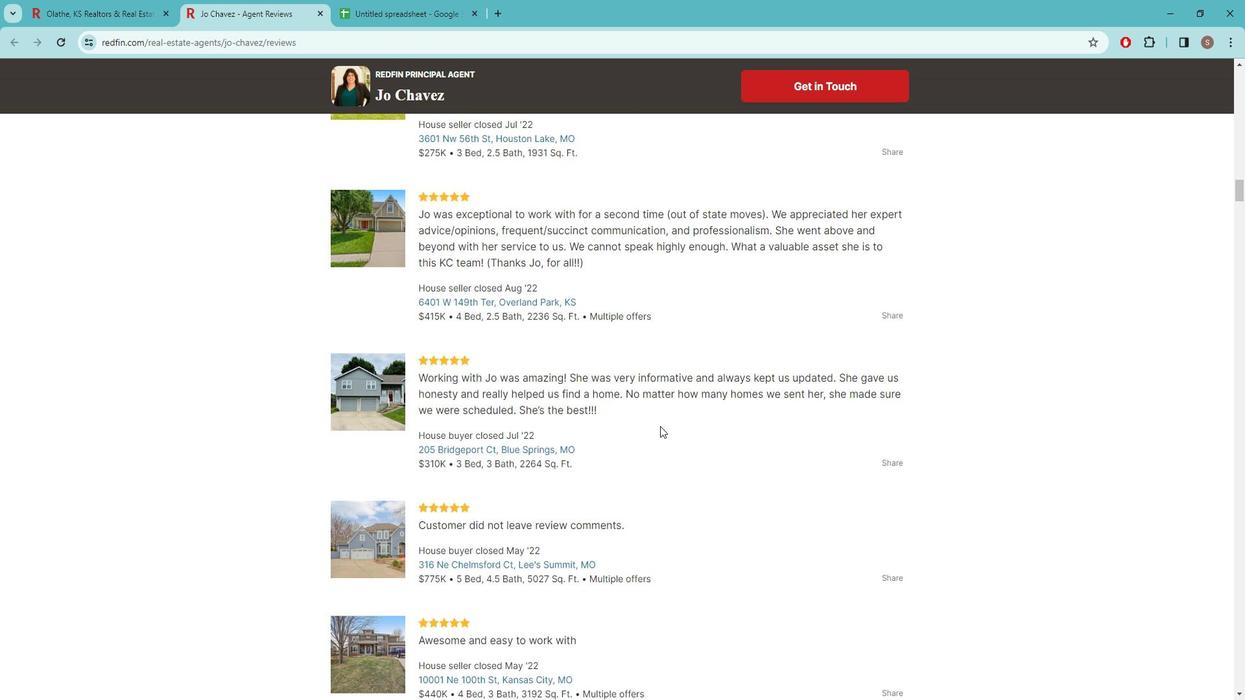 
Action: Mouse moved to (666, 393)
Screenshot: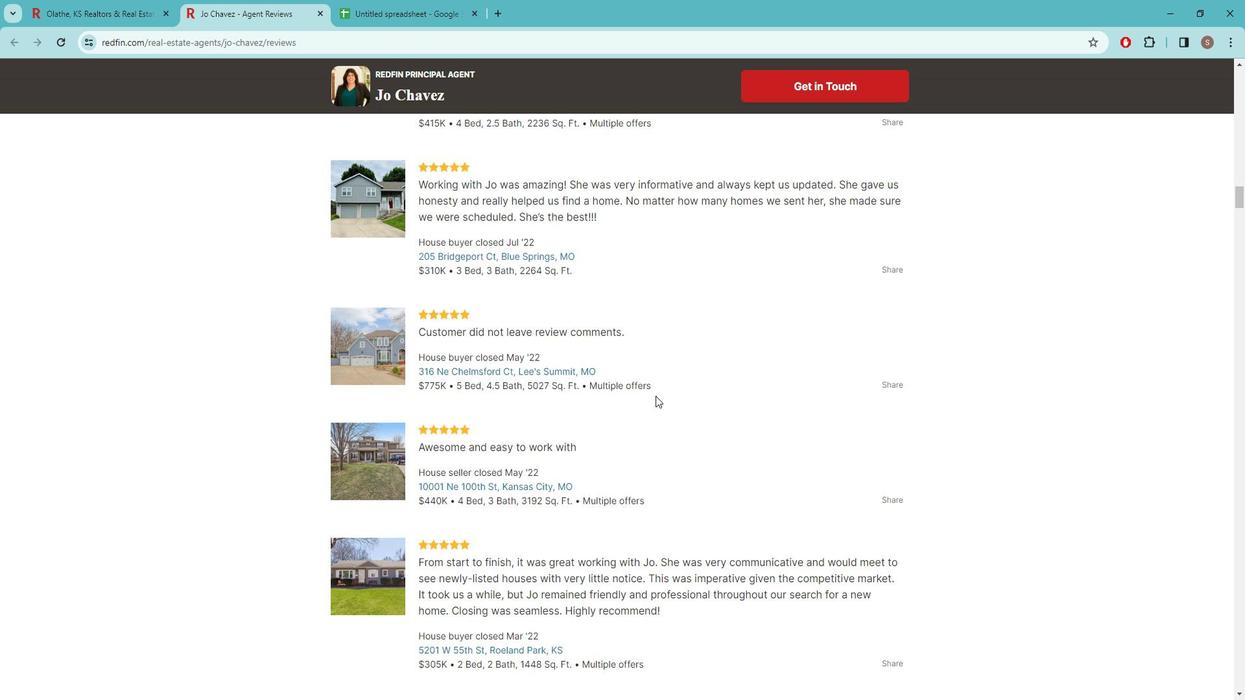 
Action: Mouse scrolled (666, 393) with delta (0, 0)
Screenshot: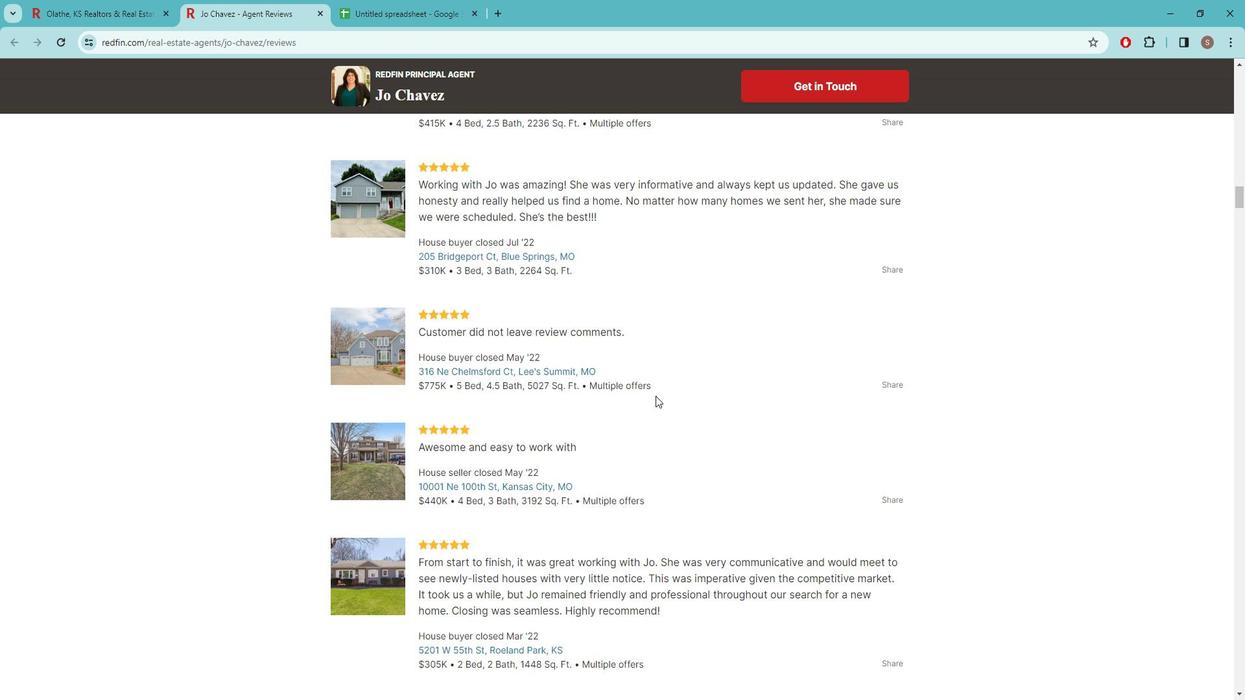 
Action: Mouse moved to (615, 397)
Screenshot: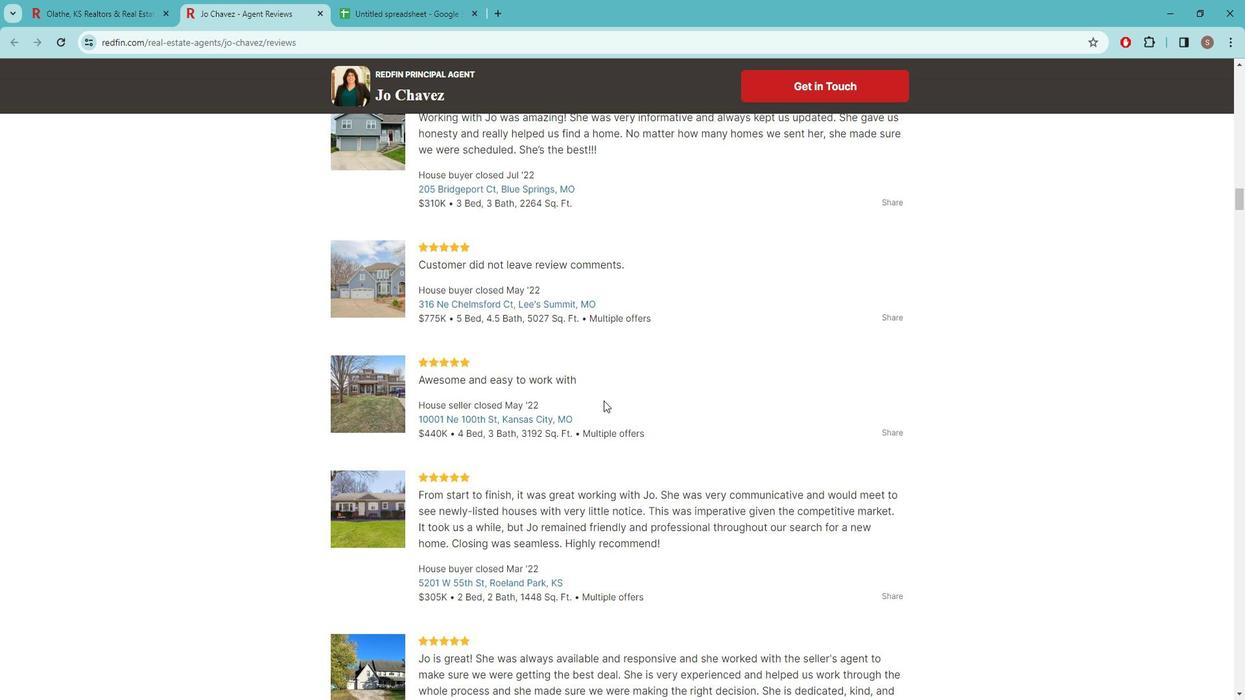 
Action: Mouse scrolled (615, 397) with delta (0, 0)
Screenshot: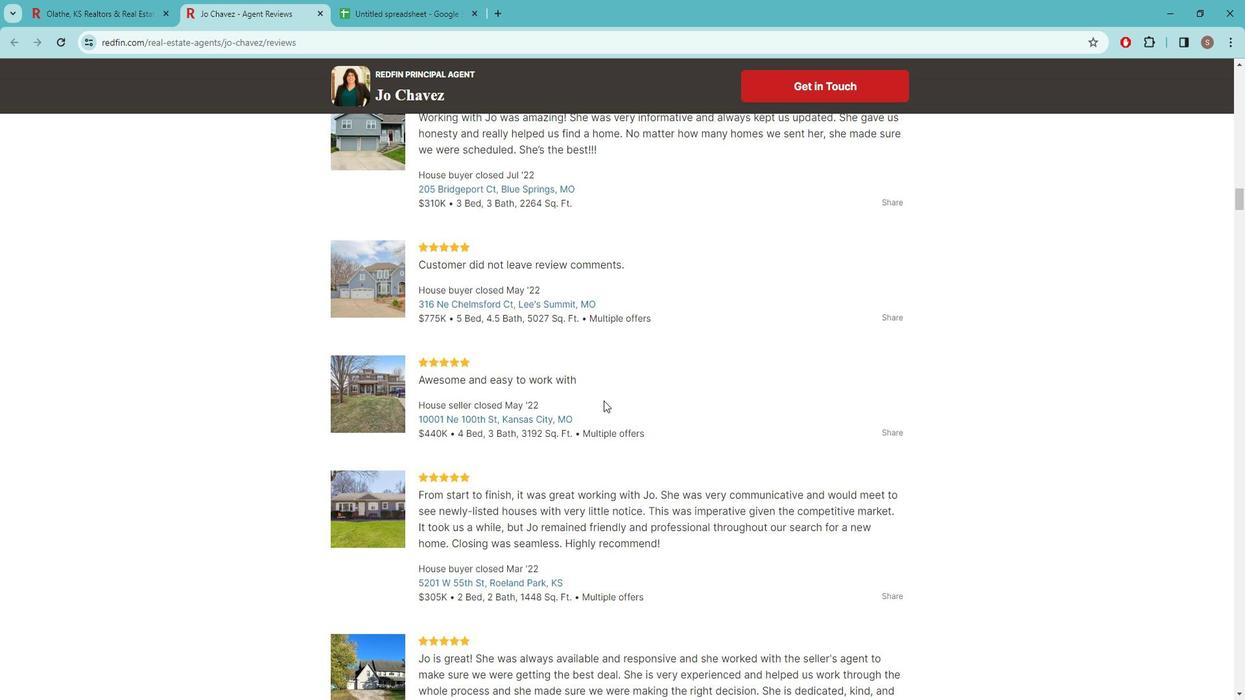 
Action: Mouse moved to (653, 437)
Screenshot: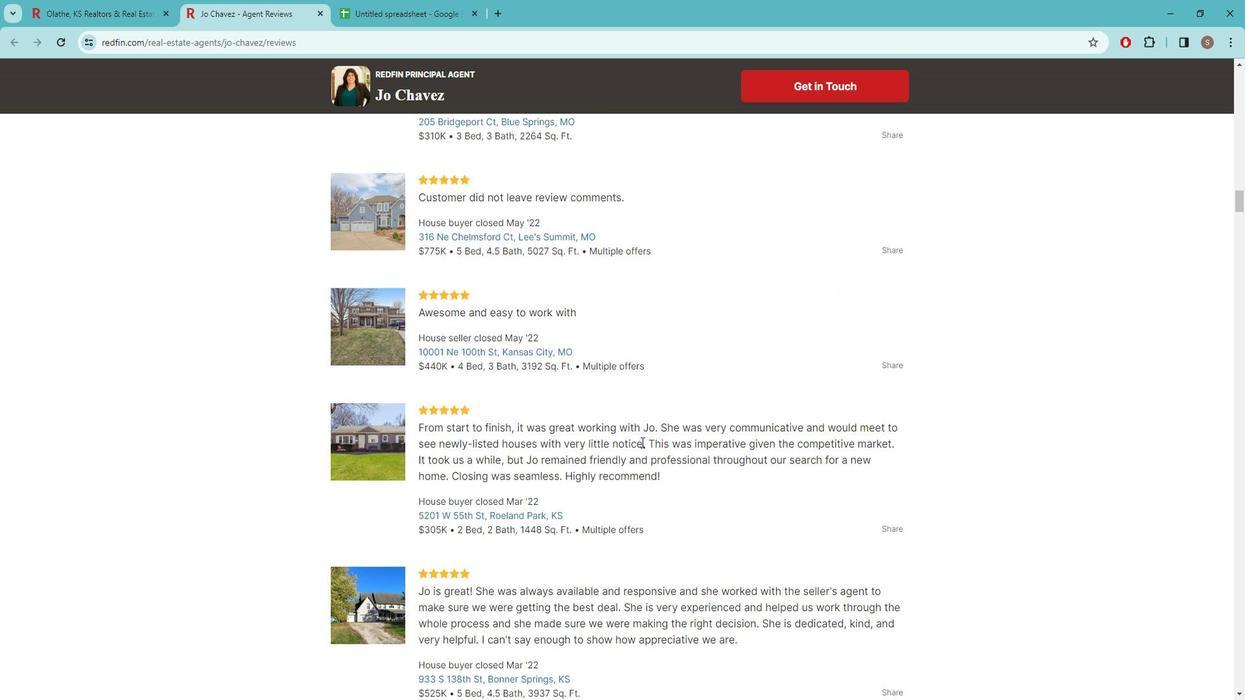 
Action: Mouse scrolled (653, 437) with delta (0, 0)
Screenshot: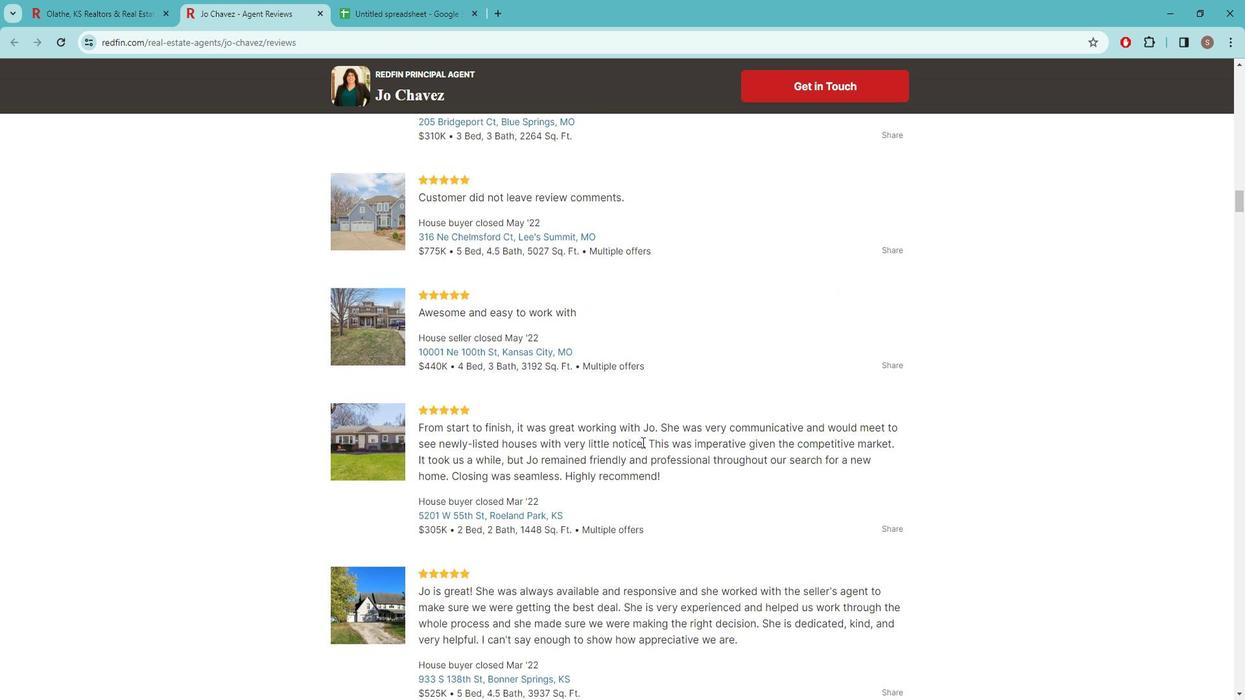
Action: Mouse moved to (738, 432)
Screenshot: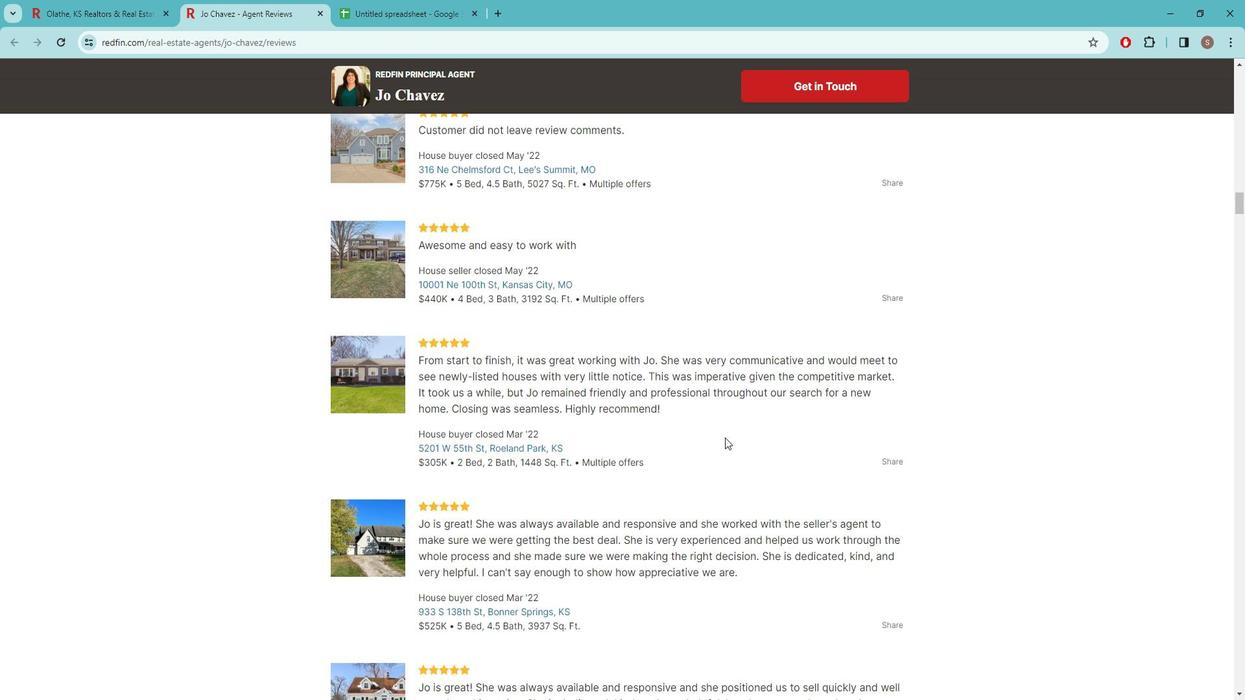 
Action: Mouse scrolled (738, 431) with delta (0, 0)
Screenshot: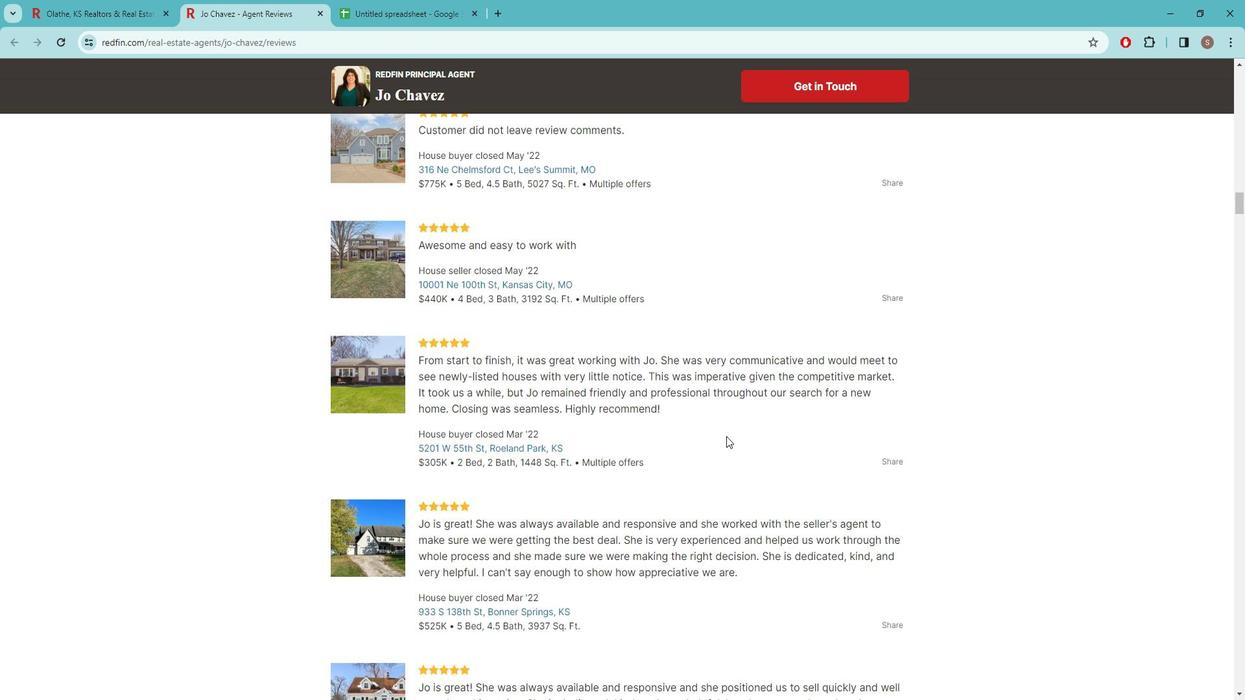 
Action: Mouse scrolled (738, 431) with delta (0, 0)
Screenshot: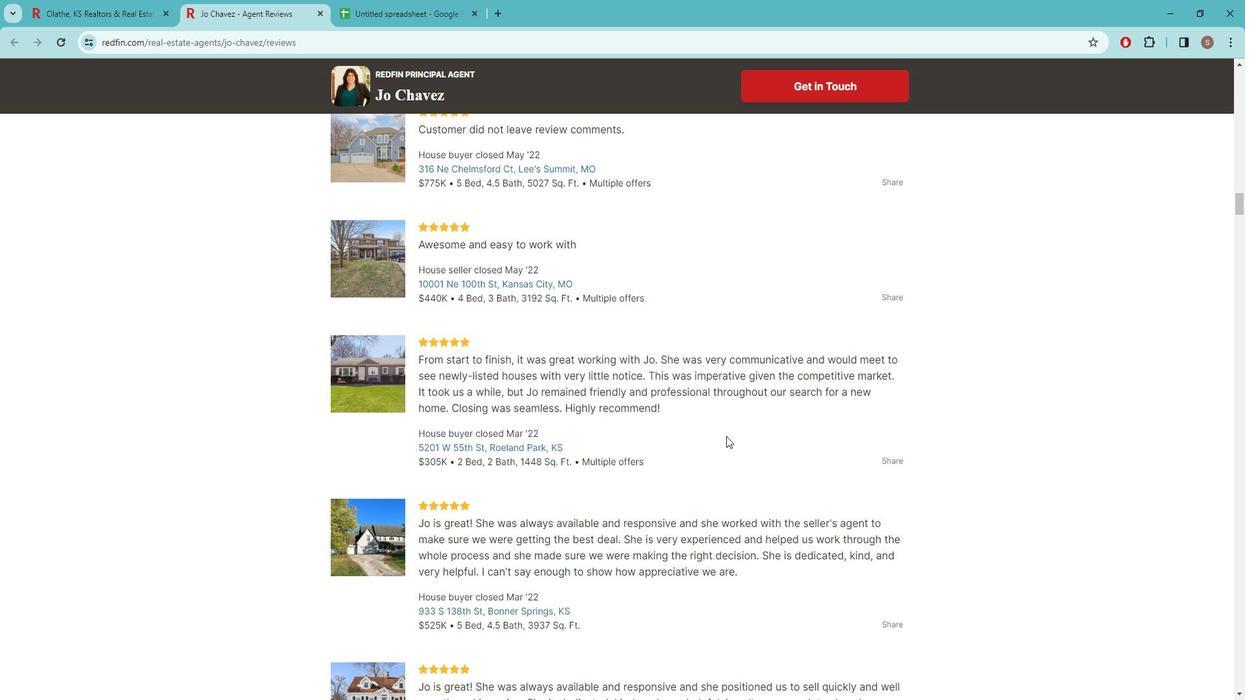 
Action: Mouse moved to (727, 451)
Screenshot: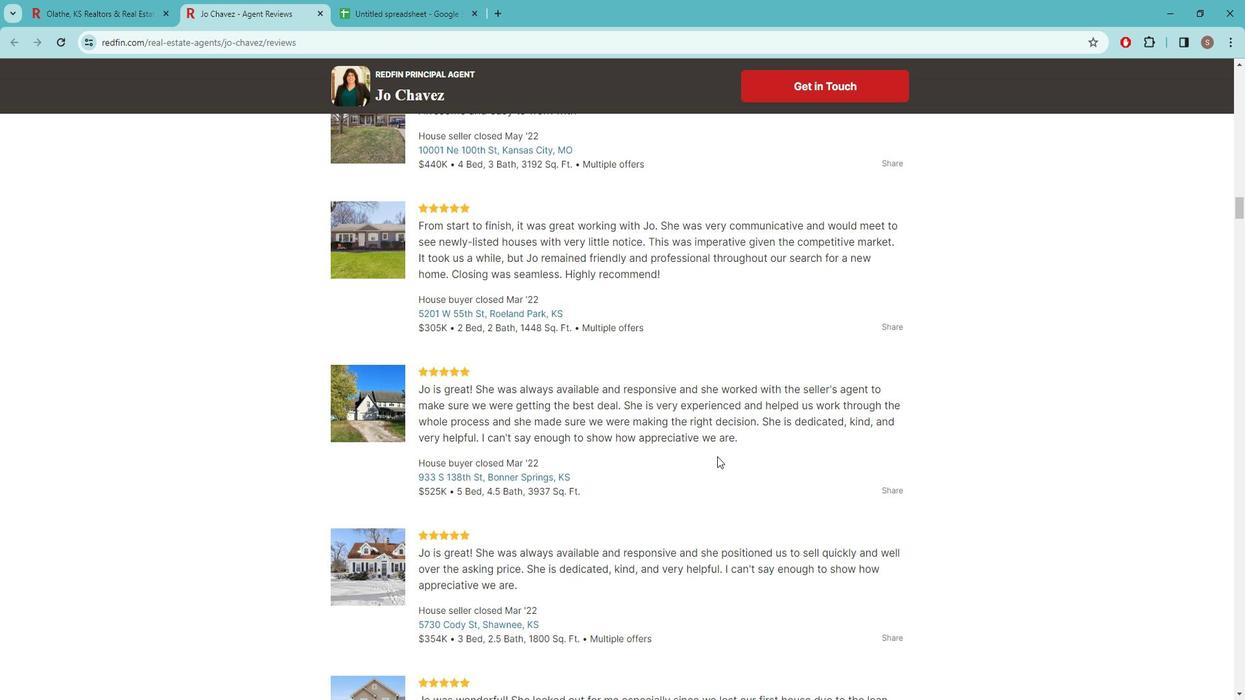 
Action: Mouse scrolled (727, 450) with delta (0, 0)
Screenshot: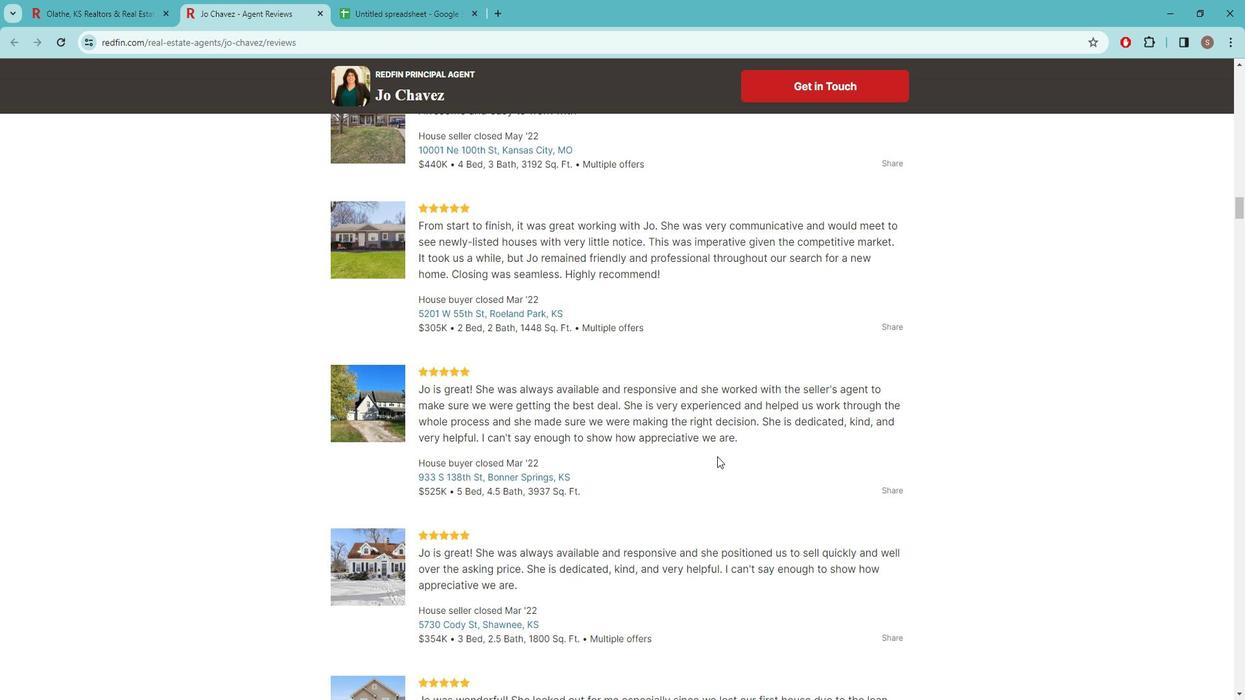 
Action: Mouse moved to (674, 515)
Screenshot: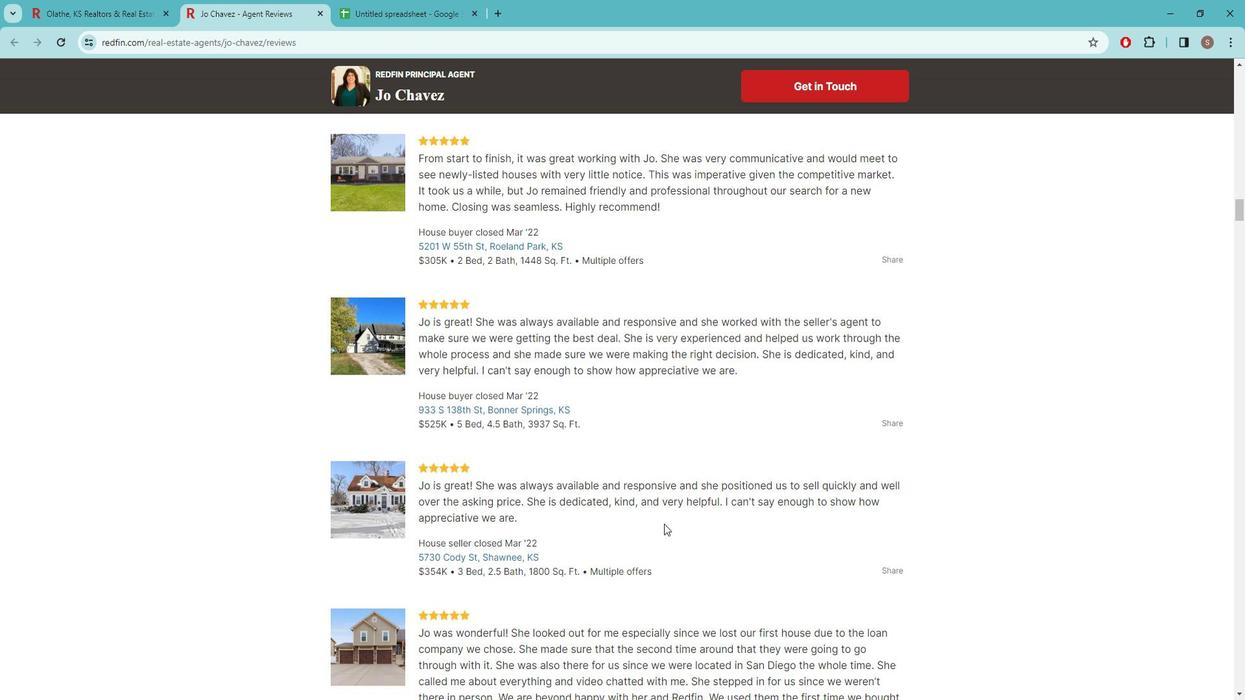 
Action: Mouse scrolled (674, 515) with delta (0, 0)
Screenshot: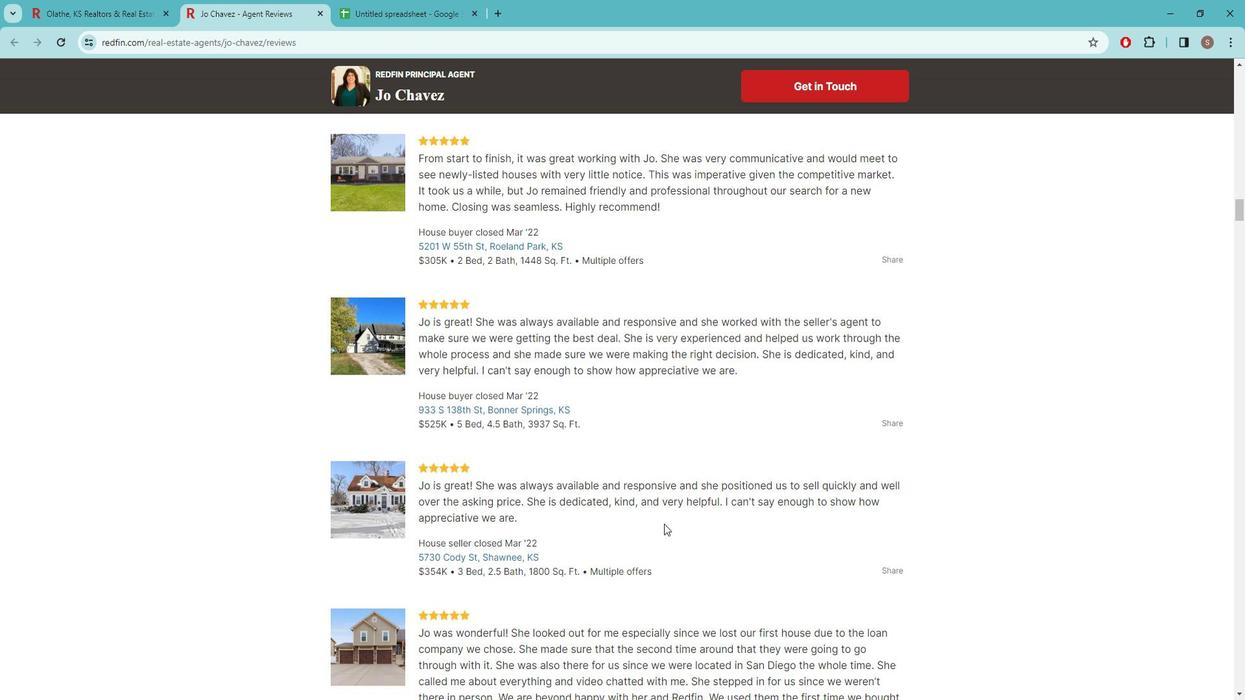 
Action: Mouse moved to (672, 513)
Screenshot: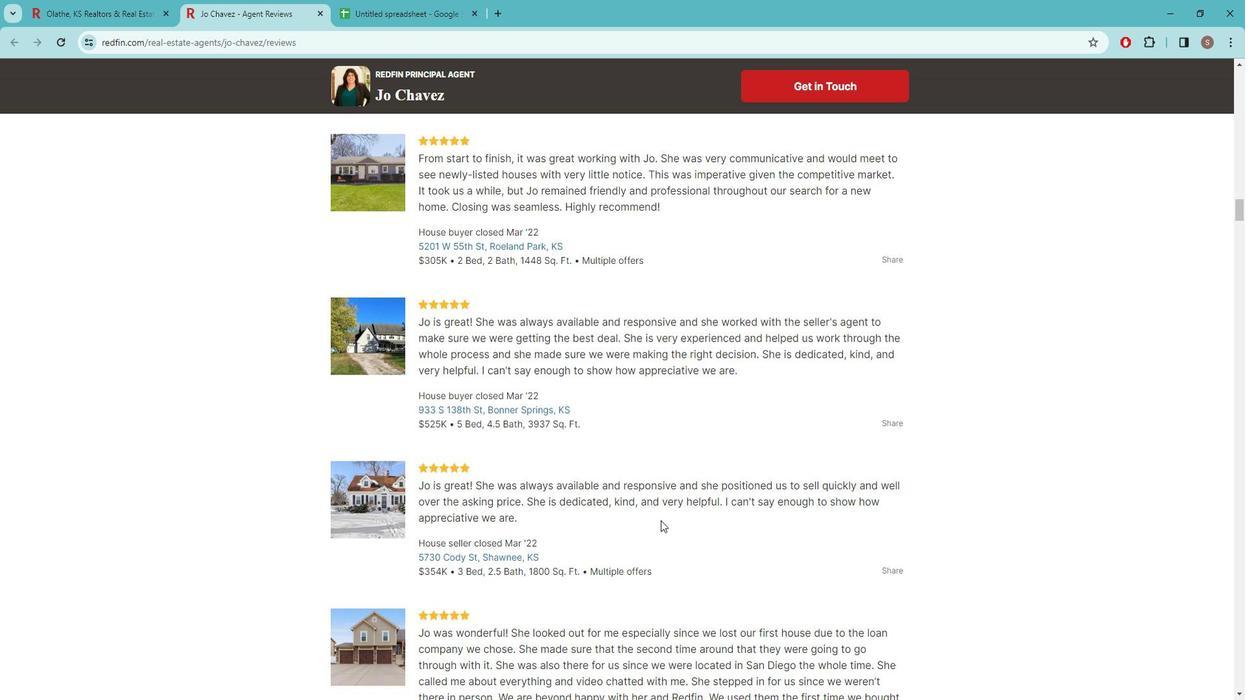 
Action: Mouse scrolled (672, 512) with delta (0, 0)
Screenshot: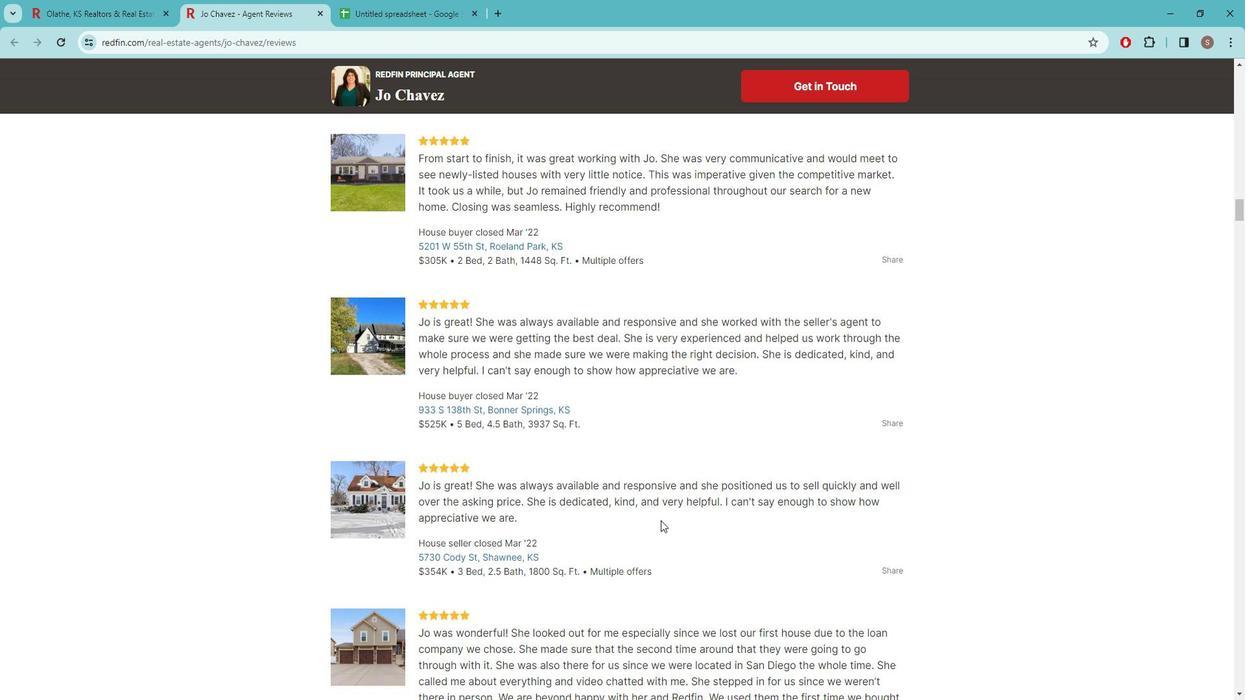 
Action: Mouse moved to (646, 469)
Screenshot: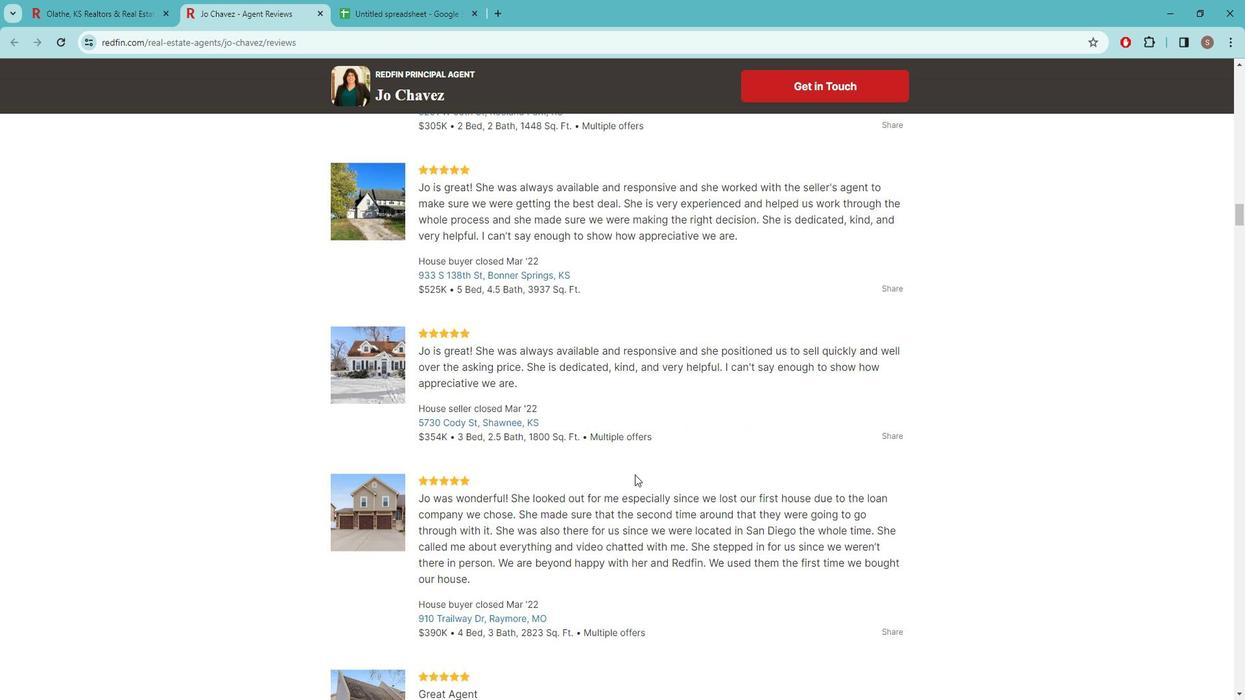 
Action: Mouse scrolled (646, 468) with delta (0, 0)
Screenshot: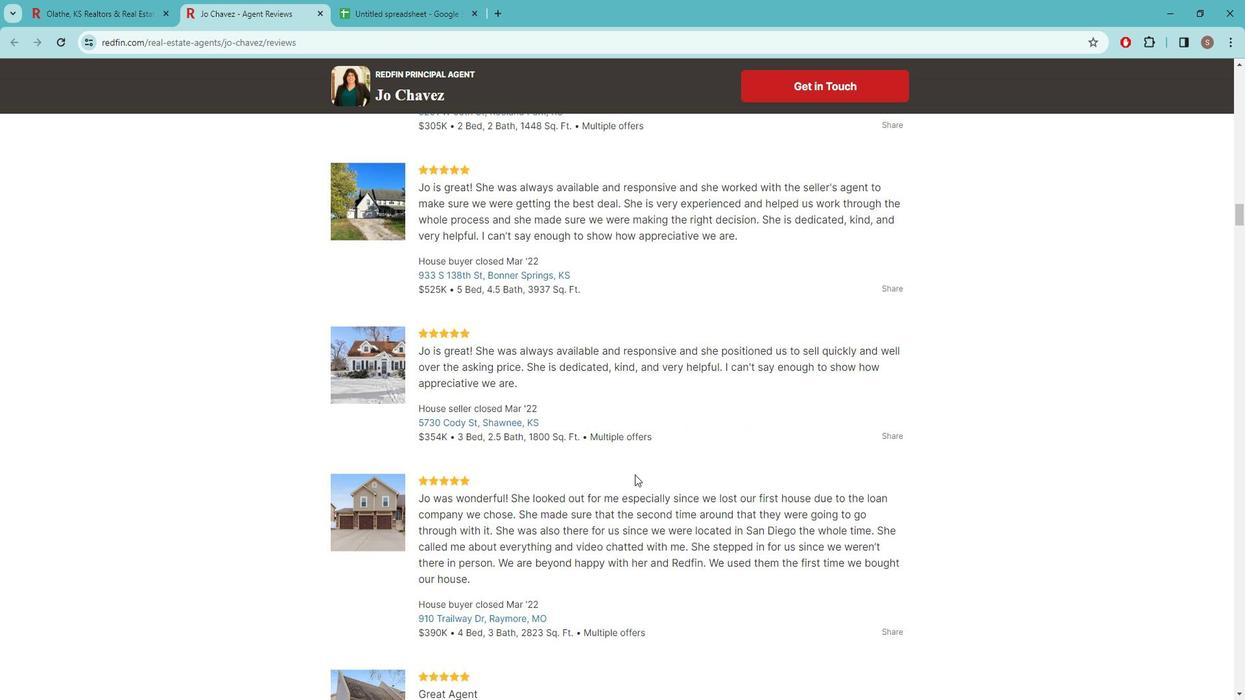 
Action: Mouse moved to (646, 470)
Screenshot: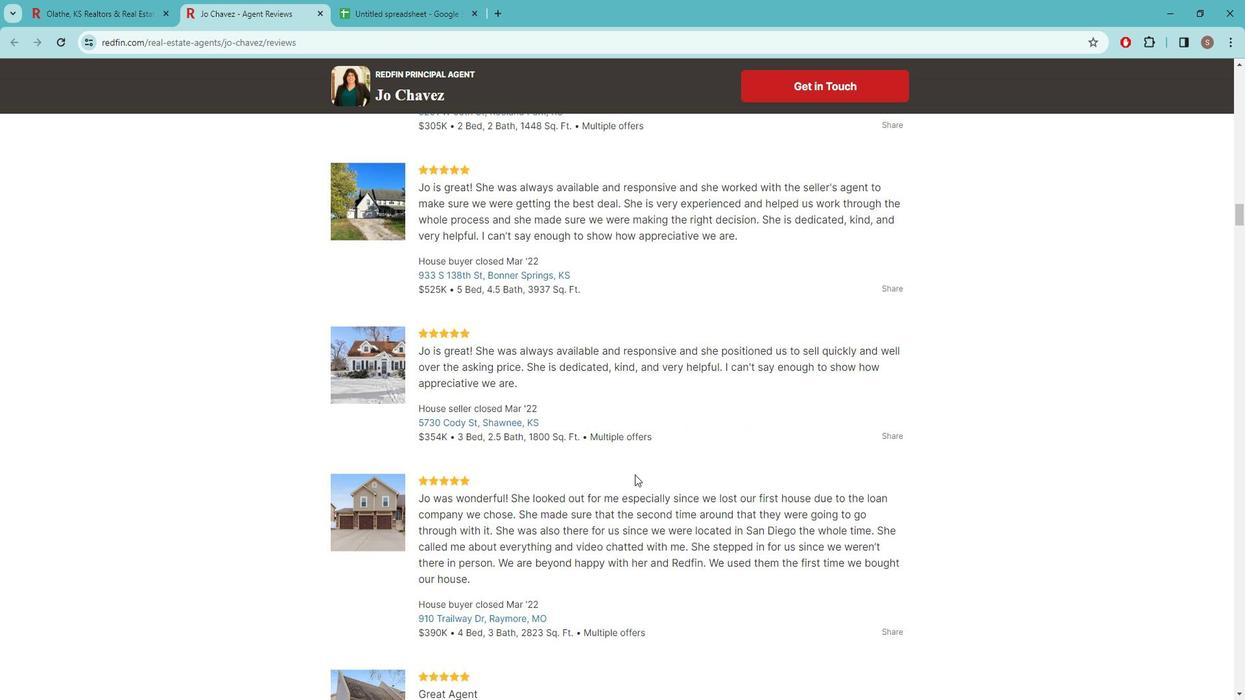 
Action: Mouse scrolled (646, 469) with delta (0, 0)
Screenshot: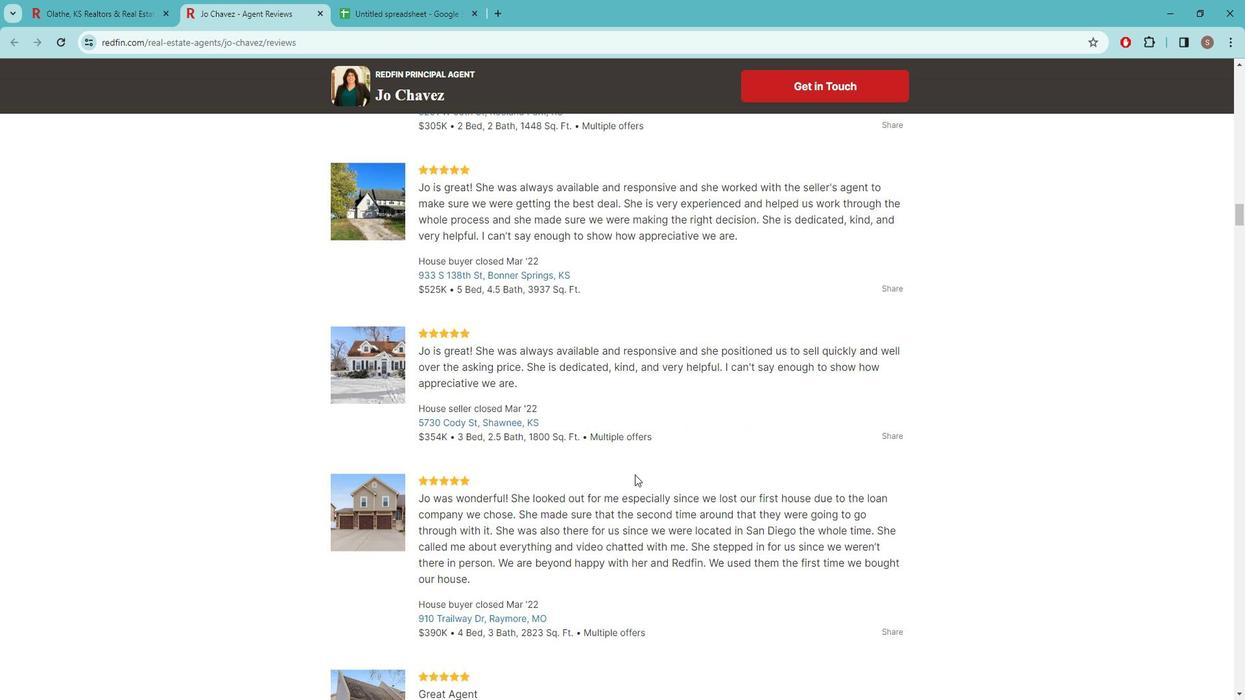 
Action: Mouse moved to (741, 469)
Screenshot: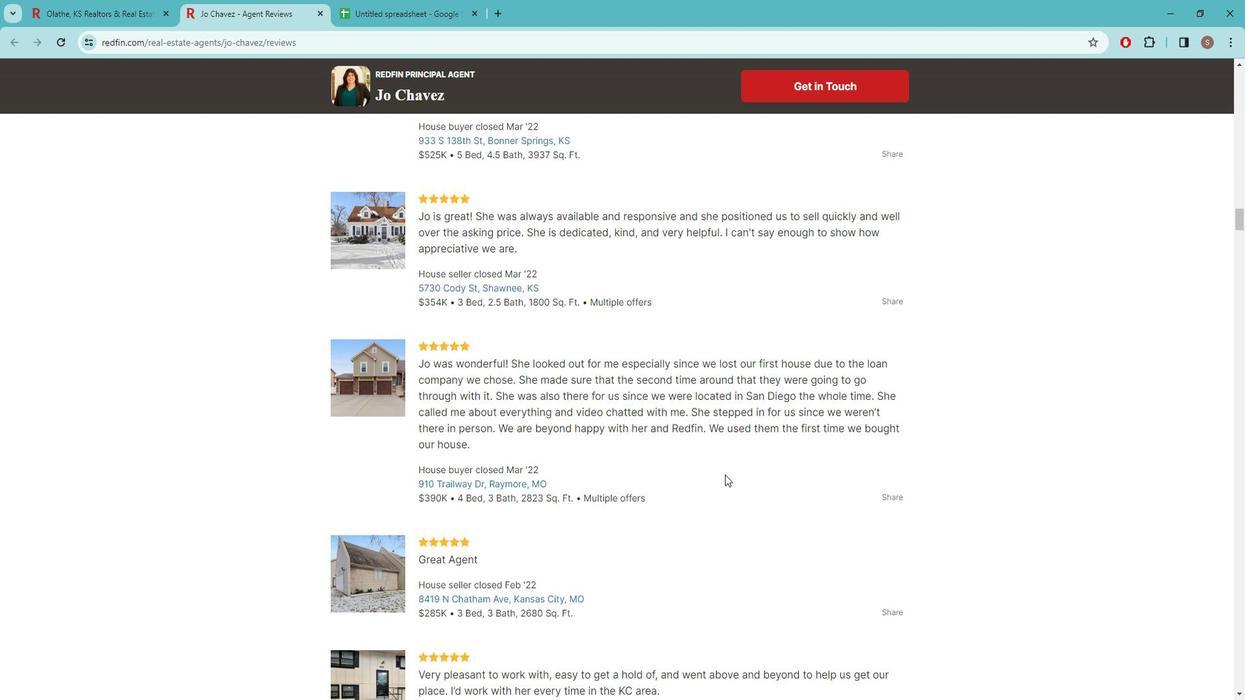
Action: Mouse scrolled (741, 468) with delta (0, 0)
Screenshot: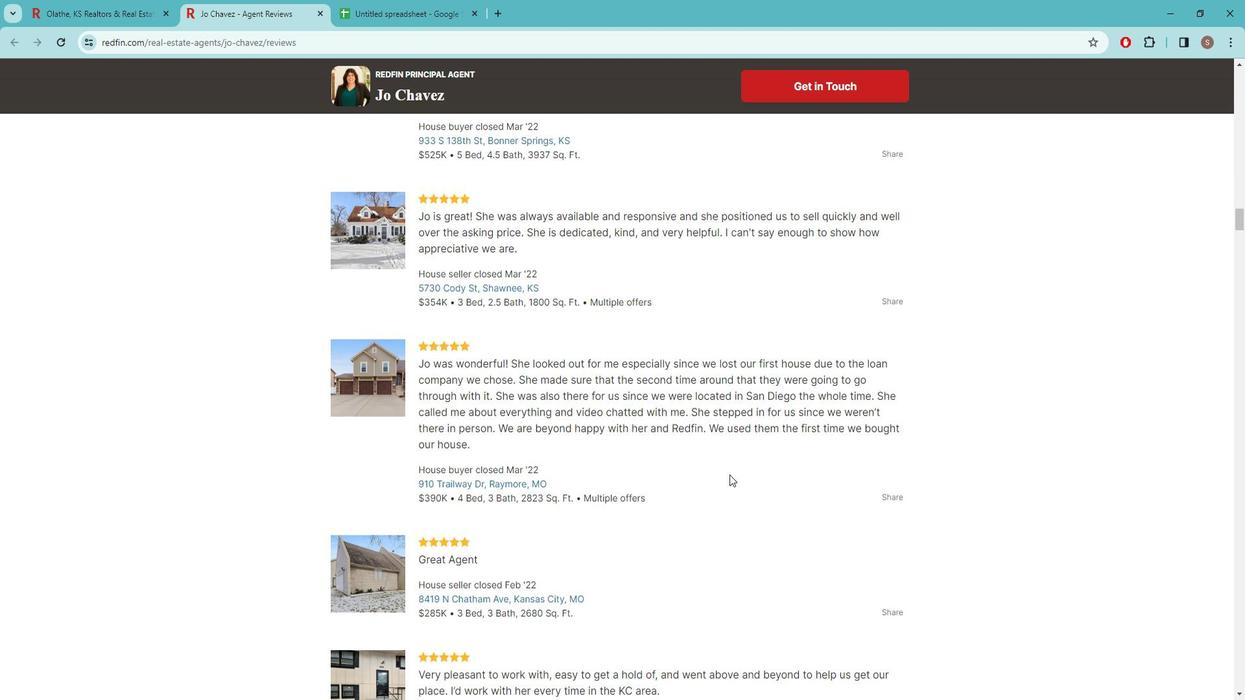 
Action: Mouse moved to (738, 468)
Screenshot: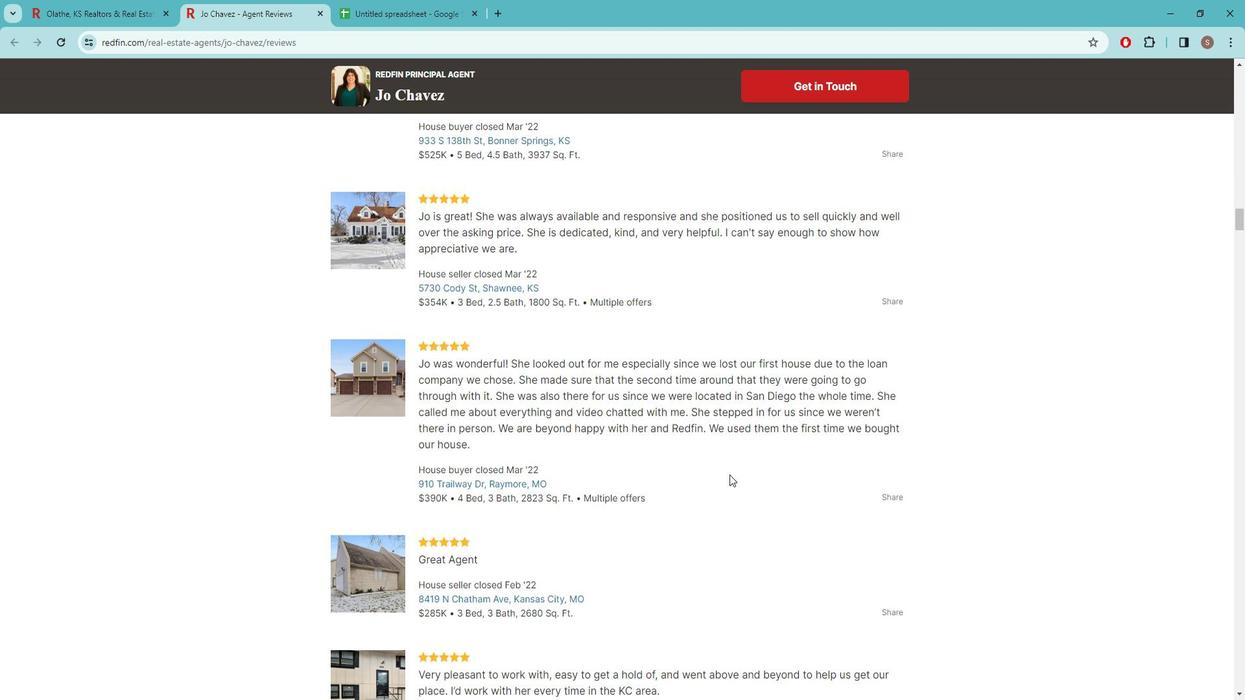 
Action: Mouse scrolled (738, 467) with delta (0, 0)
Screenshot: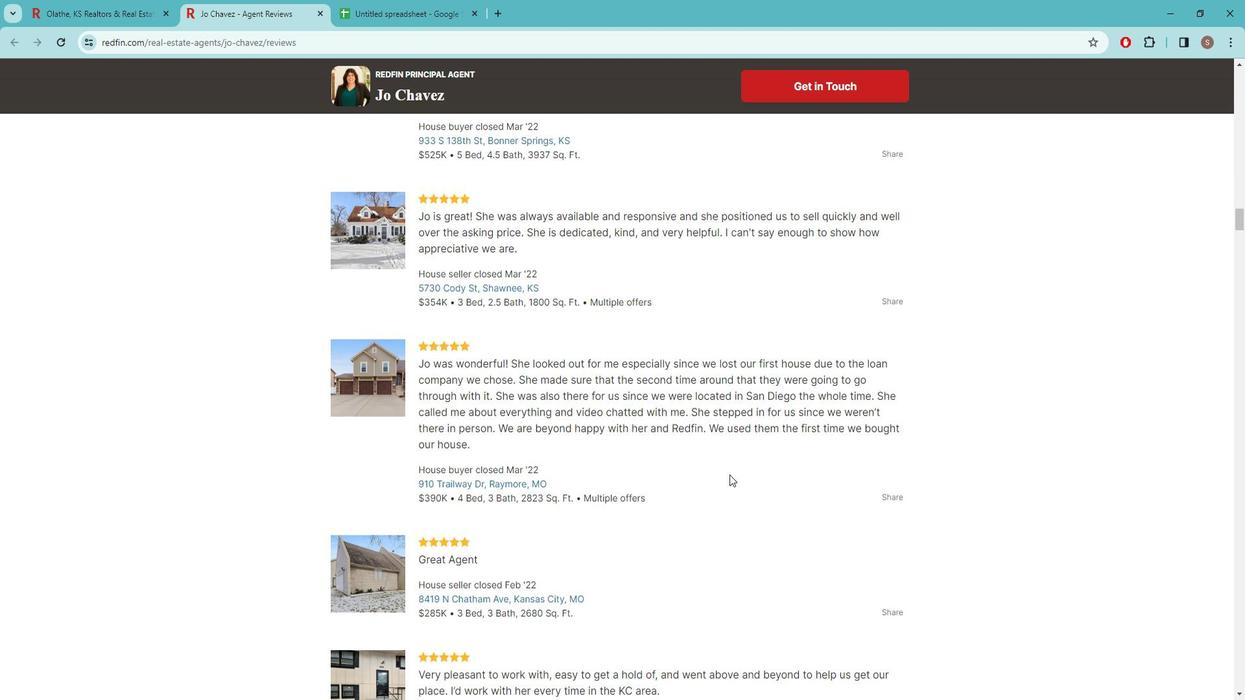 
Action: Mouse moved to (737, 463)
Screenshot: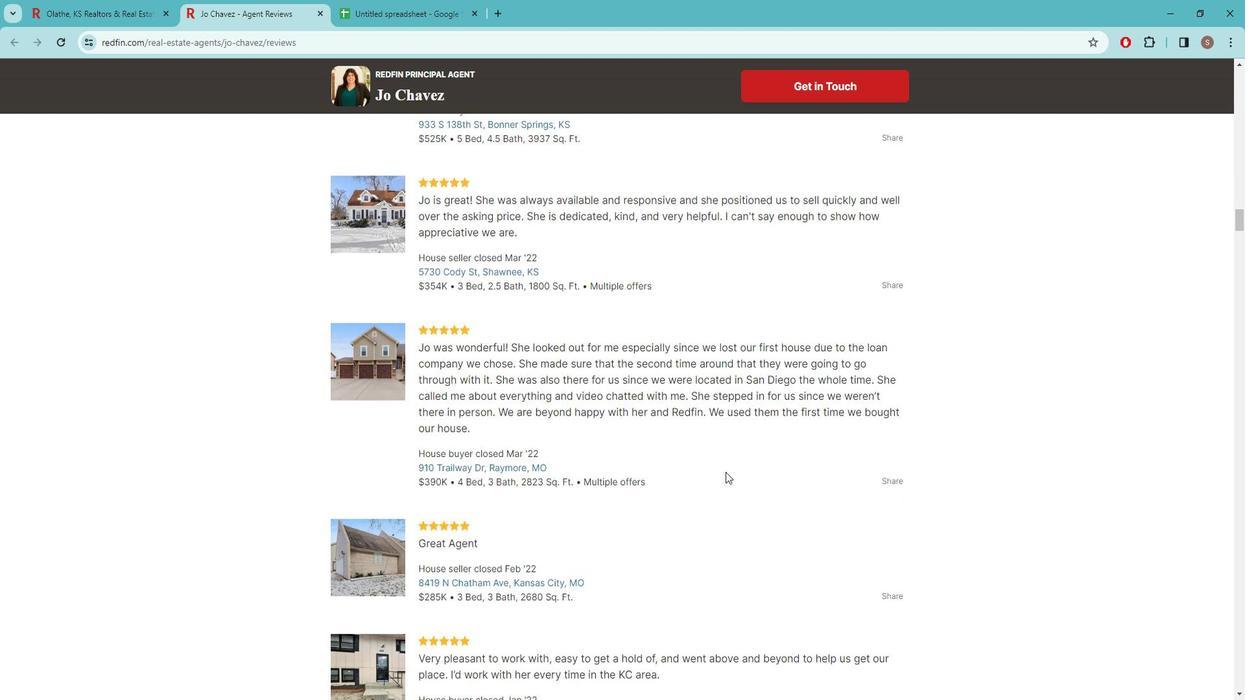 
Action: Mouse scrolled (737, 463) with delta (0, 0)
Screenshot: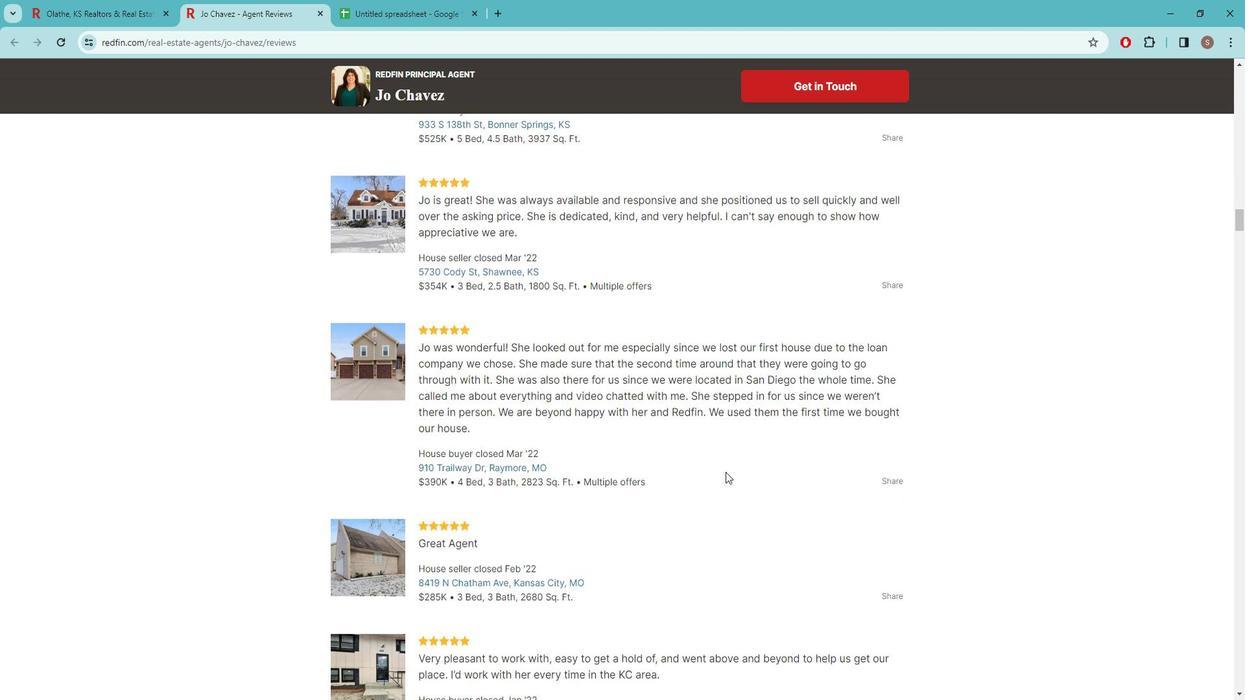 
Action: Mouse moved to (737, 457)
Screenshot: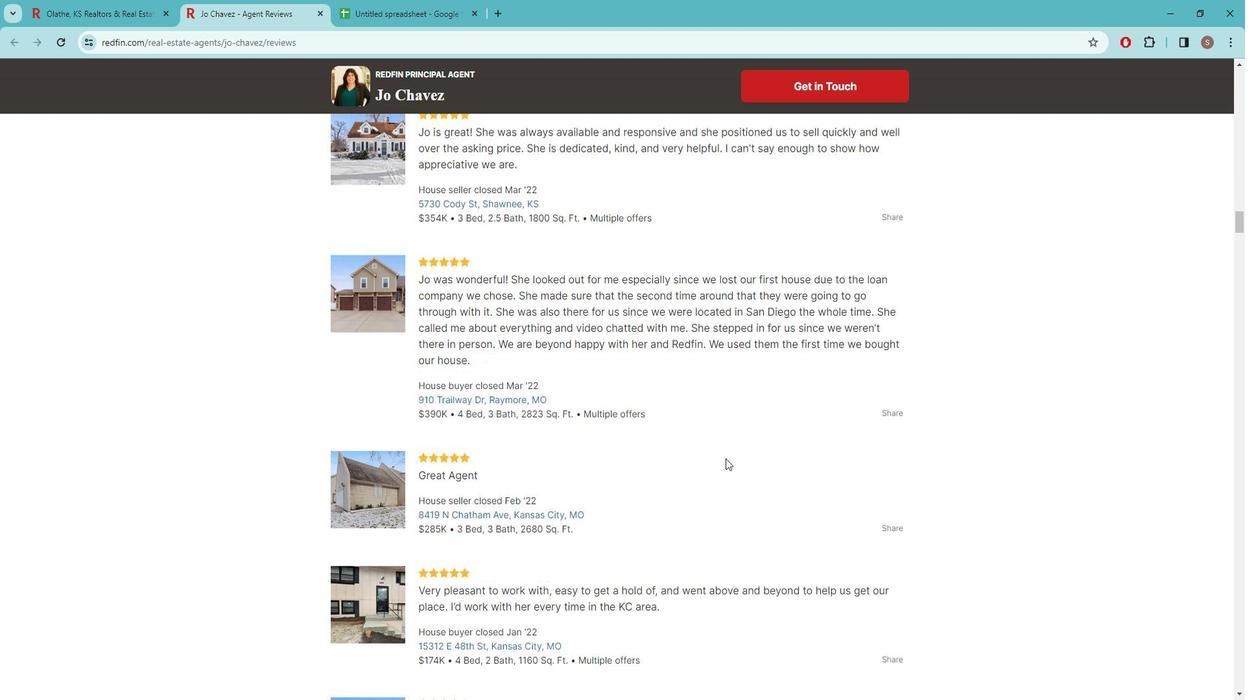 
Action: Mouse scrolled (737, 456) with delta (0, 0)
Screenshot: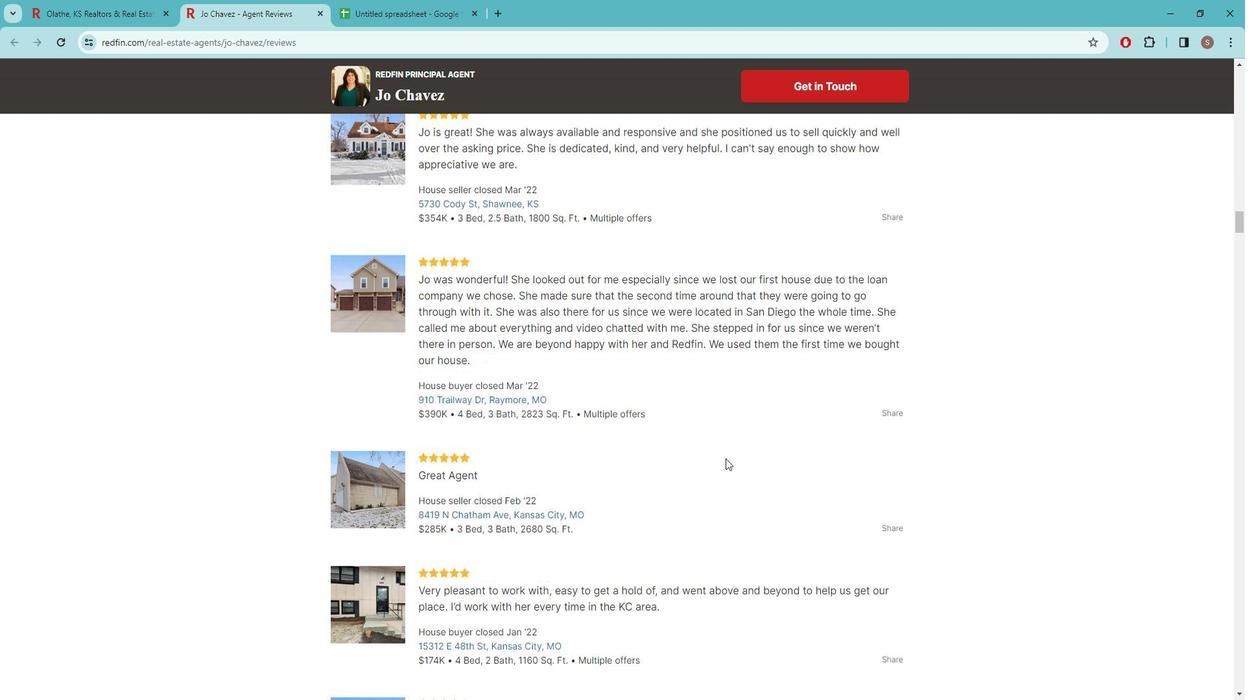 
Action: Mouse moved to (704, 443)
Screenshot: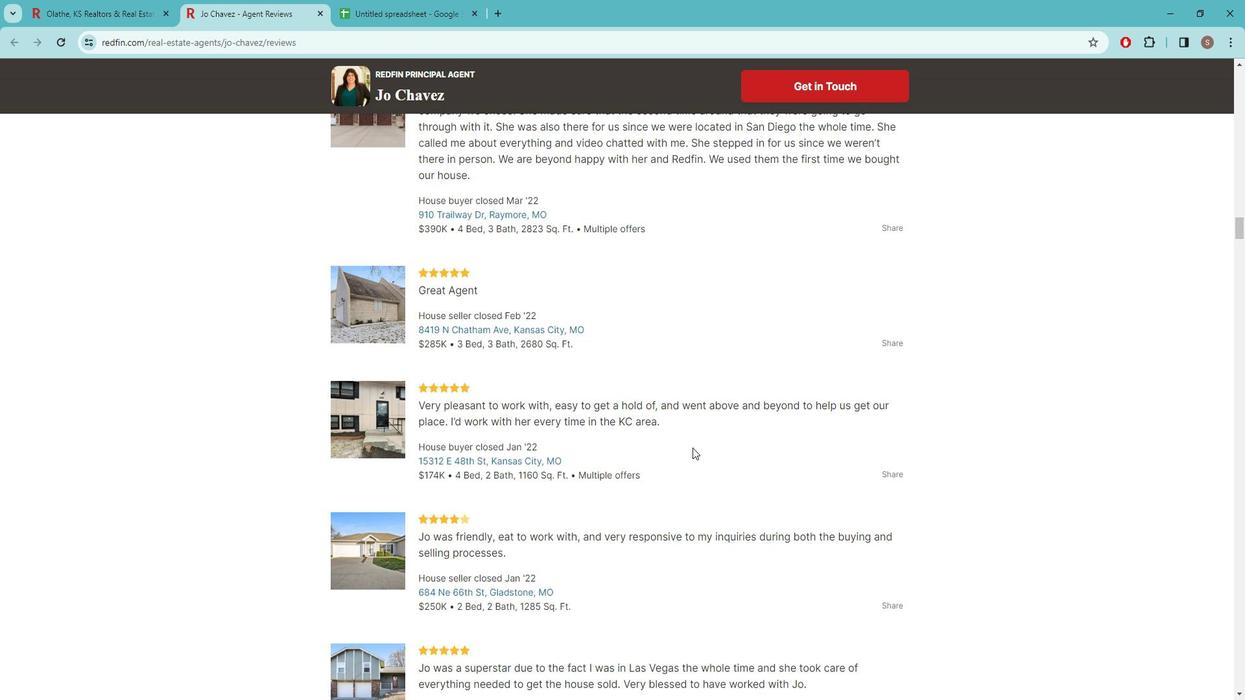 
Action: Mouse scrolled (704, 442) with delta (0, 0)
Screenshot: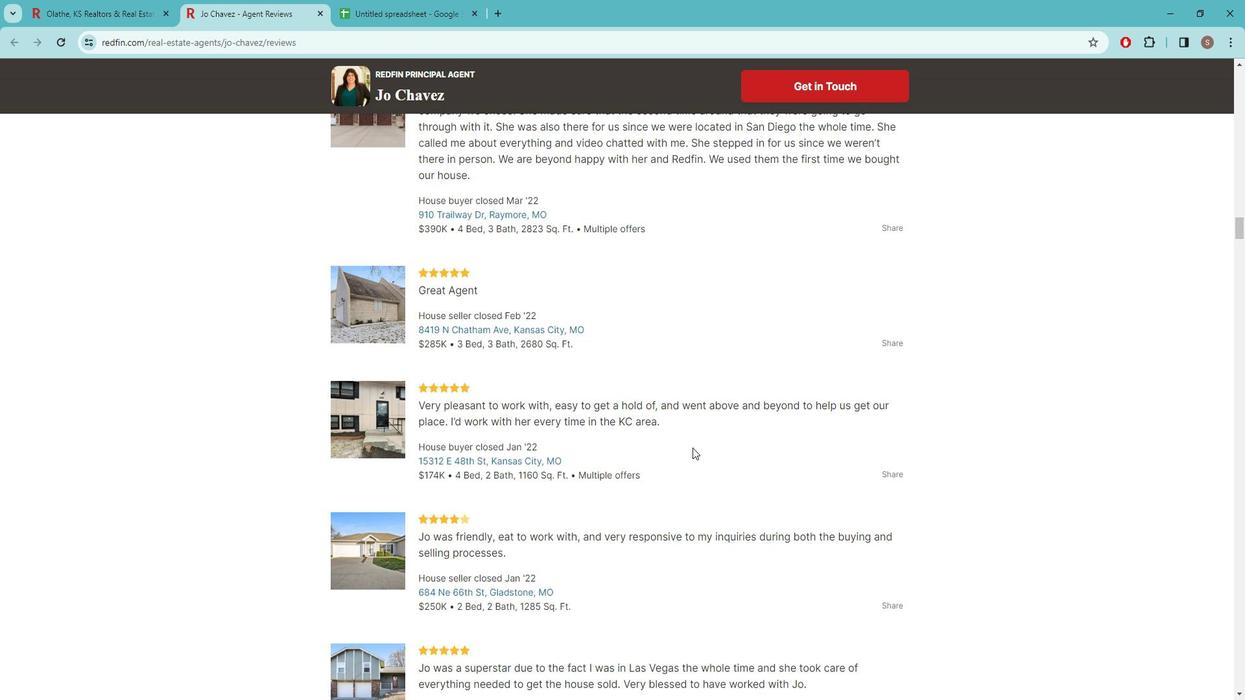 
Action: Mouse scrolled (704, 442) with delta (0, 0)
Screenshot: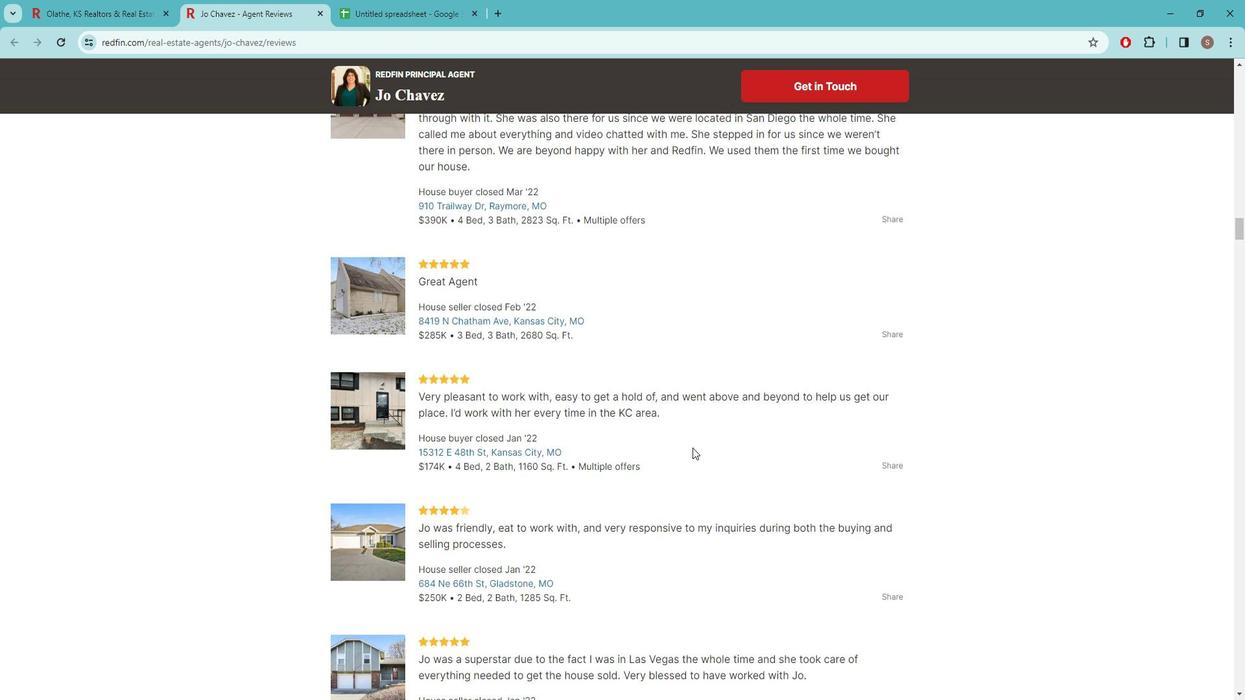 
Action: Mouse scrolled (704, 442) with delta (0, 0)
Screenshot: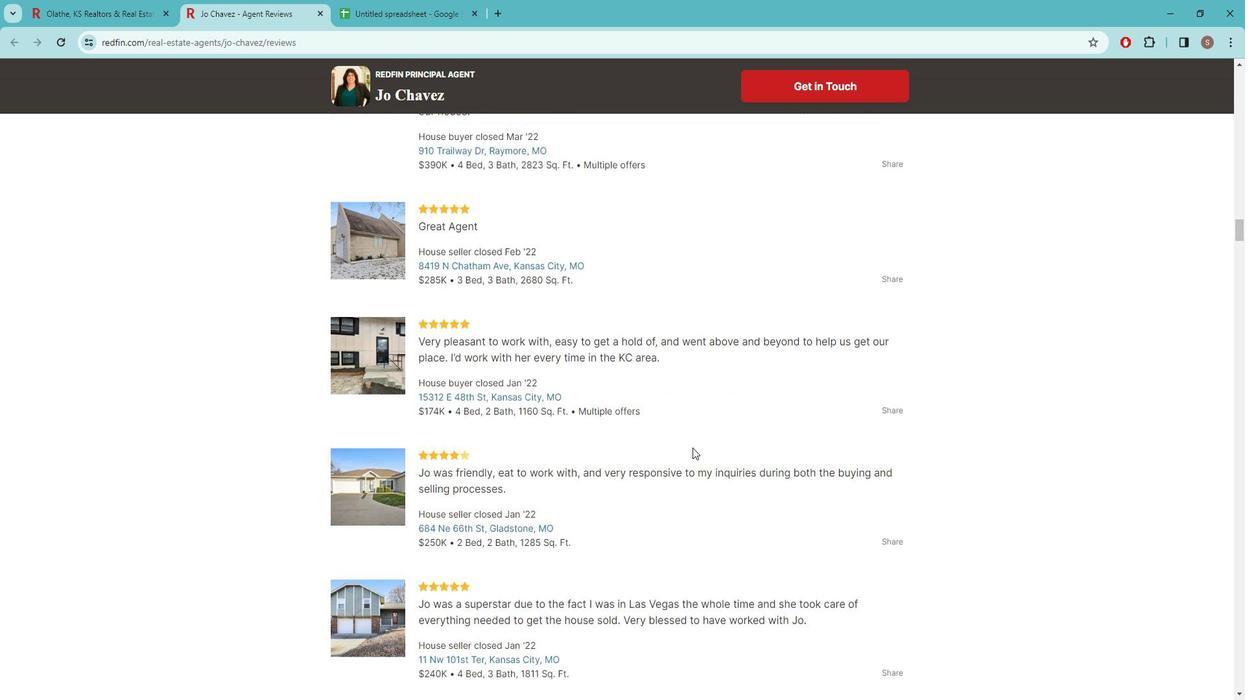 
Action: Mouse moved to (709, 373)
Screenshot: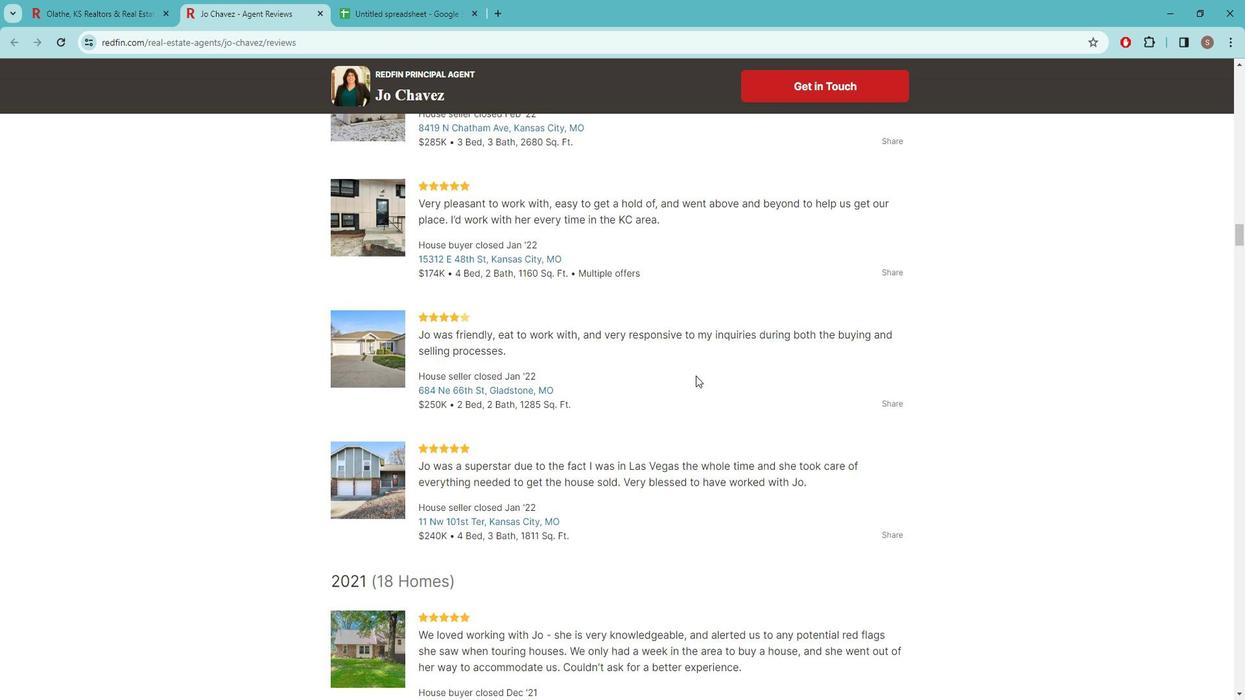 
Action: Mouse scrolled (709, 372) with delta (0, 0)
Screenshot: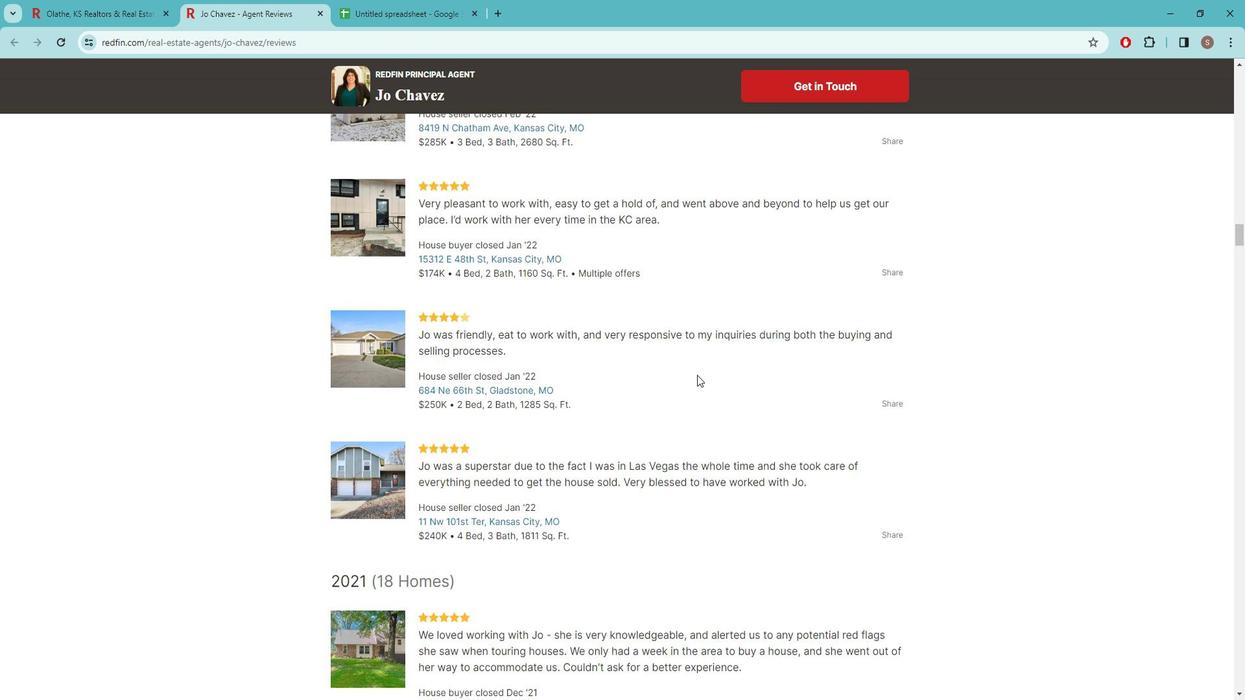 
Action: Mouse moved to (707, 373)
Screenshot: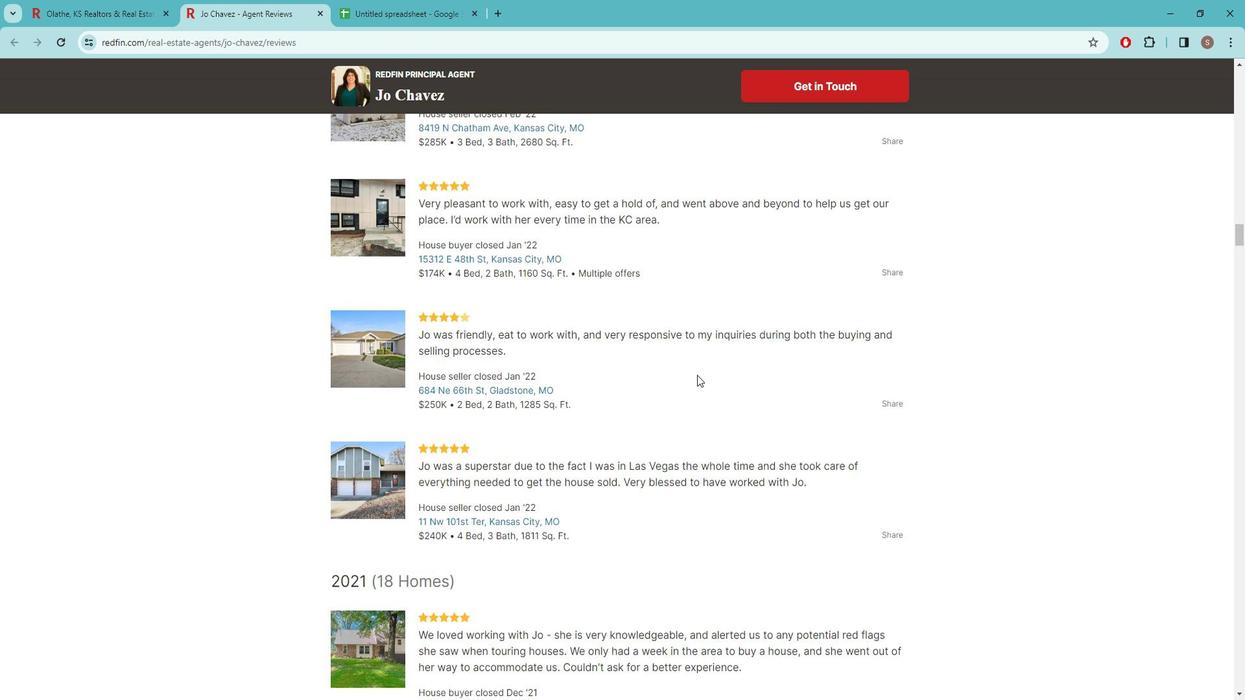 
Action: Mouse scrolled (707, 372) with delta (0, 0)
Screenshot: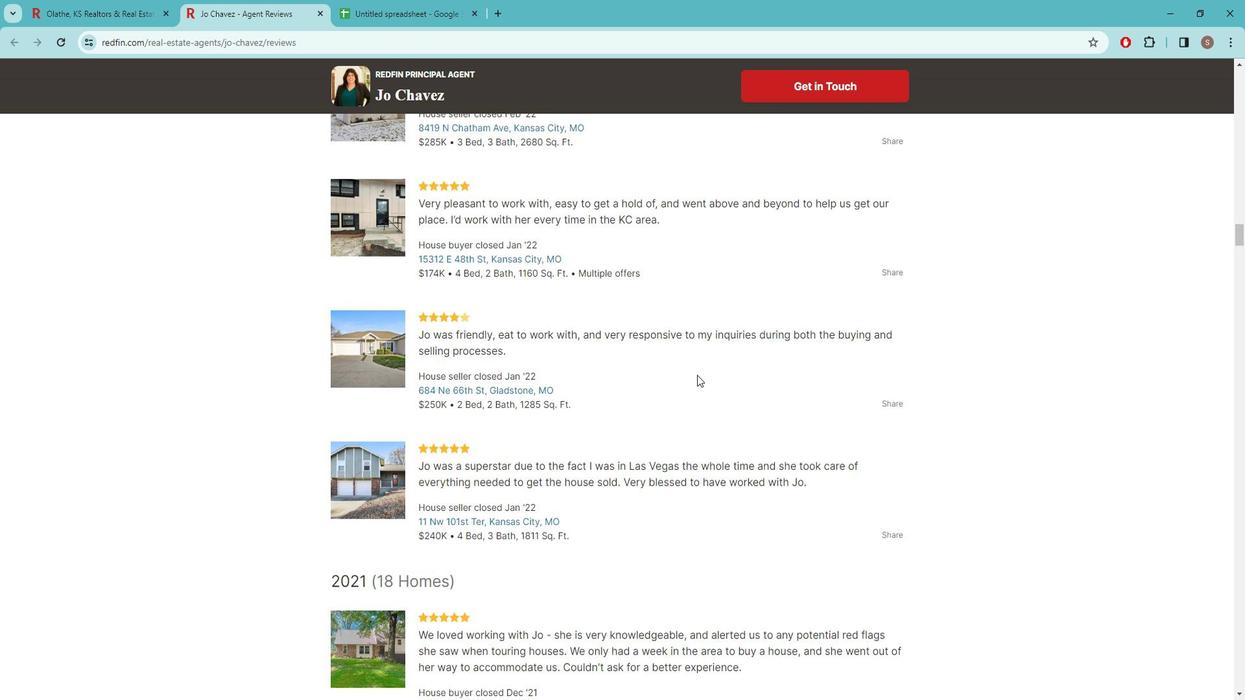 
Action: Mouse moved to (697, 398)
Screenshot: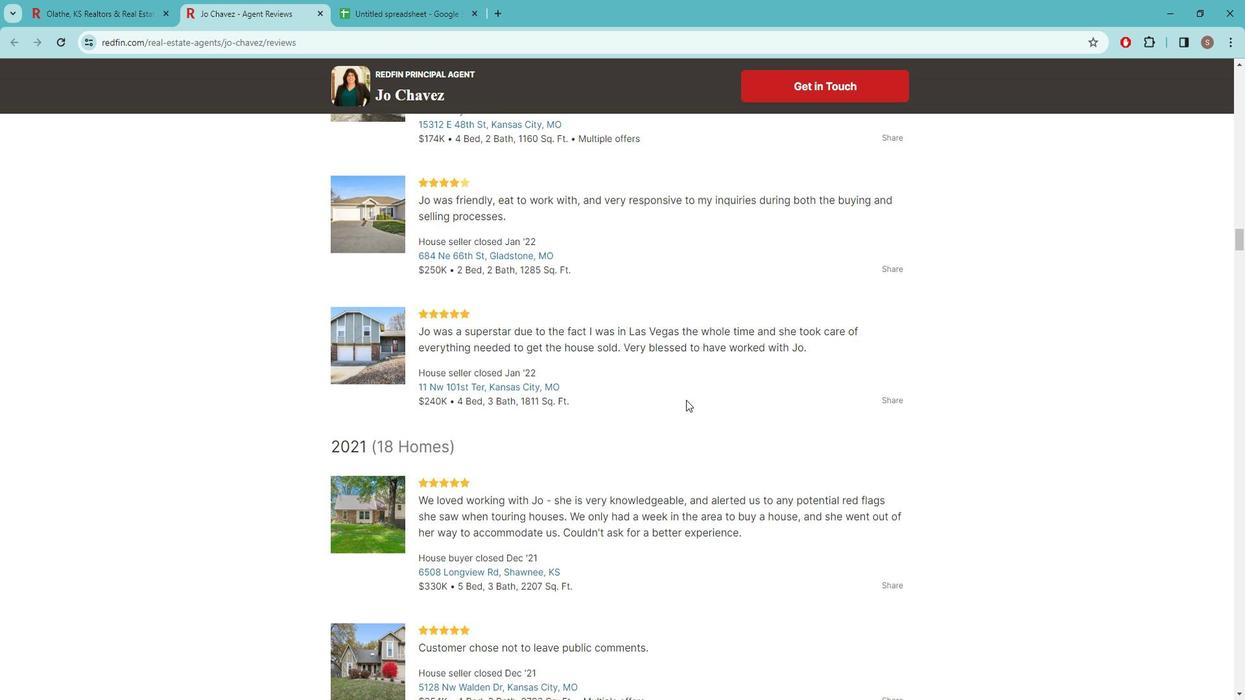 
Action: Mouse scrolled (697, 398) with delta (0, 0)
Screenshot: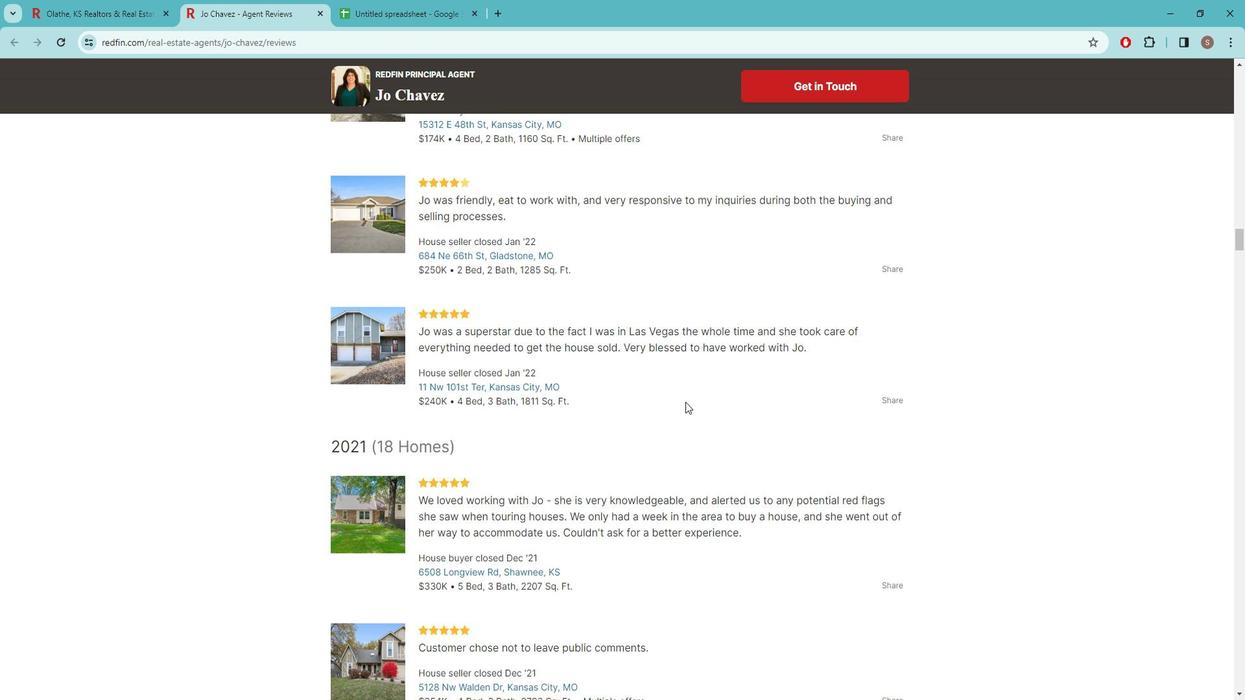 
Action: Mouse moved to (696, 398)
Screenshot: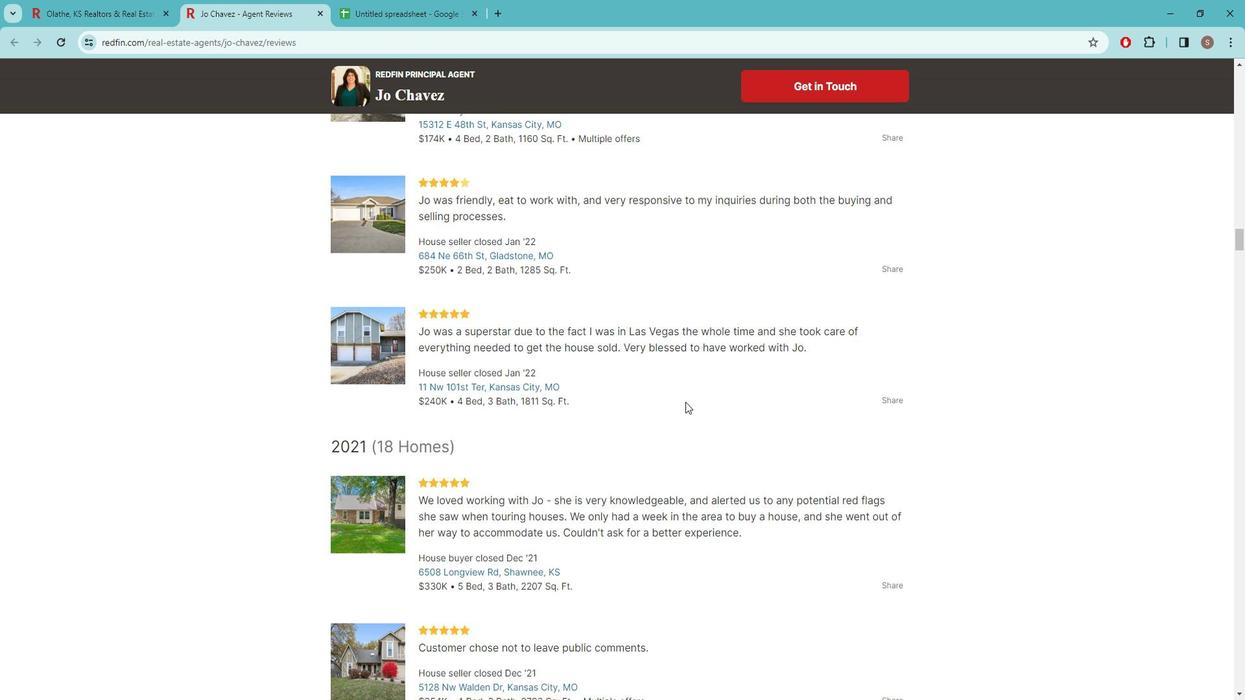 
Action: Mouse scrolled (696, 398) with delta (0, 0)
Screenshot: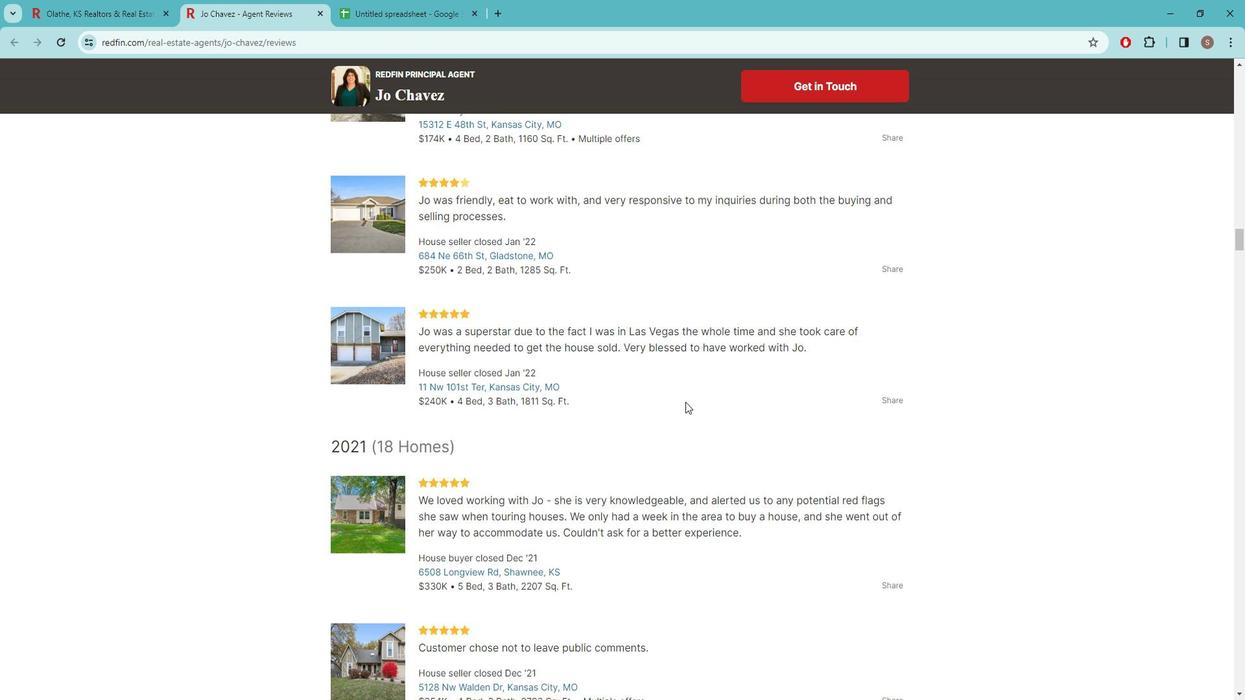 
Action: Mouse scrolled (696, 398) with delta (0, 0)
Screenshot: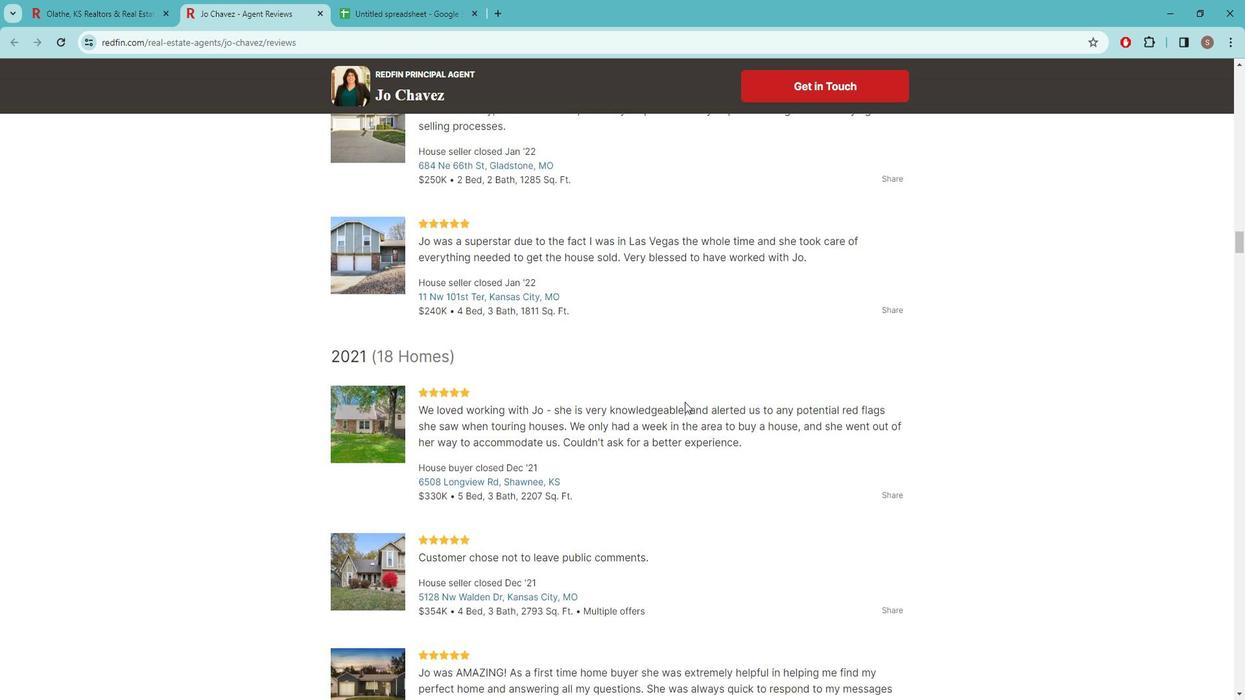 
Action: Mouse moved to (725, 373)
Screenshot: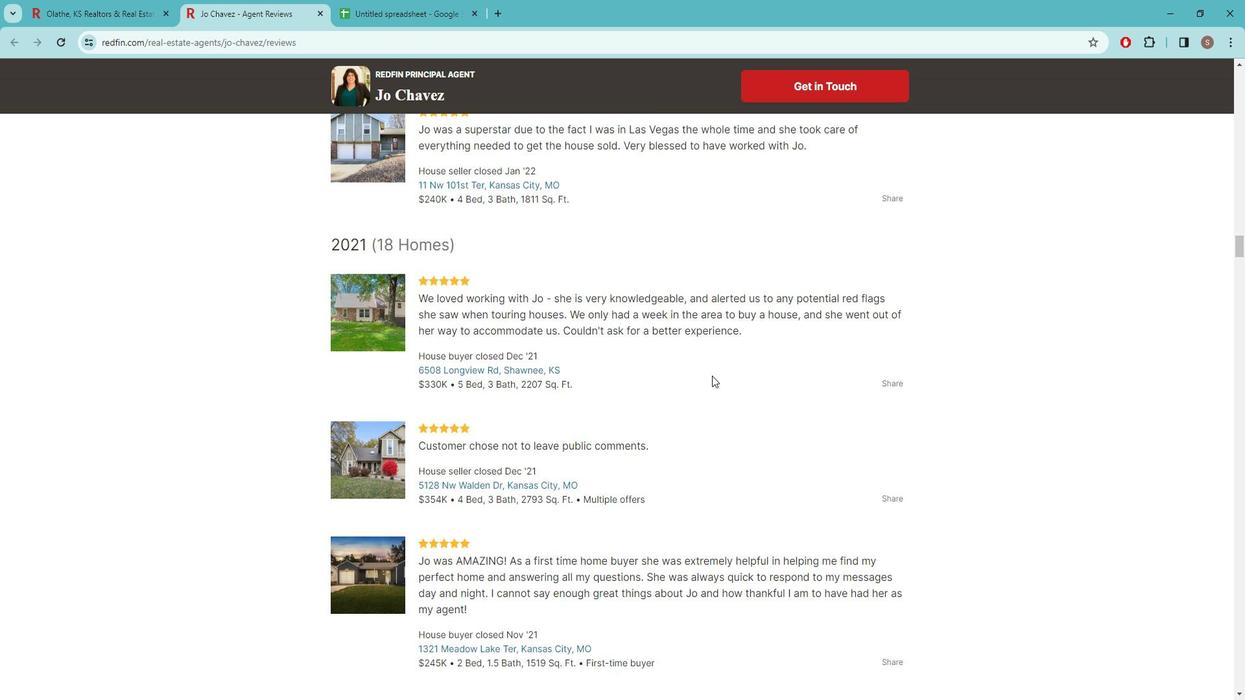 
Action: Mouse scrolled (725, 373) with delta (0, 0)
Screenshot: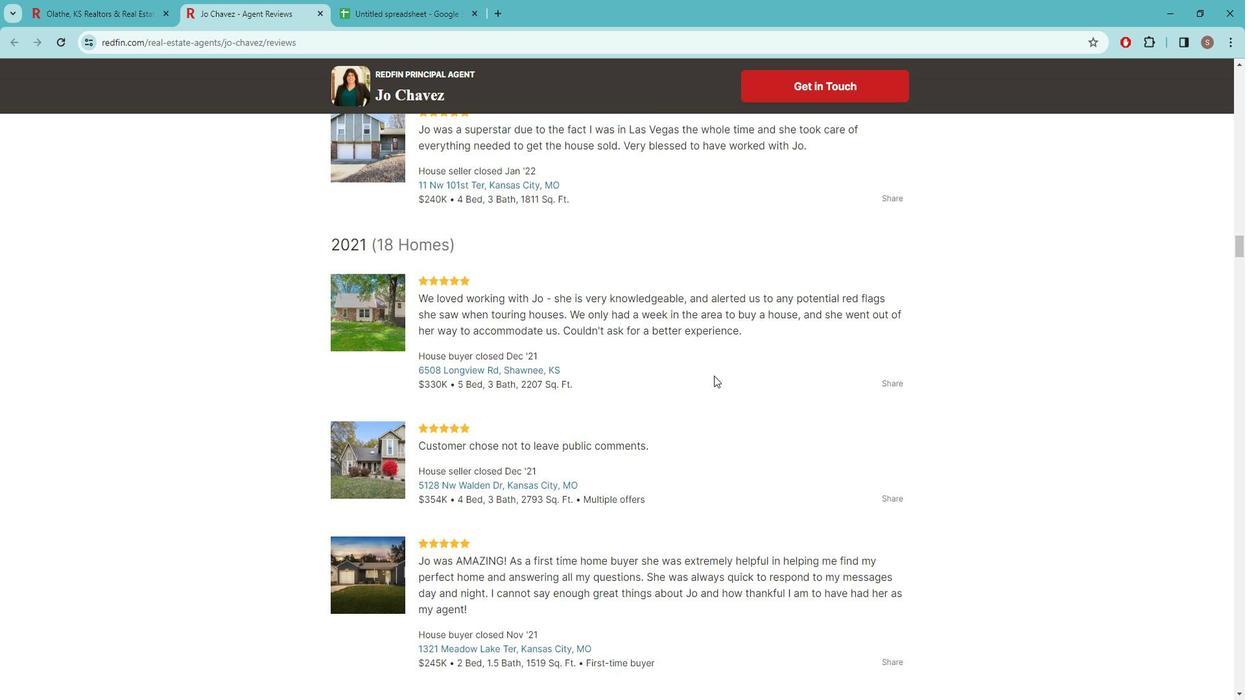 
Action: Mouse scrolled (725, 373) with delta (0, 0)
Screenshot: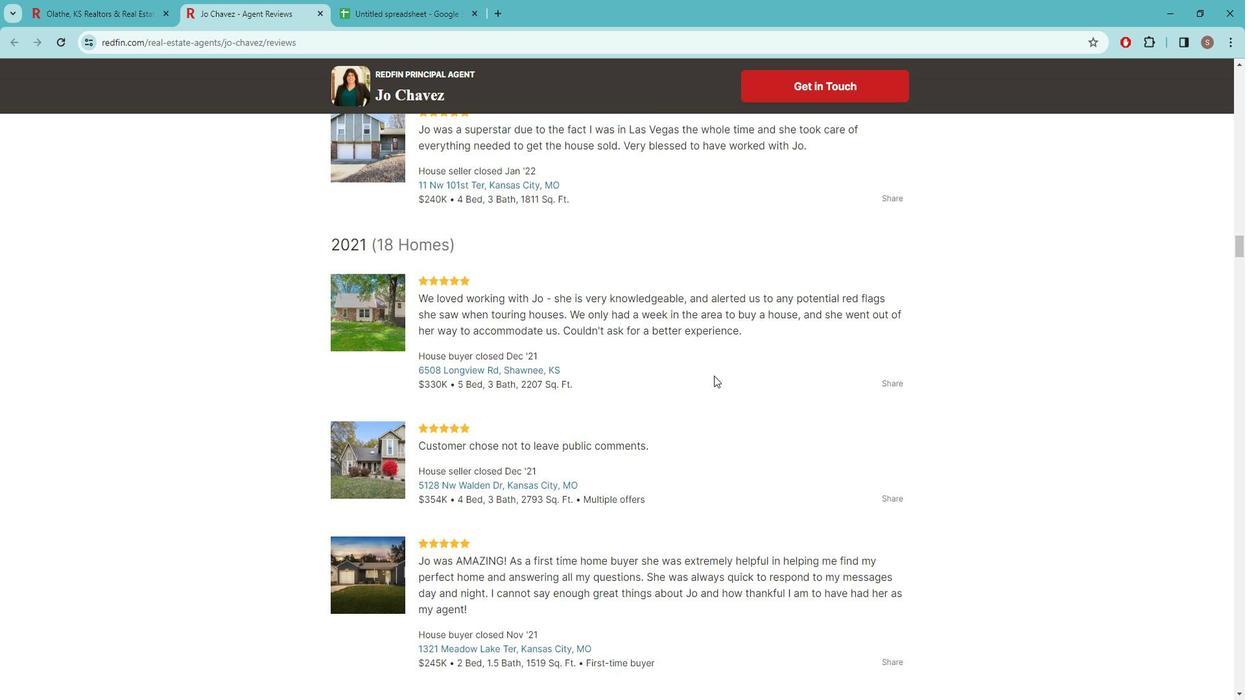 
Action: Mouse moved to (699, 382)
Screenshot: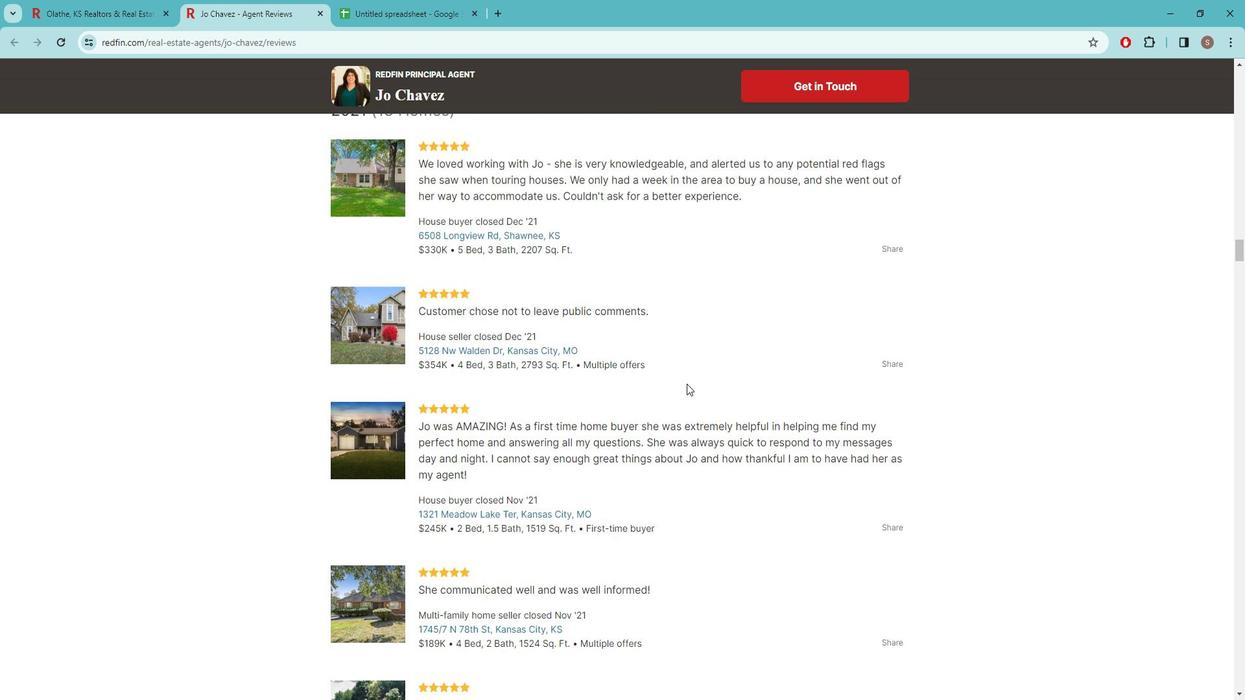 
Action: Mouse scrolled (699, 381) with delta (0, 0)
Screenshot: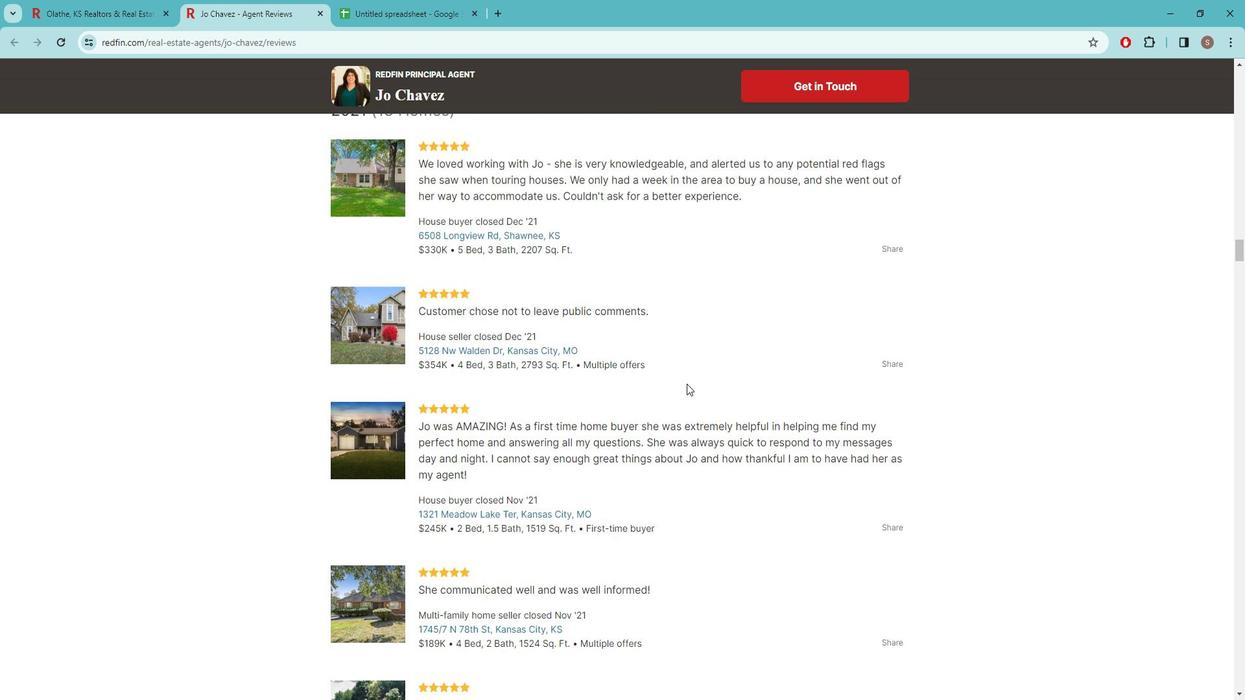 
Action: Mouse moved to (698, 384)
Screenshot: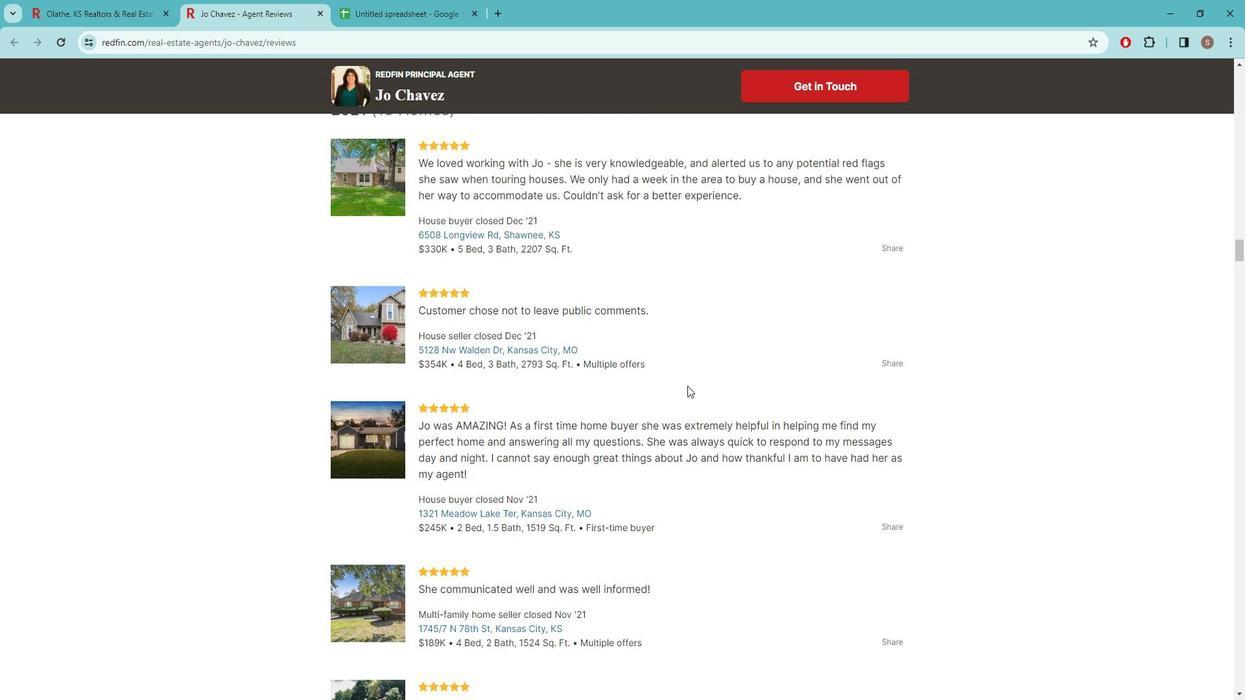 
Action: Mouse scrolled (698, 384) with delta (0, 0)
Screenshot: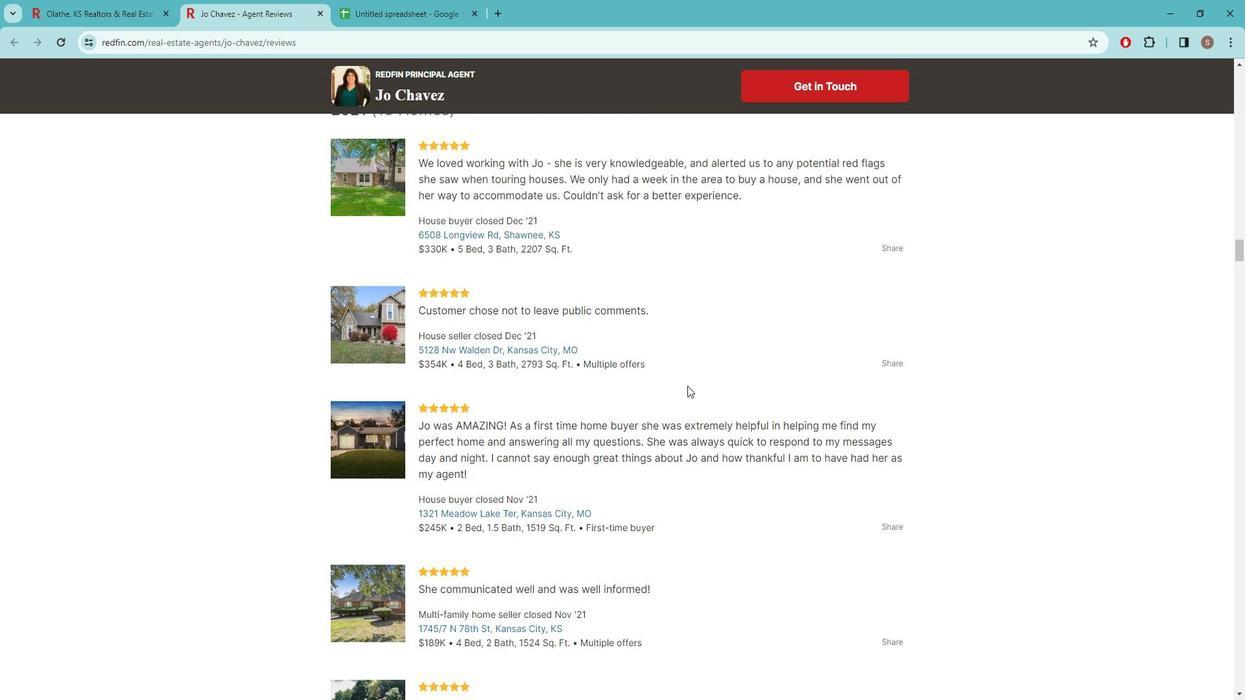 
Action: Mouse moved to (764, 374)
Screenshot: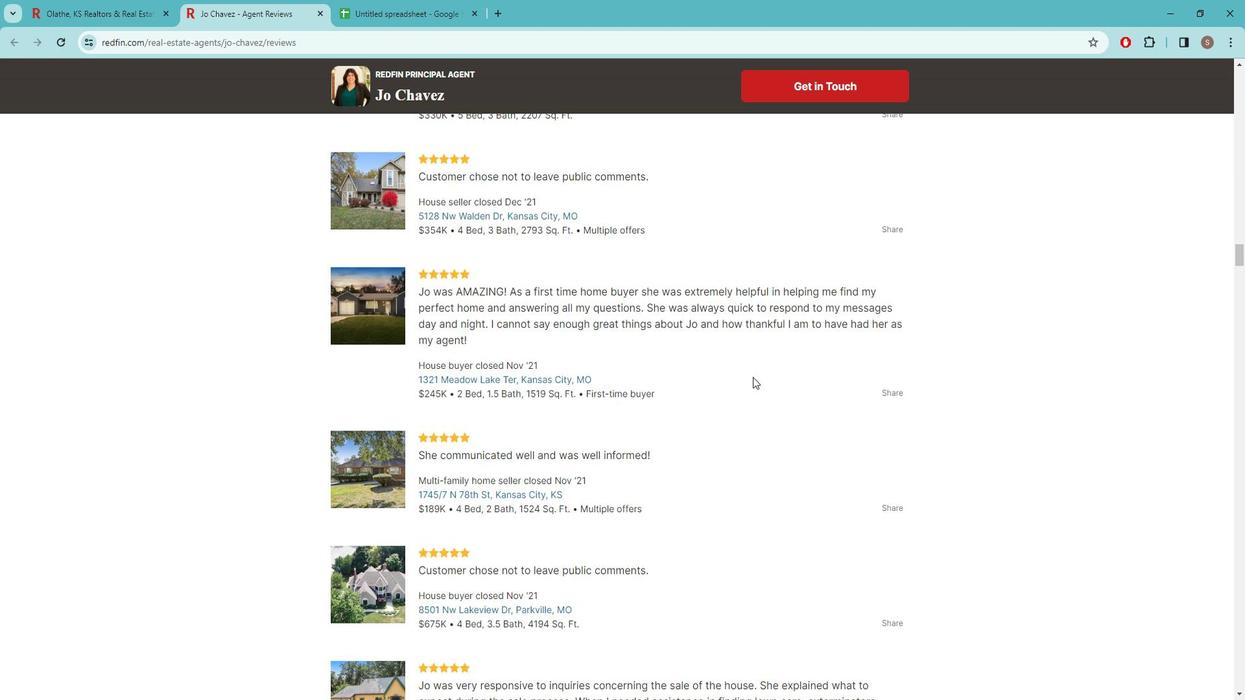 
Action: Mouse scrolled (764, 373) with delta (0, 0)
Screenshot: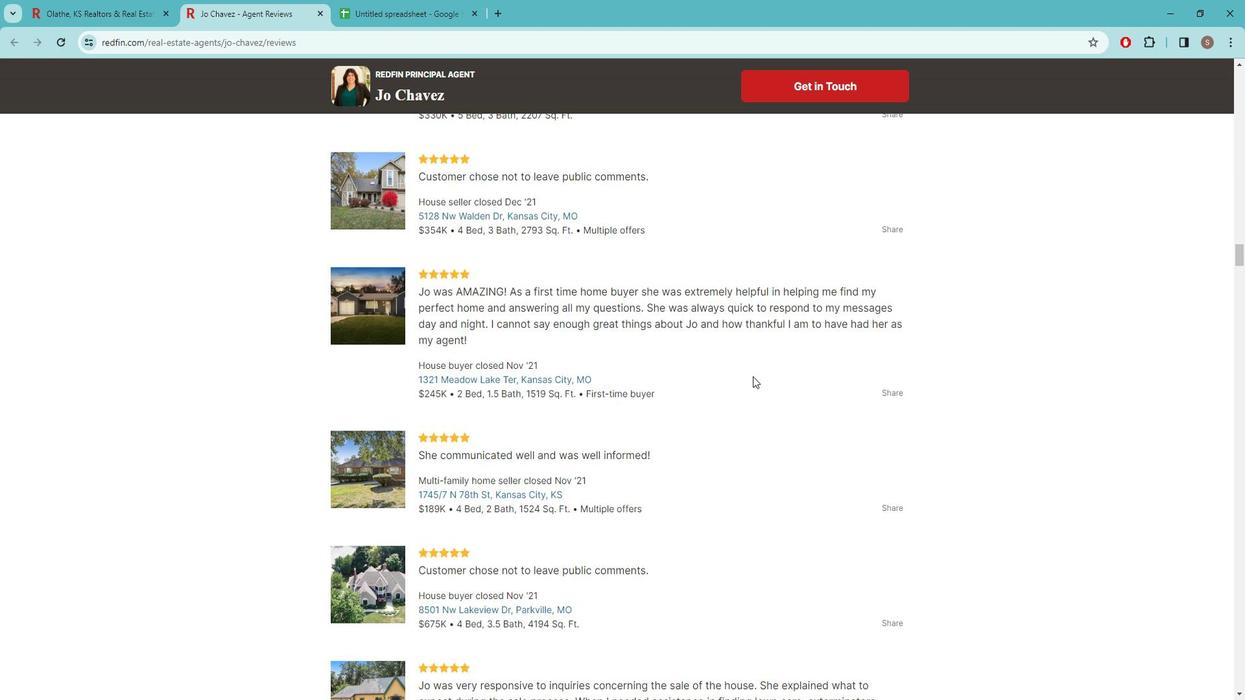 
Action: Mouse scrolled (764, 373) with delta (0, 0)
Screenshot: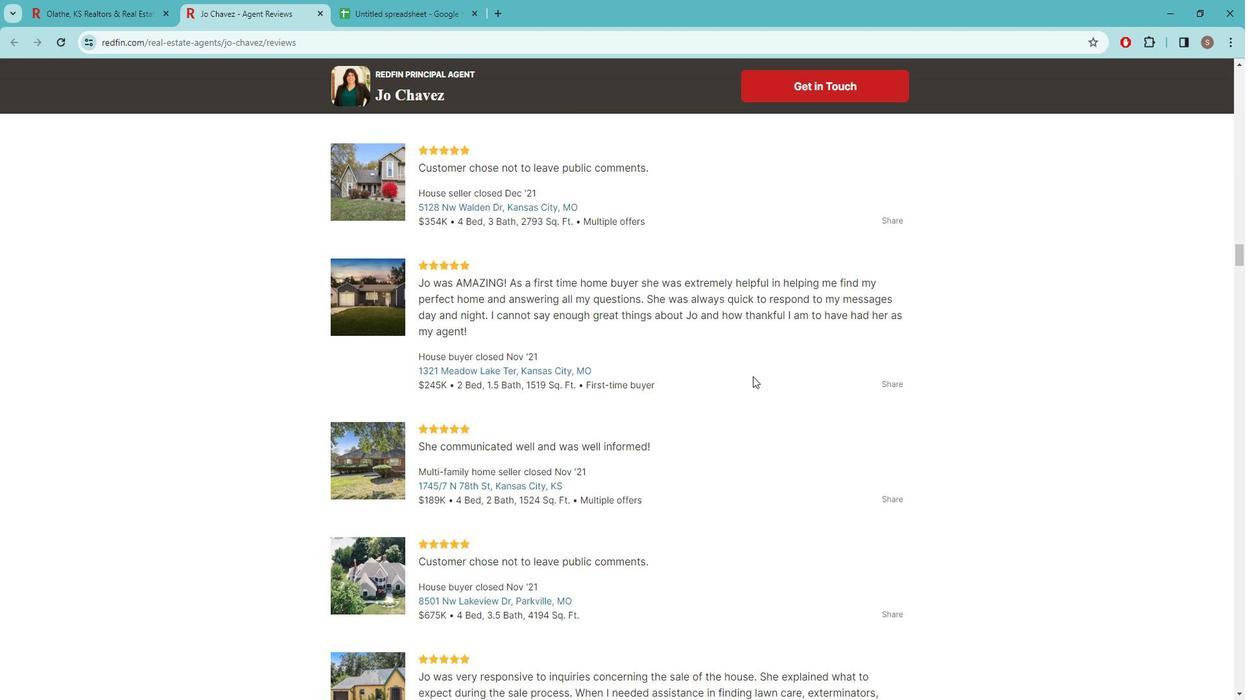 
Action: Mouse moved to (685, 371)
Screenshot: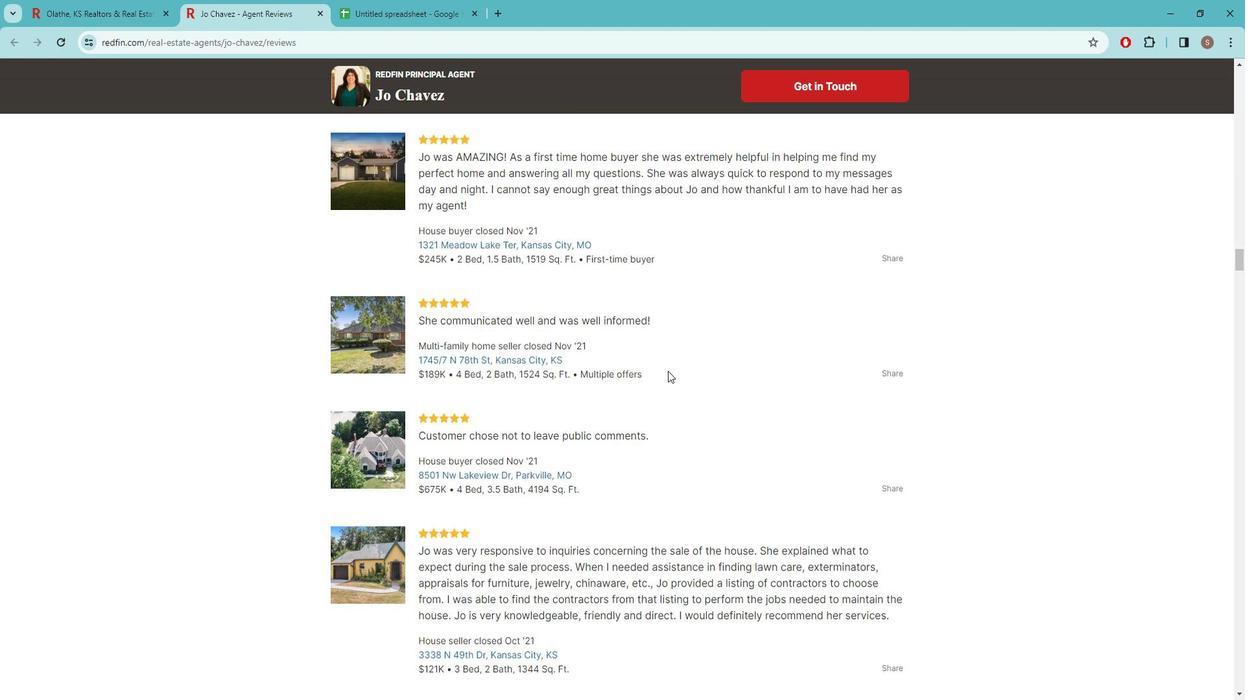 
Action: Mouse scrolled (685, 371) with delta (0, 0)
Screenshot: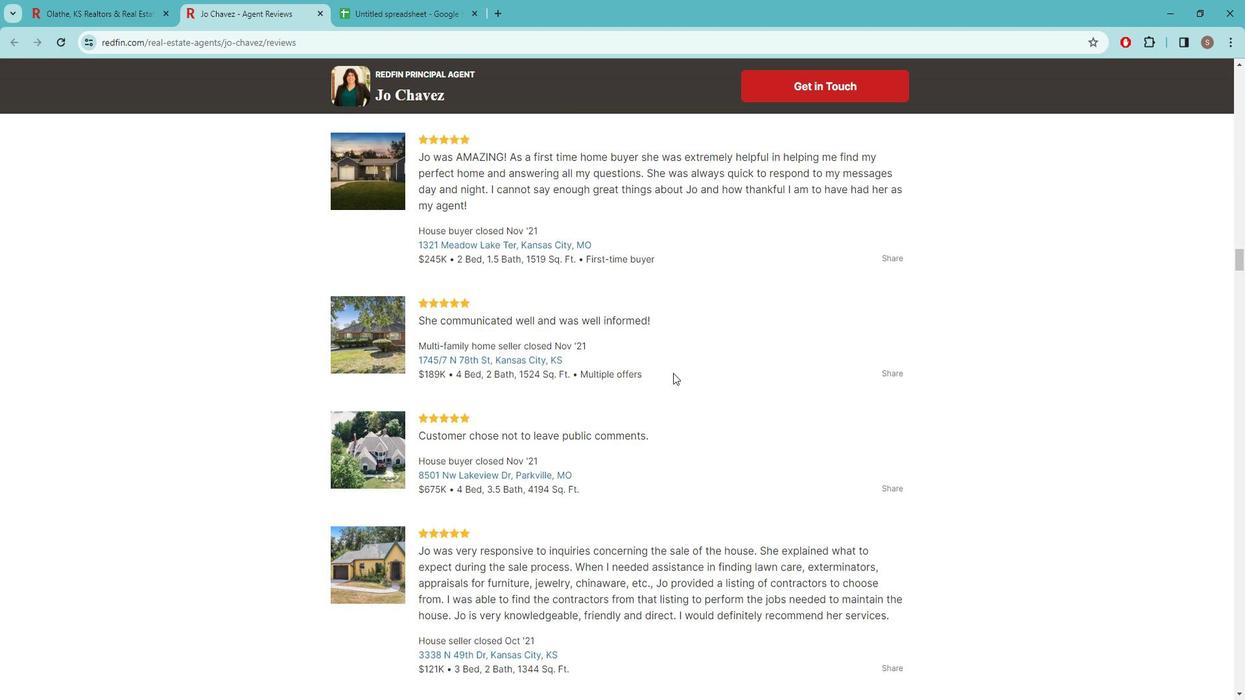 
Action: Mouse moved to (691, 404)
Screenshot: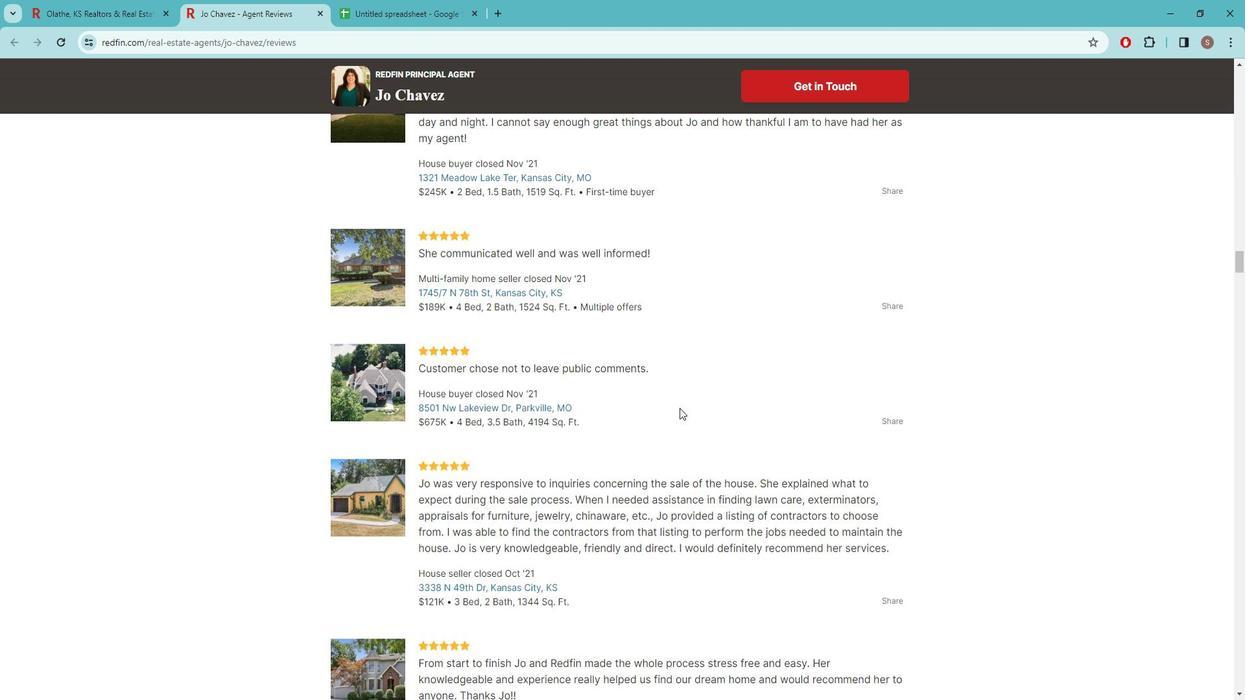 
Action: Mouse scrolled (691, 404) with delta (0, 0)
Screenshot: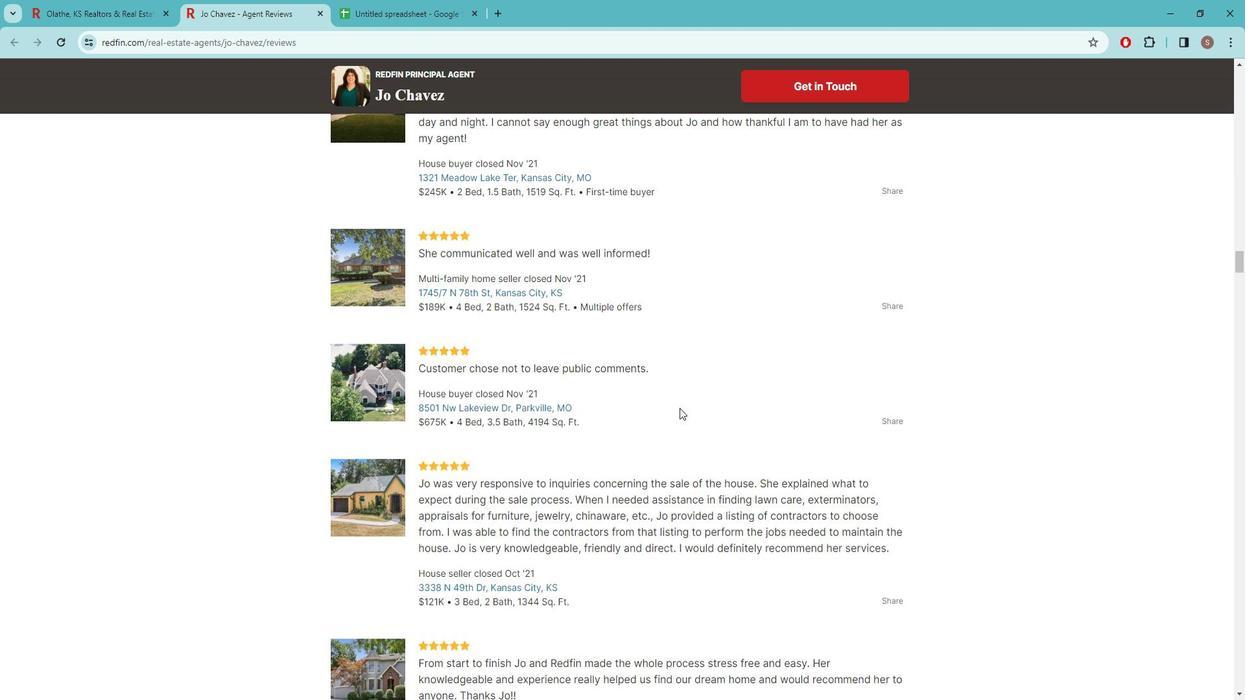 
Action: Mouse scrolled (691, 404) with delta (0, 0)
Screenshot: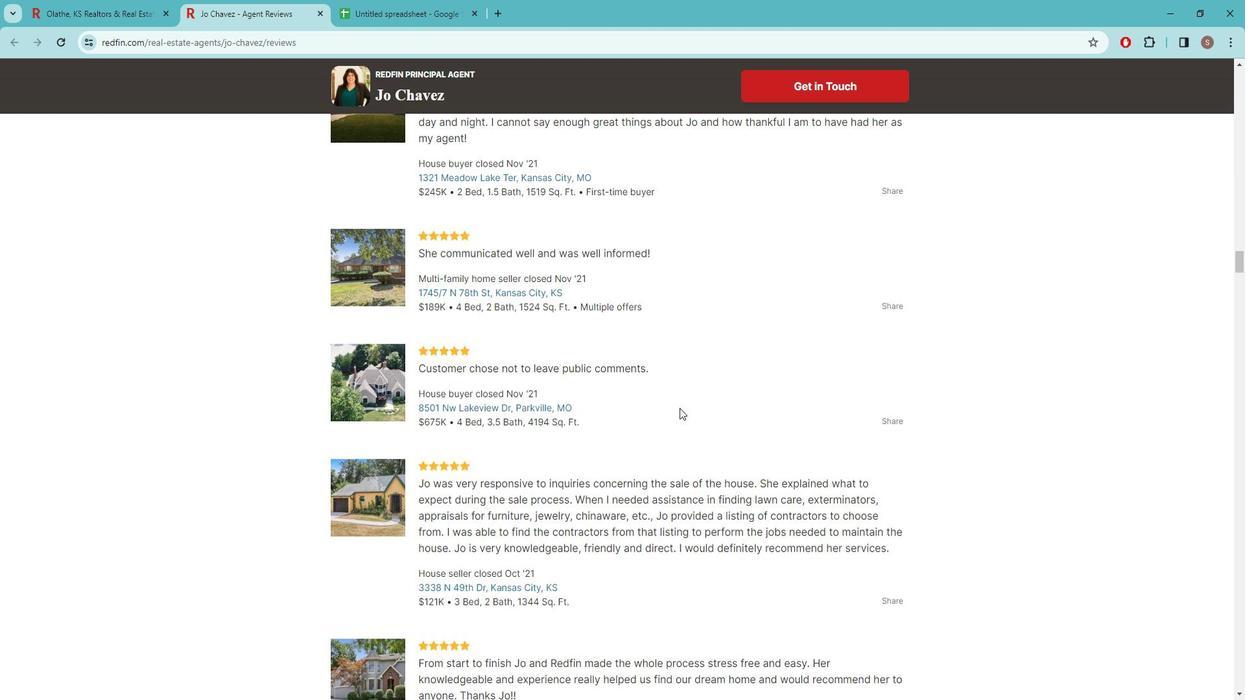 
Action: Mouse moved to (736, 449)
Screenshot: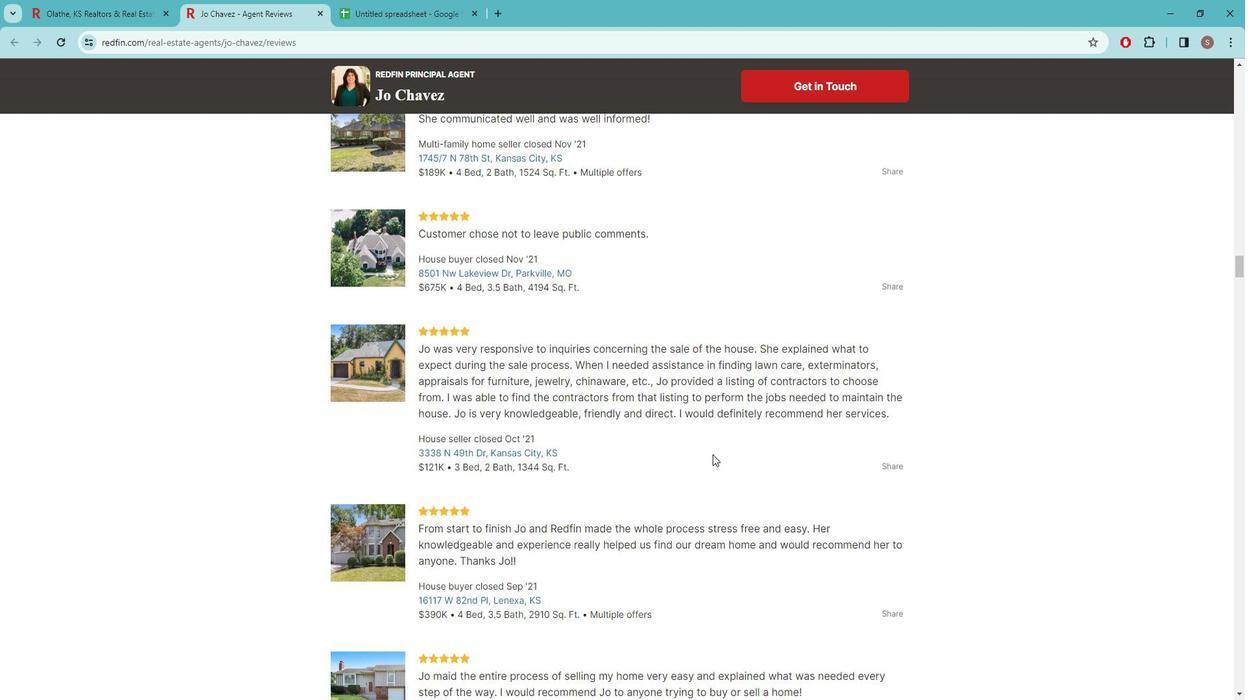 
Action: Mouse scrolled (736, 448) with delta (0, 0)
Screenshot: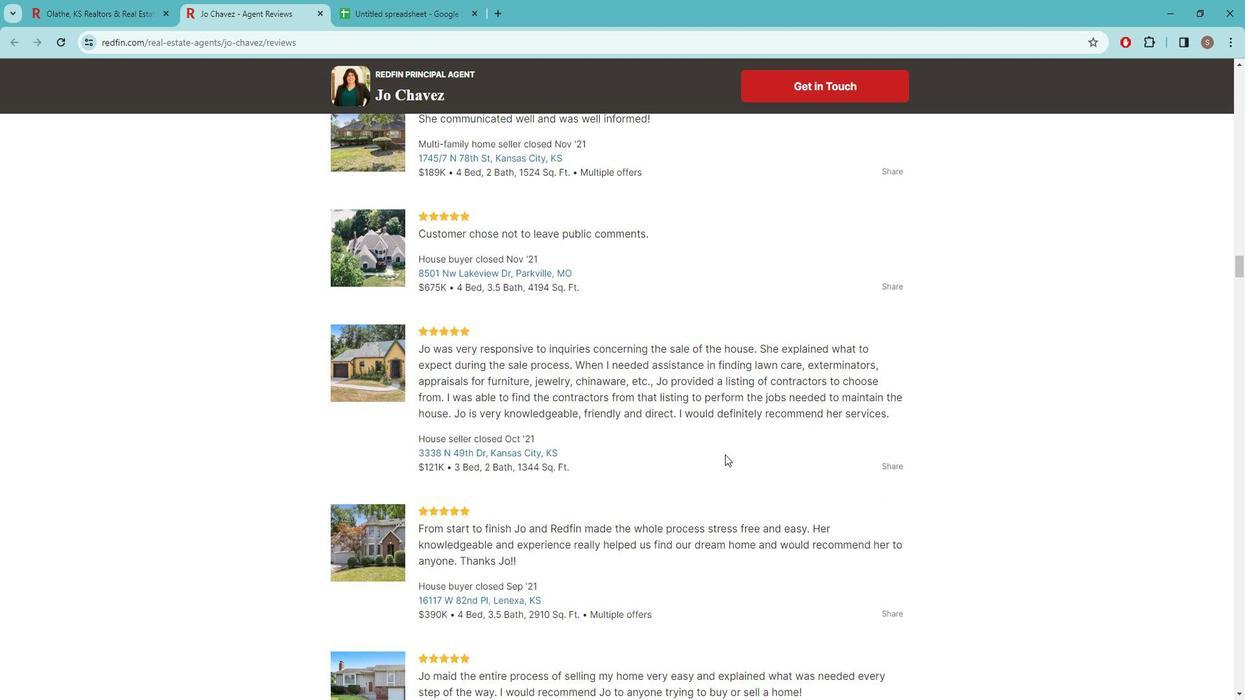 
Action: Mouse moved to (705, 372)
Screenshot: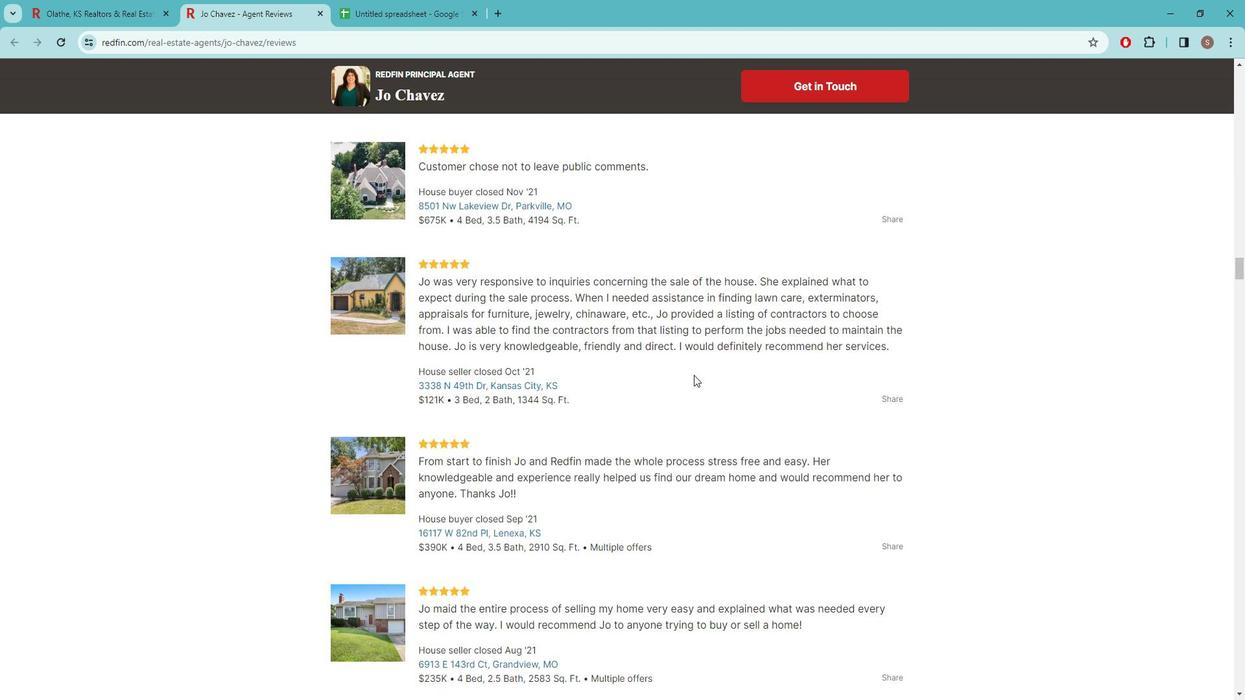 
Action: Mouse scrolled (705, 371) with delta (0, 0)
Screenshot: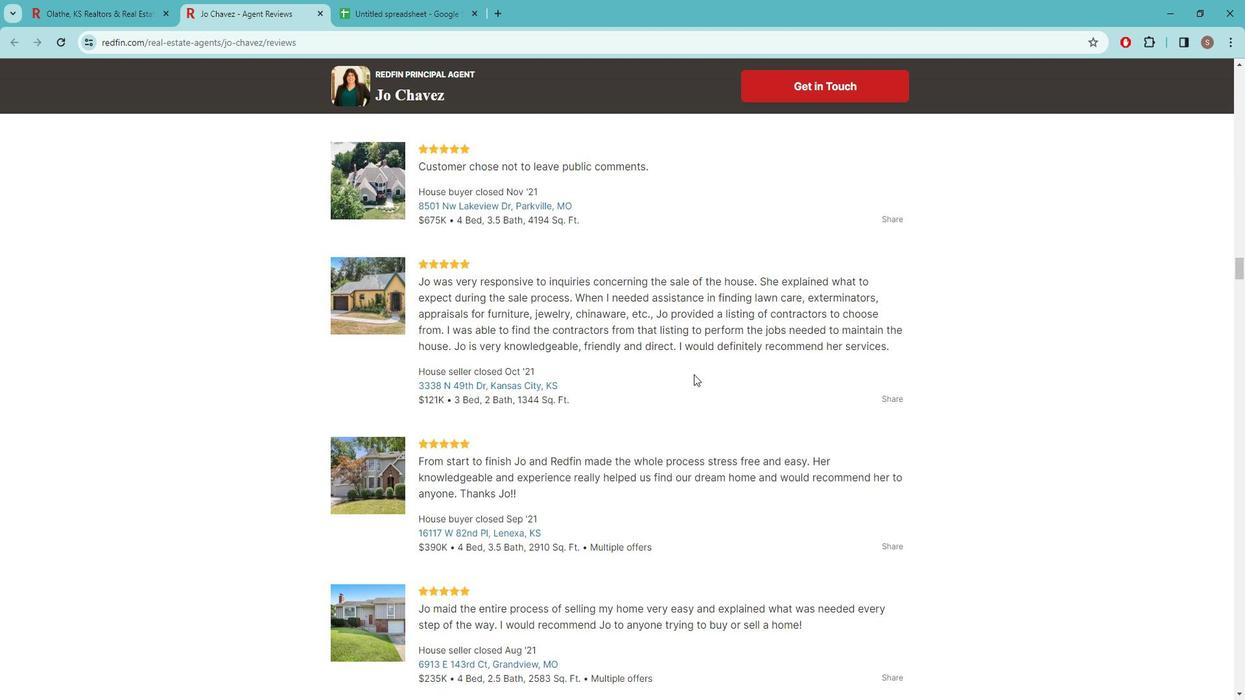 
Action: Mouse scrolled (705, 371) with delta (0, 0)
Screenshot: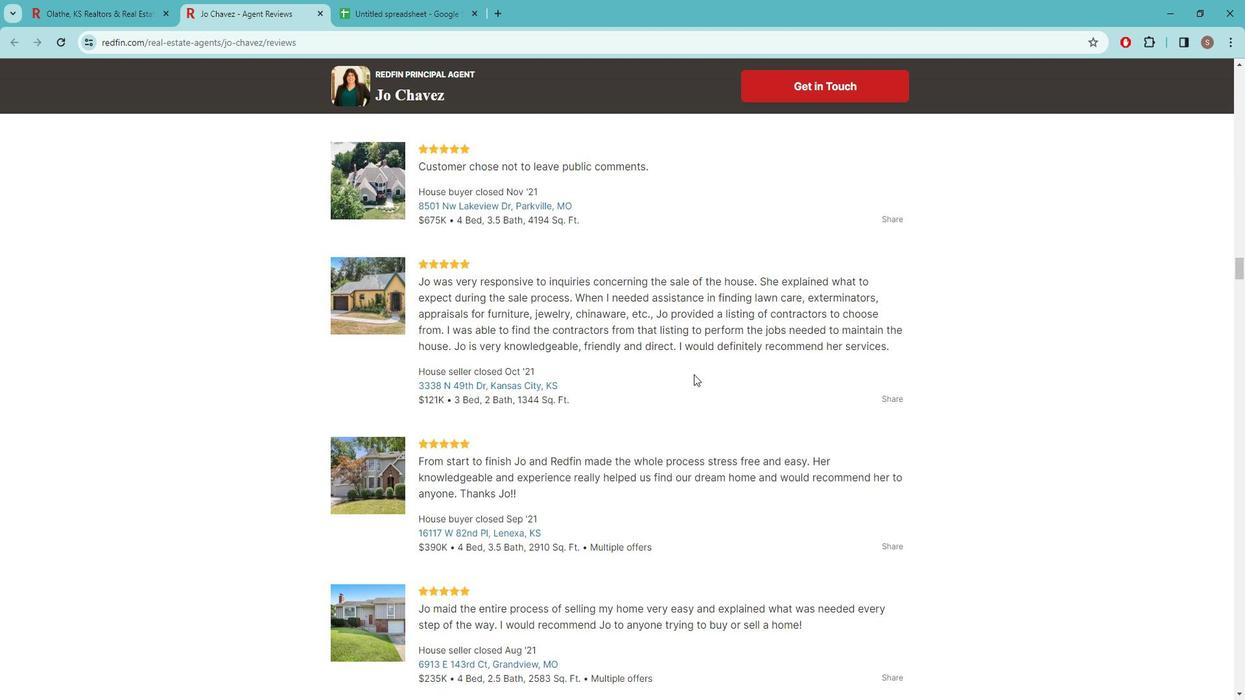 
Action: Mouse moved to (740, 378)
Screenshot: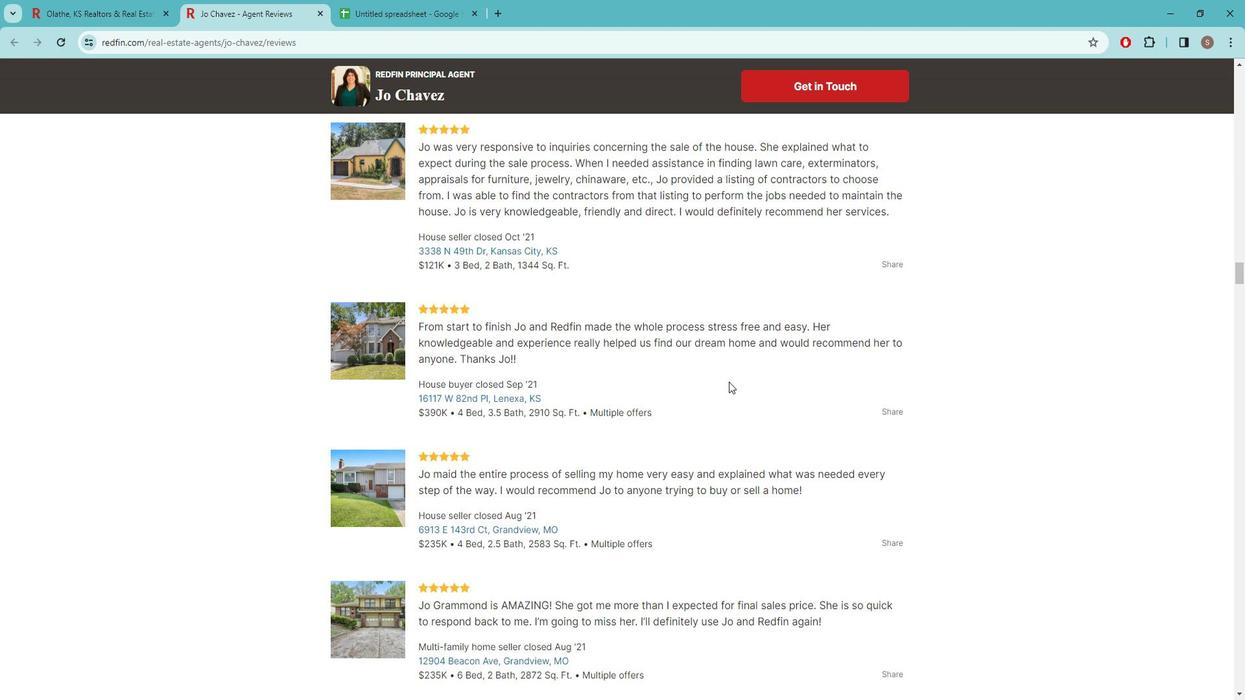 
Action: Mouse scrolled (740, 378) with delta (0, 0)
Screenshot: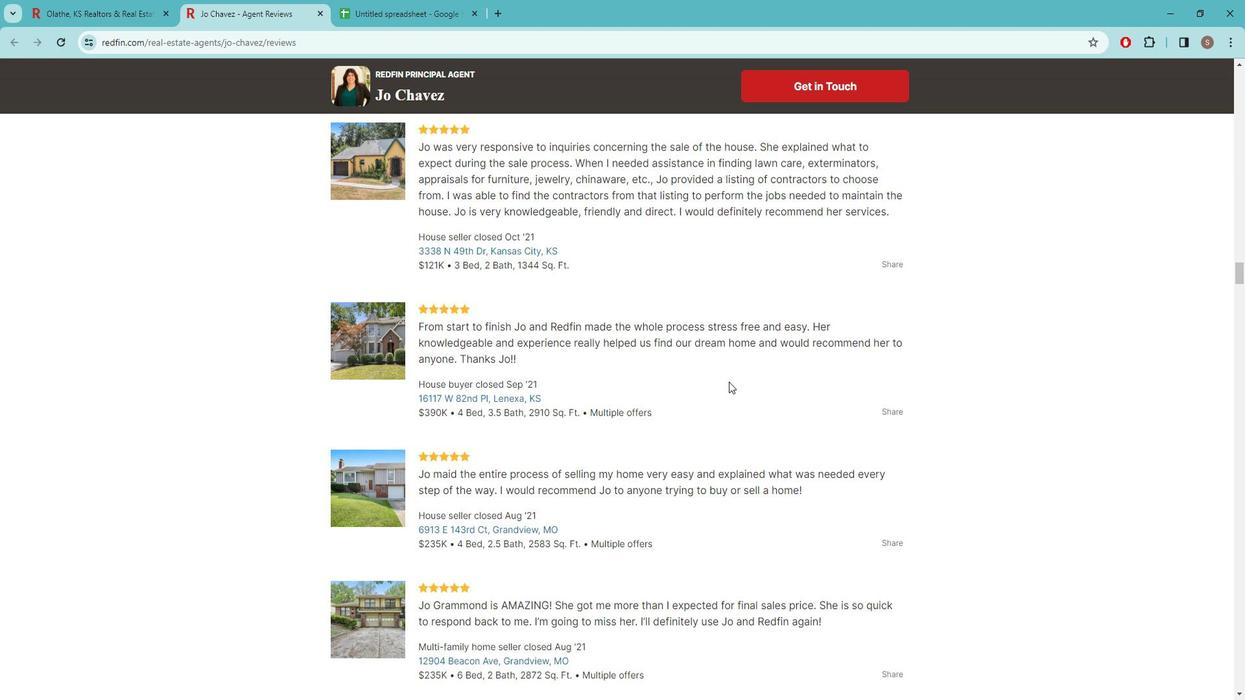 
Action: Mouse scrolled (740, 378) with delta (0, 0)
Screenshot: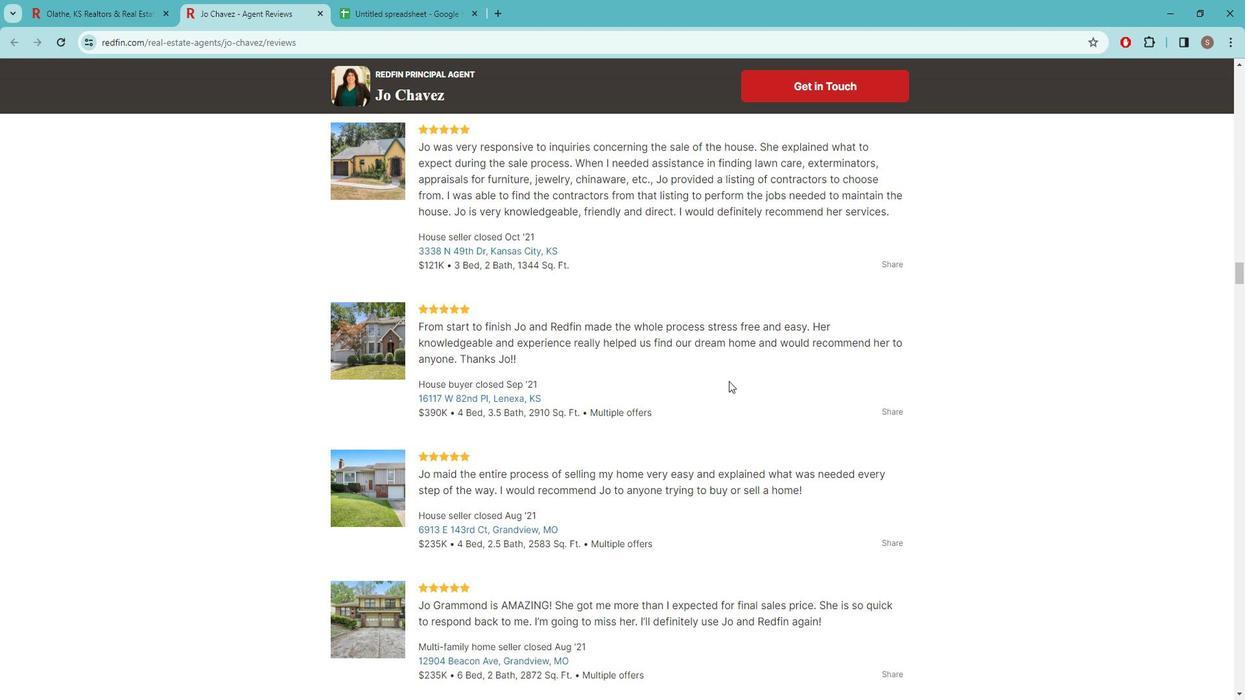 
Action: Mouse moved to (734, 390)
Screenshot: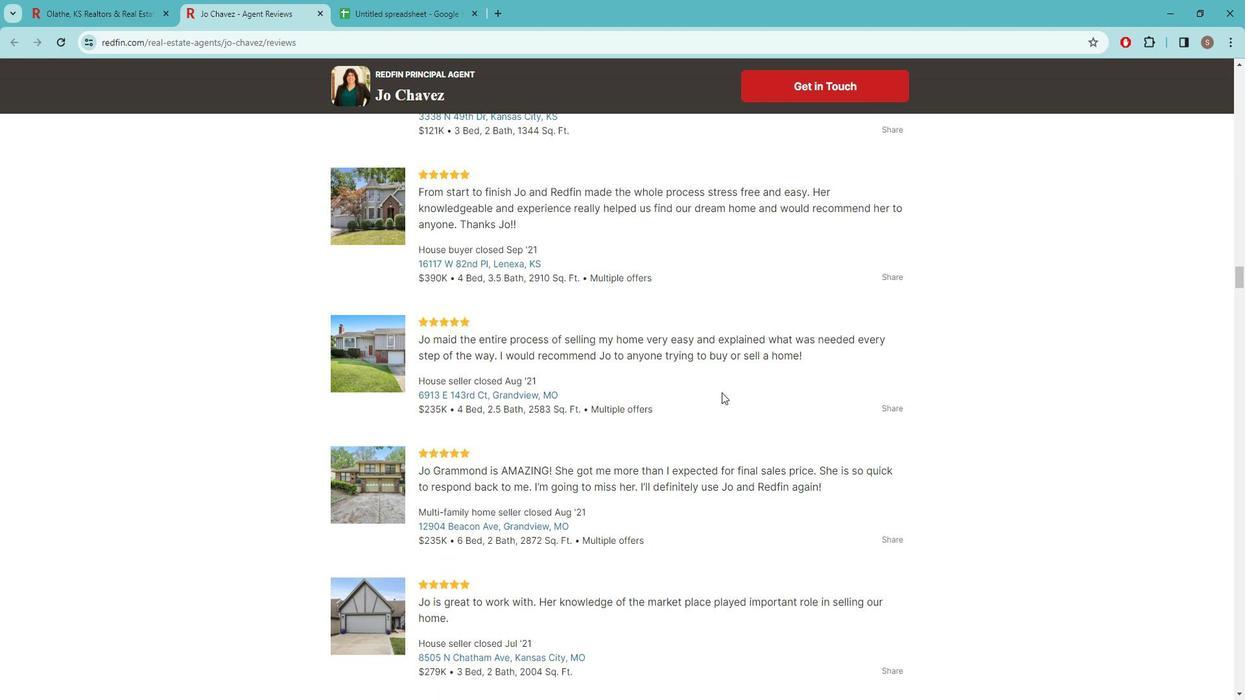 
Action: Mouse scrolled (734, 389) with delta (0, 0)
Screenshot: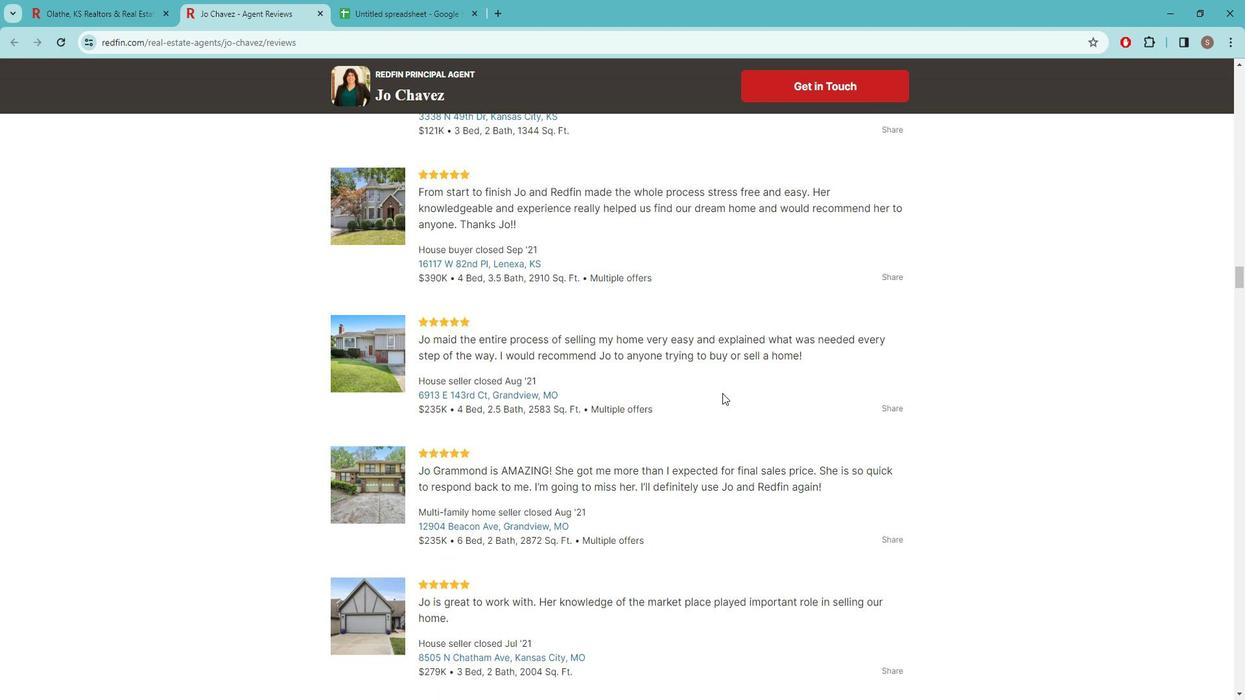 
Action: Mouse scrolled (734, 389) with delta (0, 0)
Screenshot: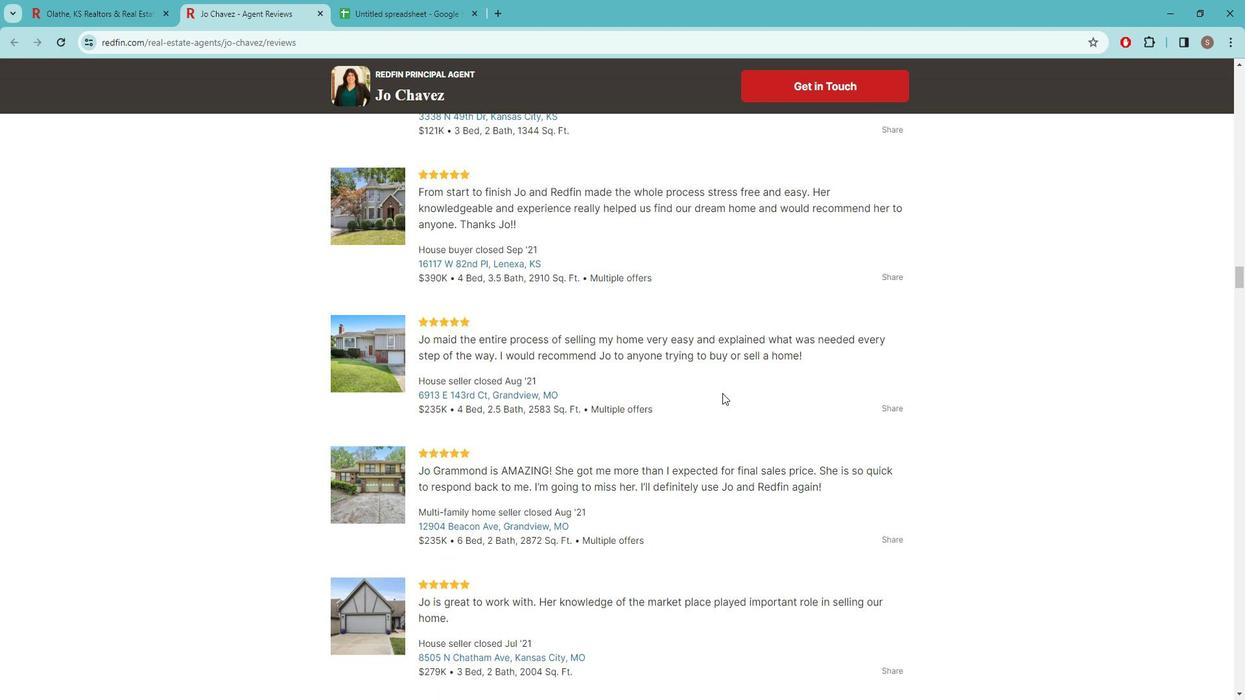 
Action: Mouse scrolled (734, 389) with delta (0, 0)
Screenshot: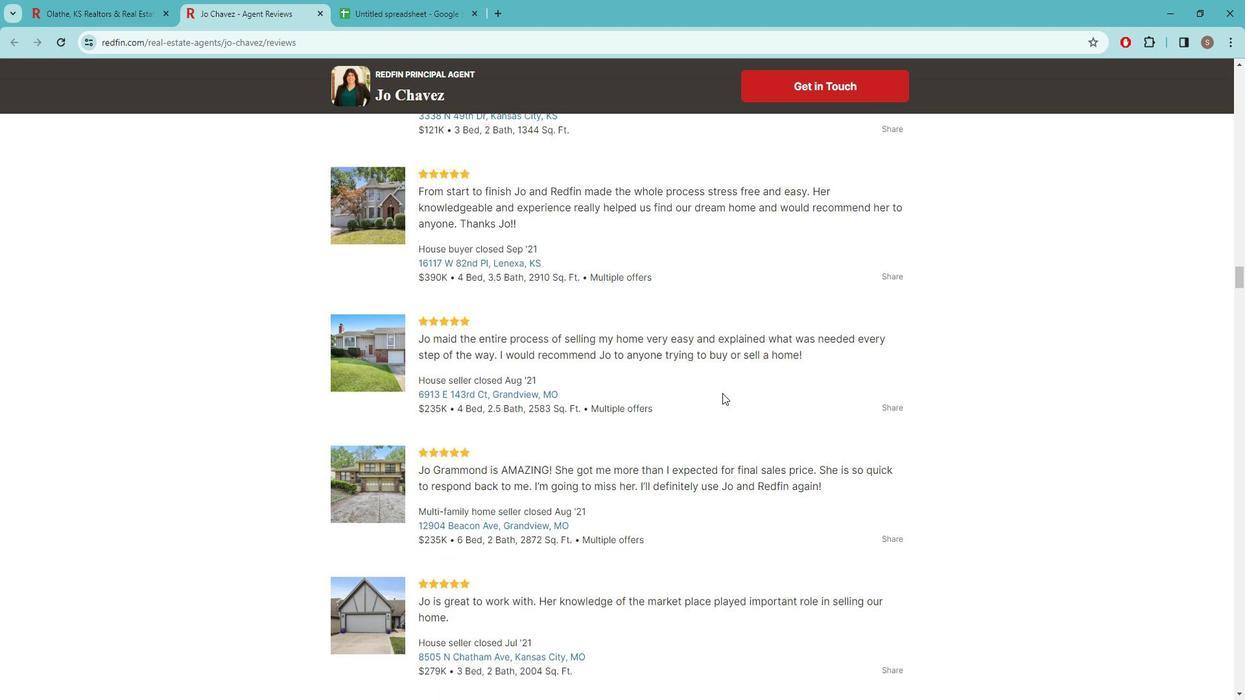 
Action: Mouse moved to (727, 337)
Screenshot: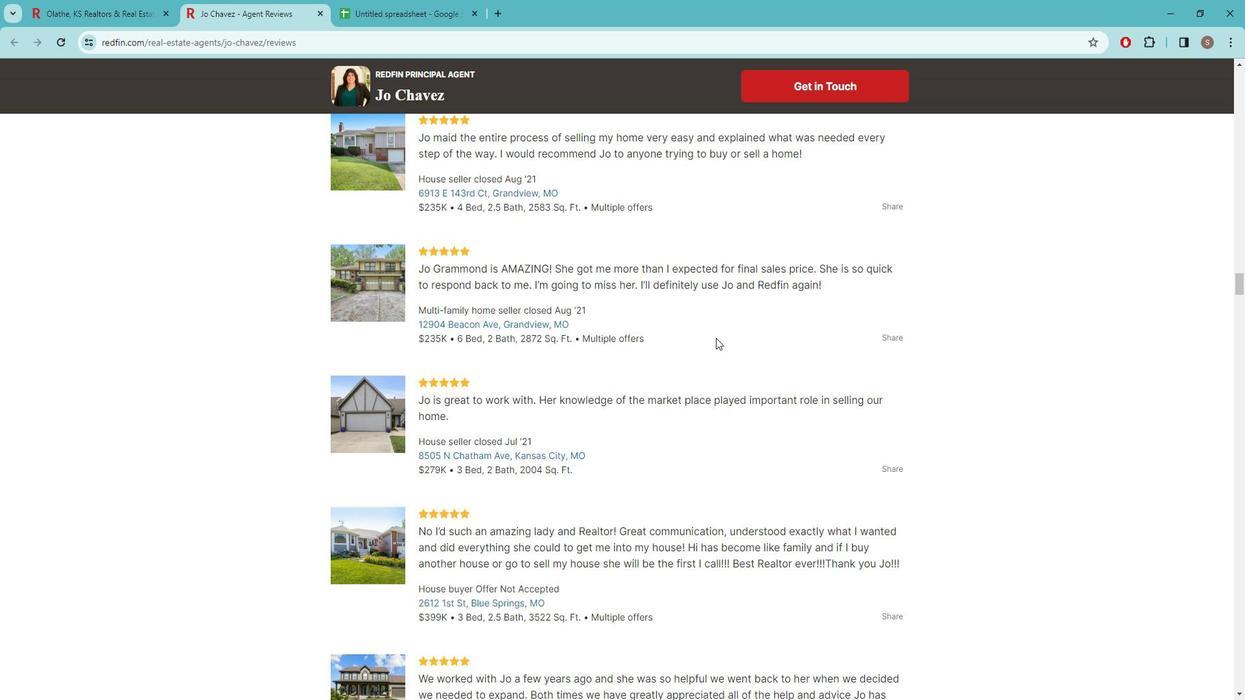 
Action: Mouse scrolled (727, 336) with delta (0, 0)
Screenshot: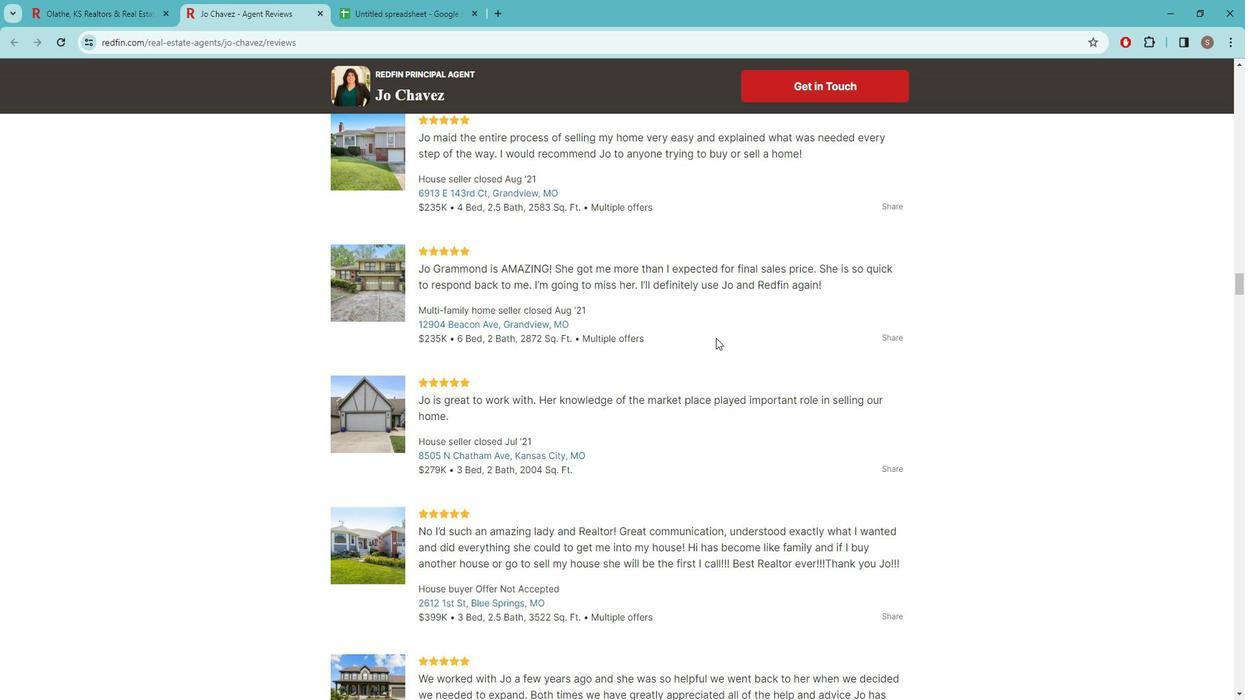 
Action: Mouse scrolled (727, 336) with delta (0, 0)
Screenshot: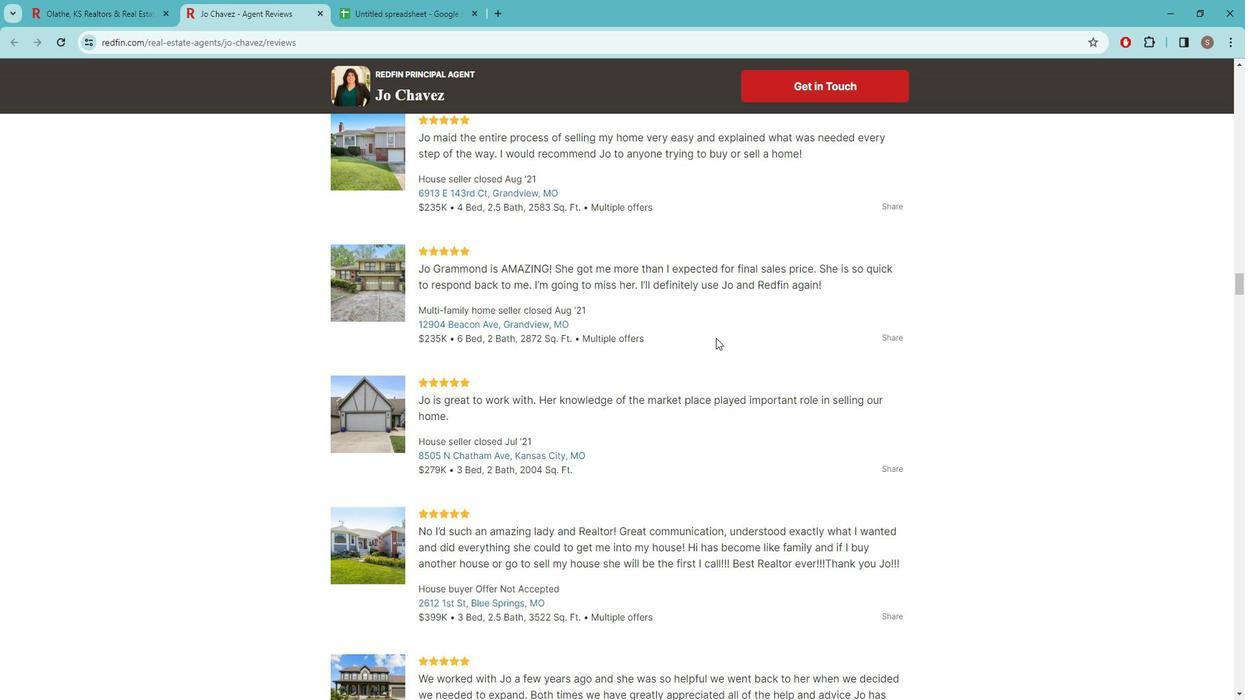
Action: Mouse scrolled (727, 336) with delta (0, 0)
Screenshot: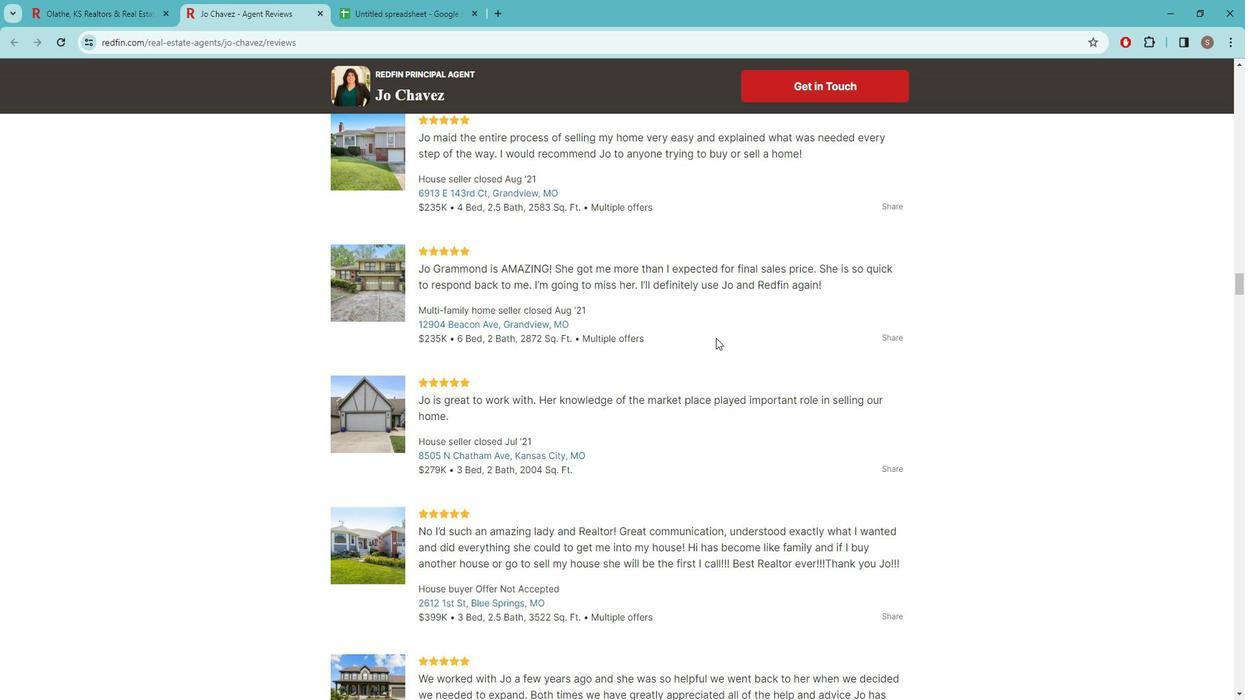 
Action: Mouse moved to (767, 281)
Screenshot: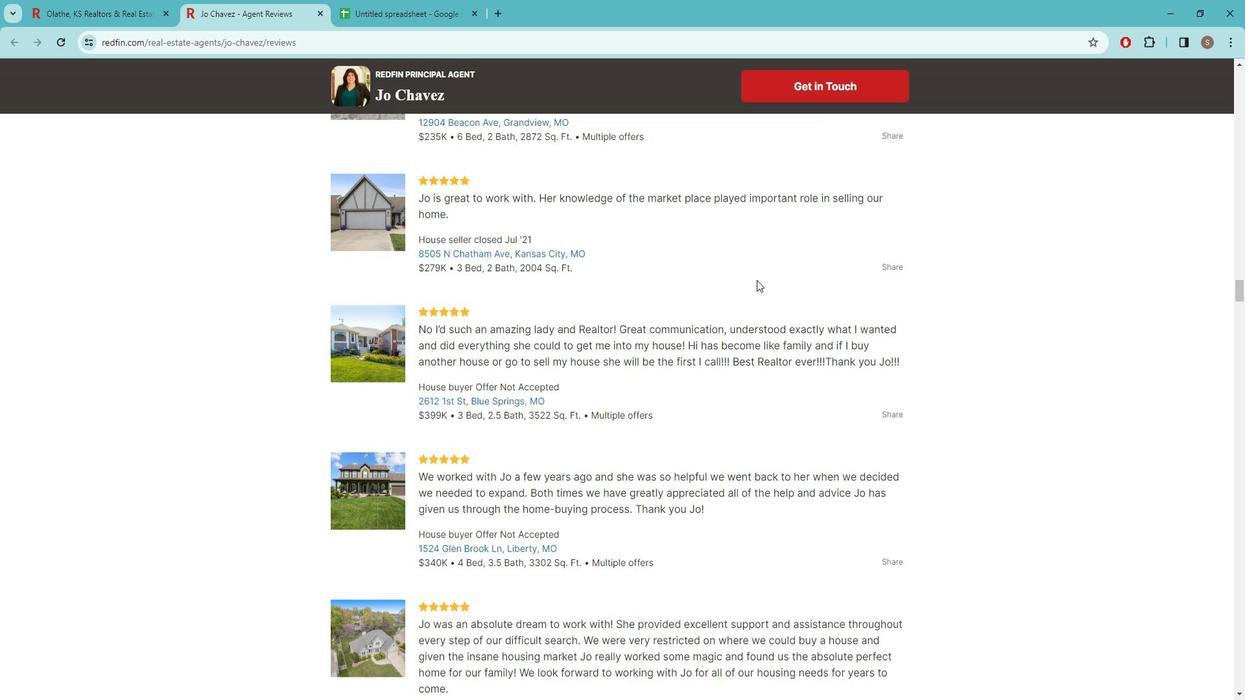 
Action: Mouse scrolled (767, 280) with delta (0, 0)
Screenshot: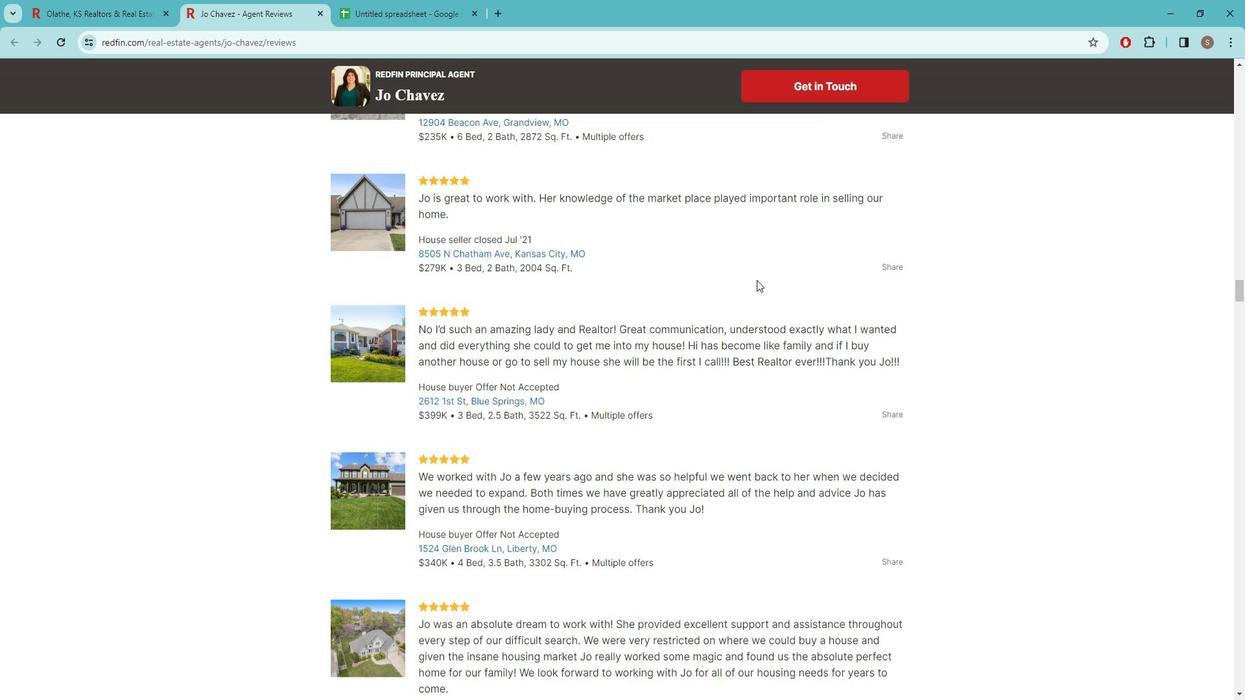 
Action: Mouse moved to (763, 283)
Screenshot: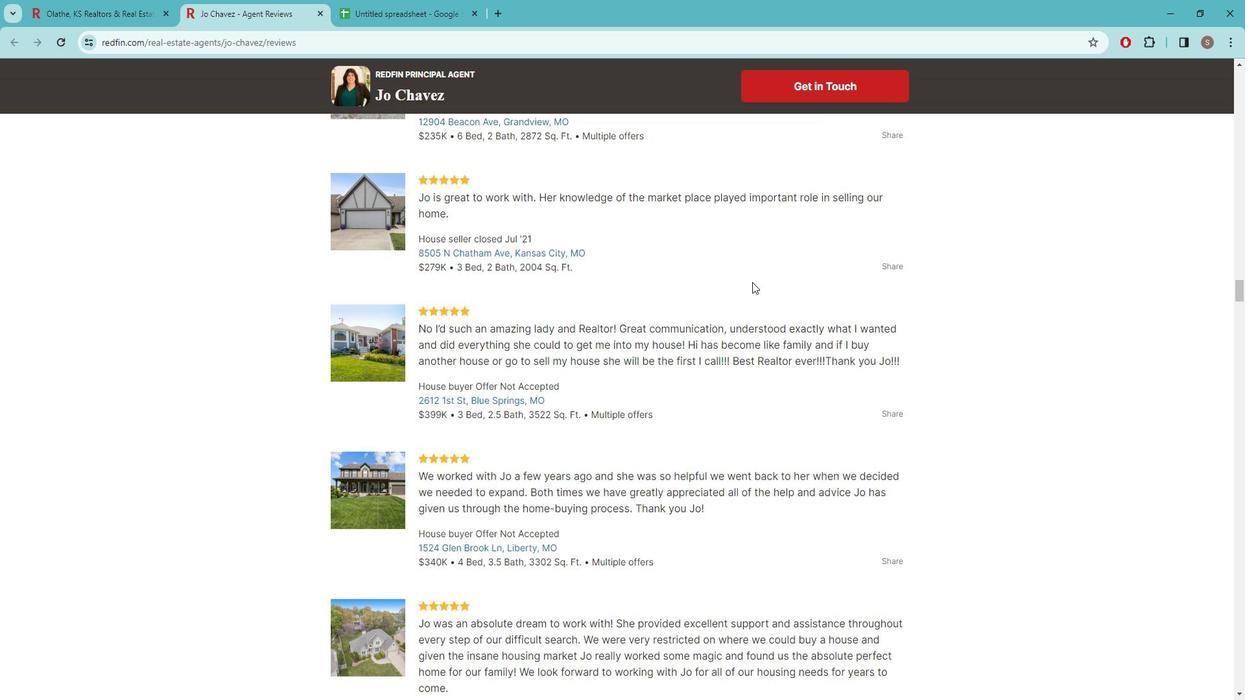 
Action: Mouse scrolled (763, 282) with delta (0, 0)
Screenshot: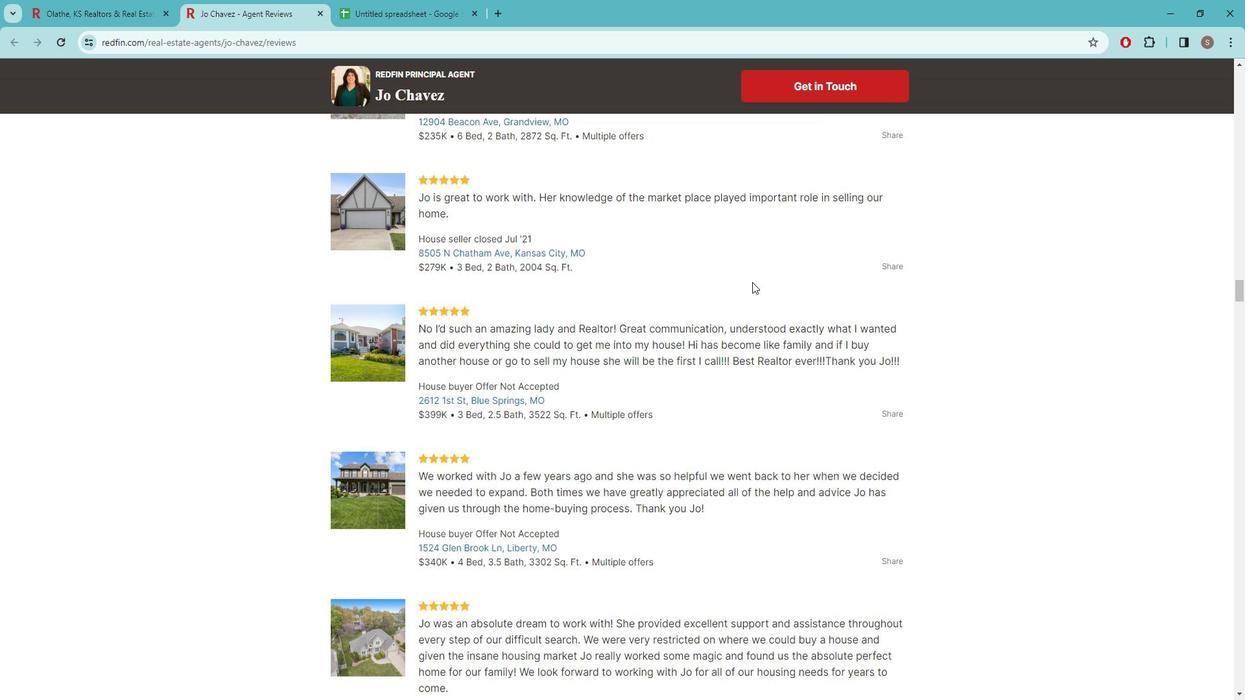 
Action: Mouse moved to (736, 278)
Screenshot: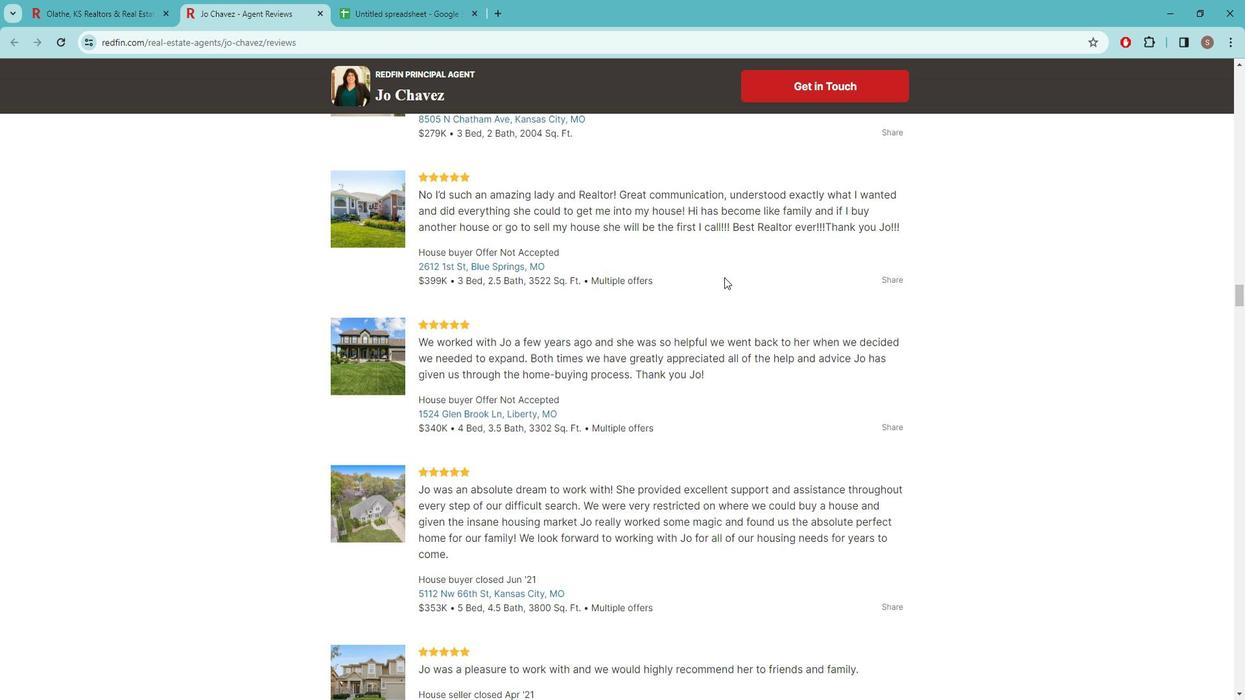 
Action: Mouse scrolled (736, 278) with delta (0, 0)
Screenshot: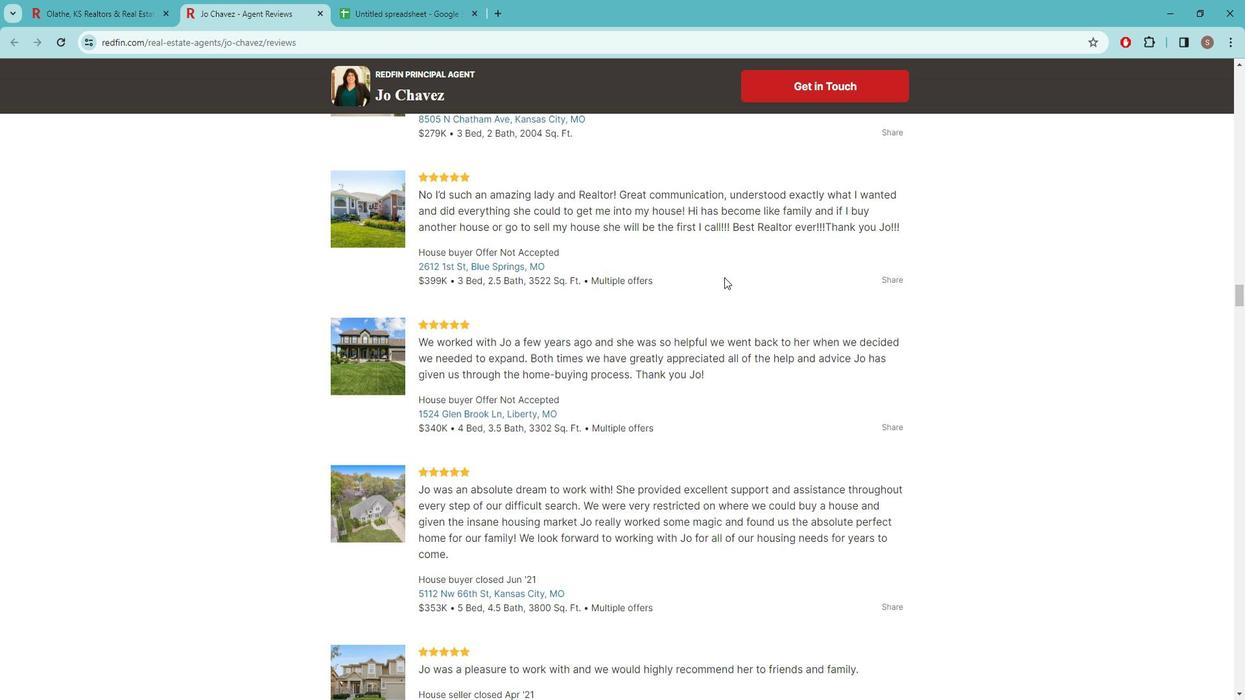 
Action: Mouse moved to (693, 333)
Screenshot: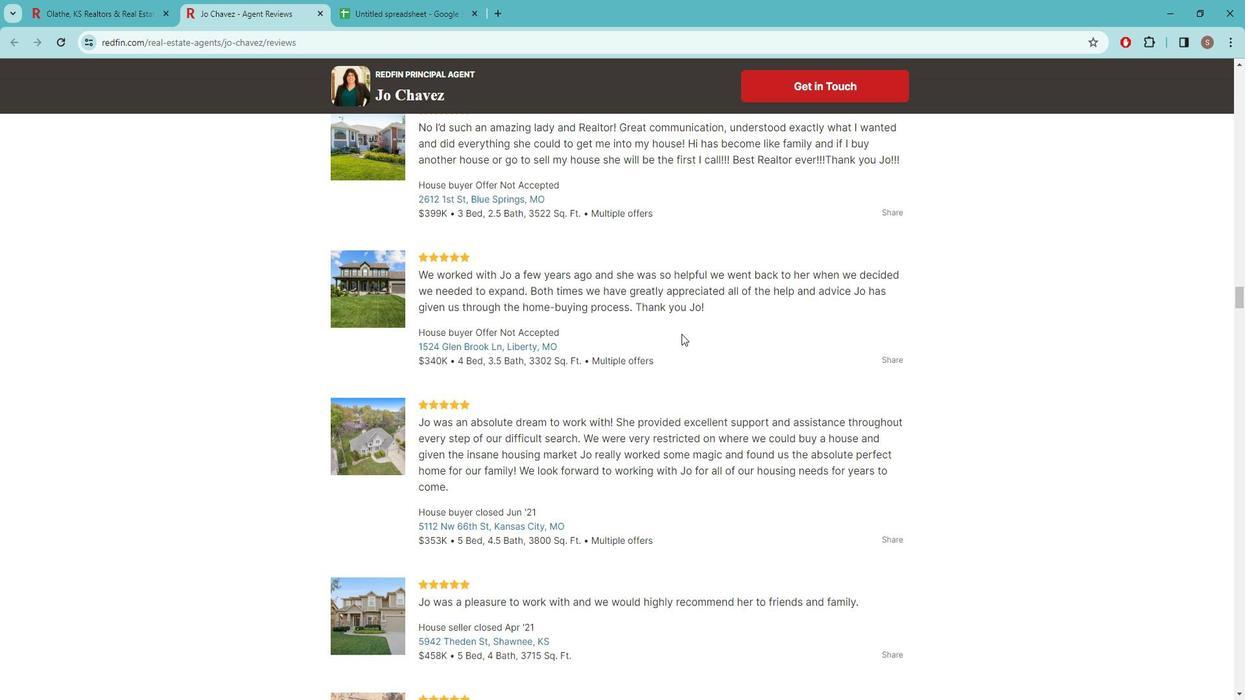 
Action: Mouse scrolled (693, 332) with delta (0, 0)
Screenshot: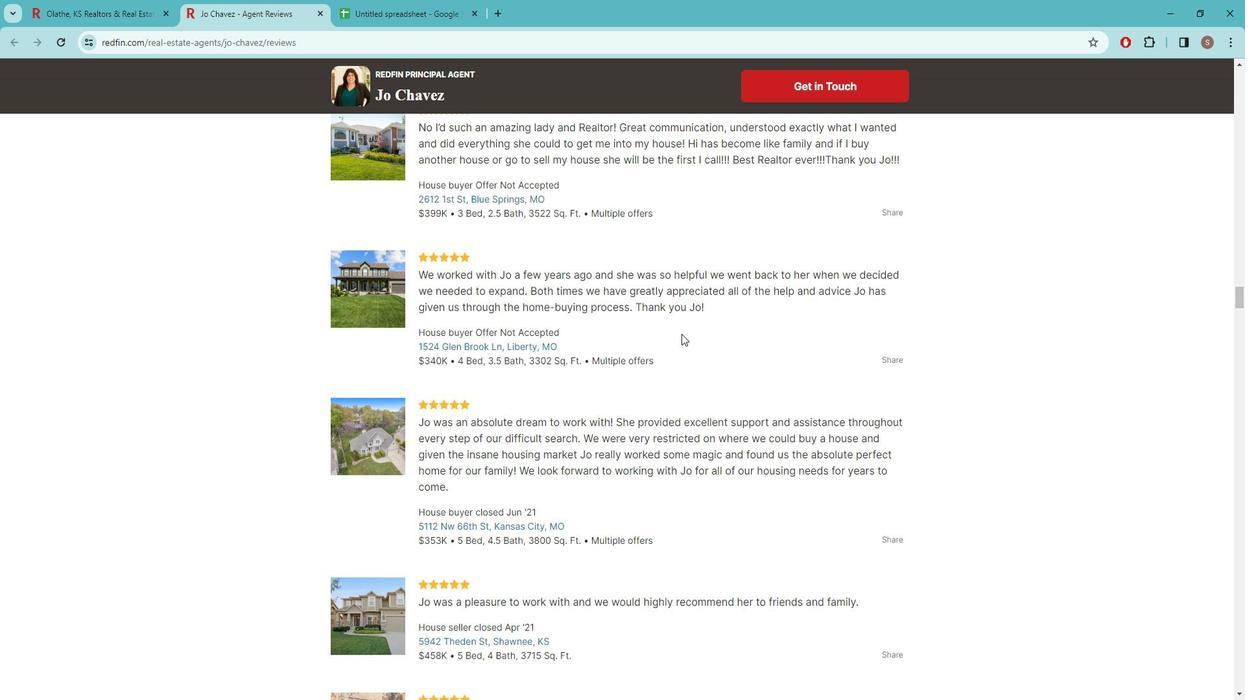 
Action: Mouse scrolled (693, 332) with delta (0, 0)
Screenshot: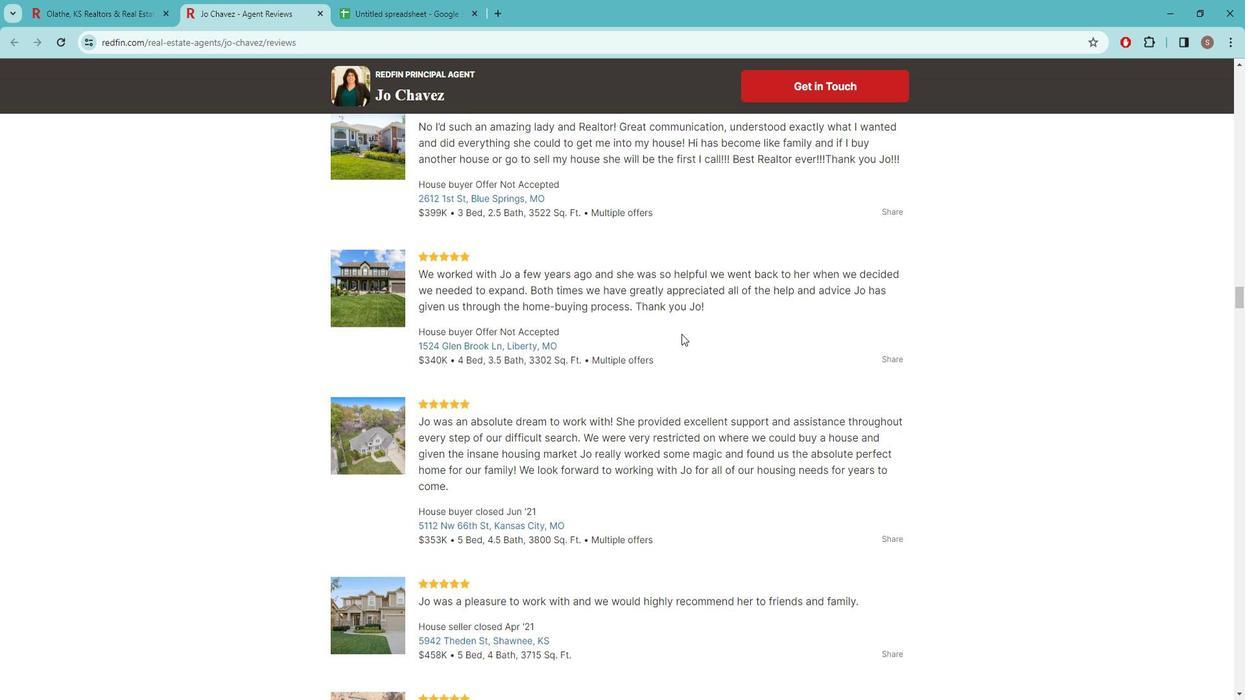 
Action: Mouse moved to (672, 363)
Screenshot: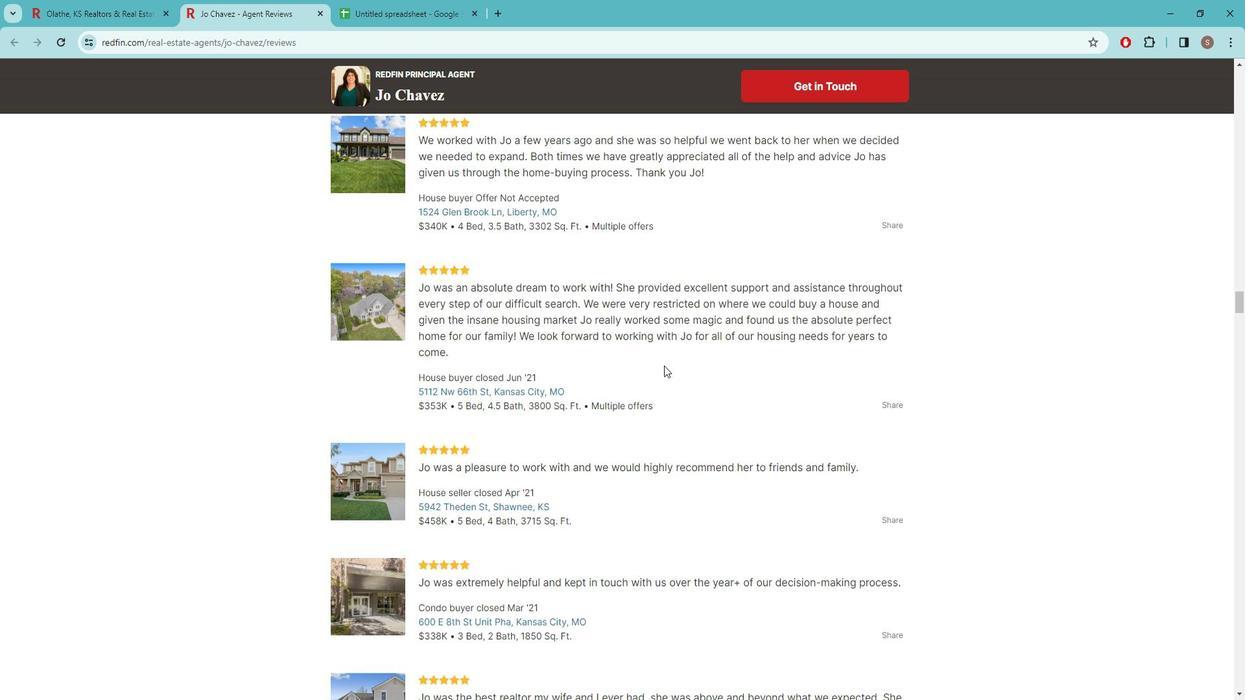 
Action: Mouse scrolled (672, 363) with delta (0, 0)
Screenshot: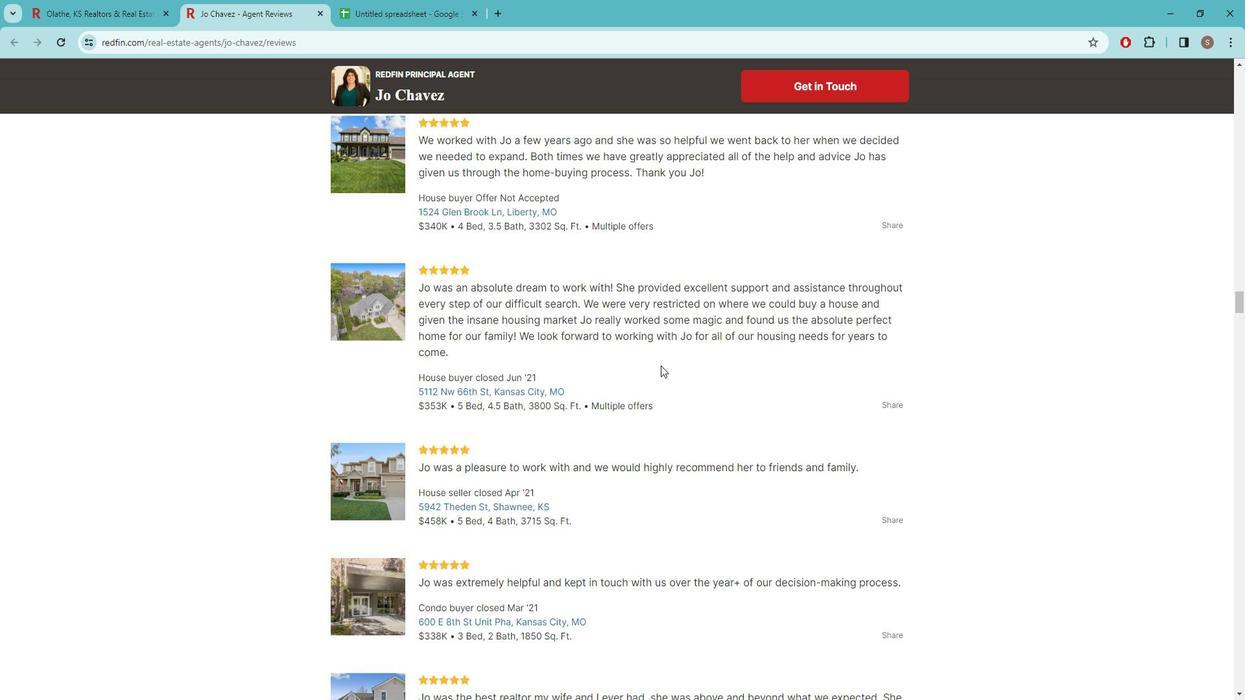 
Action: Mouse moved to (671, 363)
Screenshot: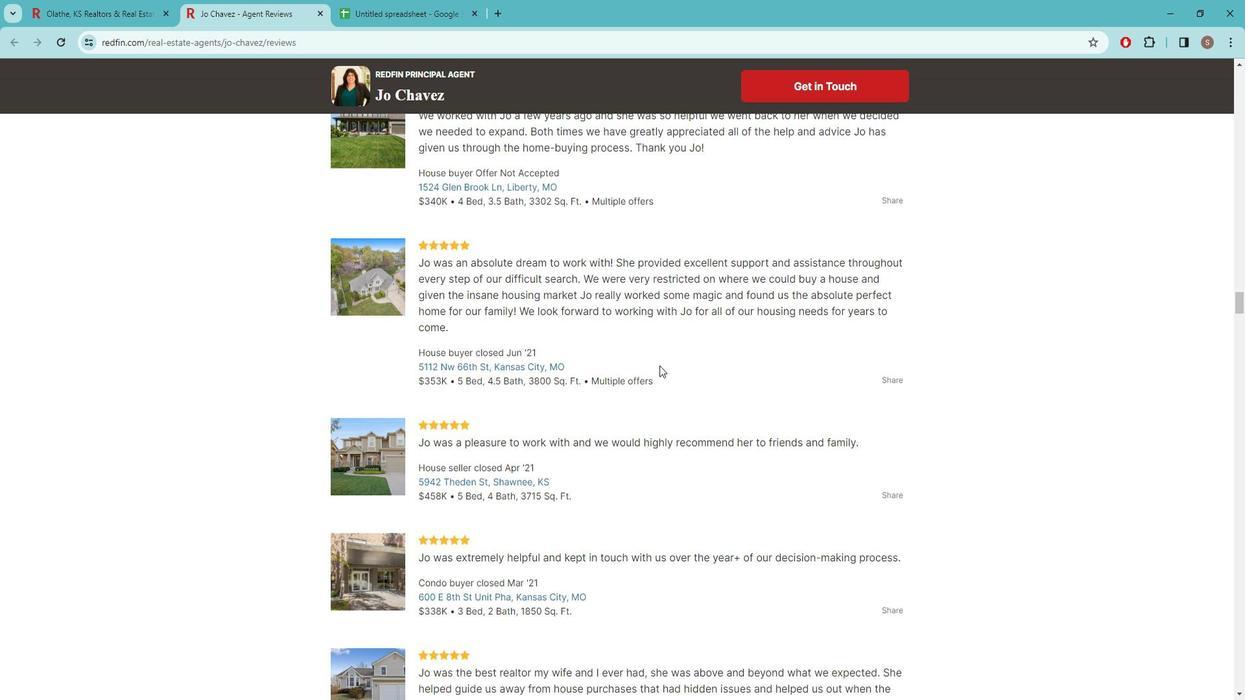 
Action: Mouse scrolled (671, 363) with delta (0, 0)
Screenshot: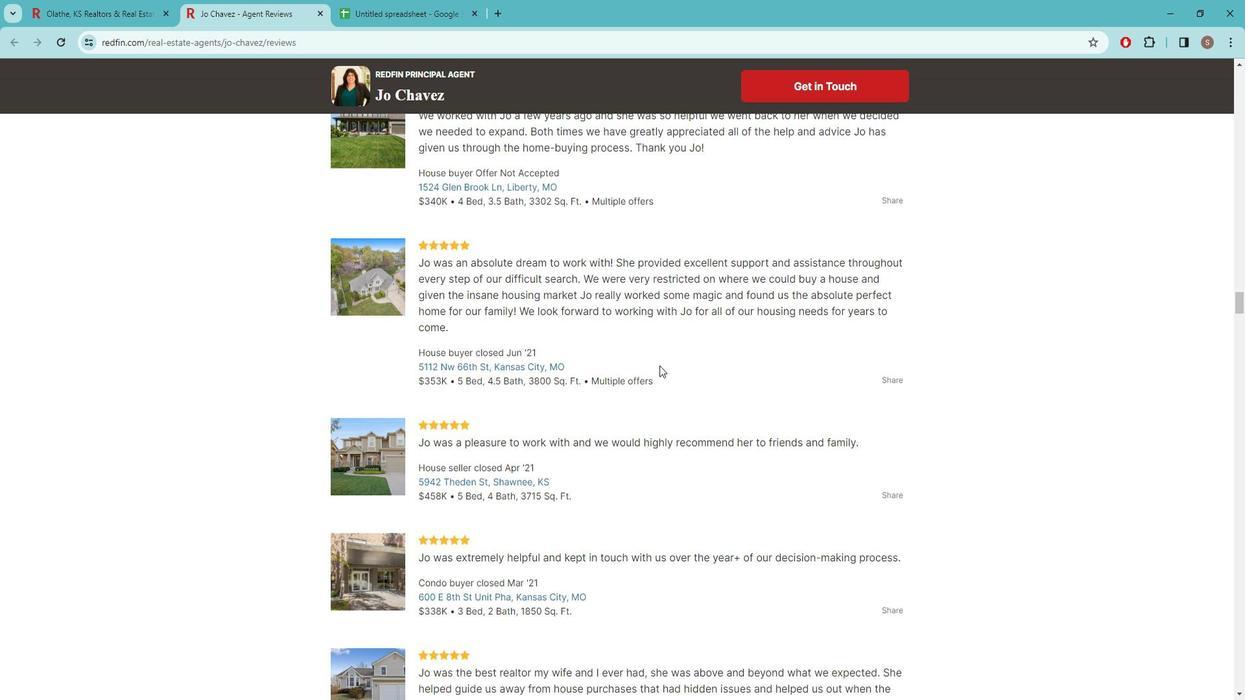 
Action: Mouse moved to (674, 365)
Screenshot: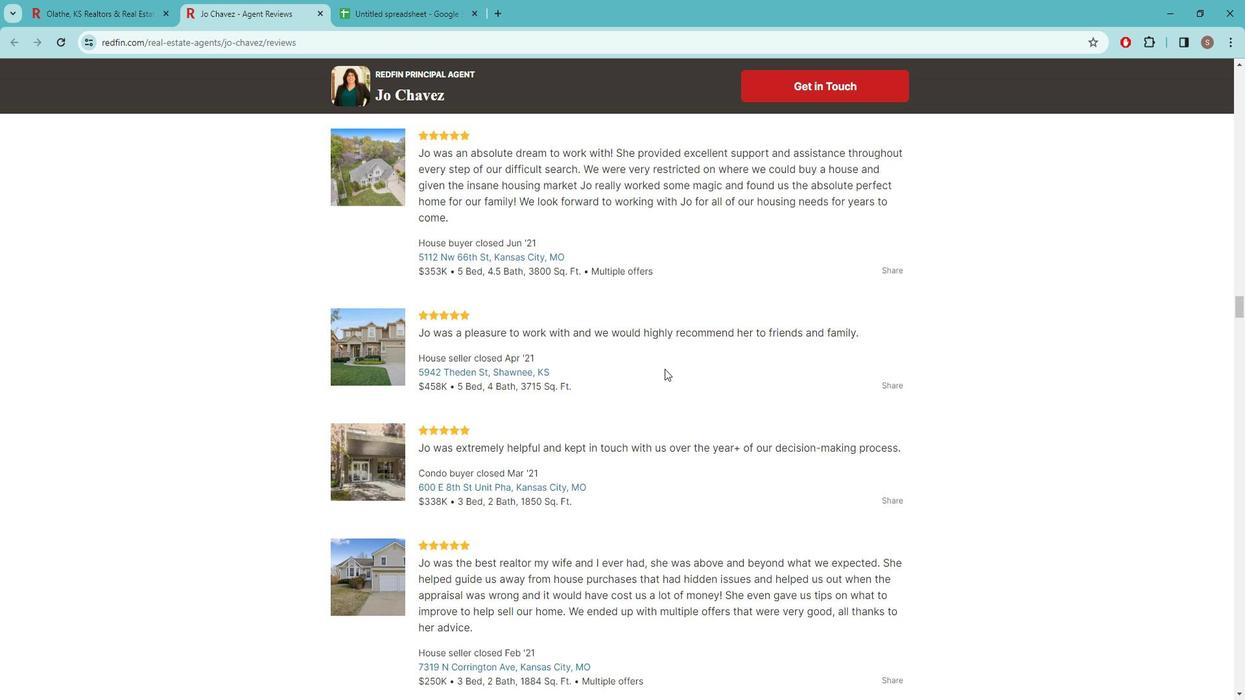 
Action: Mouse scrolled (674, 365) with delta (0, 0)
Screenshot: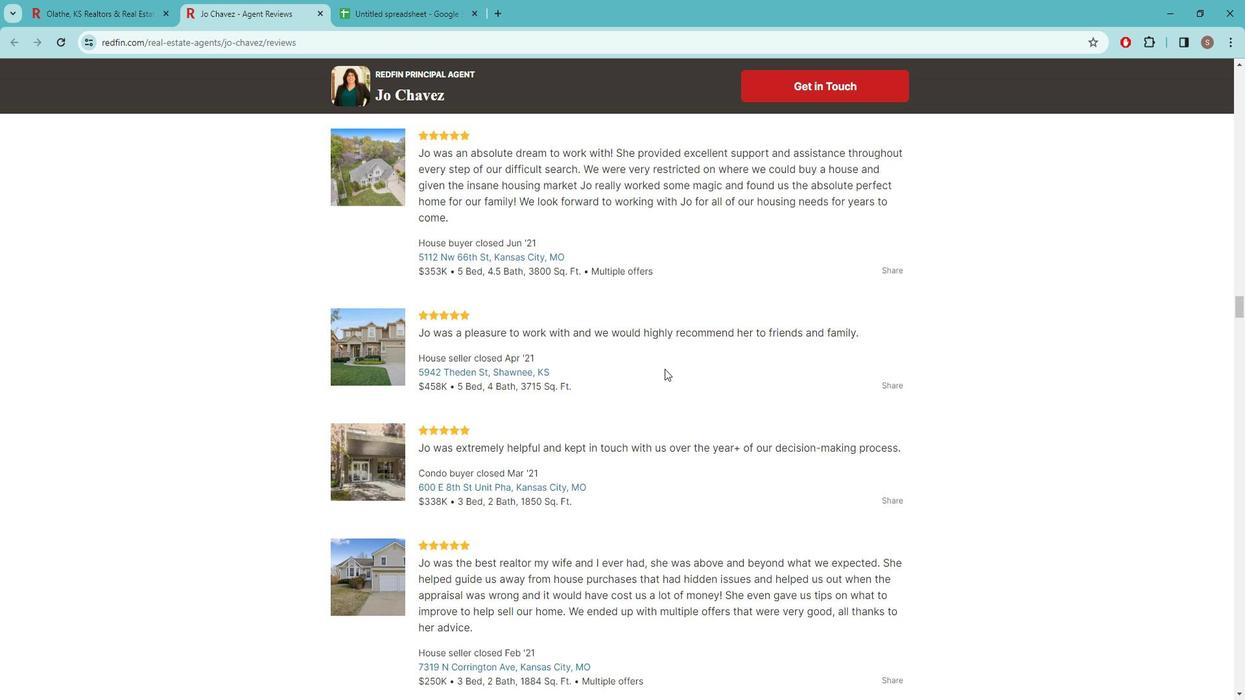 
Action: Mouse moved to (673, 364)
Screenshot: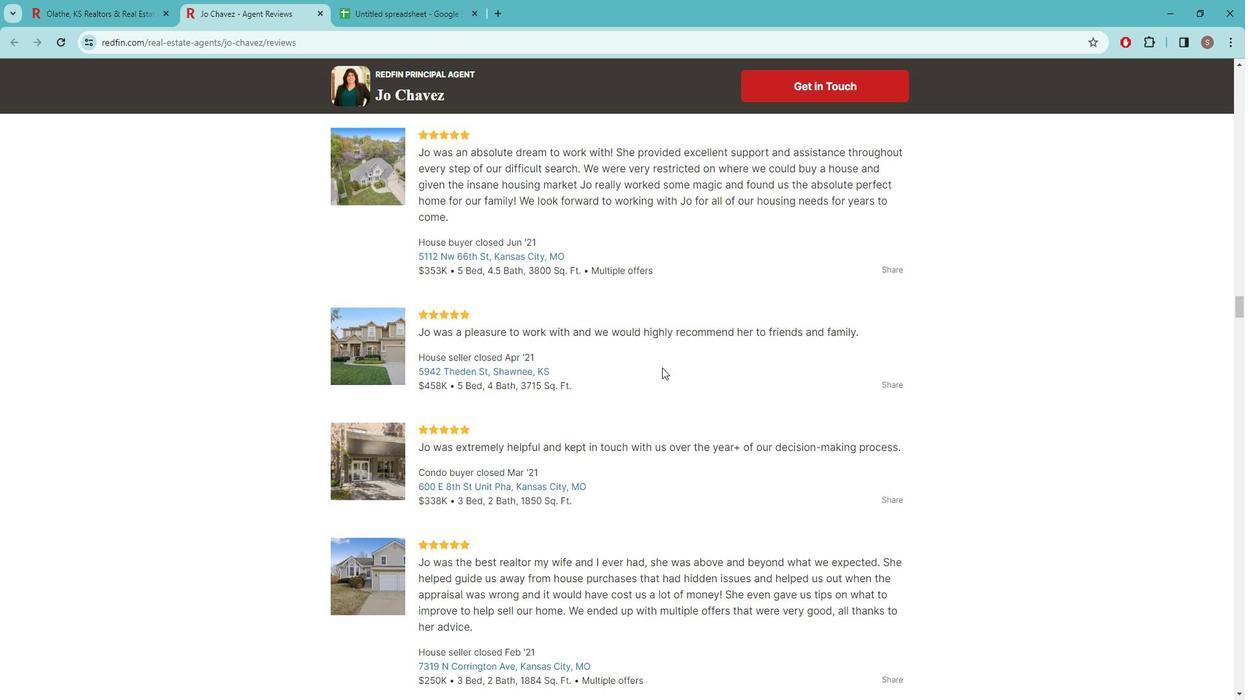 
Action: Mouse scrolled (673, 363) with delta (0, 0)
Screenshot: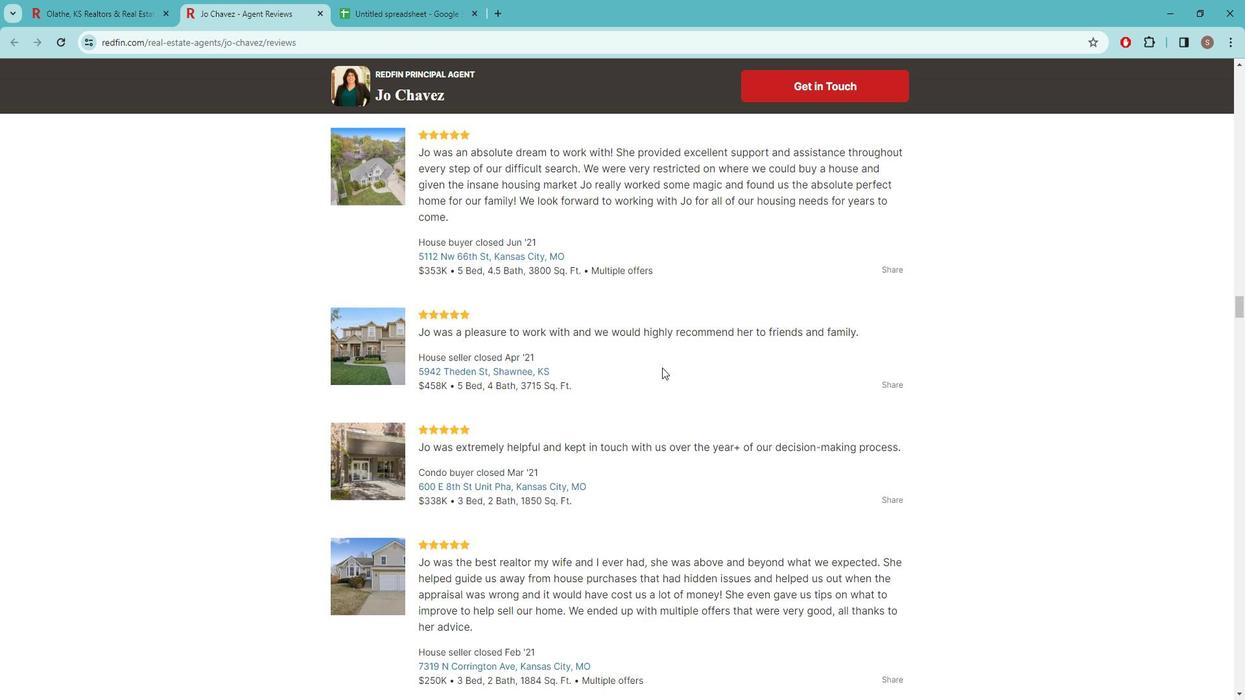 
Action: Mouse moved to (683, 362)
Screenshot: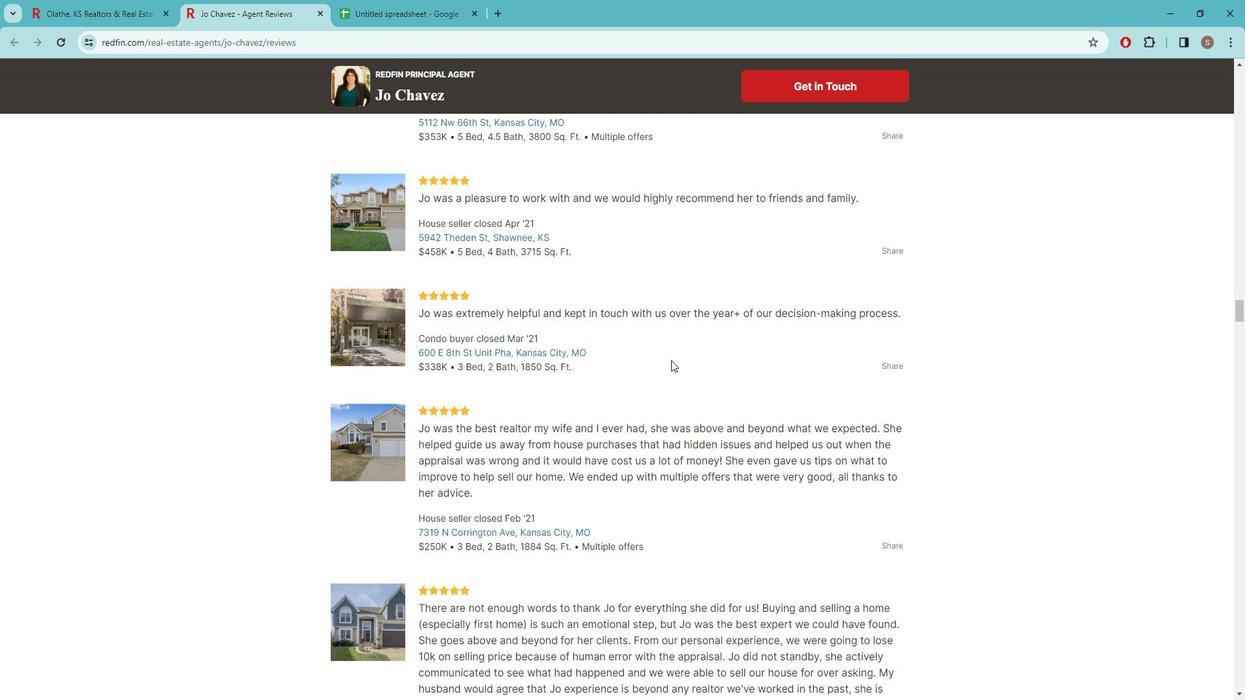 
Action: Mouse scrolled (683, 362) with delta (0, 0)
Screenshot: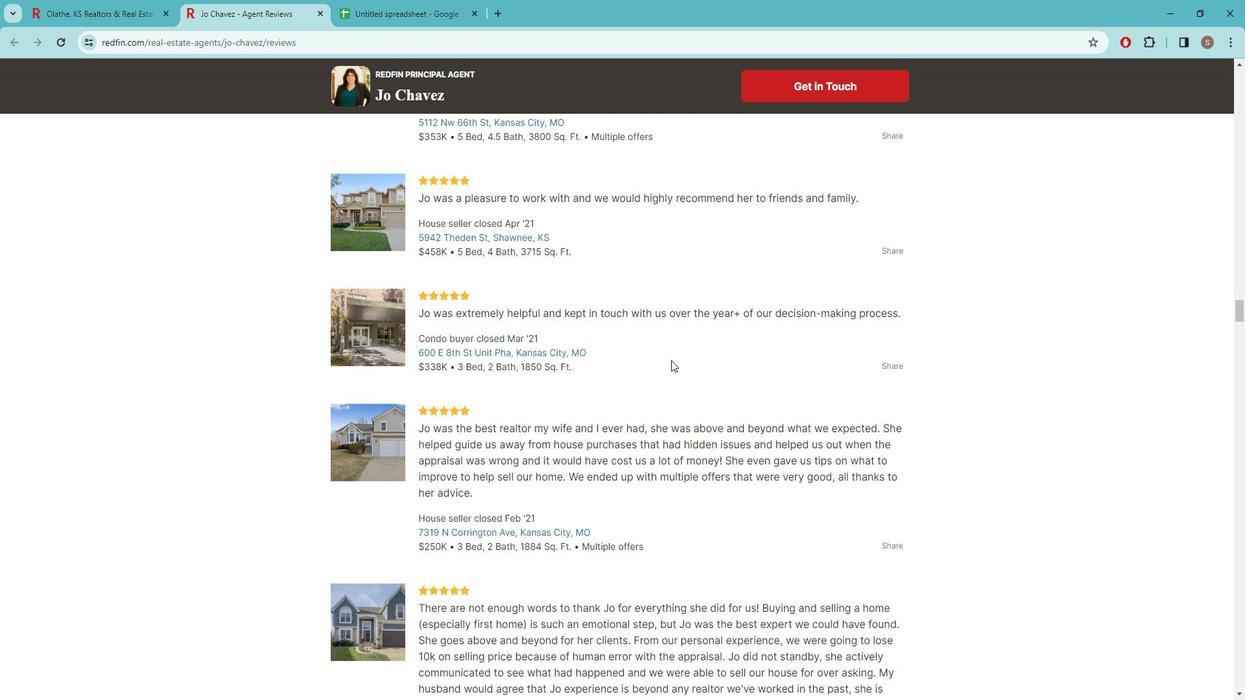 
Action: Mouse moved to (683, 367)
Screenshot: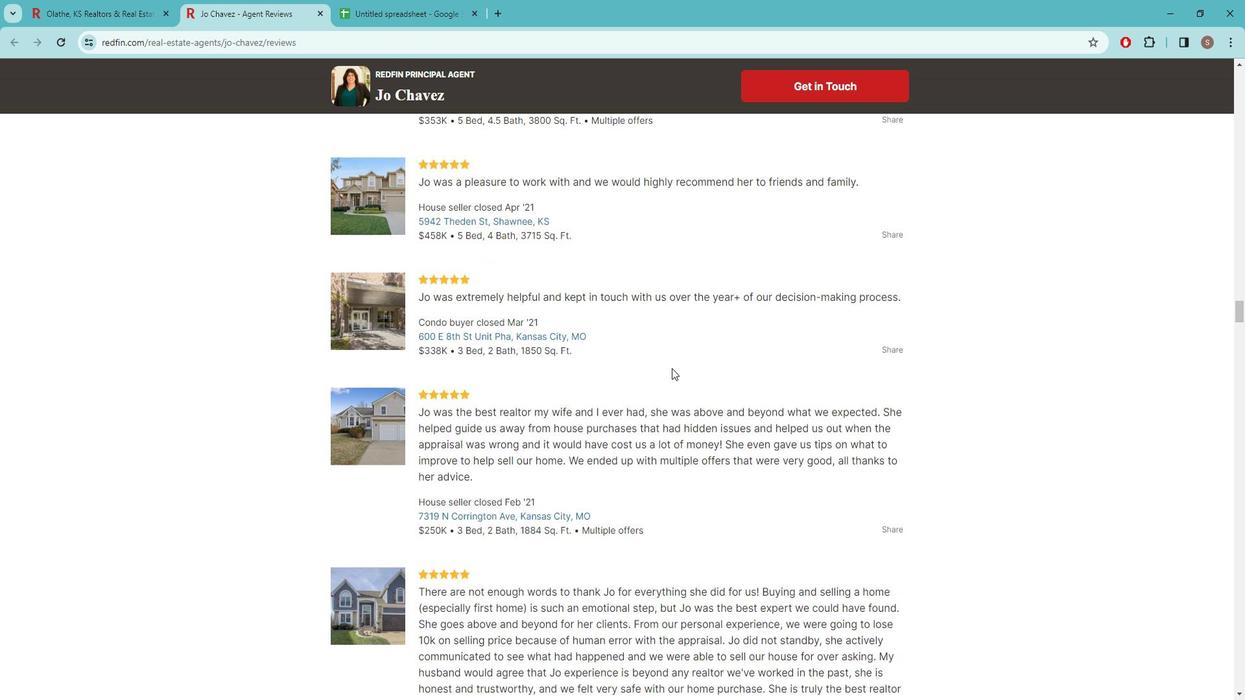 
Action: Mouse scrolled (683, 366) with delta (0, 0)
Screenshot: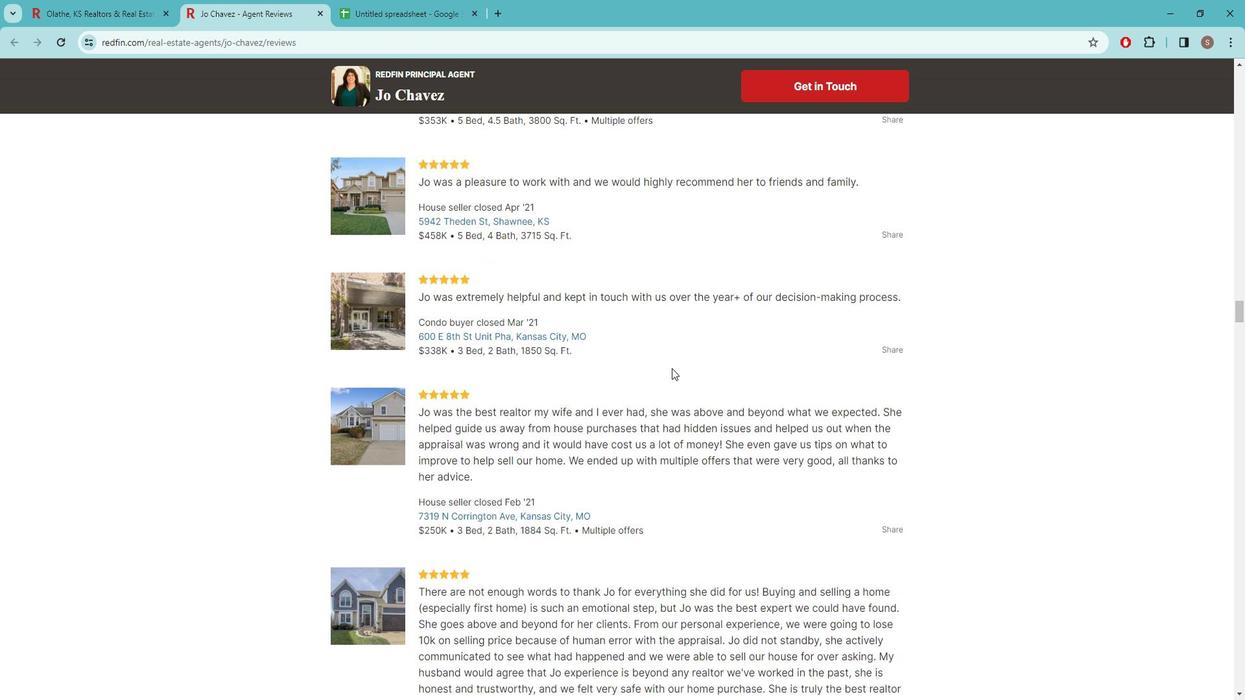 
Action: Mouse moved to (747, 359)
Screenshot: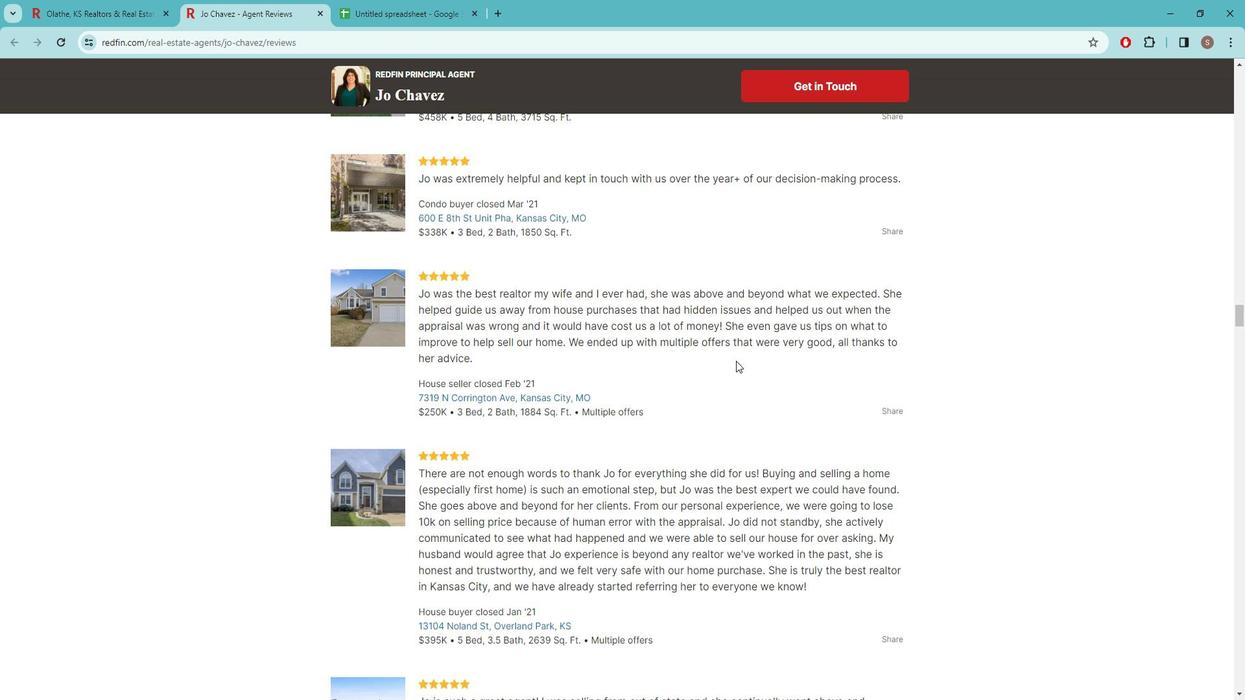 
Action: Mouse scrolled (747, 358) with delta (0, 0)
Screenshot: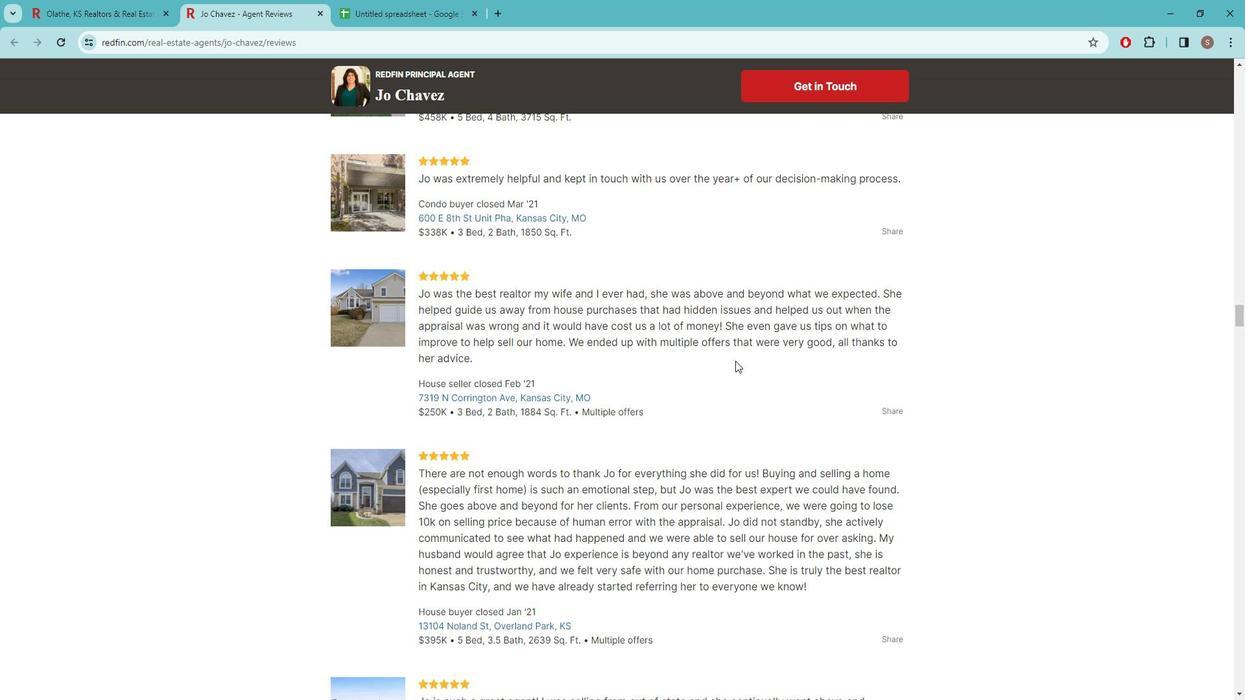 
Action: Mouse moved to (744, 361)
Screenshot: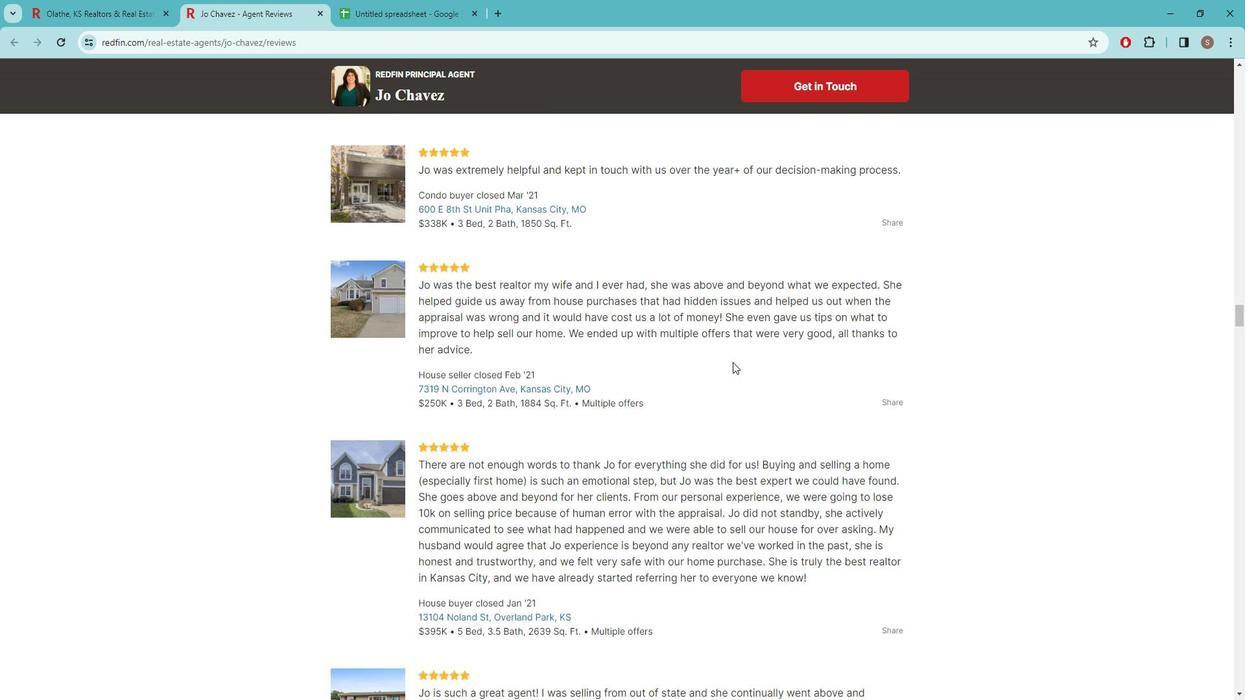 
Action: Mouse scrolled (744, 360) with delta (0, 0)
